 Task: Select traffic view around selected location Columbia, South Carolina, United States and identify the nearest hotel to the peak traffic point
Action: Mouse moved to (265, 28)
Screenshot: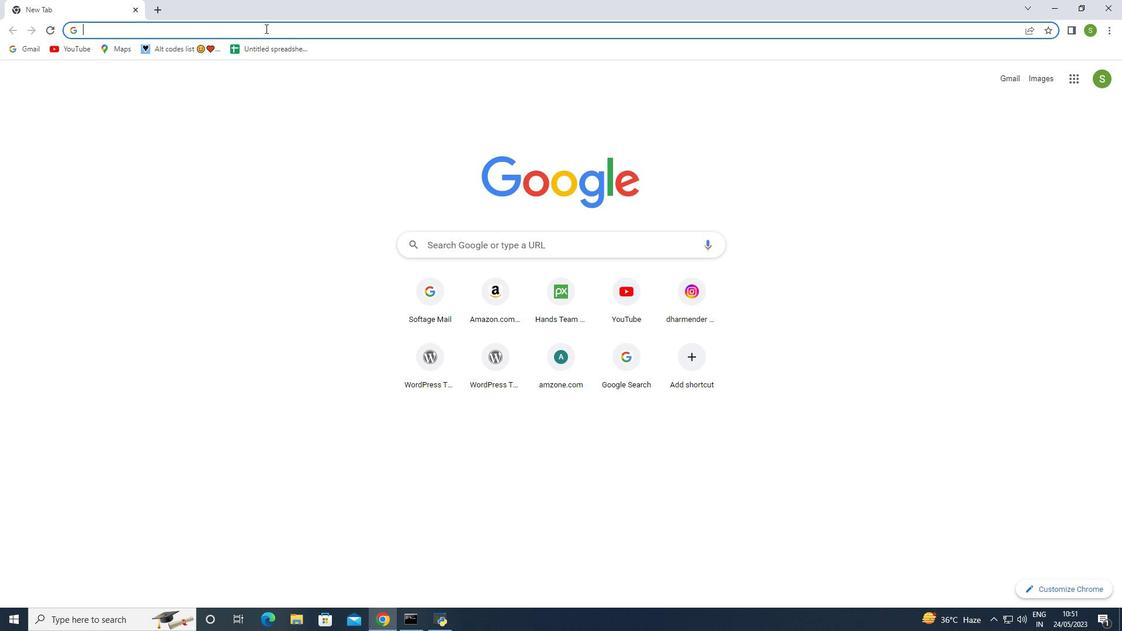 
Action: Mouse pressed left at (265, 28)
Screenshot: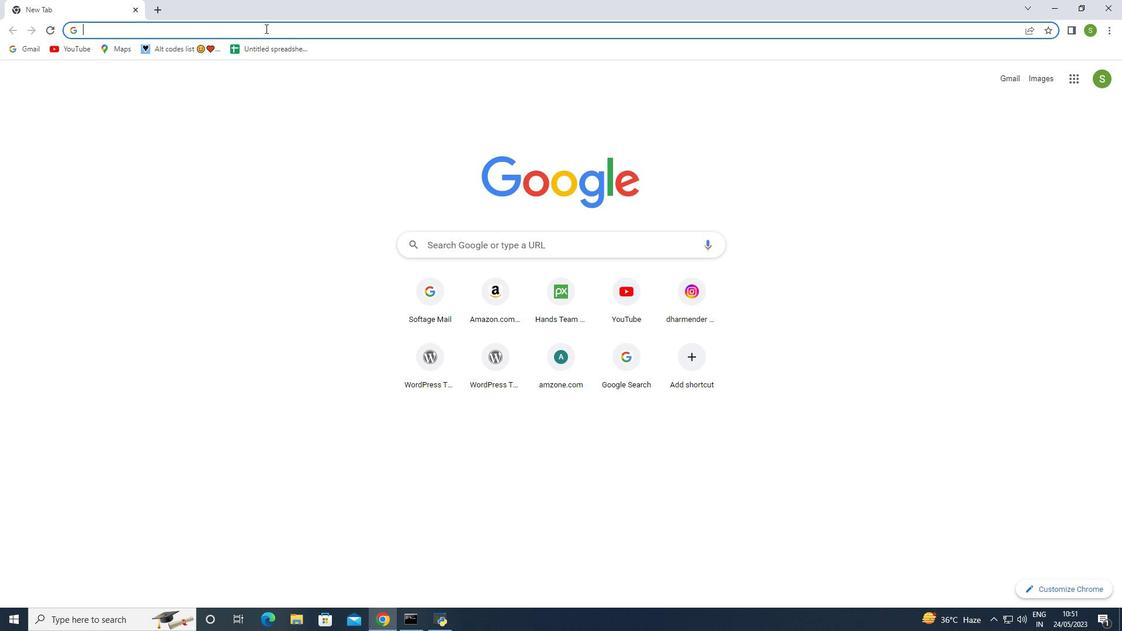 
Action: Mouse moved to (265, 28)
Screenshot: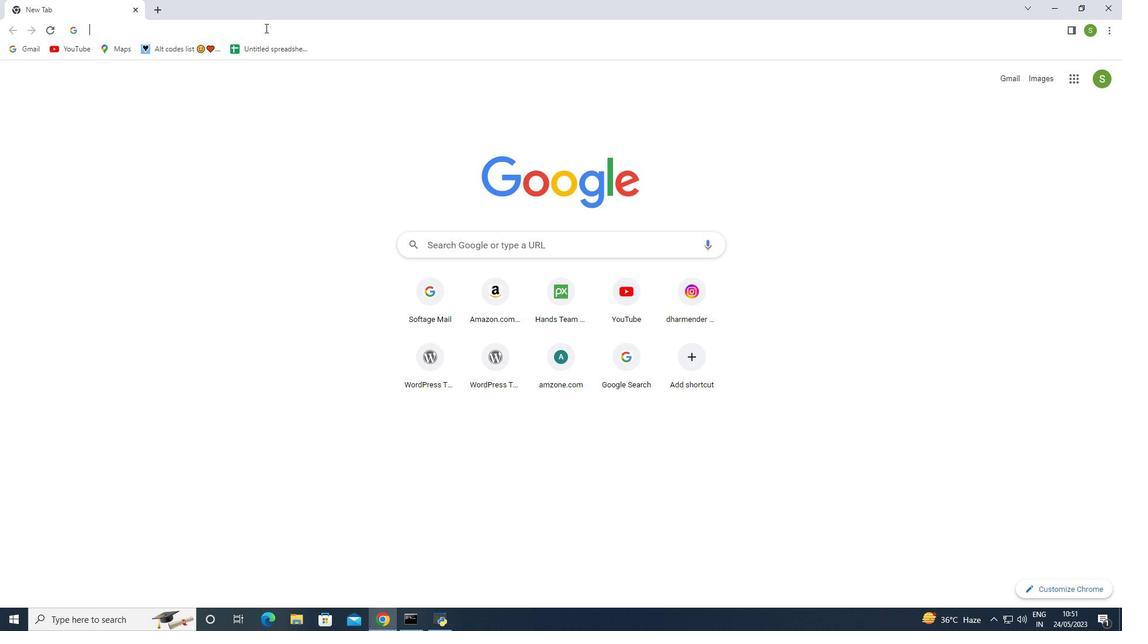 
Action: Key pressed google<Key.space>map
Screenshot: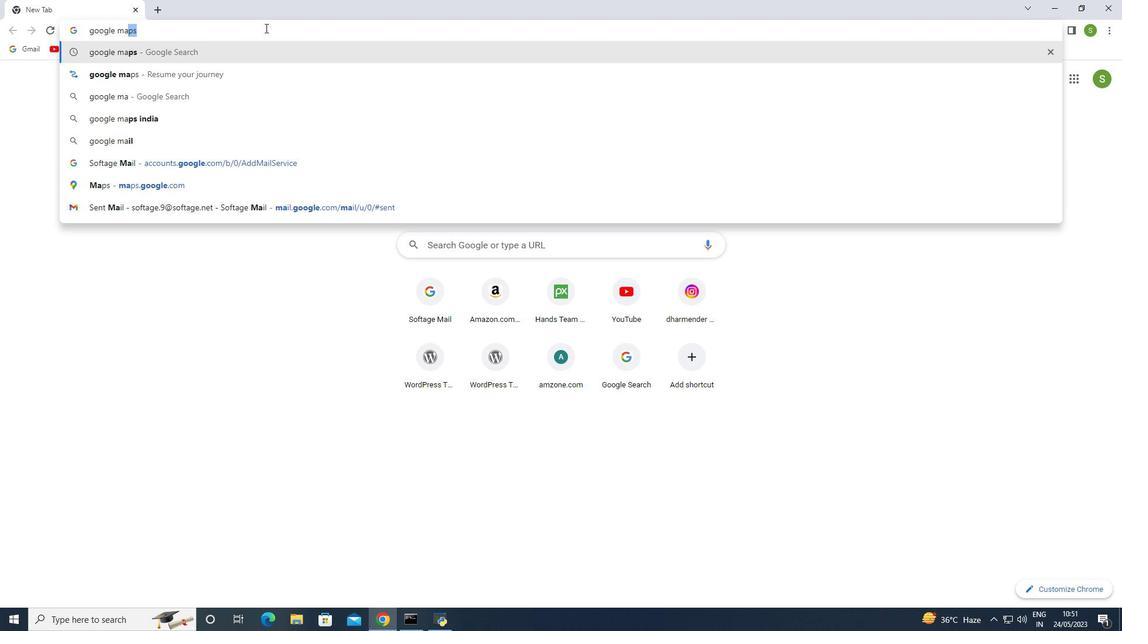 
Action: Mouse moved to (236, 41)
Screenshot: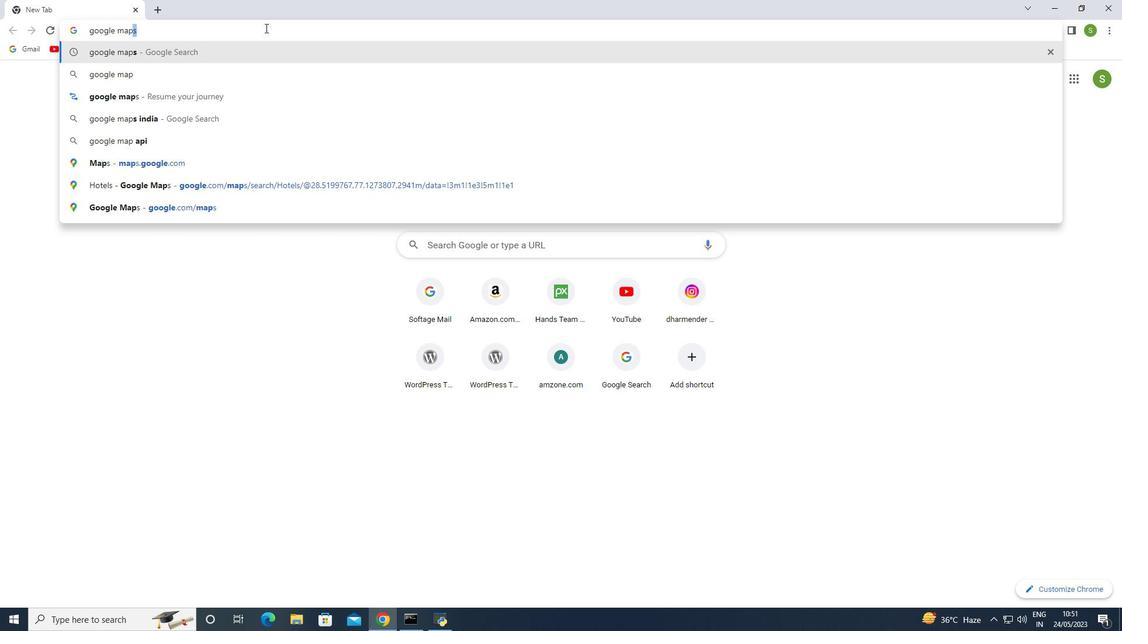 
Action: Key pressed <Key.enter>
Screenshot: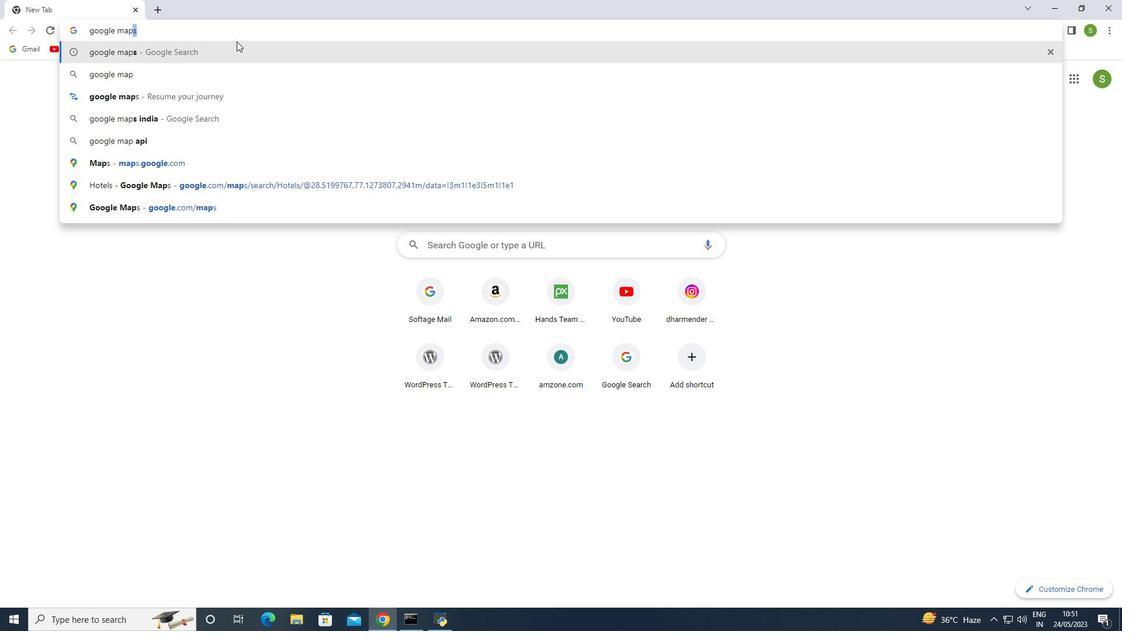
Action: Mouse moved to (169, 271)
Screenshot: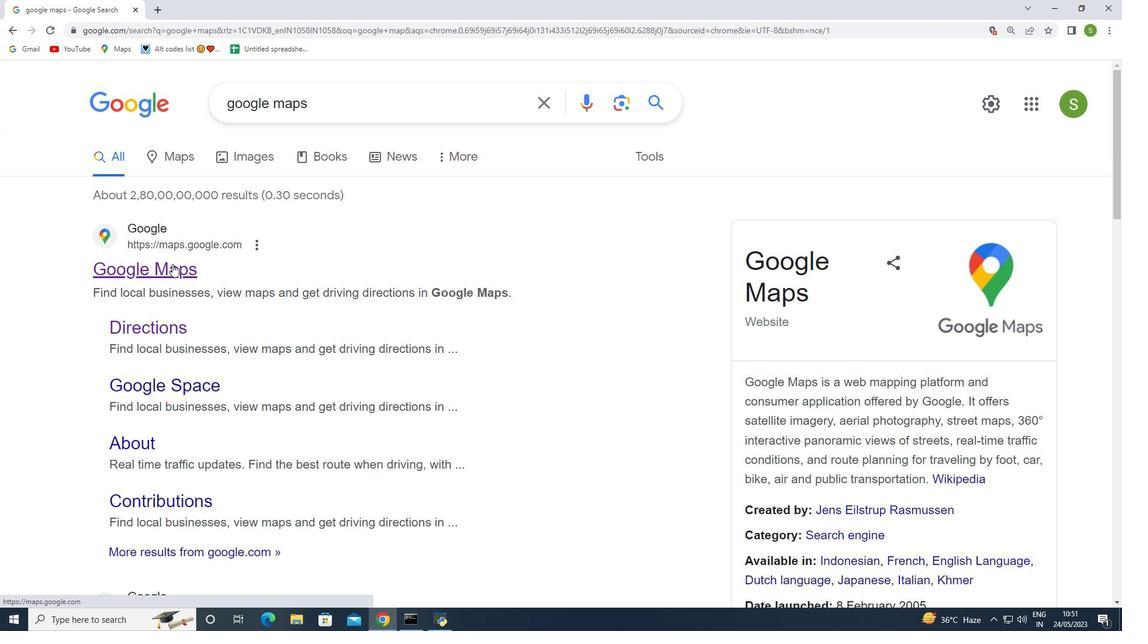 
Action: Mouse pressed left at (169, 271)
Screenshot: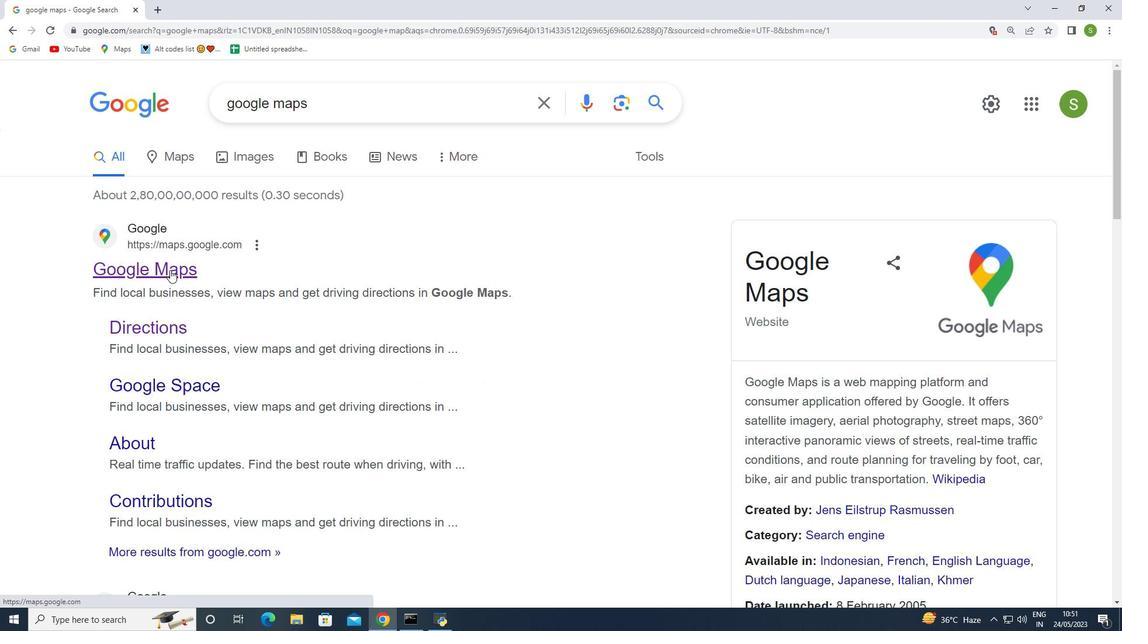 
Action: Mouse moved to (193, 92)
Screenshot: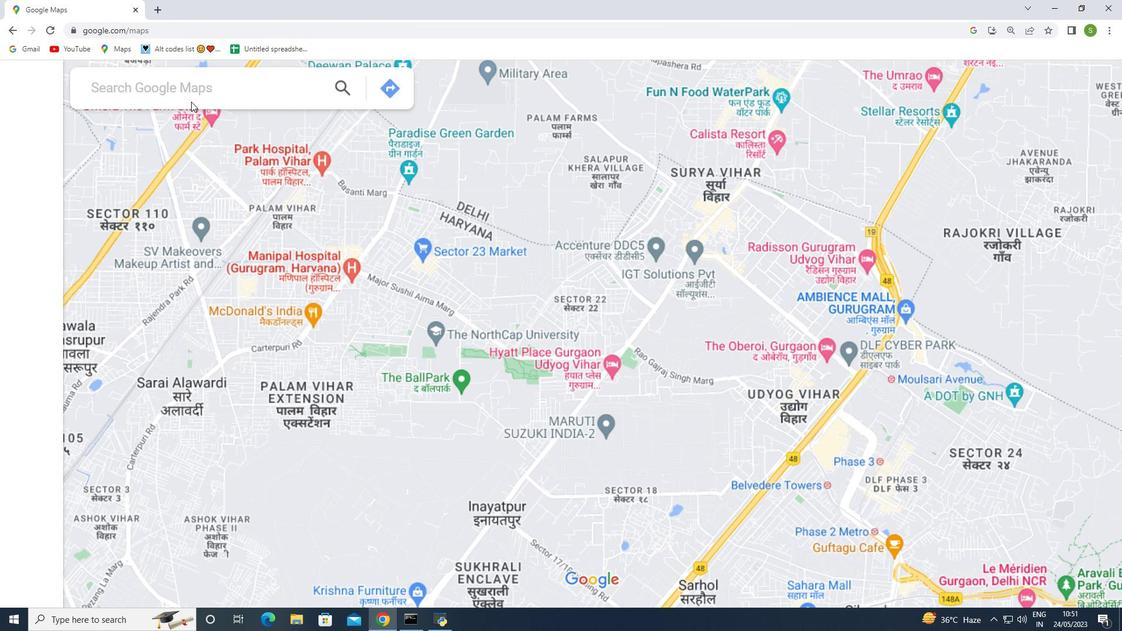 
Action: Mouse pressed left at (193, 92)
Screenshot: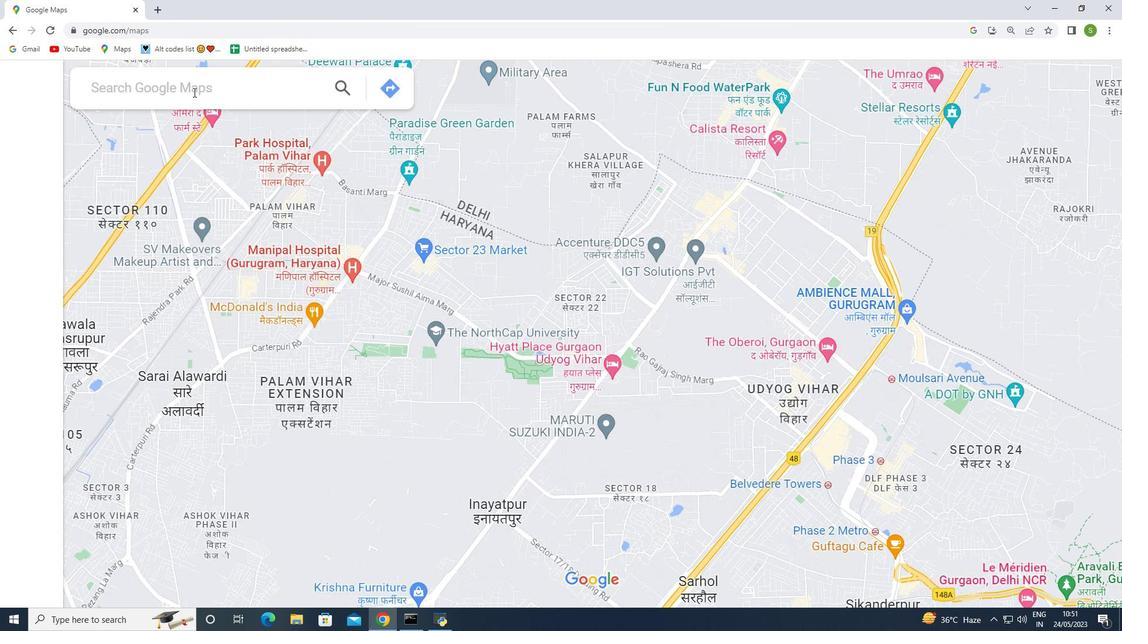 
Action: Key pressed columbia<Key.space>south<Key.space>carolina
Screenshot: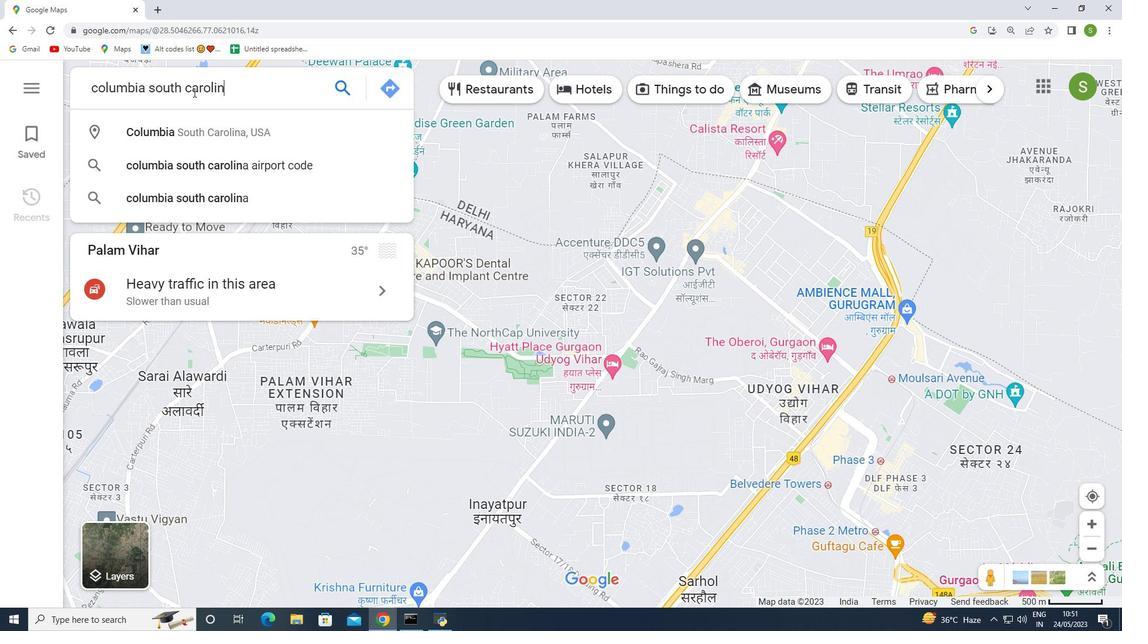 
Action: Mouse moved to (185, 92)
Screenshot: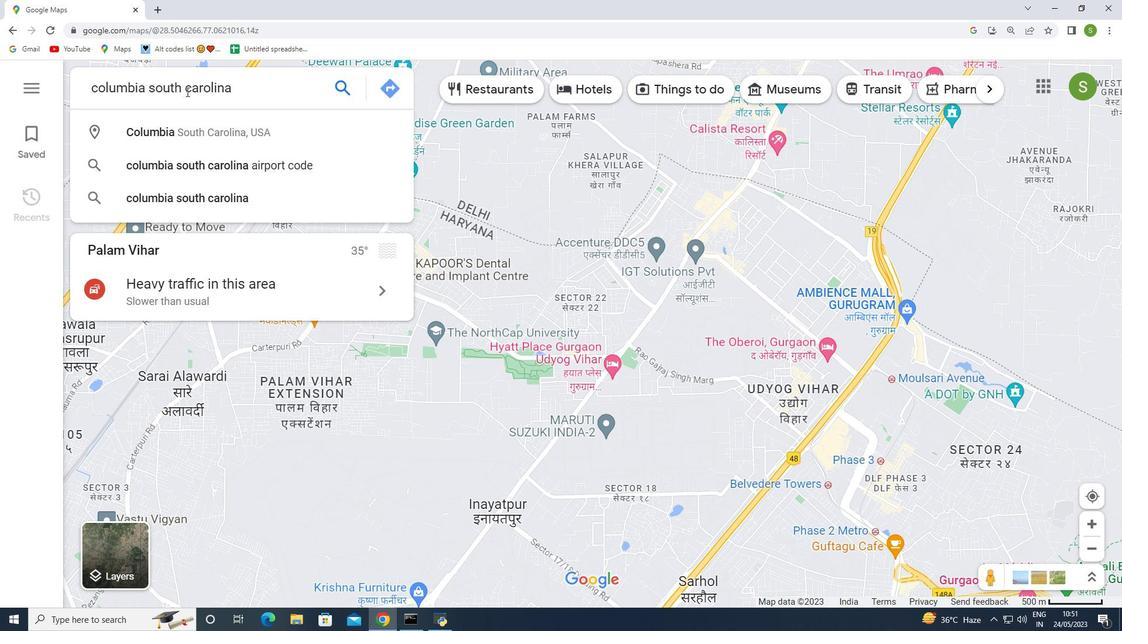 
Action: Key pressed <Key.space>united<Key.space>states
Screenshot: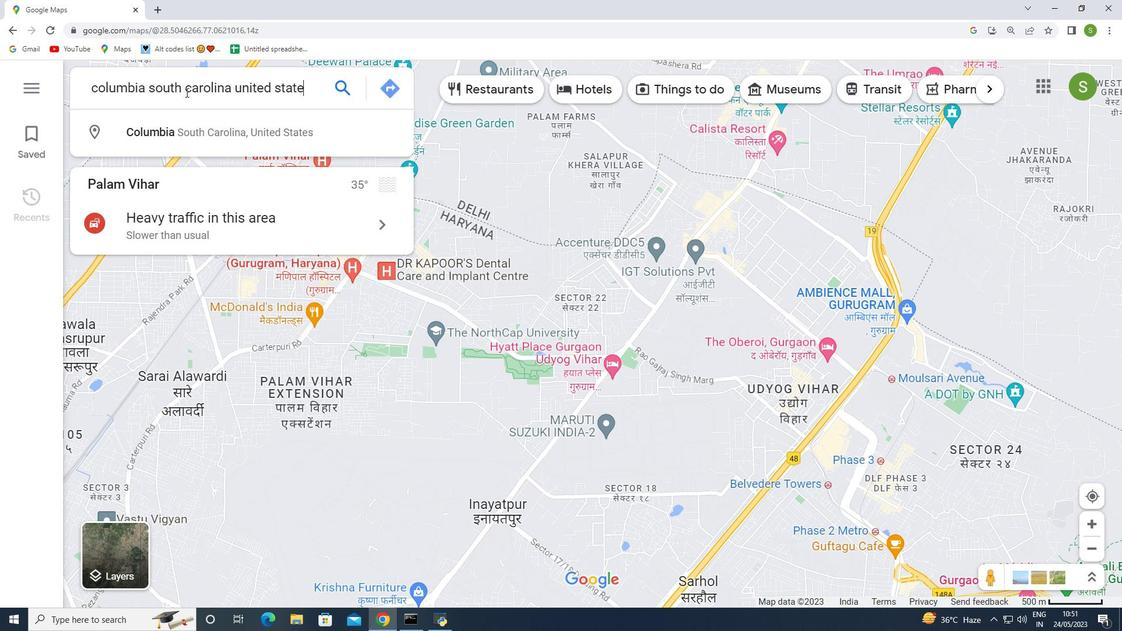 
Action: Mouse moved to (176, 132)
Screenshot: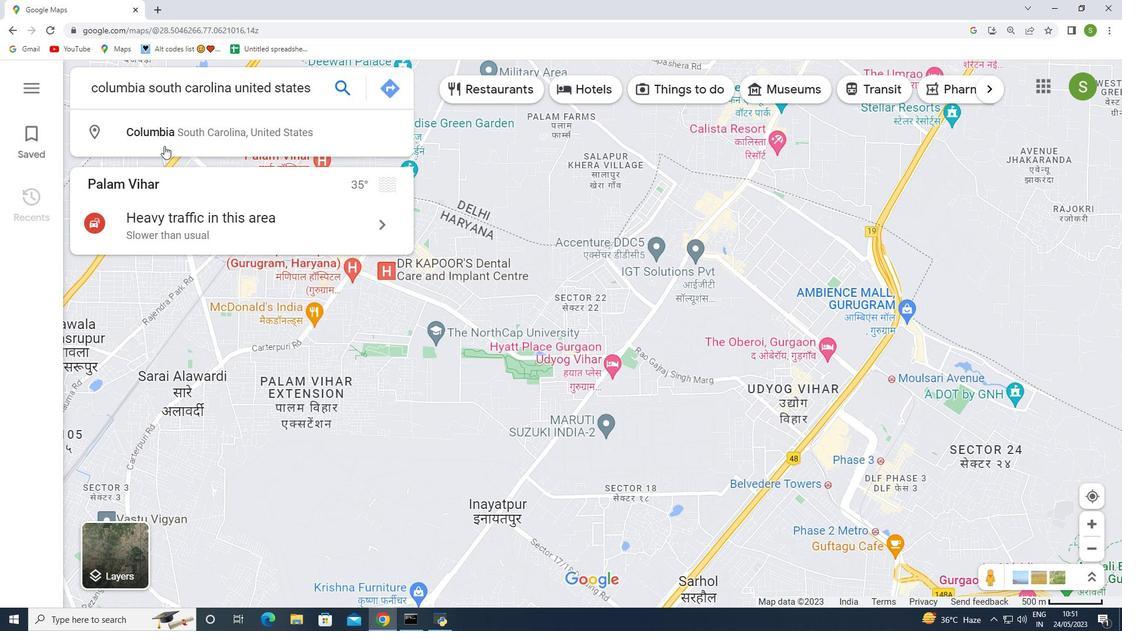 
Action: Mouse pressed left at (176, 132)
Screenshot: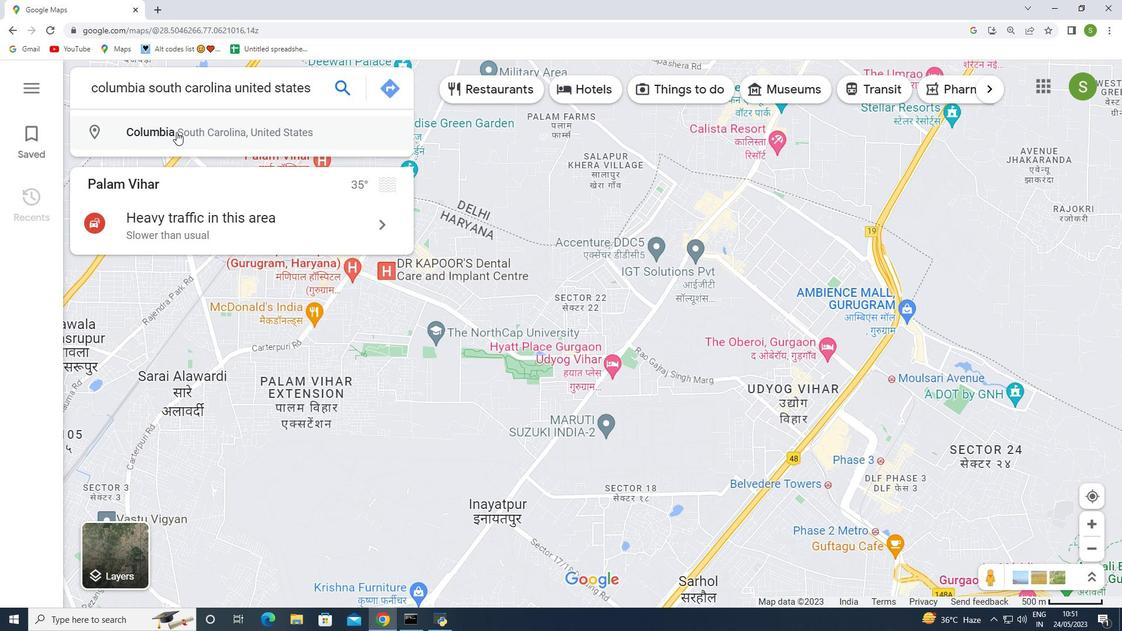 
Action: Mouse moved to (471, 546)
Screenshot: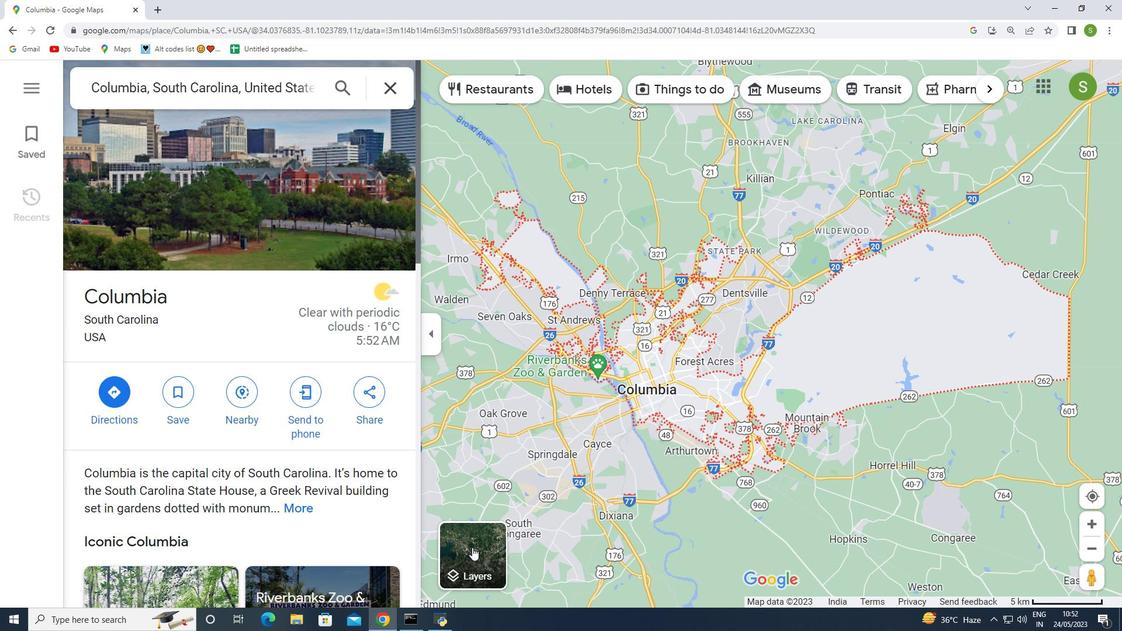 
Action: Mouse pressed left at (471, 546)
Screenshot: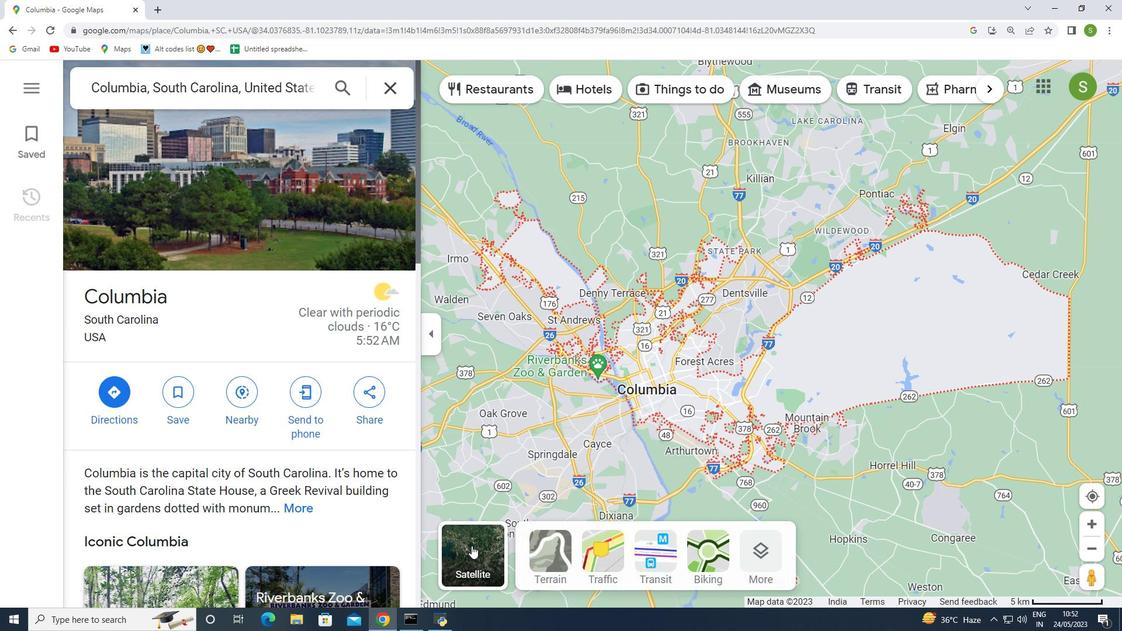 
Action: Mouse moved to (610, 562)
Screenshot: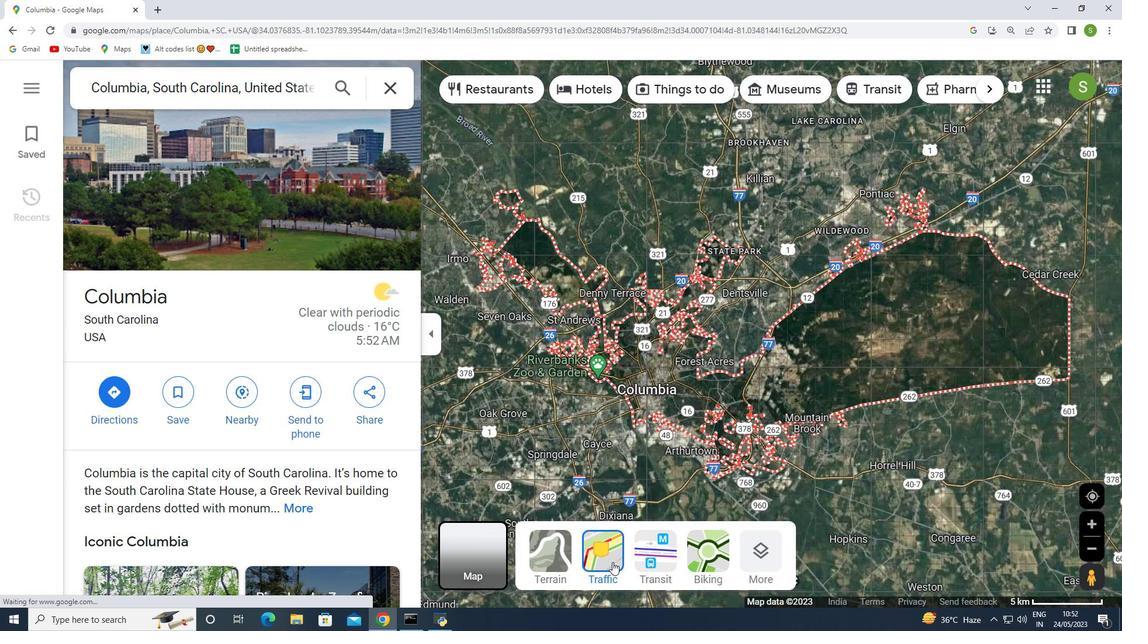 
Action: Mouse pressed left at (610, 562)
Screenshot: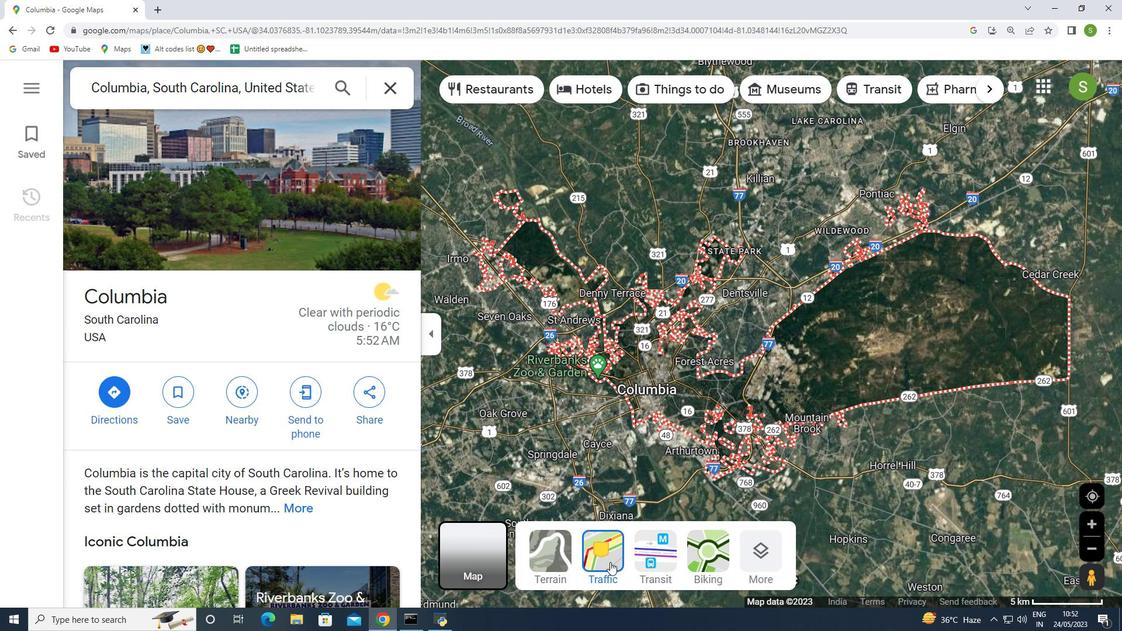 
Action: Mouse moved to (594, 81)
Screenshot: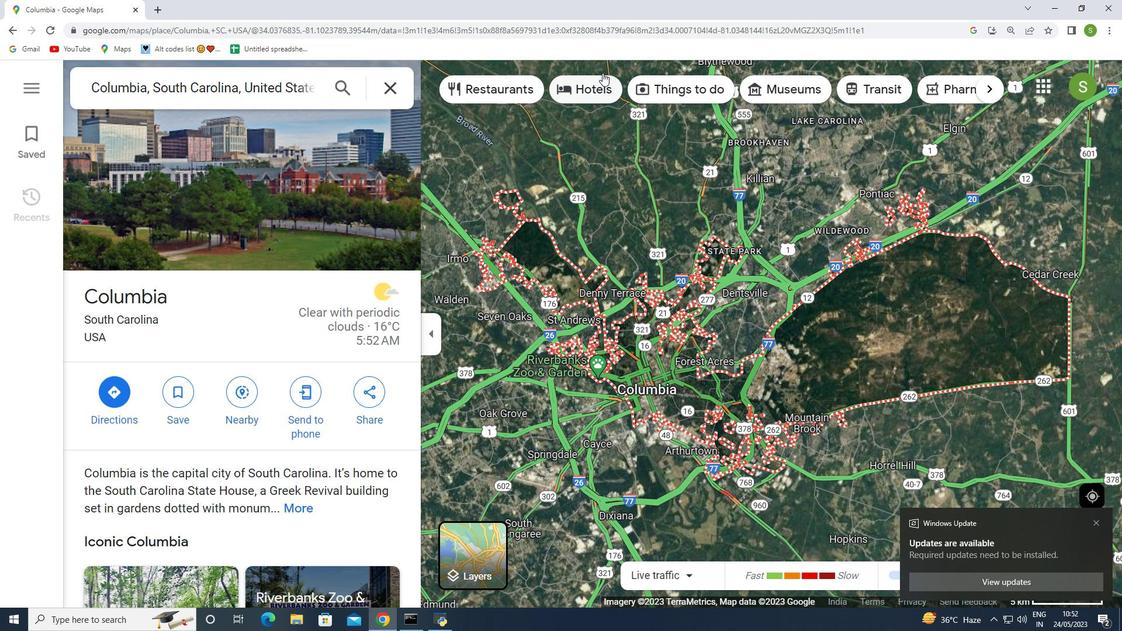 
Action: Mouse pressed left at (594, 81)
Screenshot: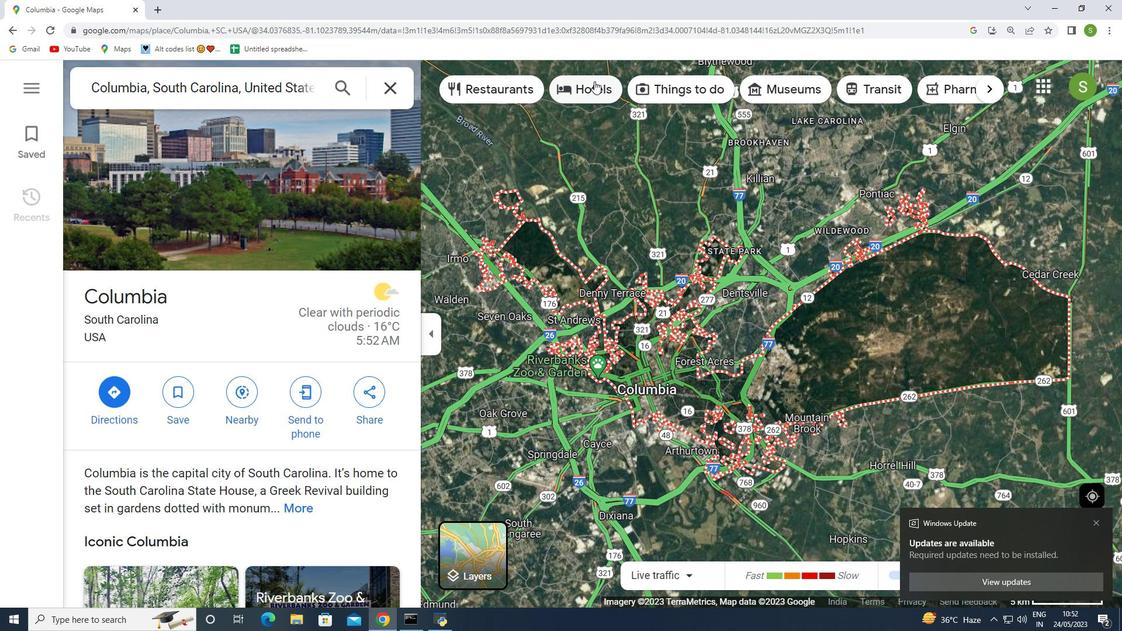 
Action: Mouse moved to (611, 372)
Screenshot: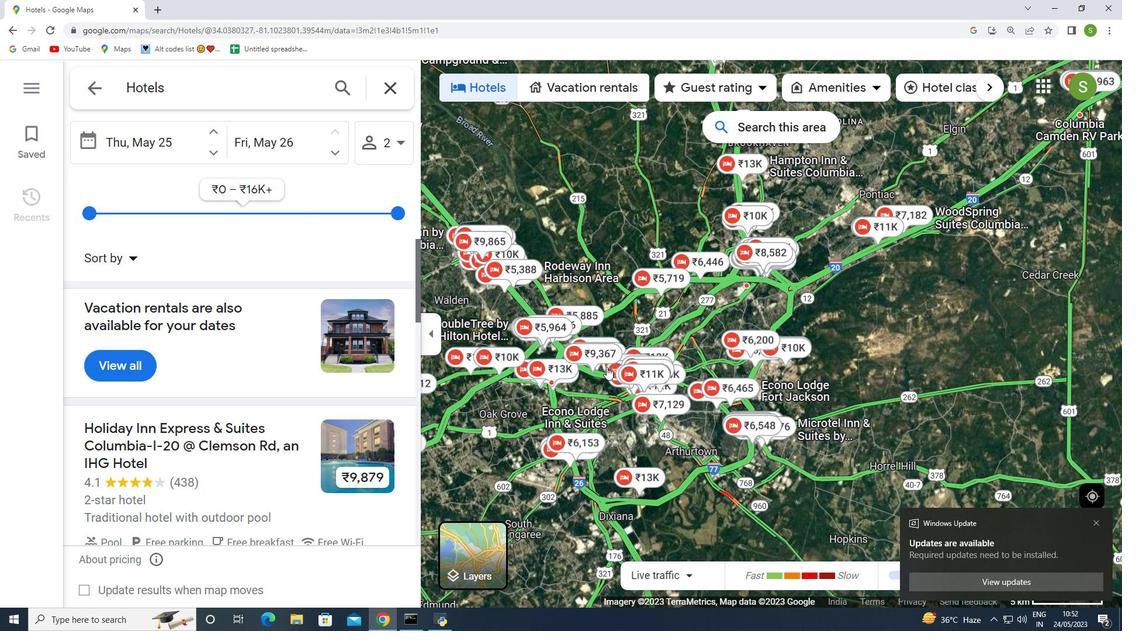 
Action: Mouse scrolled (611, 373) with delta (0, 0)
Screenshot: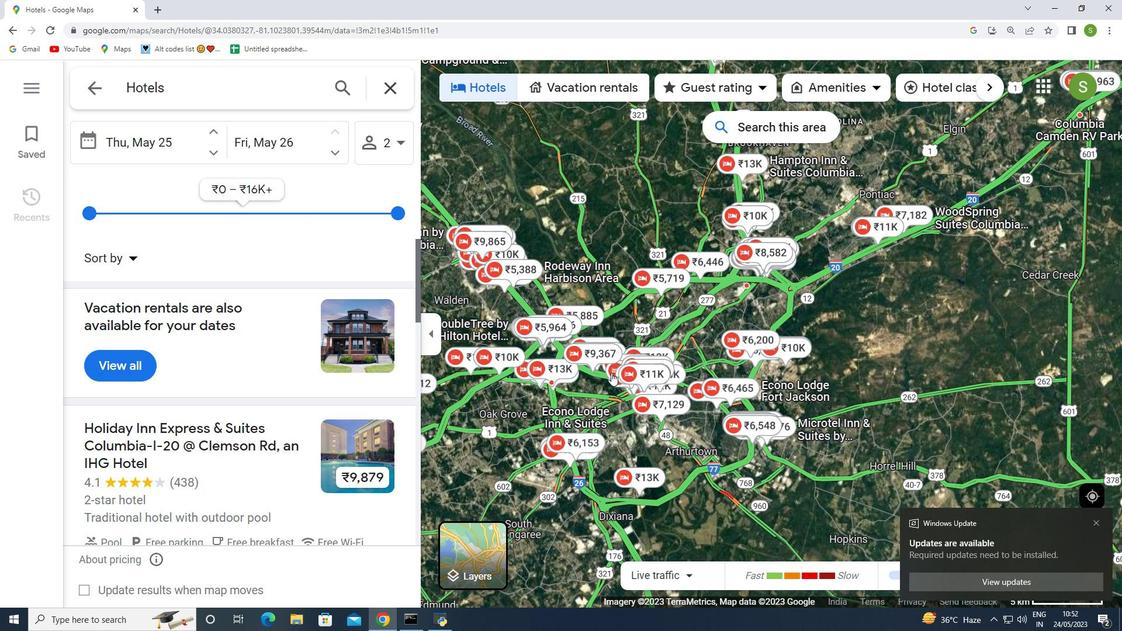 
Action: Mouse scrolled (611, 373) with delta (0, 0)
Screenshot: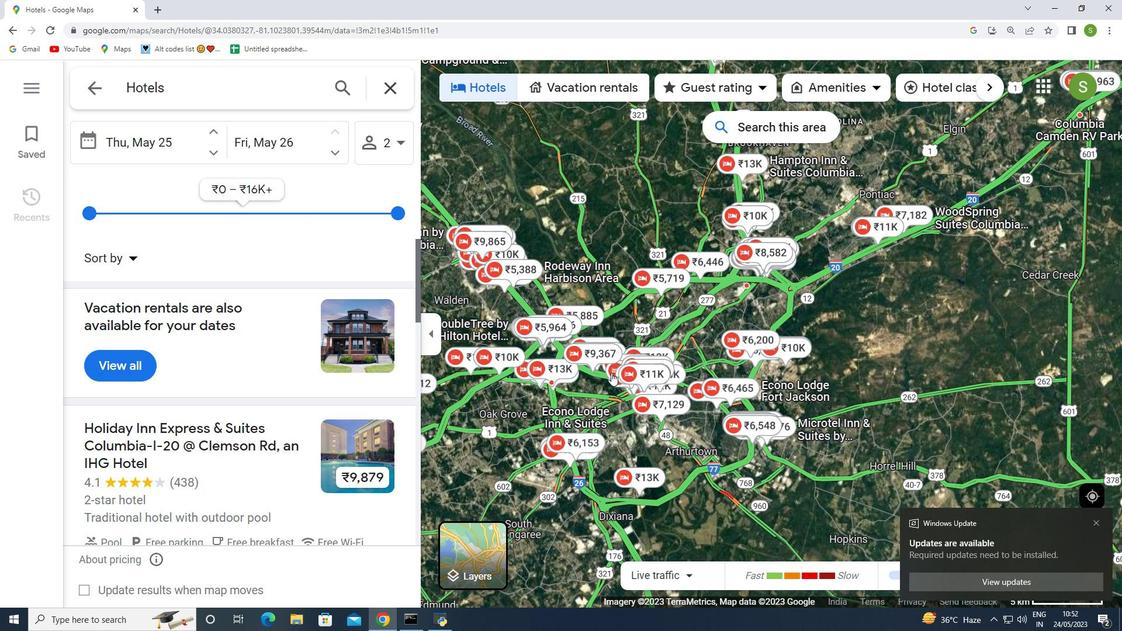 
Action: Mouse scrolled (611, 373) with delta (0, 0)
Screenshot: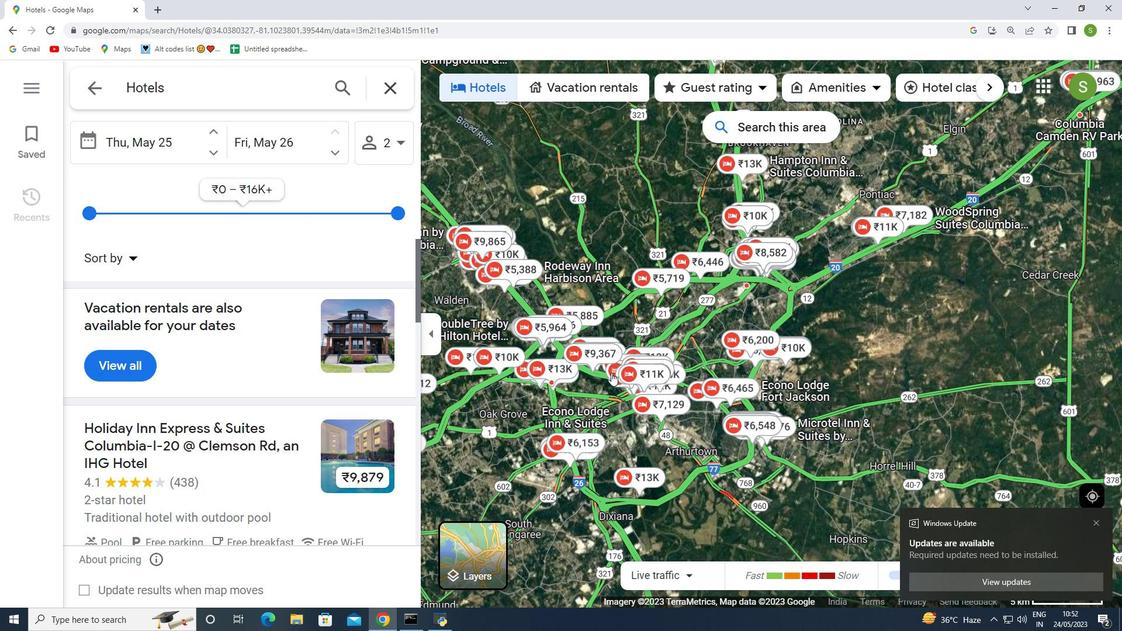 
Action: Mouse moved to (602, 358)
Screenshot: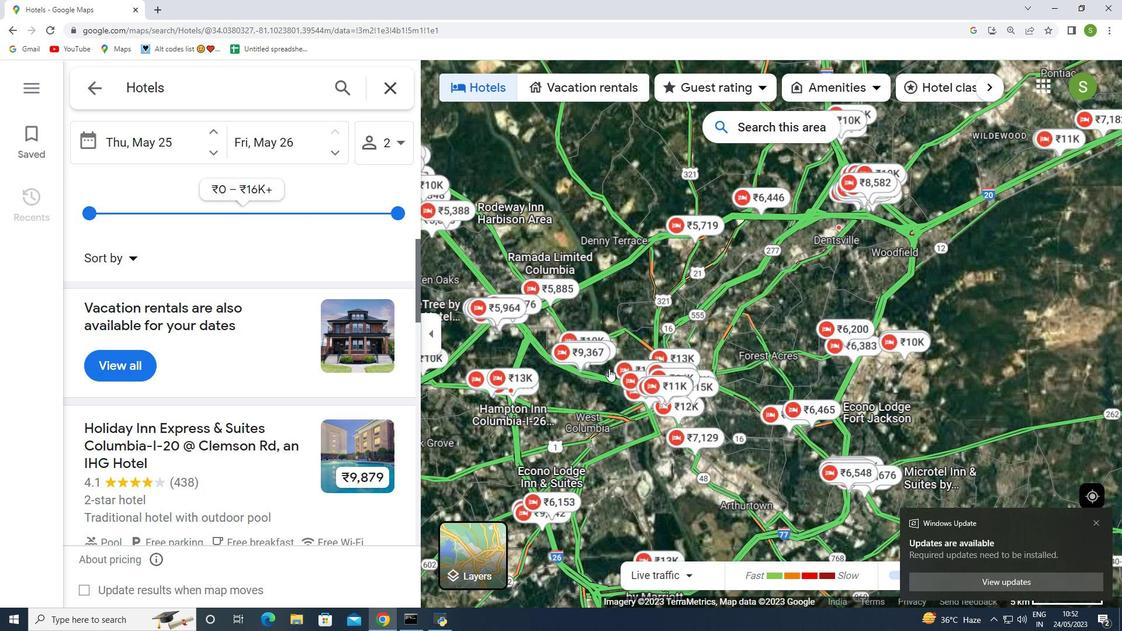 
Action: Mouse scrolled (602, 358) with delta (0, 0)
Screenshot: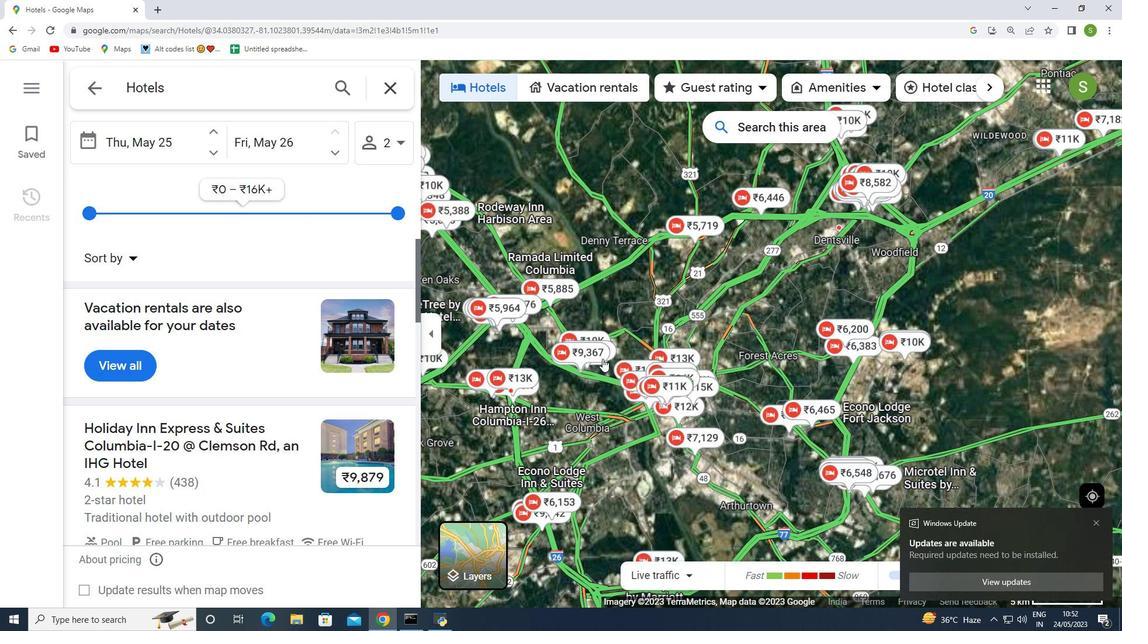 
Action: Mouse moved to (602, 361)
Screenshot: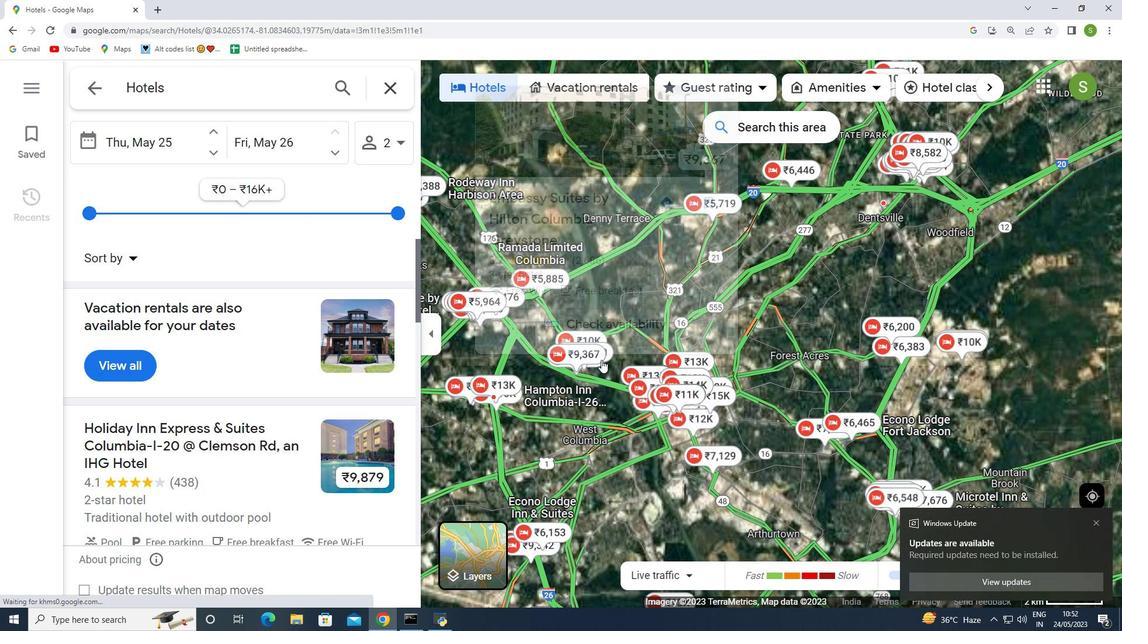 
Action: Mouse scrolled (602, 361) with delta (0, 0)
Screenshot: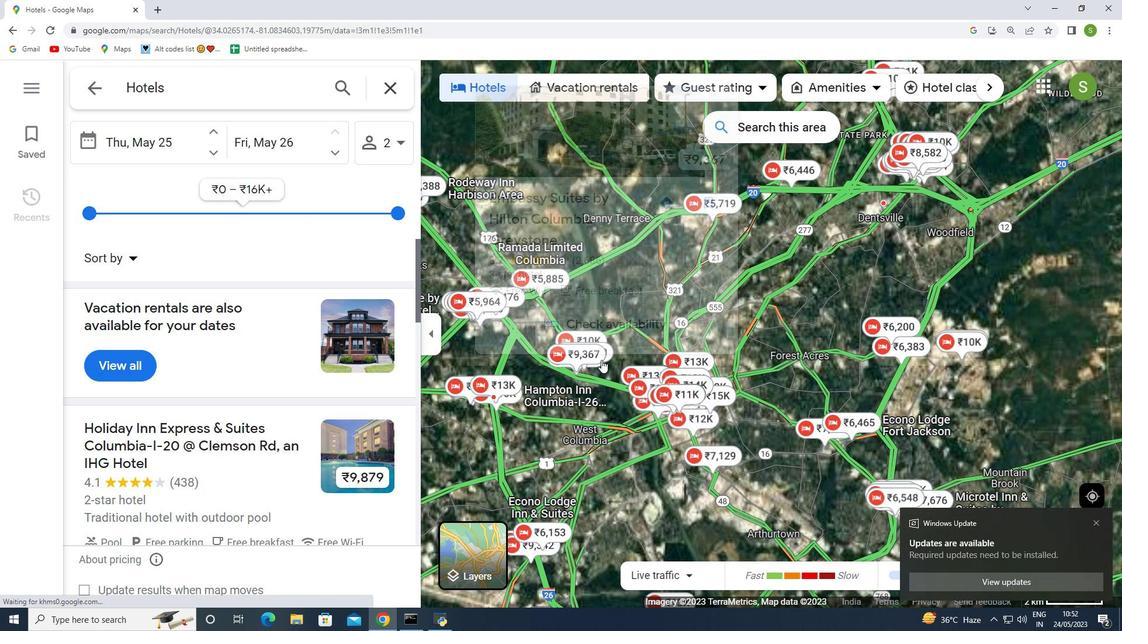 
Action: Mouse scrolled (602, 361) with delta (0, 0)
Screenshot: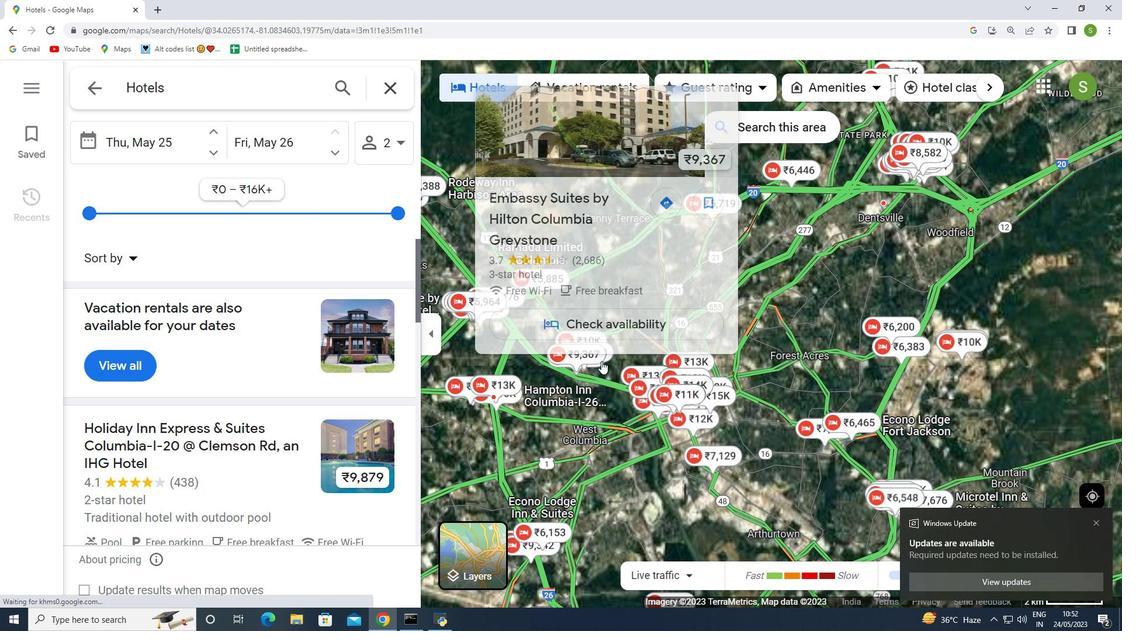 
Action: Mouse scrolled (602, 361) with delta (0, 0)
Screenshot: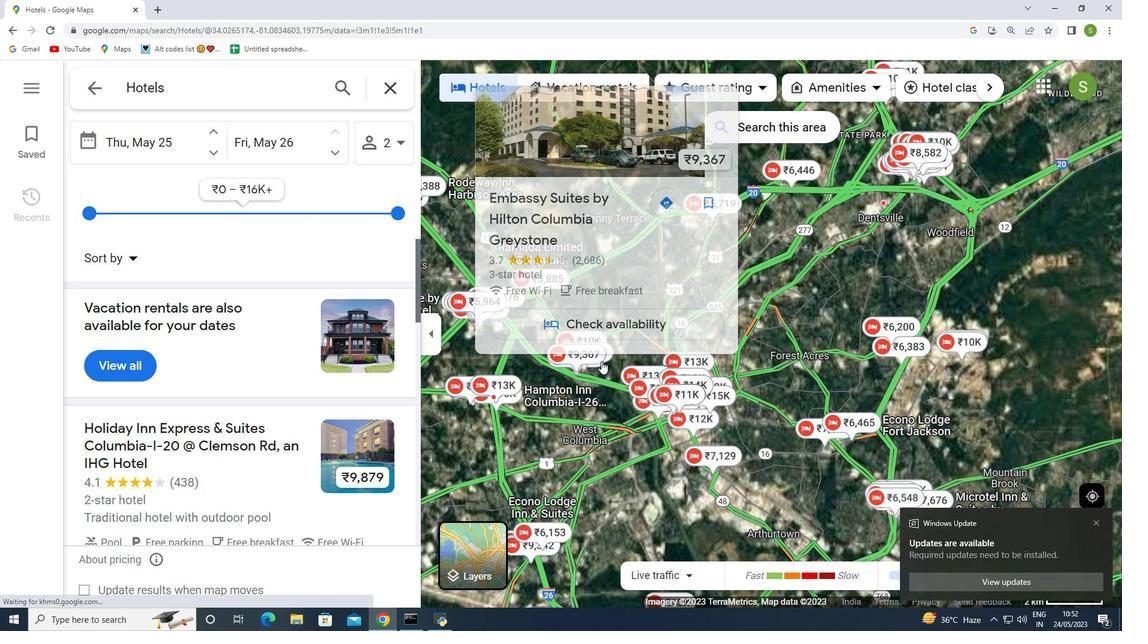 
Action: Mouse scrolled (602, 361) with delta (0, 0)
Screenshot: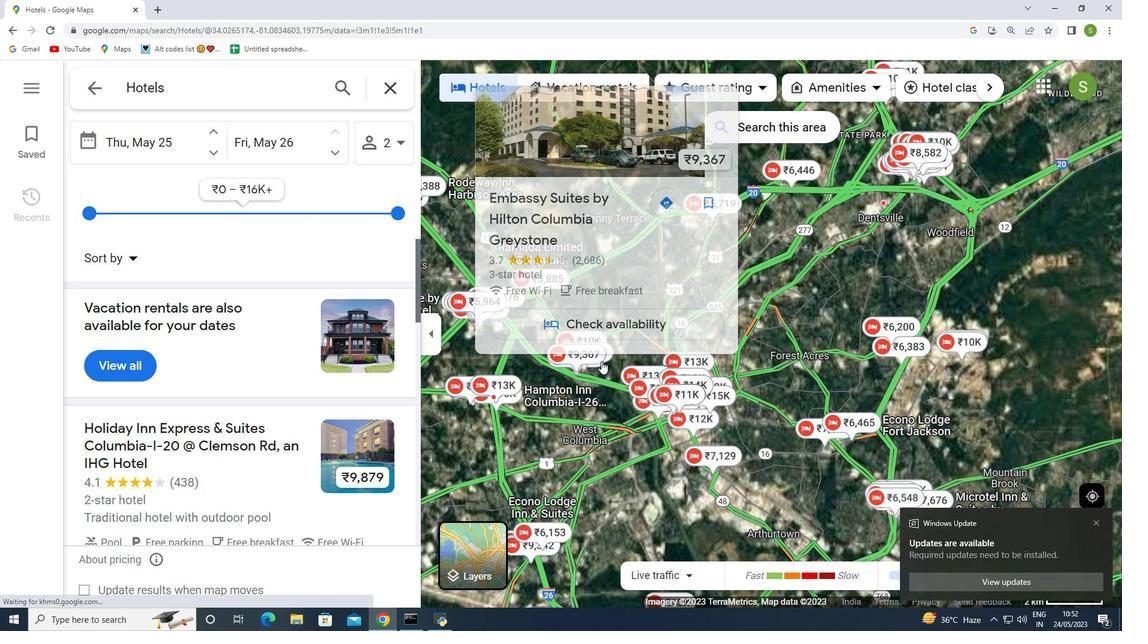 
Action: Mouse moved to (539, 388)
Screenshot: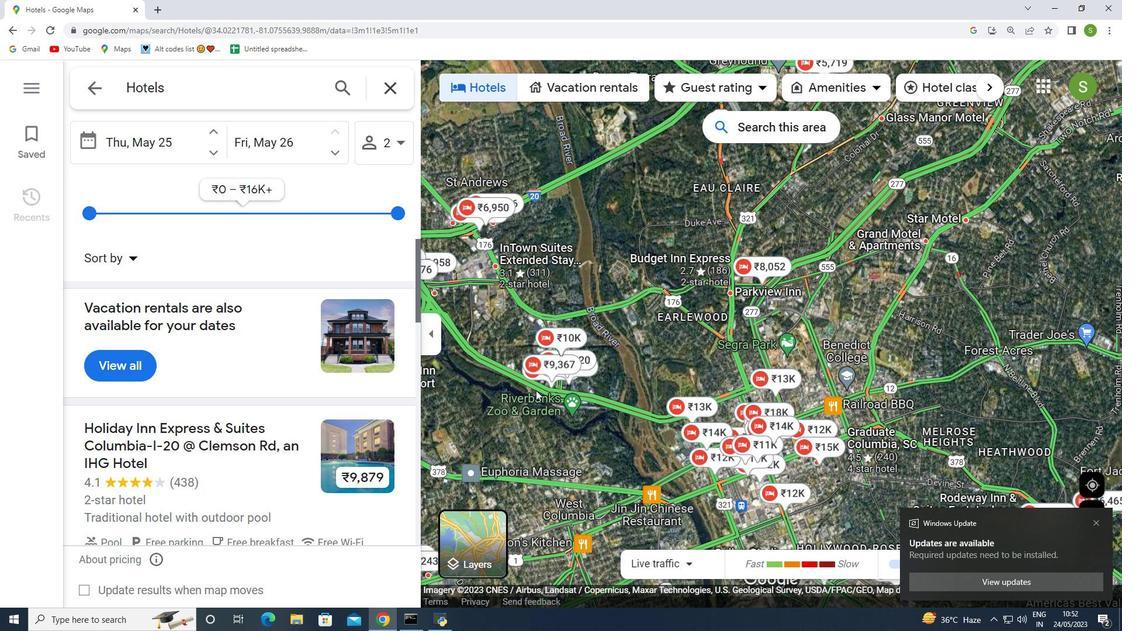 
Action: Mouse scrolled (539, 389) with delta (0, 0)
Screenshot: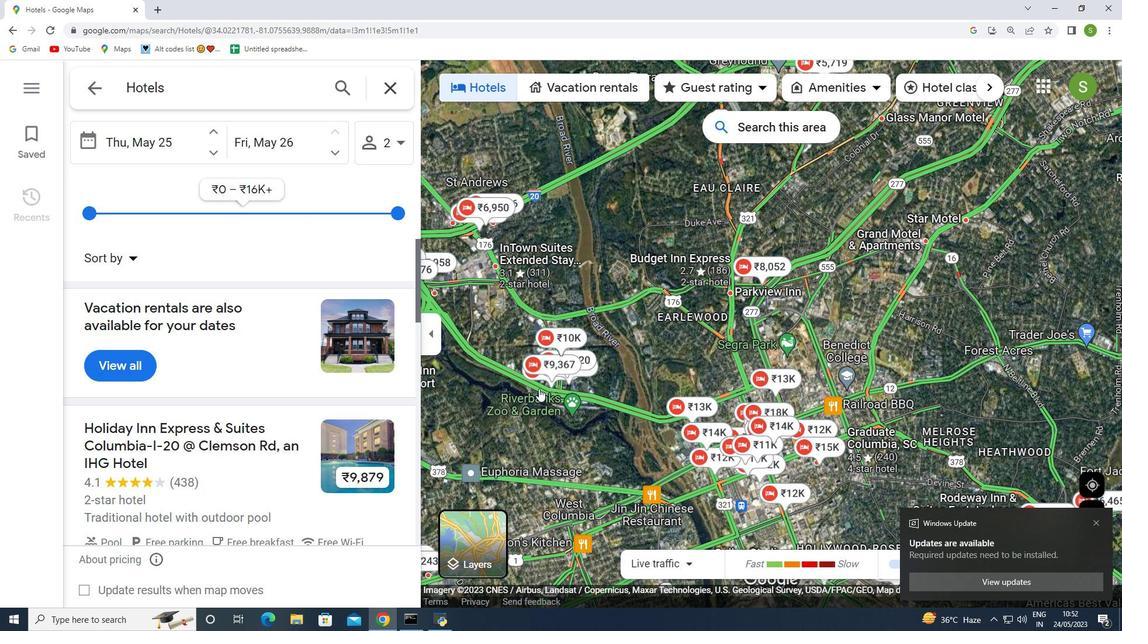 
Action: Mouse scrolled (539, 389) with delta (0, 0)
Screenshot: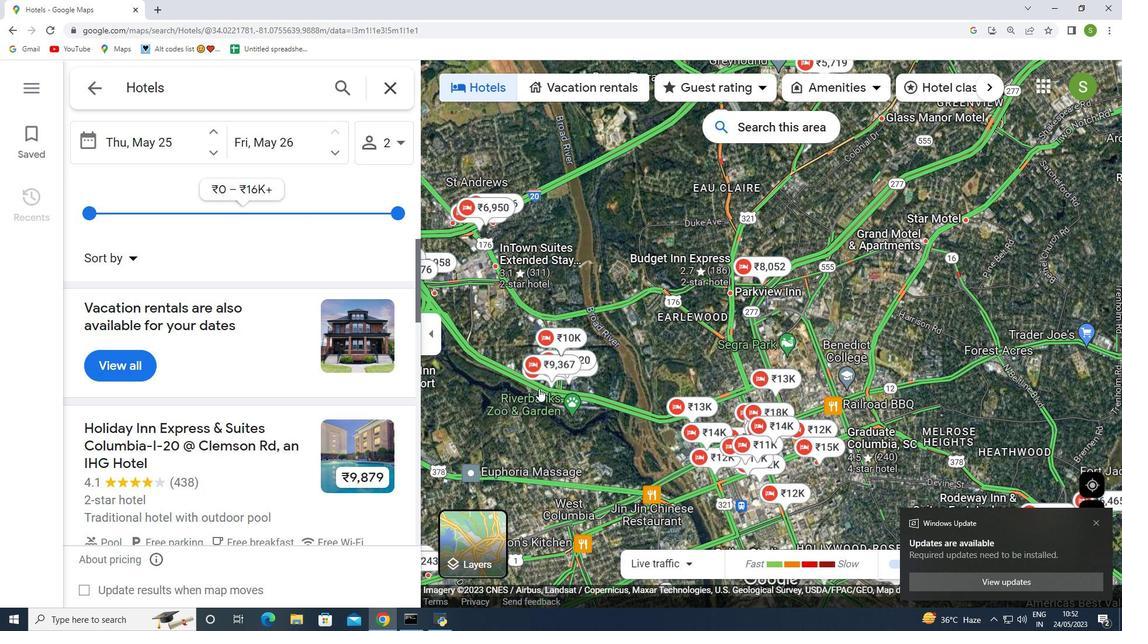 
Action: Mouse moved to (557, 401)
Screenshot: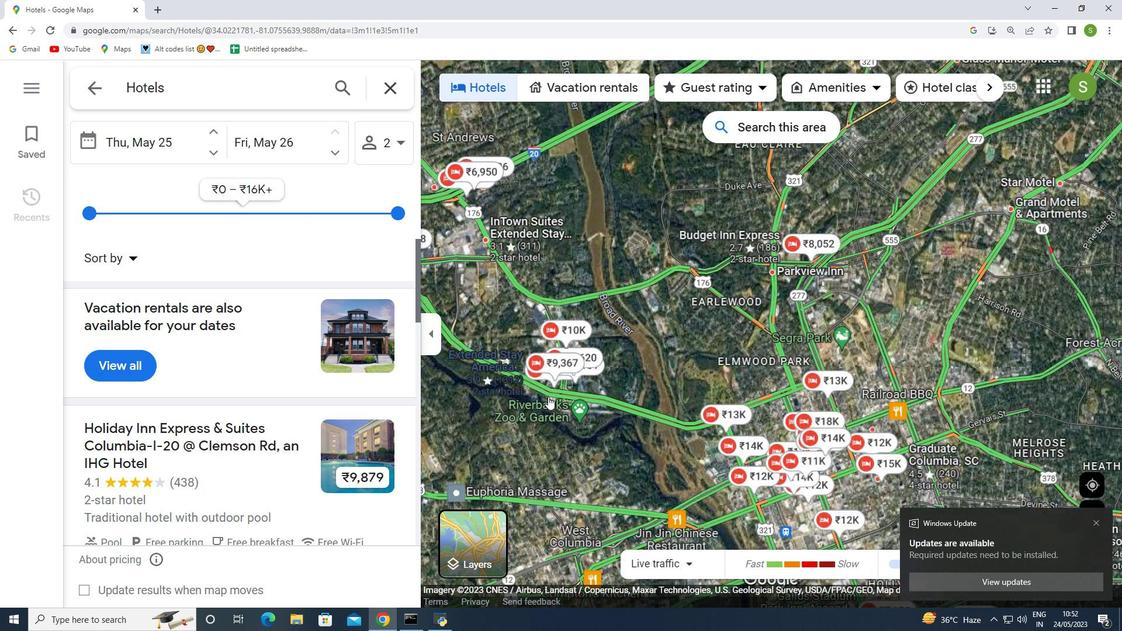 
Action: Mouse scrolled (557, 402) with delta (0, 0)
Screenshot: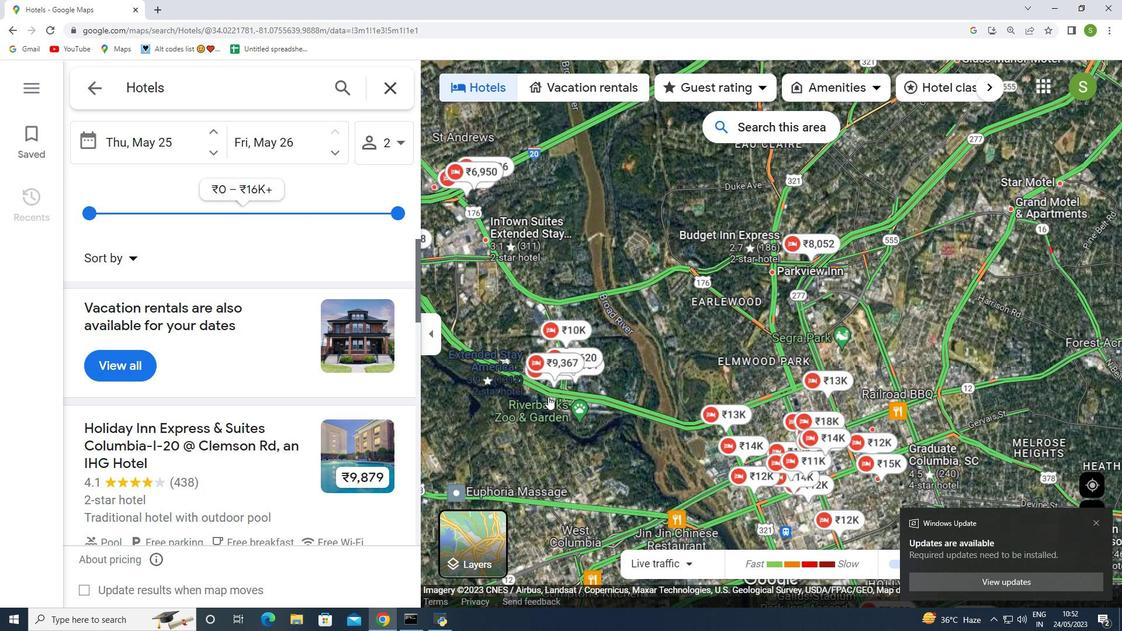 
Action: Mouse moved to (557, 399)
Screenshot: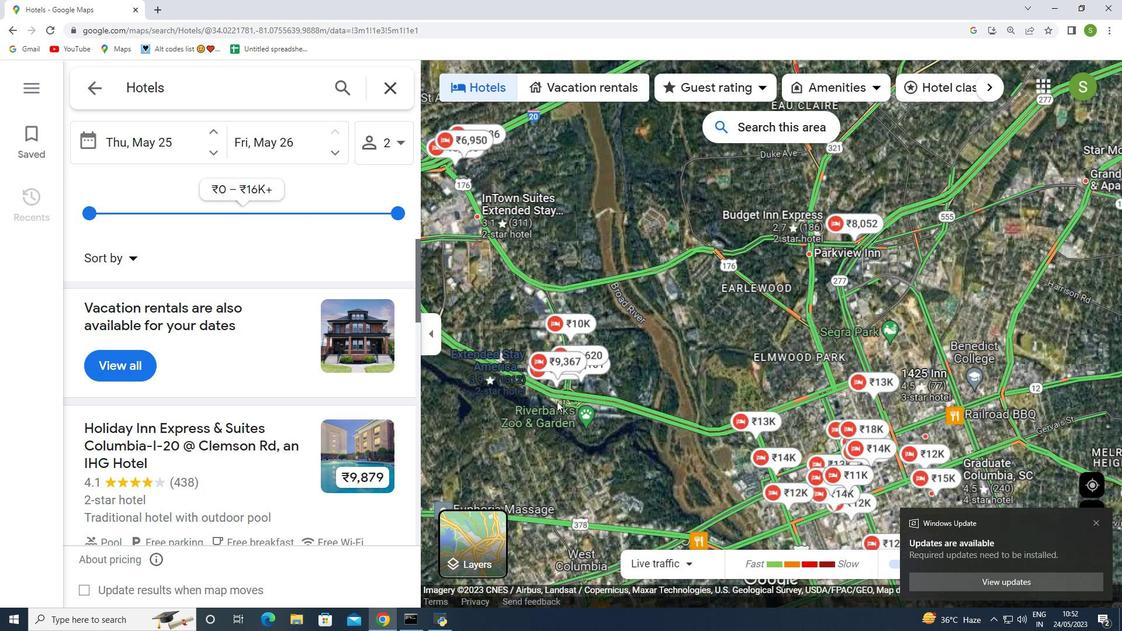 
Action: Mouse scrolled (557, 400) with delta (0, 0)
Screenshot: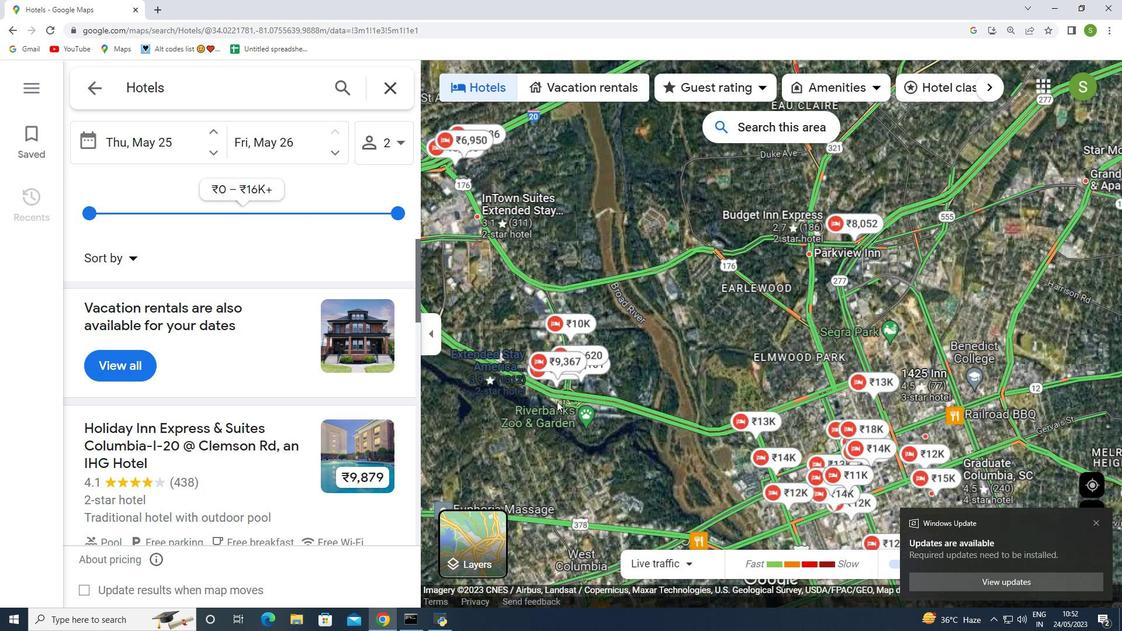
Action: Mouse moved to (557, 399)
Screenshot: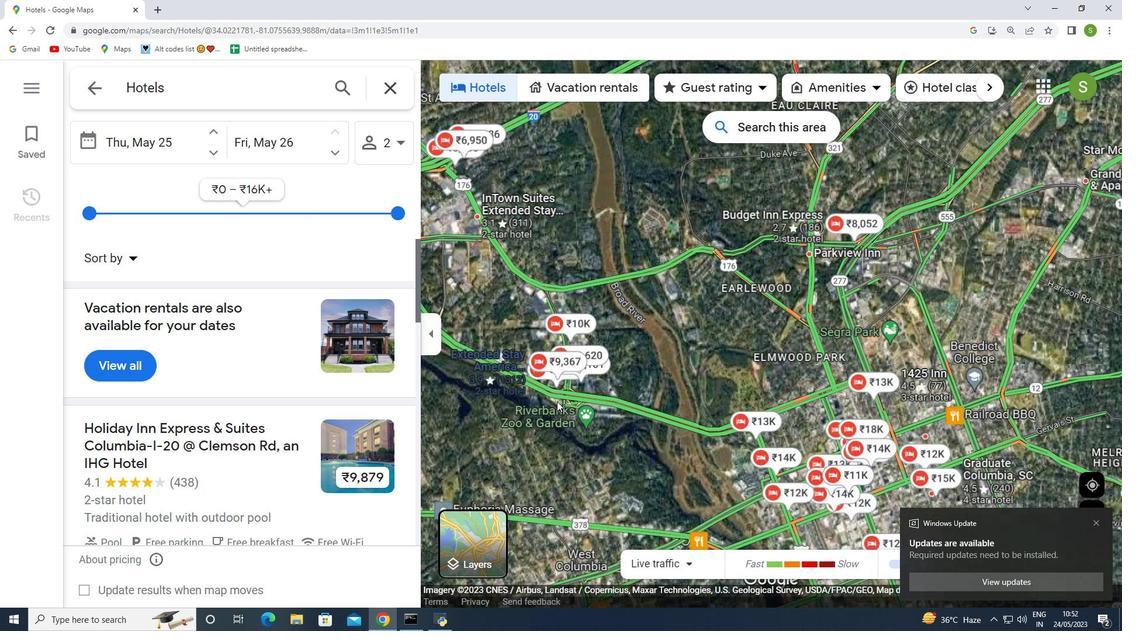 
Action: Mouse scrolled (557, 399) with delta (0, 0)
Screenshot: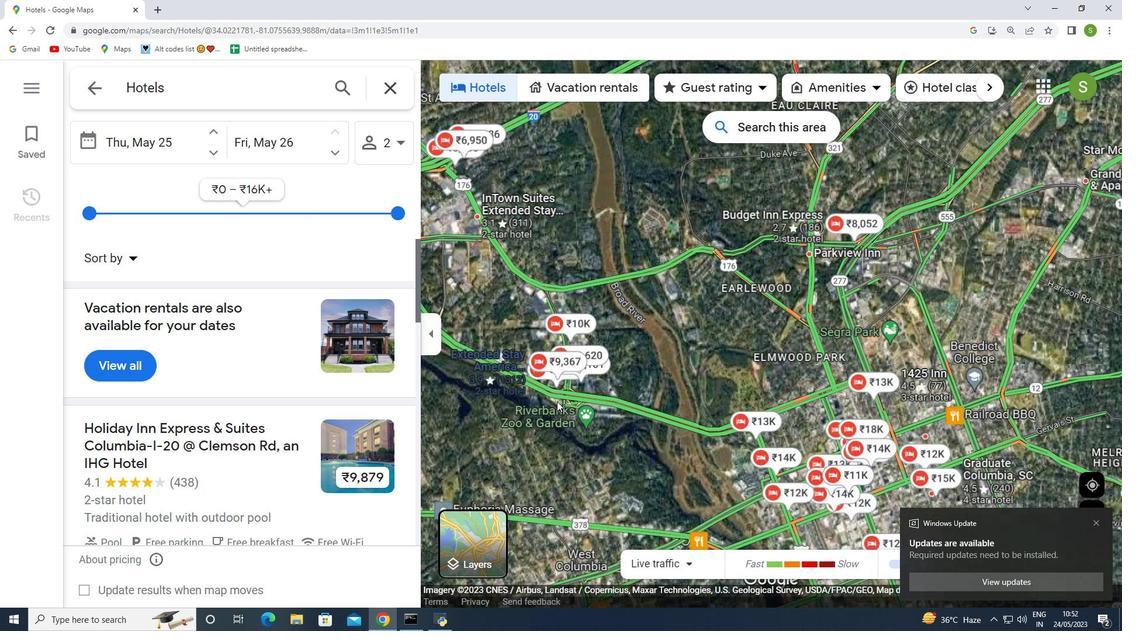 
Action: Mouse moved to (557, 397)
Screenshot: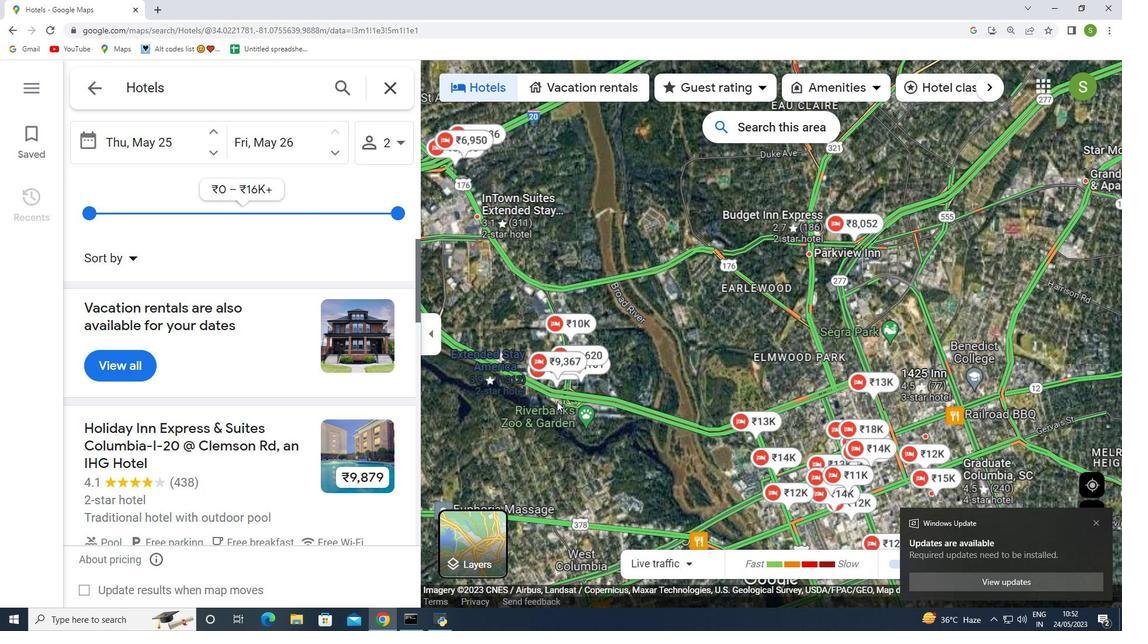 
Action: Mouse scrolled (557, 398) with delta (0, 0)
Screenshot: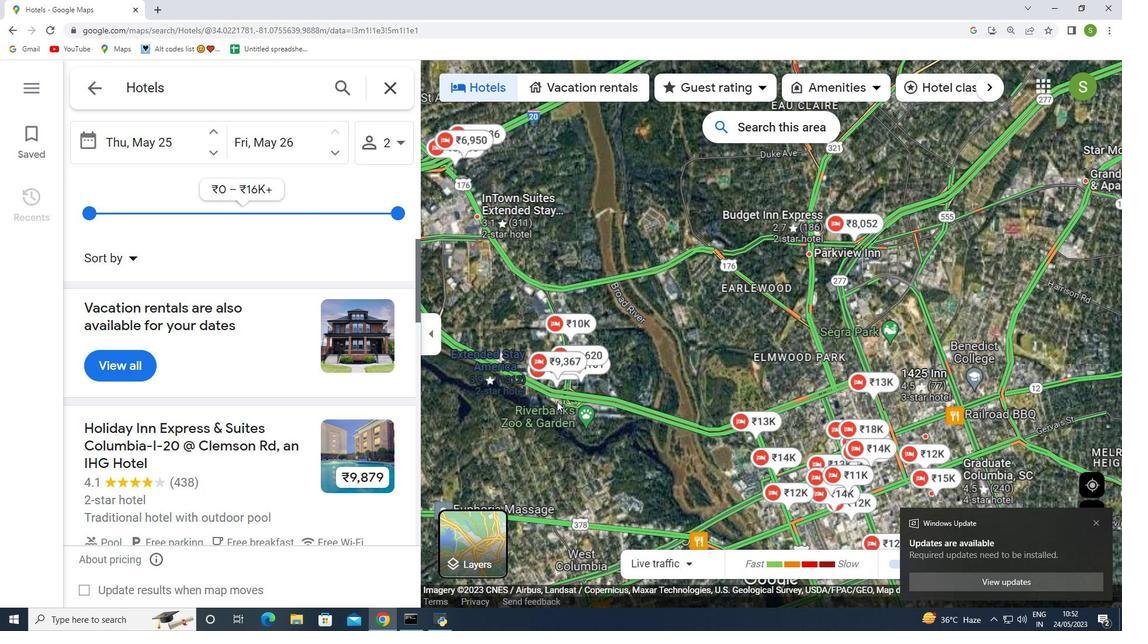 
Action: Mouse moved to (557, 397)
Screenshot: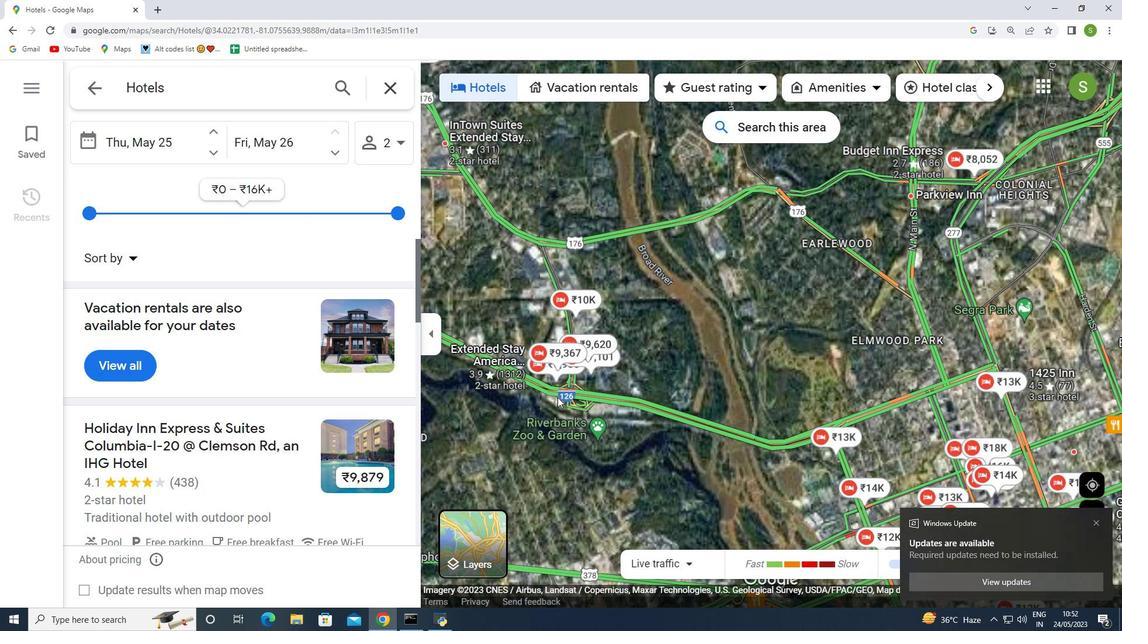 
Action: Mouse scrolled (557, 398) with delta (0, 0)
Screenshot: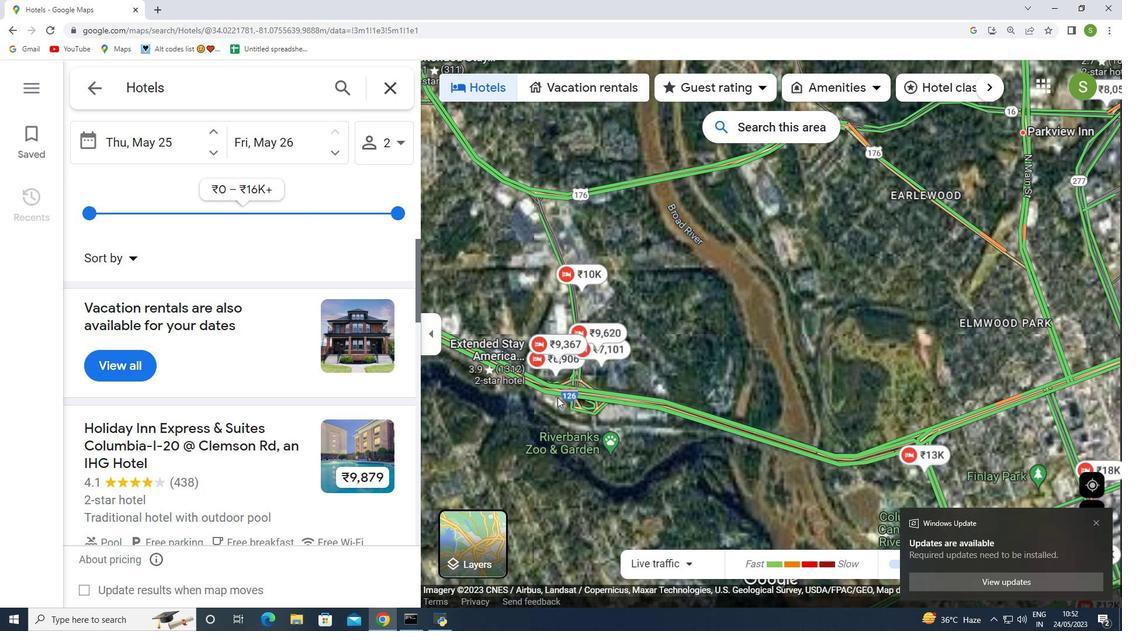 
Action: Mouse moved to (557, 396)
Screenshot: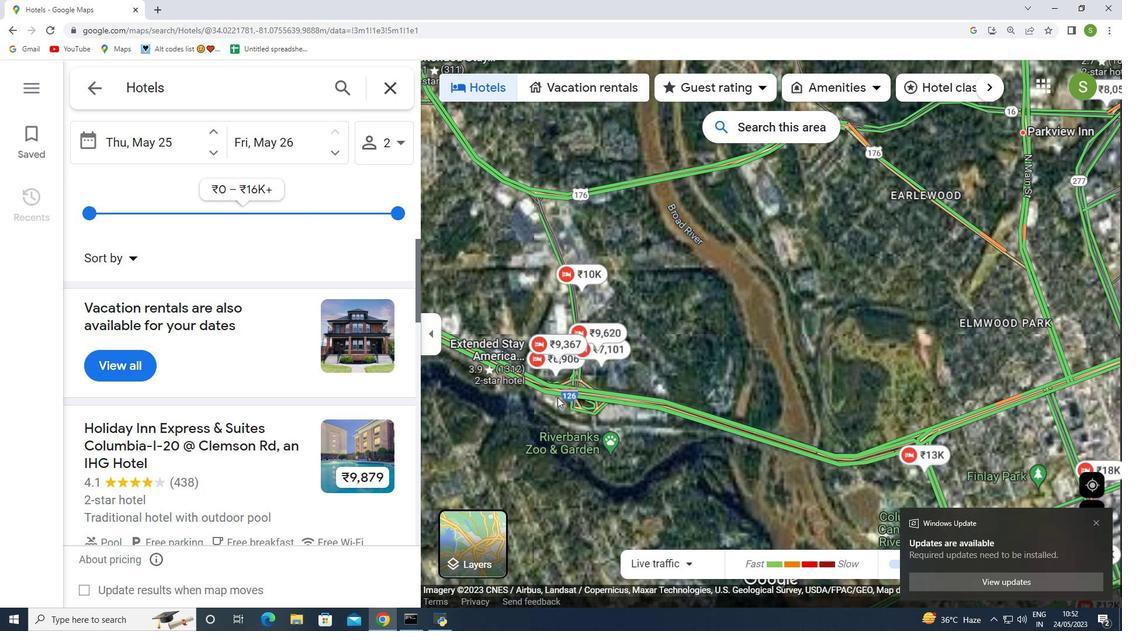 
Action: Mouse scrolled (557, 397) with delta (0, 0)
Screenshot: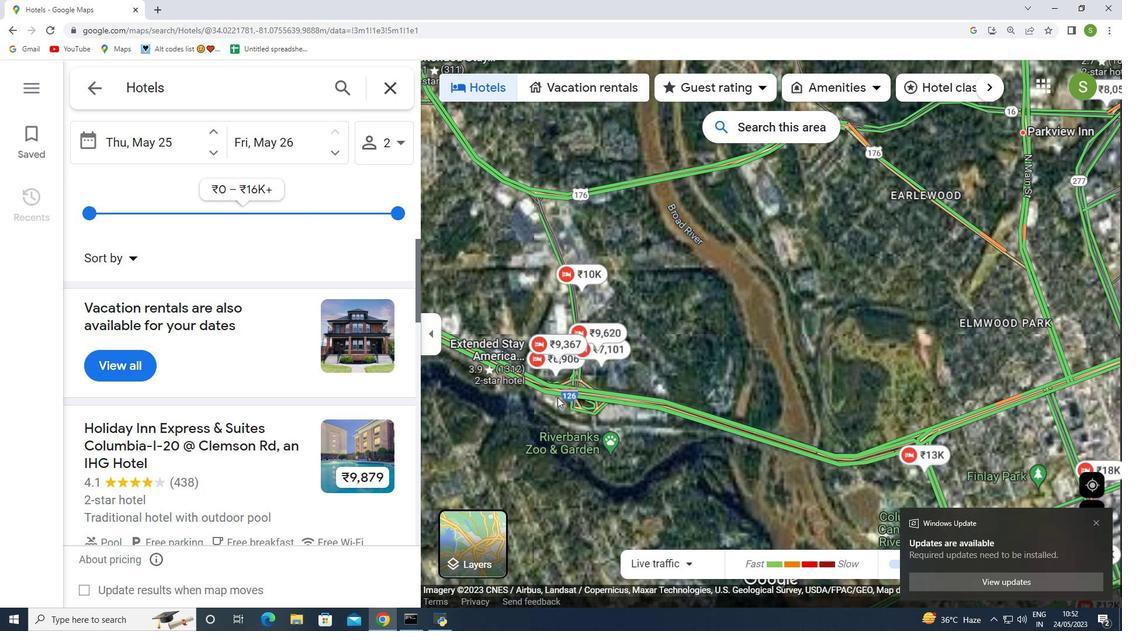 
Action: Mouse scrolled (557, 397) with delta (0, 0)
Screenshot: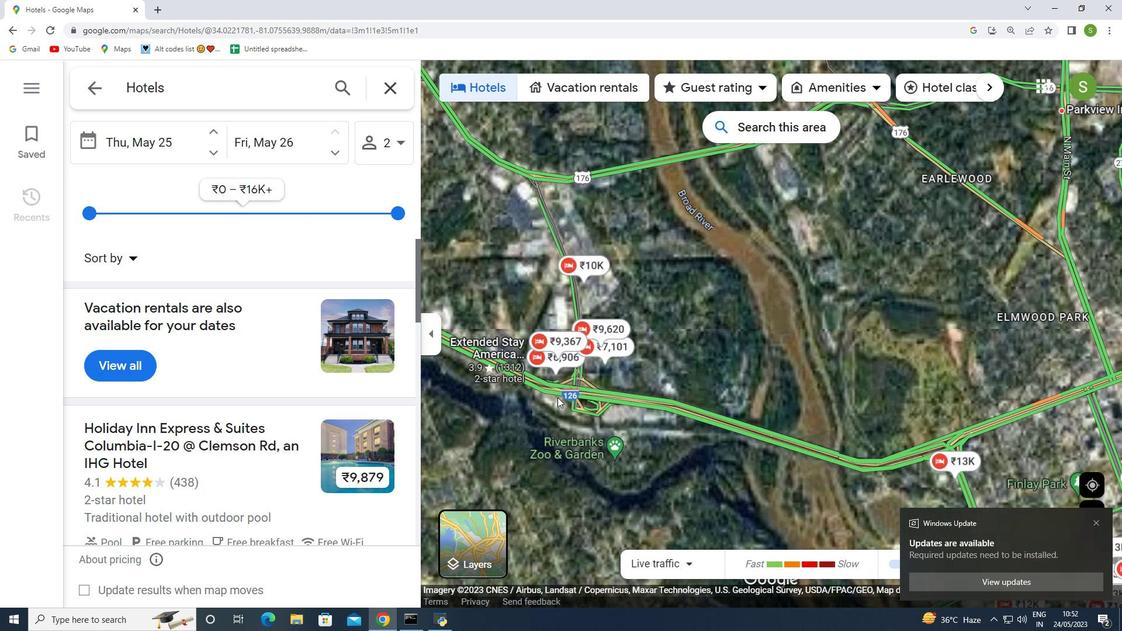 
Action: Mouse moved to (575, 367)
Screenshot: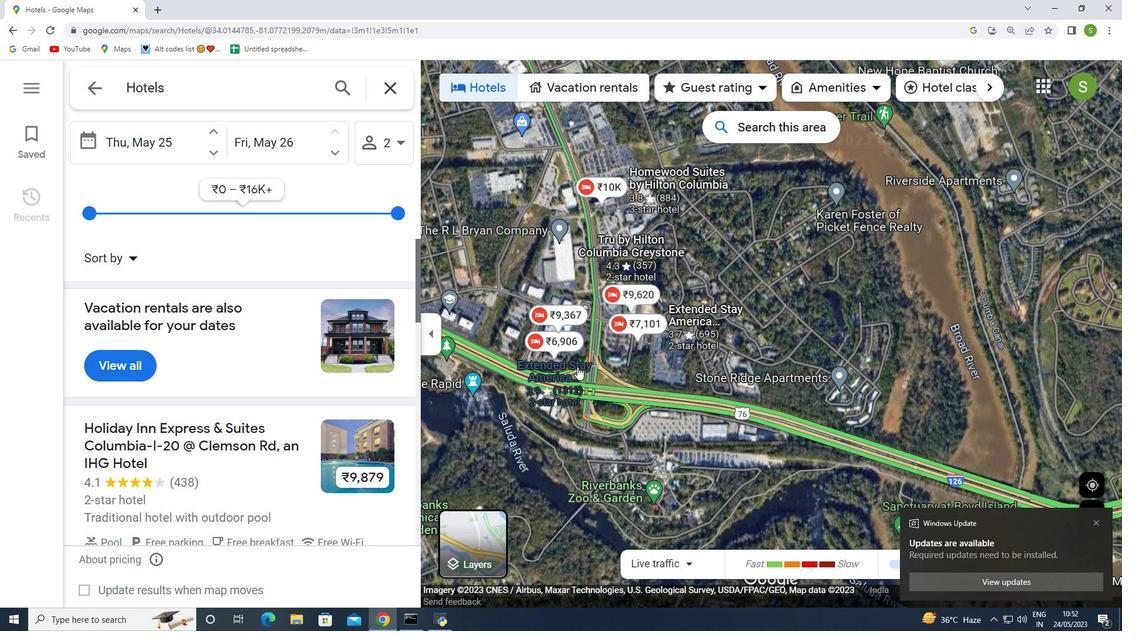 
Action: Mouse scrolled (575, 367) with delta (0, 0)
Screenshot: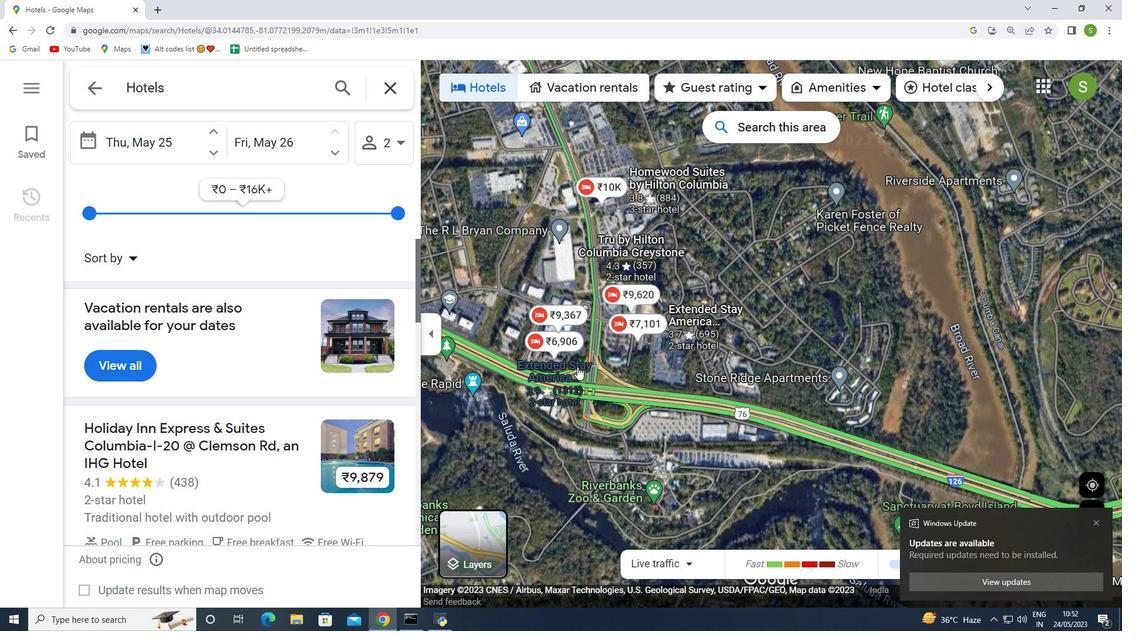 
Action: Mouse moved to (572, 366)
Screenshot: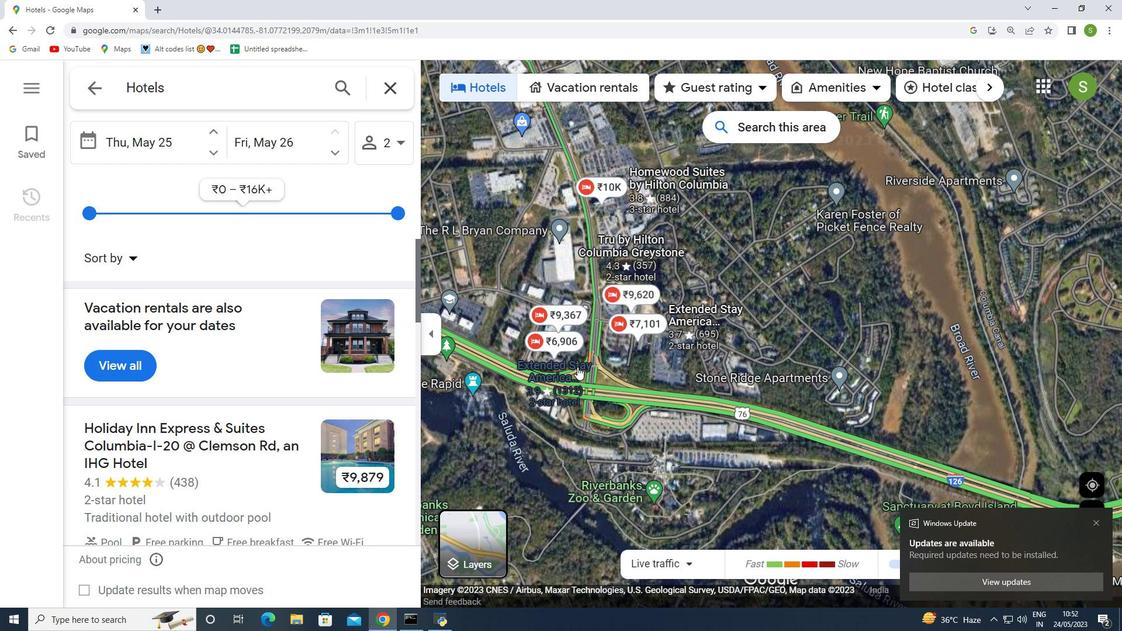 
Action: Mouse scrolled (572, 367) with delta (0, 0)
Screenshot: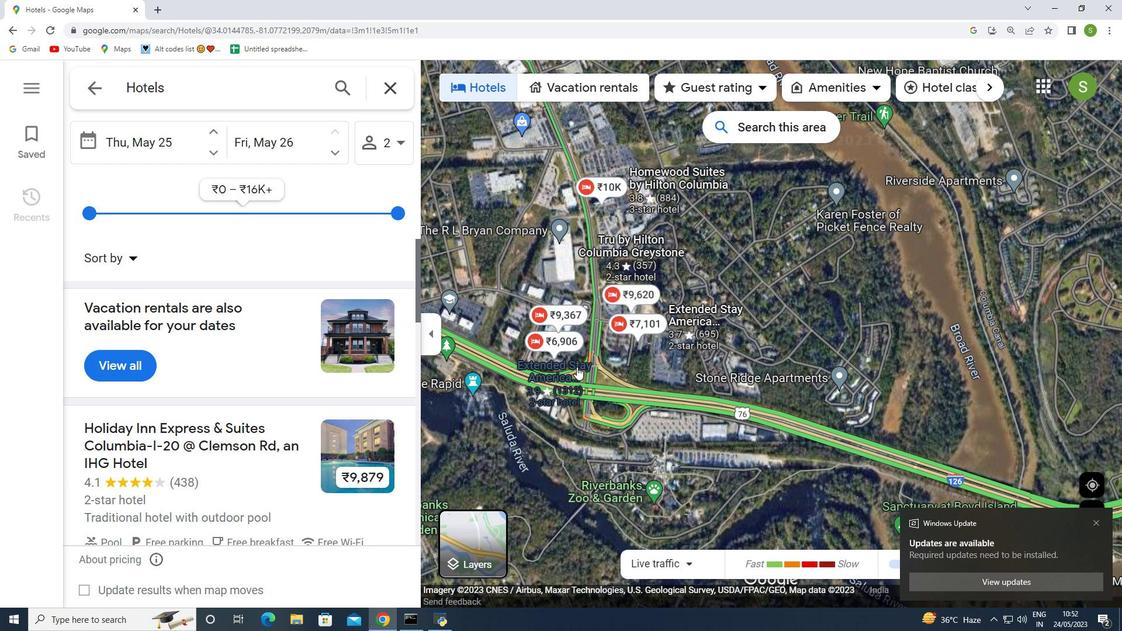 
Action: Mouse moved to (571, 366)
Screenshot: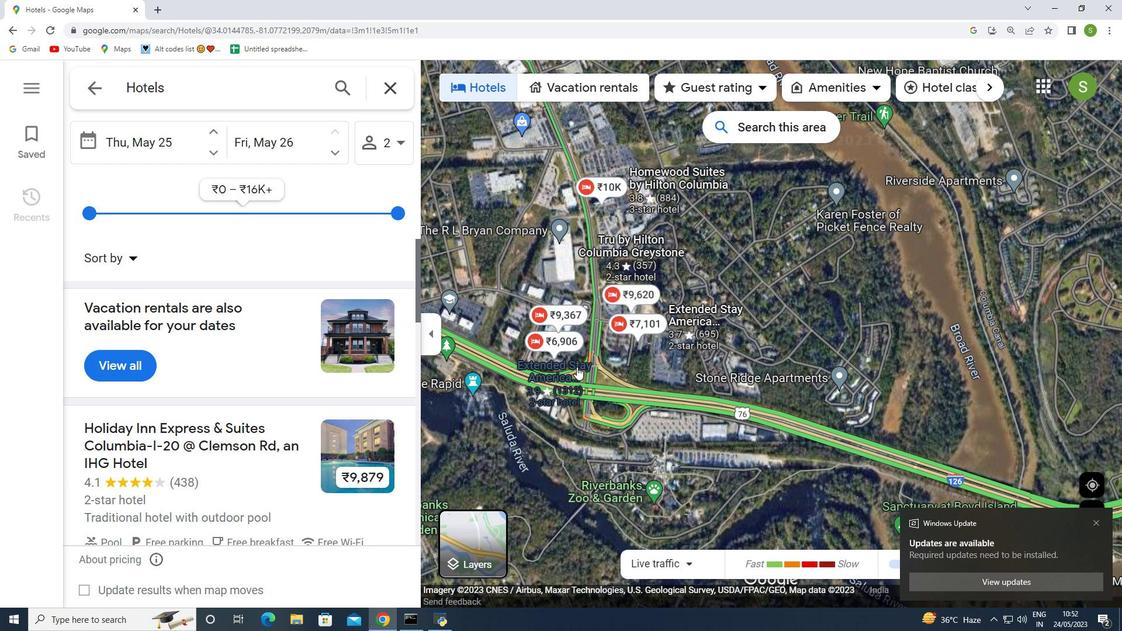 
Action: Mouse scrolled (571, 367) with delta (0, 0)
Screenshot: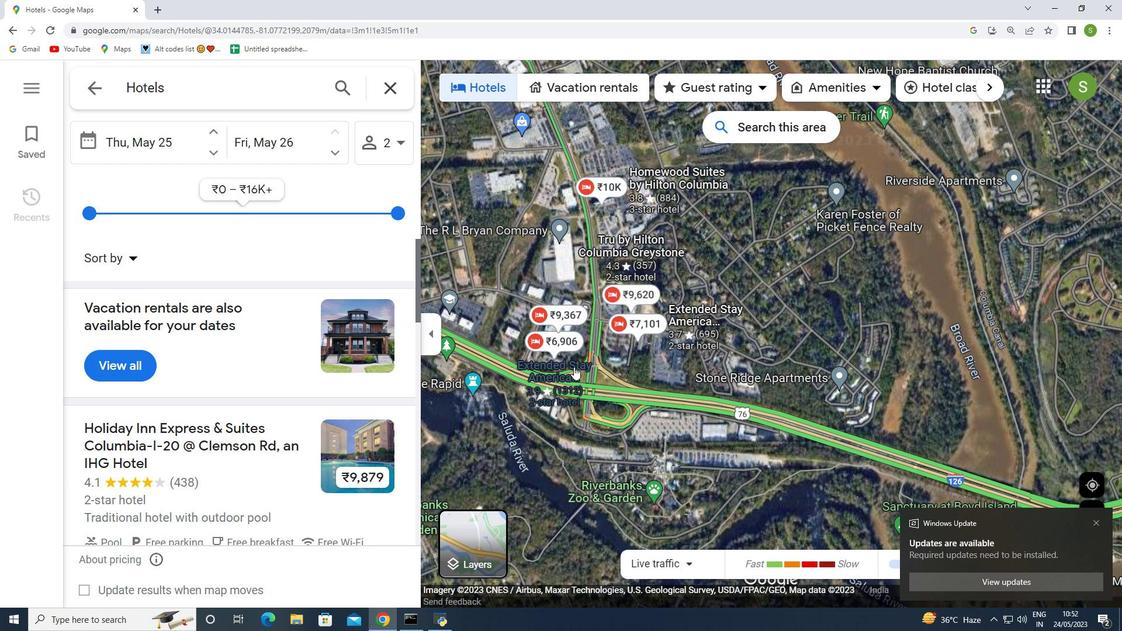 
Action: Mouse moved to (557, 367)
Screenshot: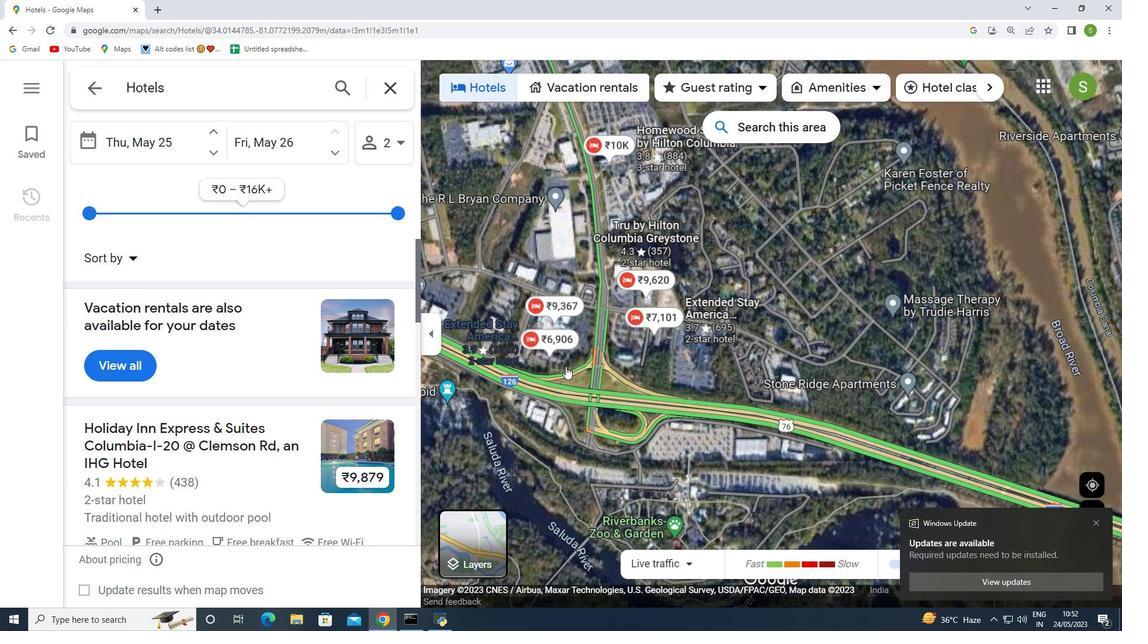 
Action: Mouse scrolled (557, 368) with delta (0, 0)
Screenshot: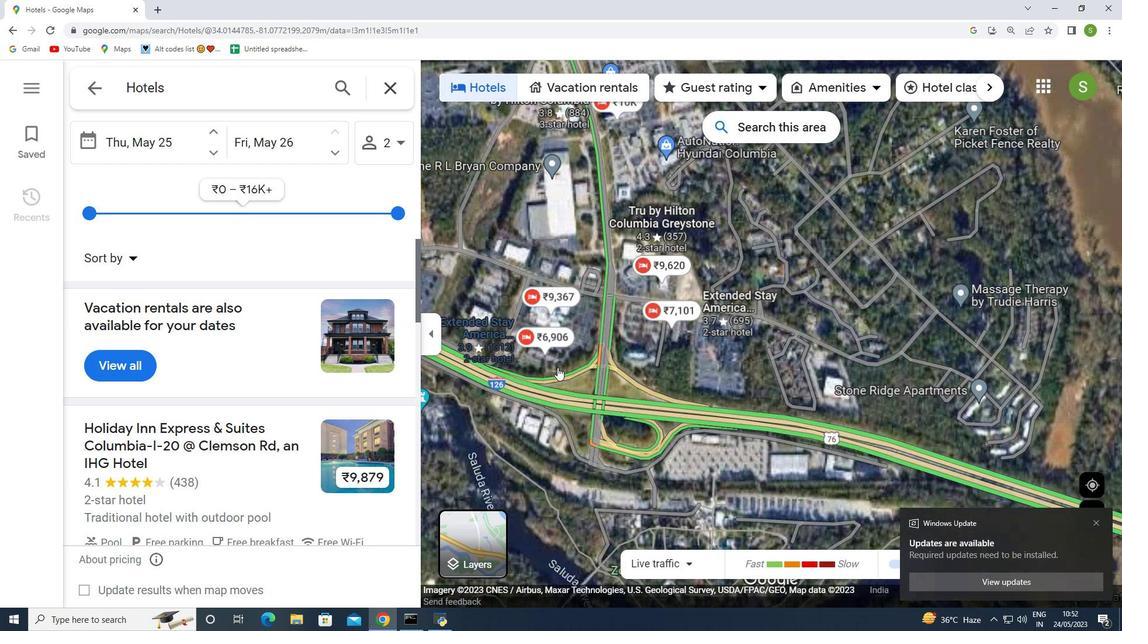 
Action: Mouse scrolled (557, 368) with delta (0, 0)
Screenshot: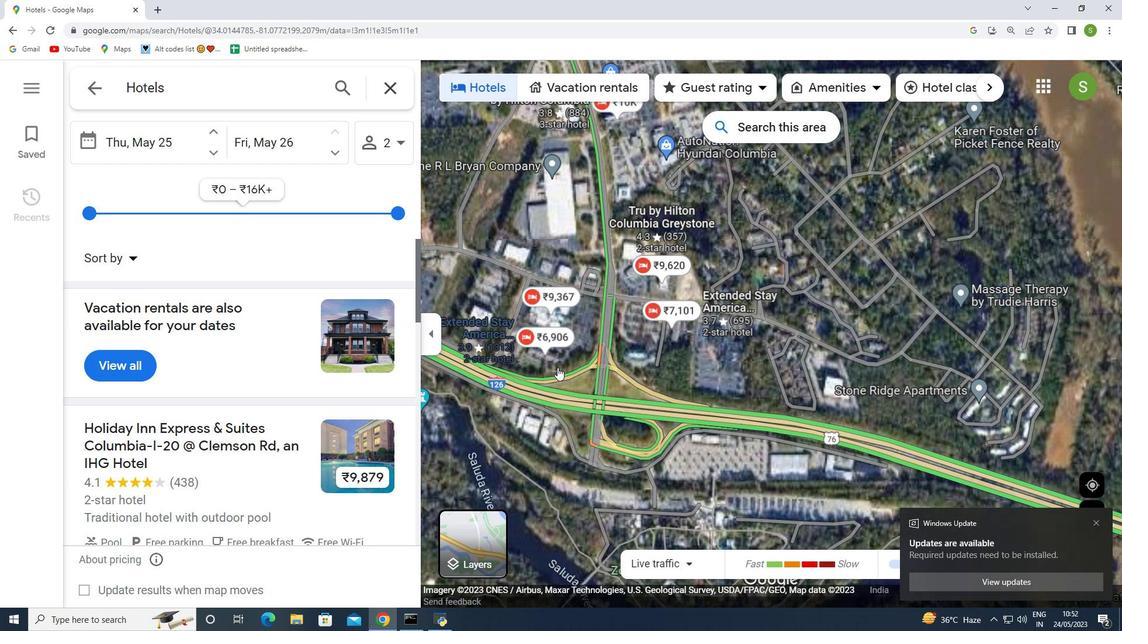 
Action: Mouse scrolled (557, 368) with delta (0, 0)
Screenshot: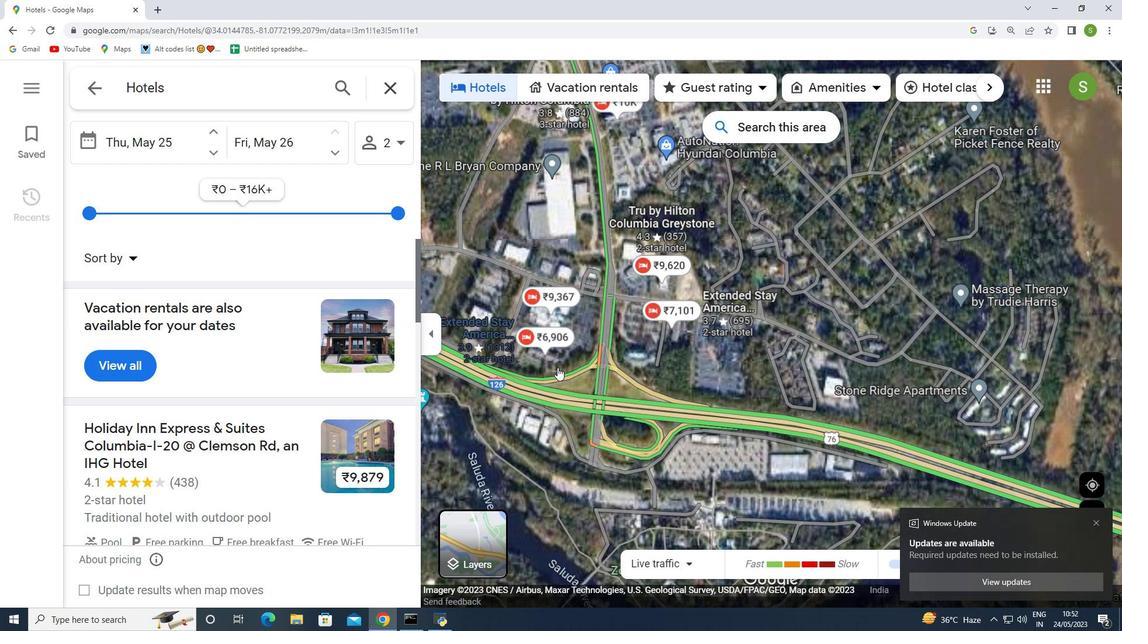 
Action: Mouse moved to (526, 387)
Screenshot: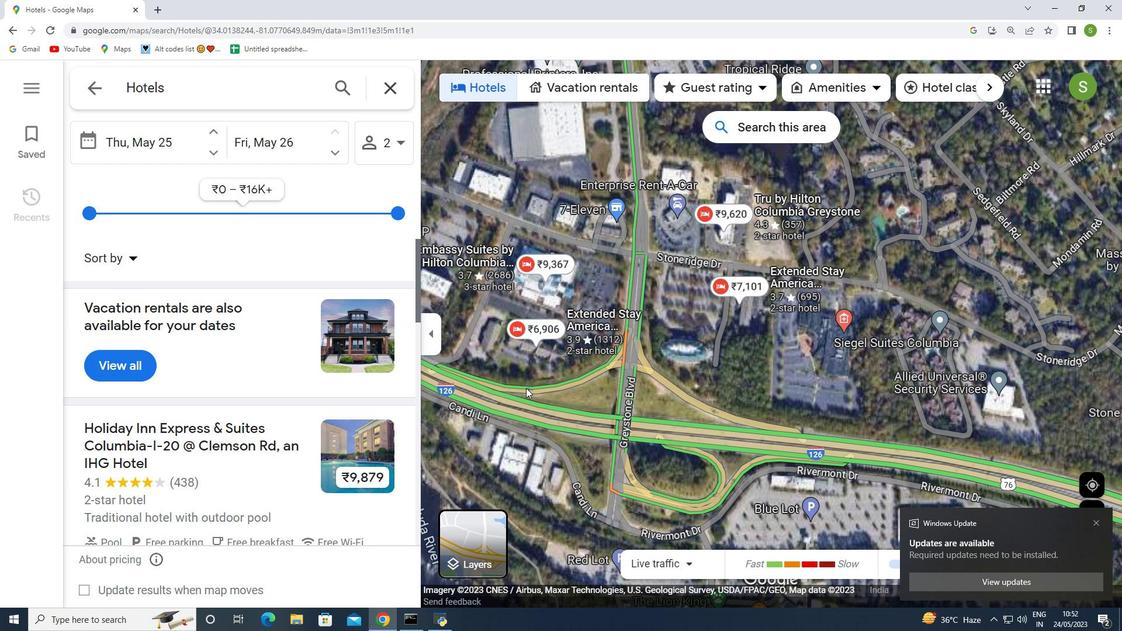 
Action: Mouse pressed left at (526, 387)
Screenshot: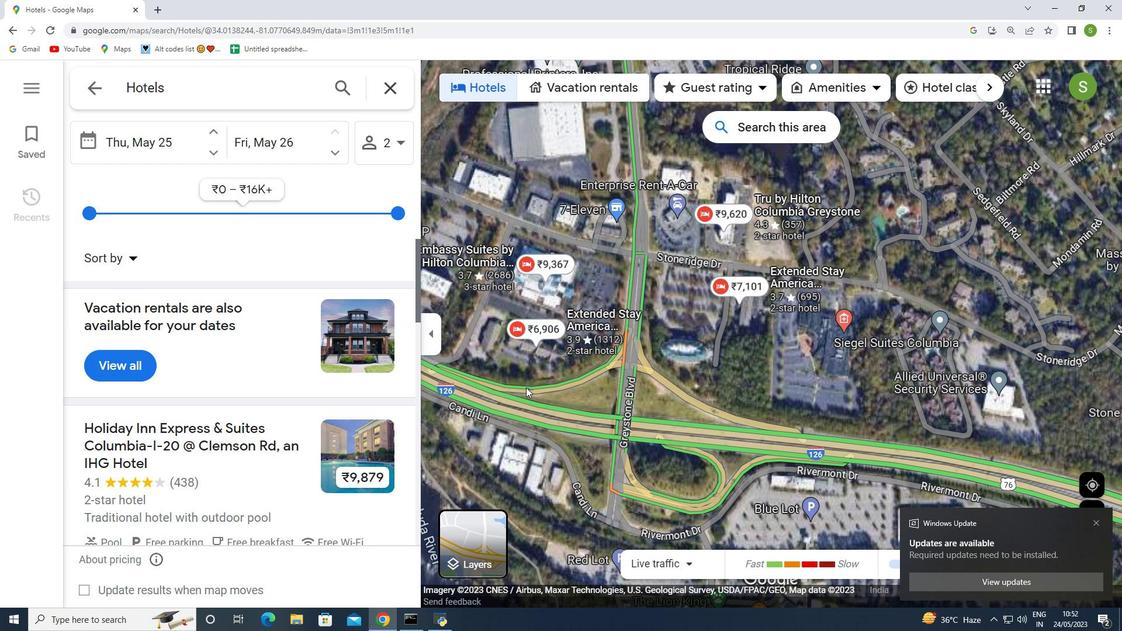 
Action: Mouse moved to (537, 333)
Screenshot: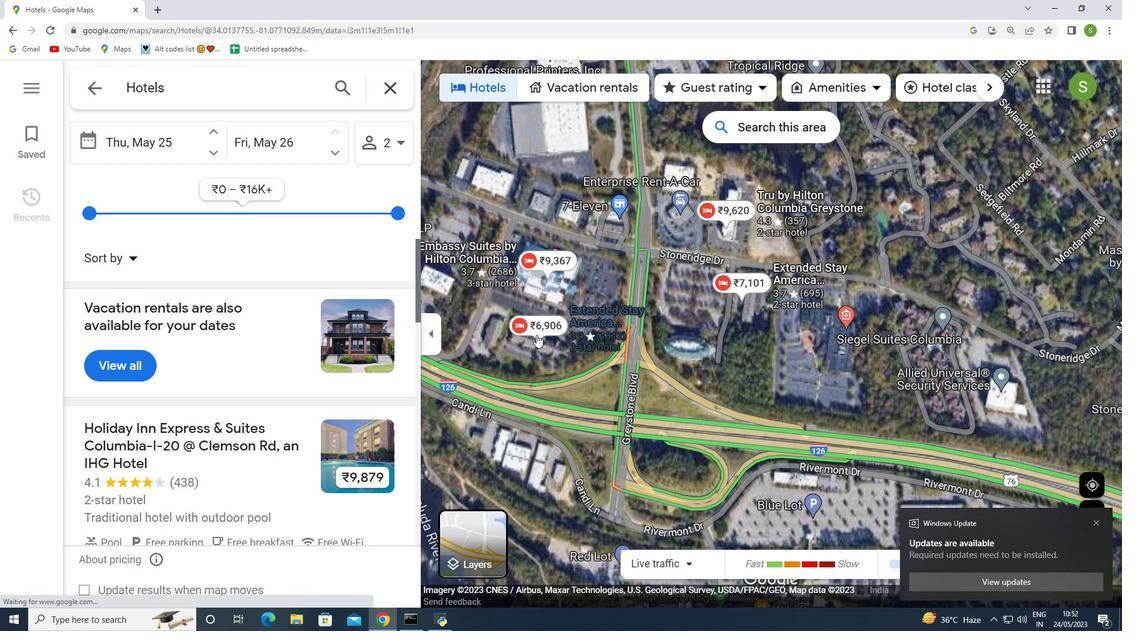 
Action: Mouse pressed left at (537, 333)
Screenshot: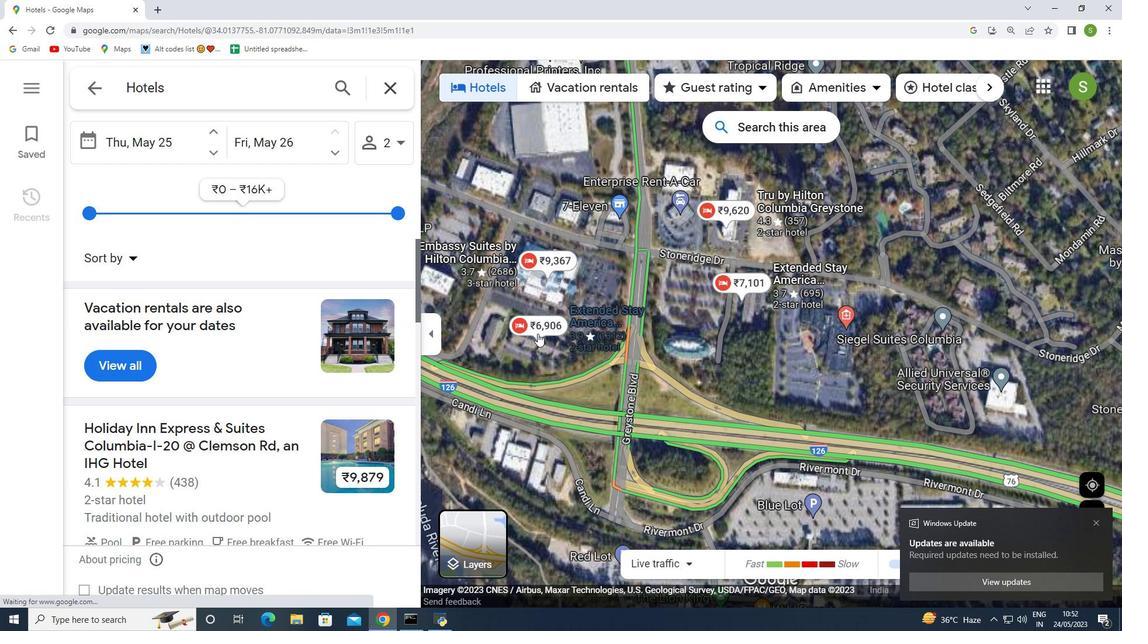 
Action: Mouse moved to (623, 519)
Screenshot: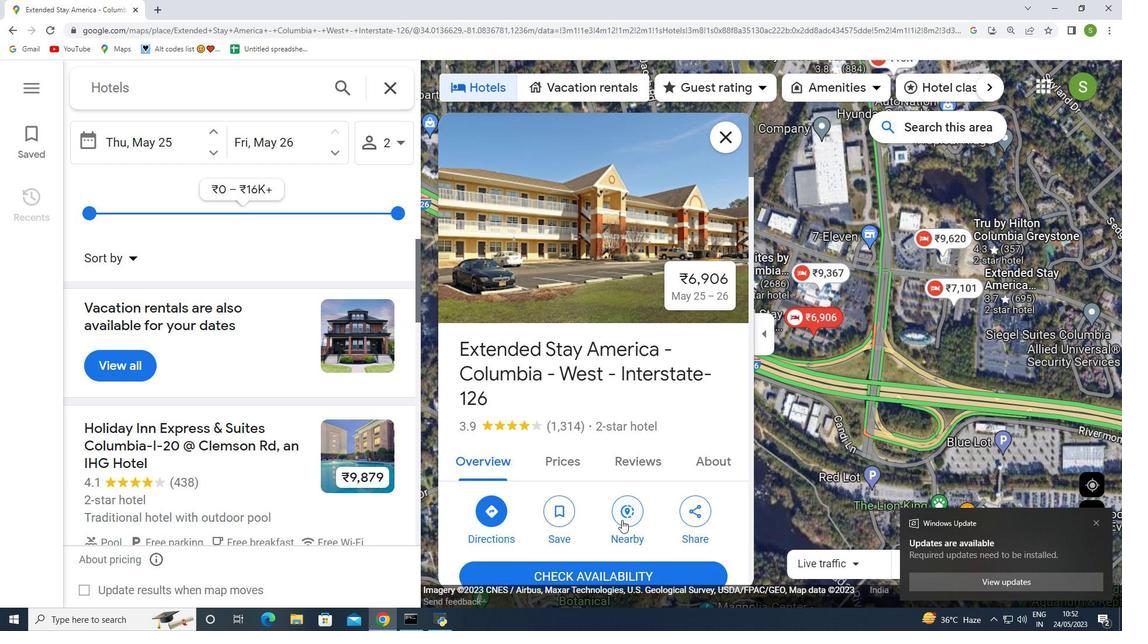 
Action: Mouse pressed left at (623, 519)
Screenshot: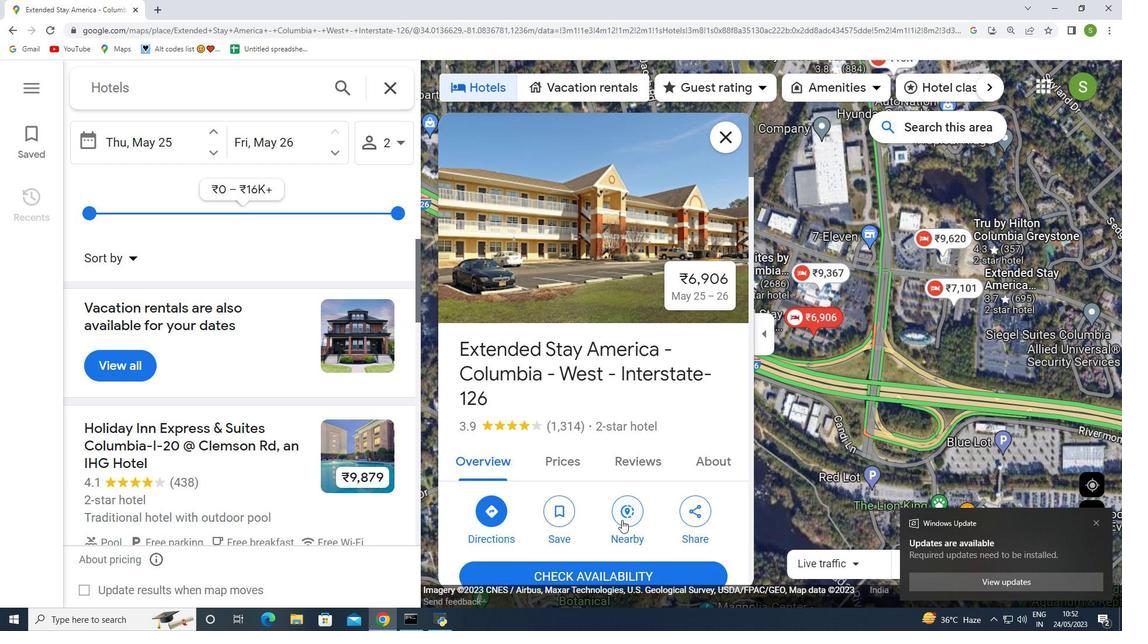 
Action: Mouse moved to (626, 516)
Screenshot: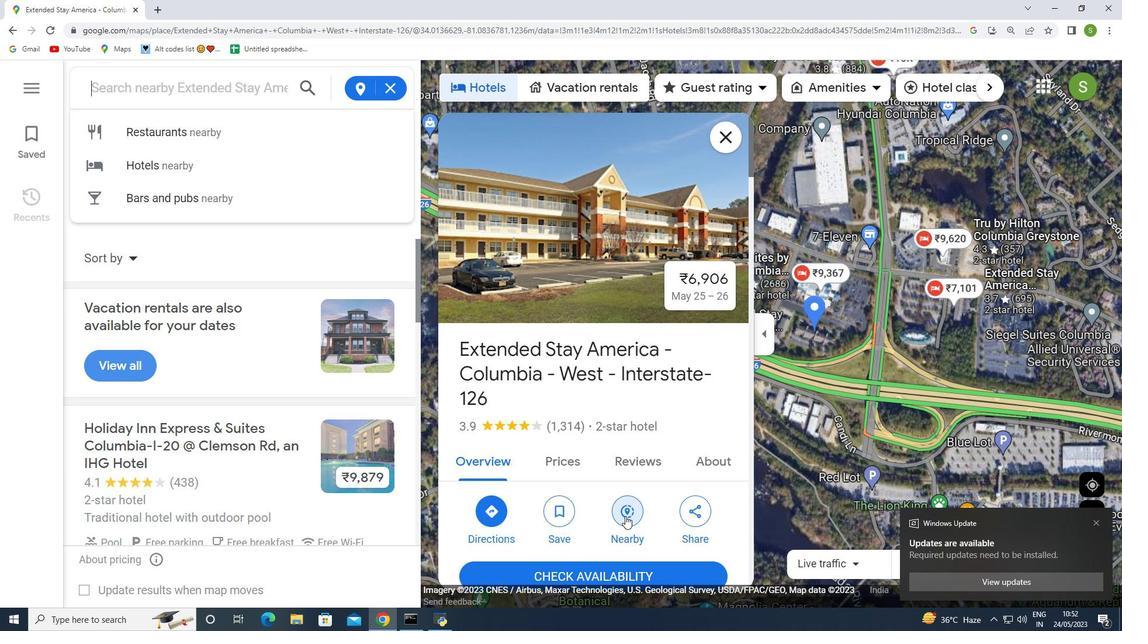 
Action: Mouse pressed left at (626, 516)
Screenshot: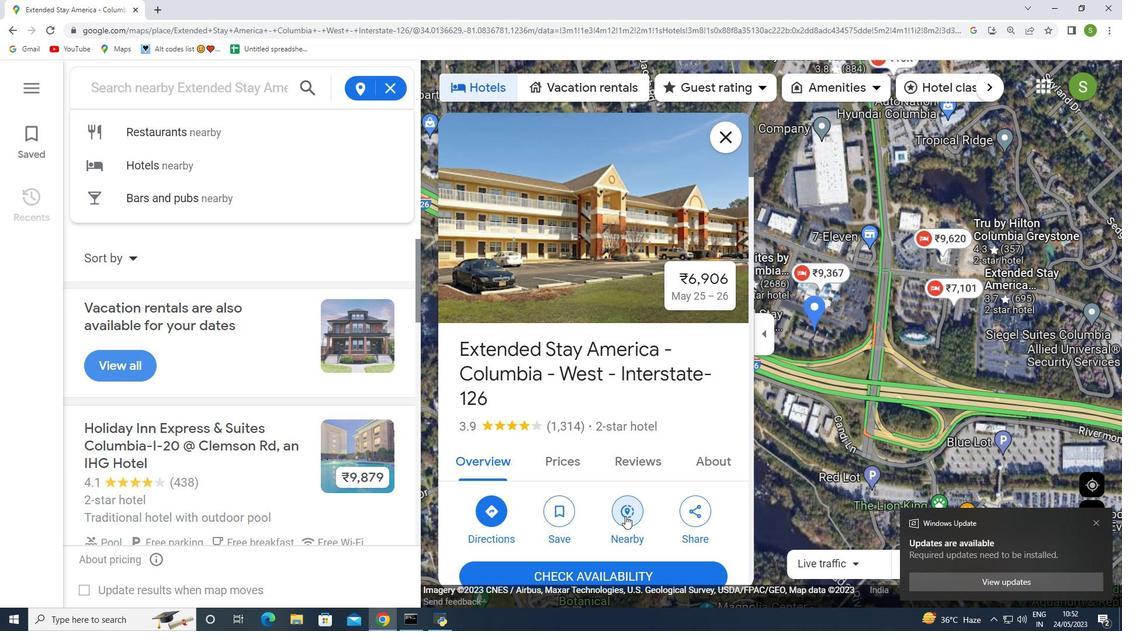 
Action: Mouse moved to (1100, 521)
Screenshot: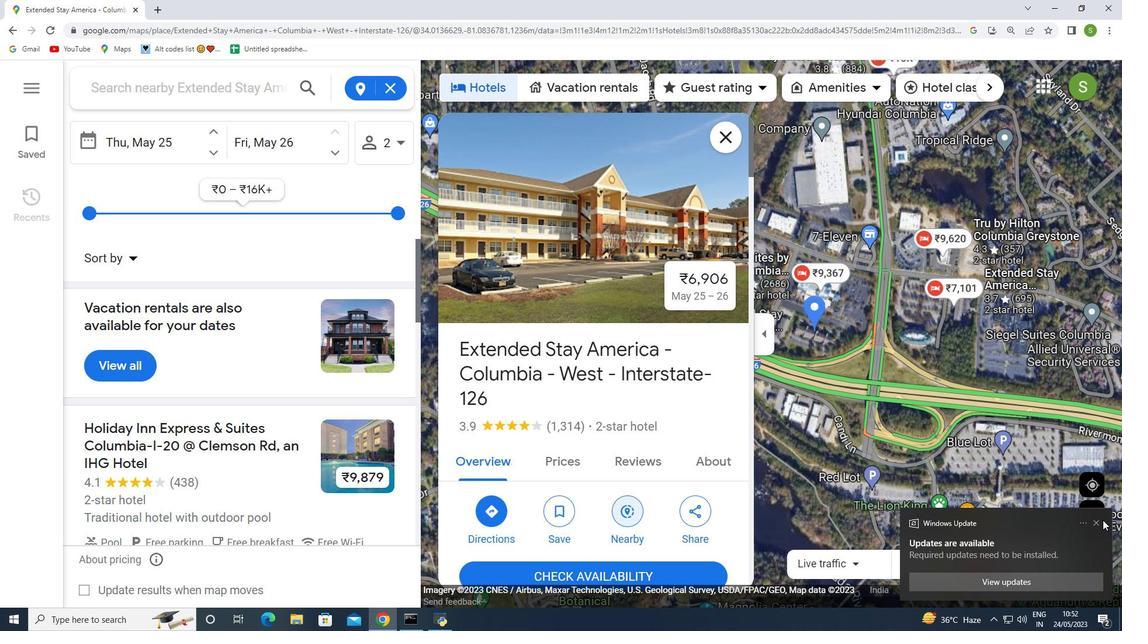 
Action: Mouse pressed left at (1100, 521)
Screenshot: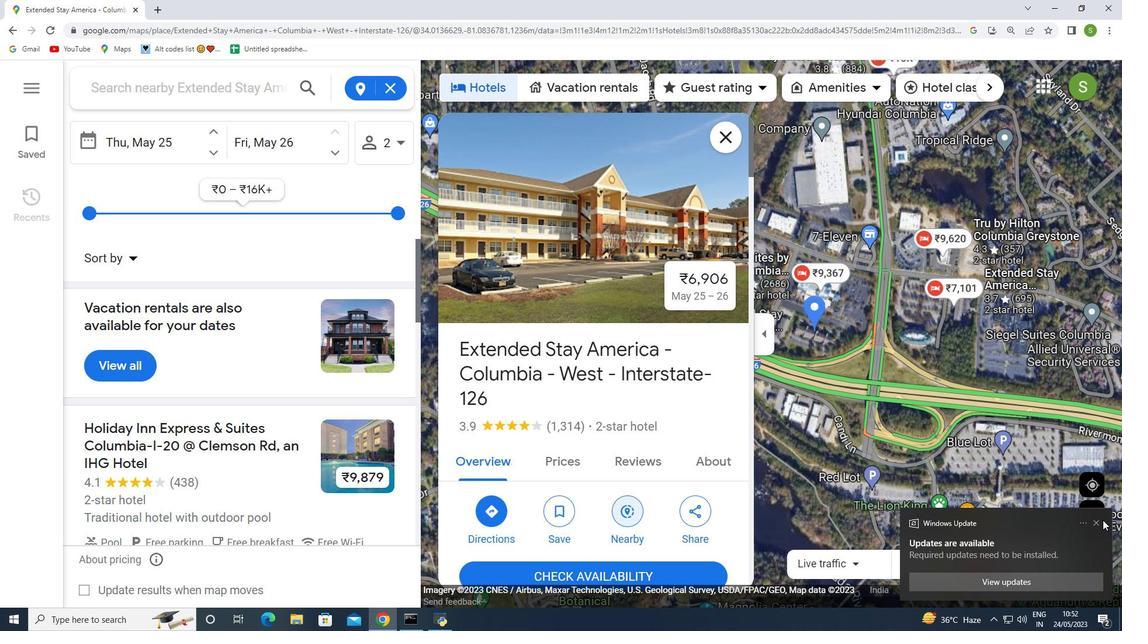 
Action: Mouse moved to (631, 509)
Screenshot: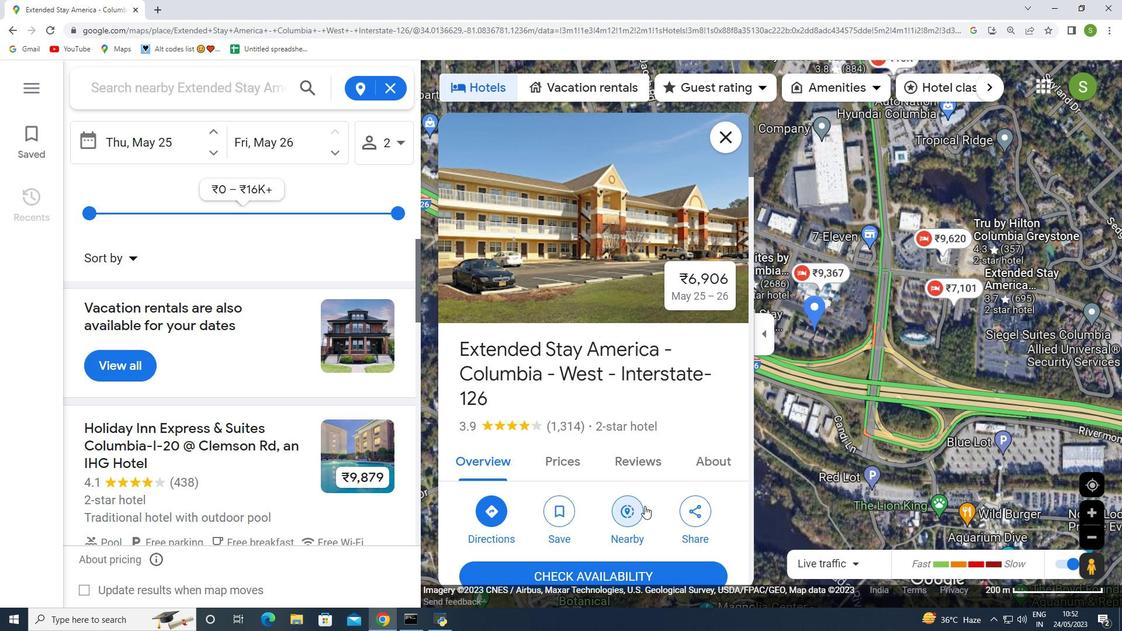 
Action: Mouse pressed left at (631, 509)
Screenshot: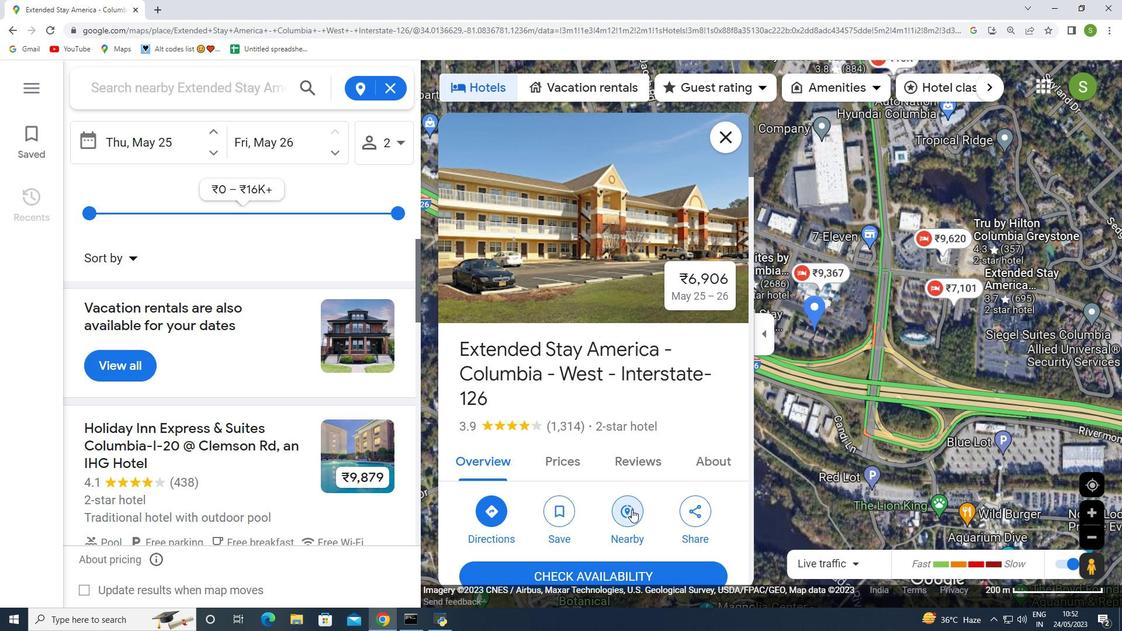 
Action: Mouse moved to (803, 441)
Screenshot: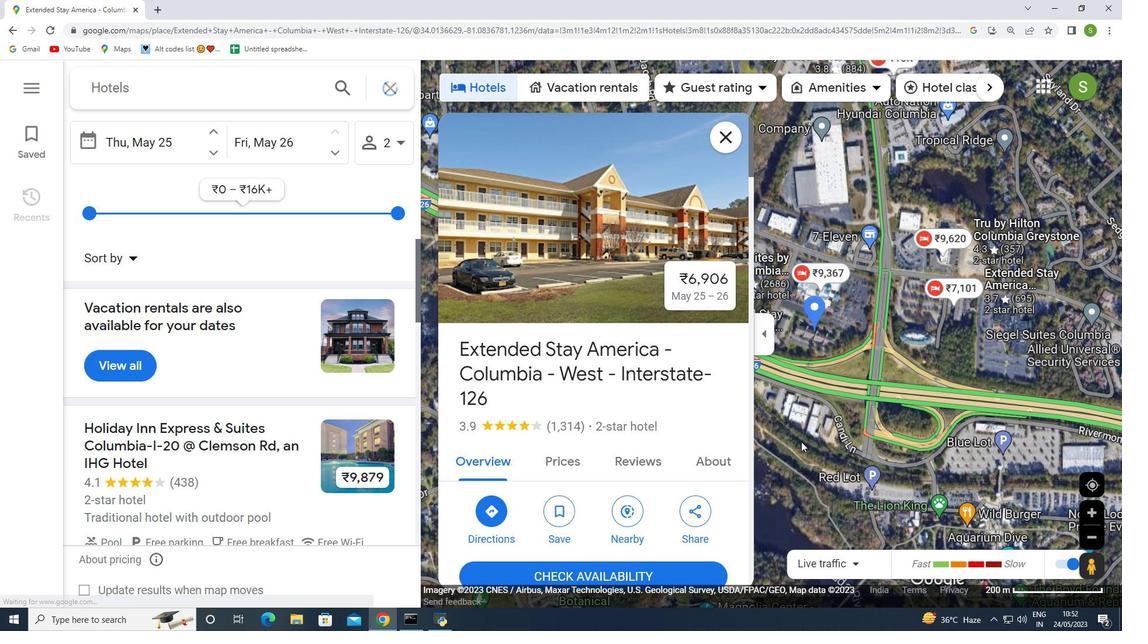 
Action: Mouse scrolled (803, 441) with delta (0, 0)
Screenshot: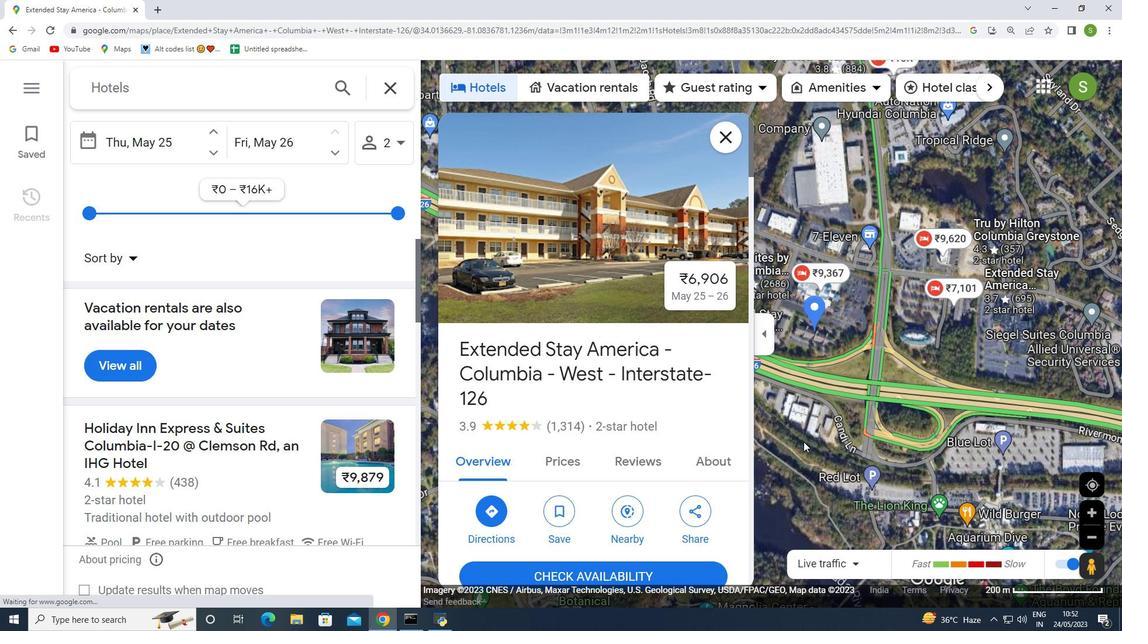 
Action: Mouse moved to (804, 444)
Screenshot: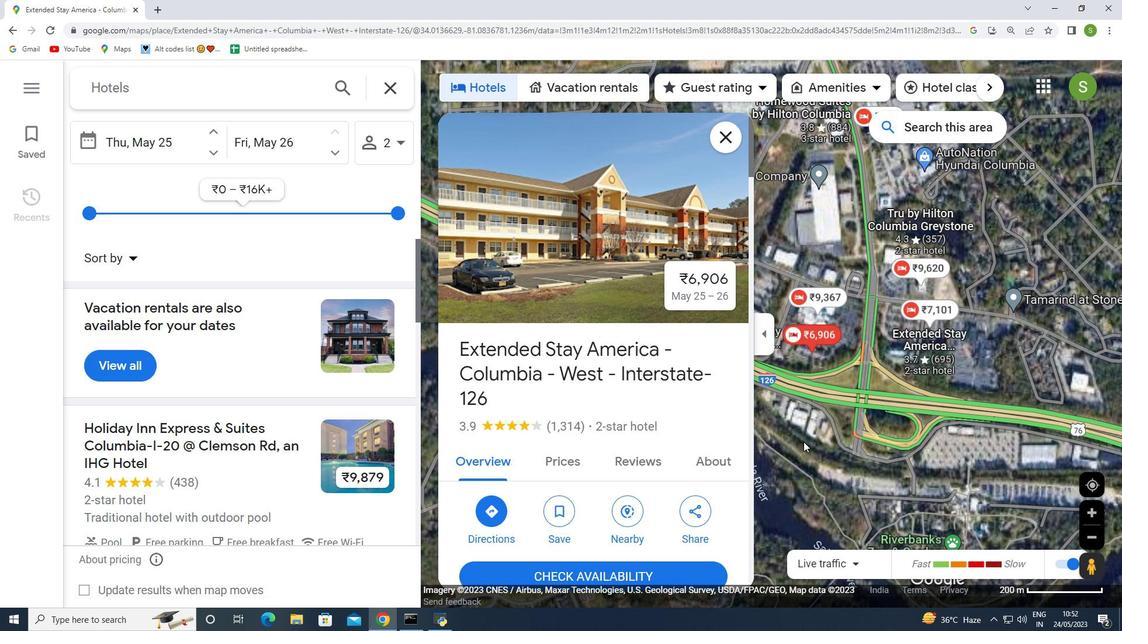 
Action: Mouse scrolled (804, 443) with delta (0, 0)
Screenshot: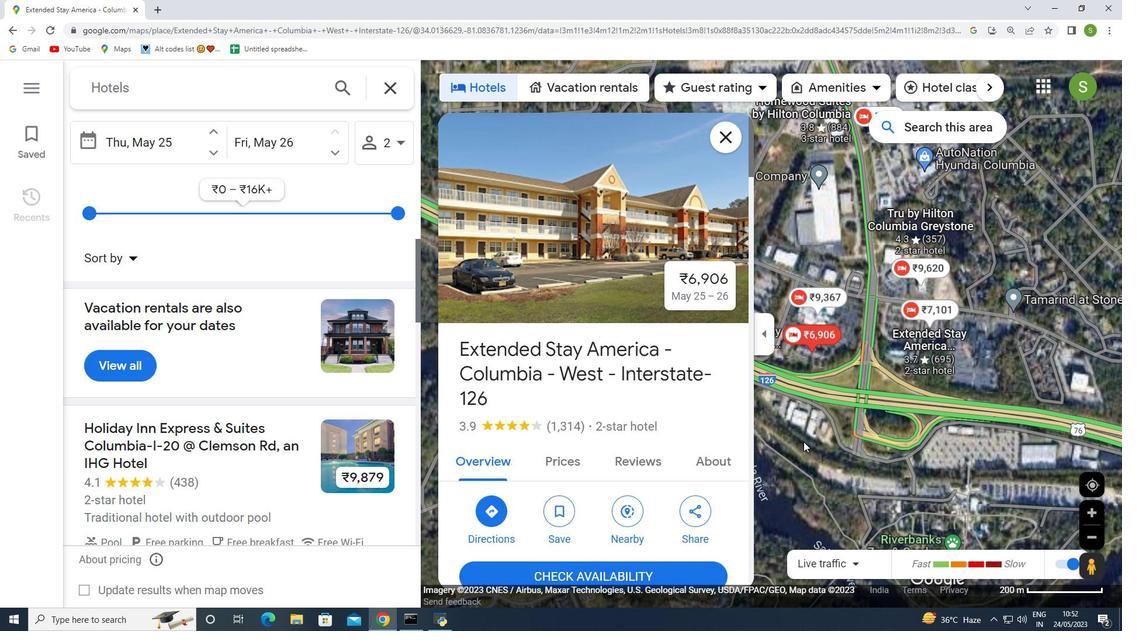 
Action: Mouse scrolled (804, 443) with delta (0, 0)
Screenshot: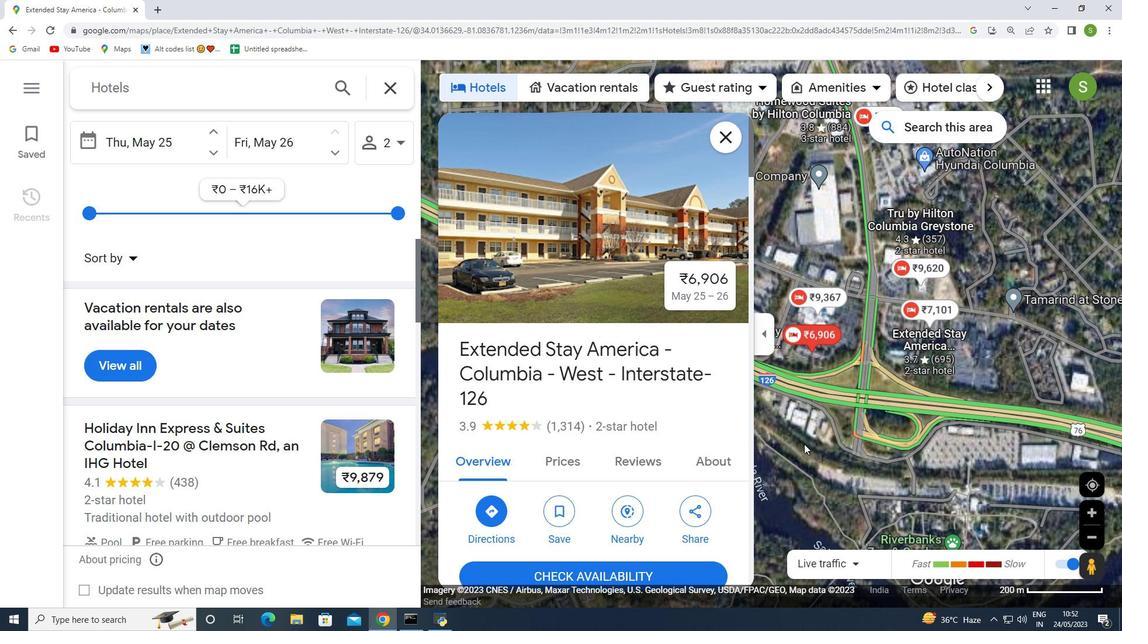 
Action: Mouse moved to (811, 384)
Screenshot: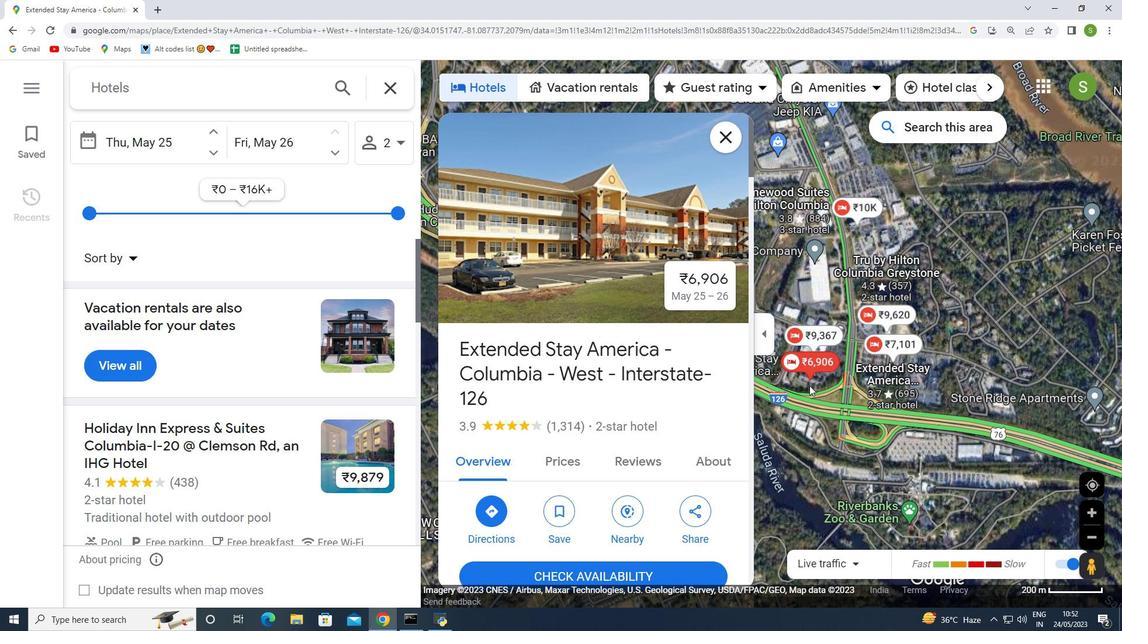 
Action: Mouse scrolled (810, 385) with delta (0, 0)
Screenshot: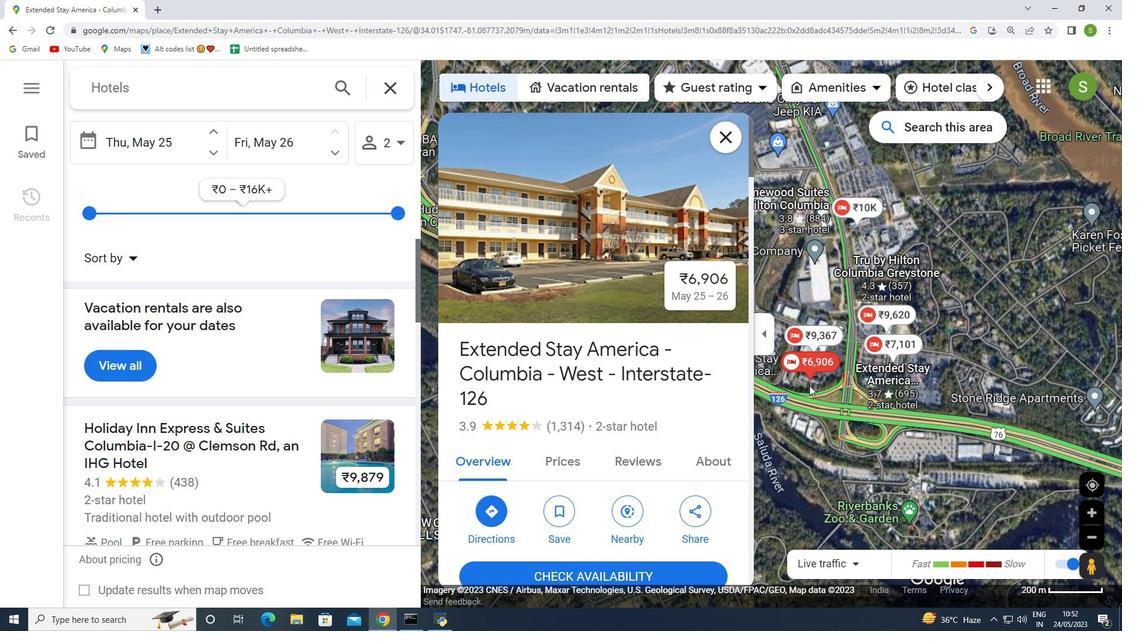
Action: Mouse moved to (812, 384)
Screenshot: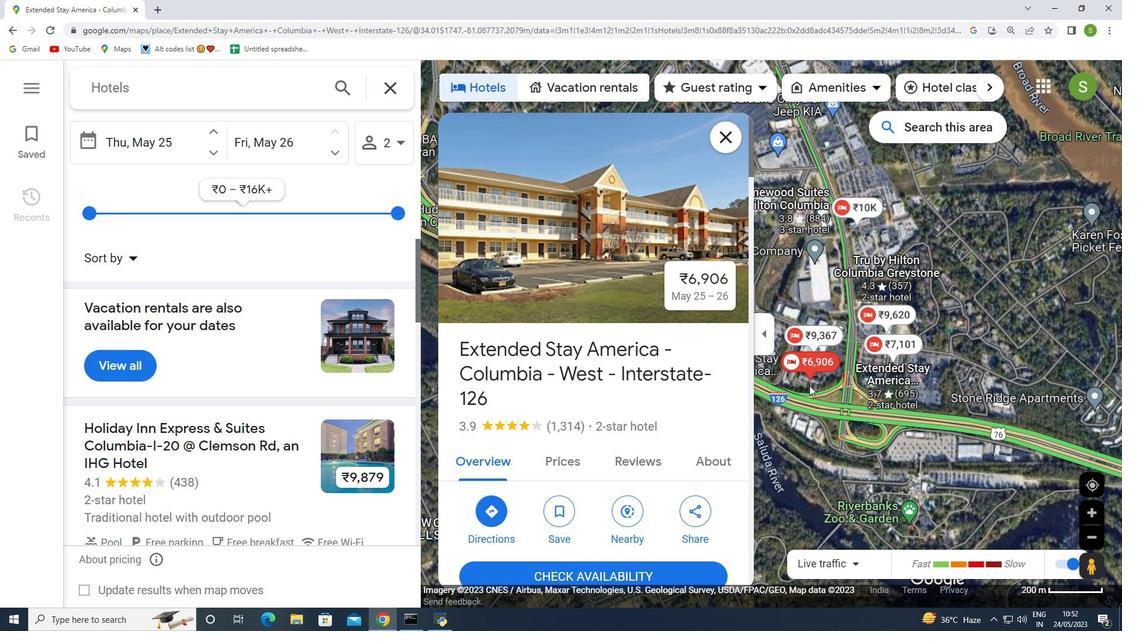 
Action: Mouse scrolled (812, 385) with delta (0, 0)
Screenshot: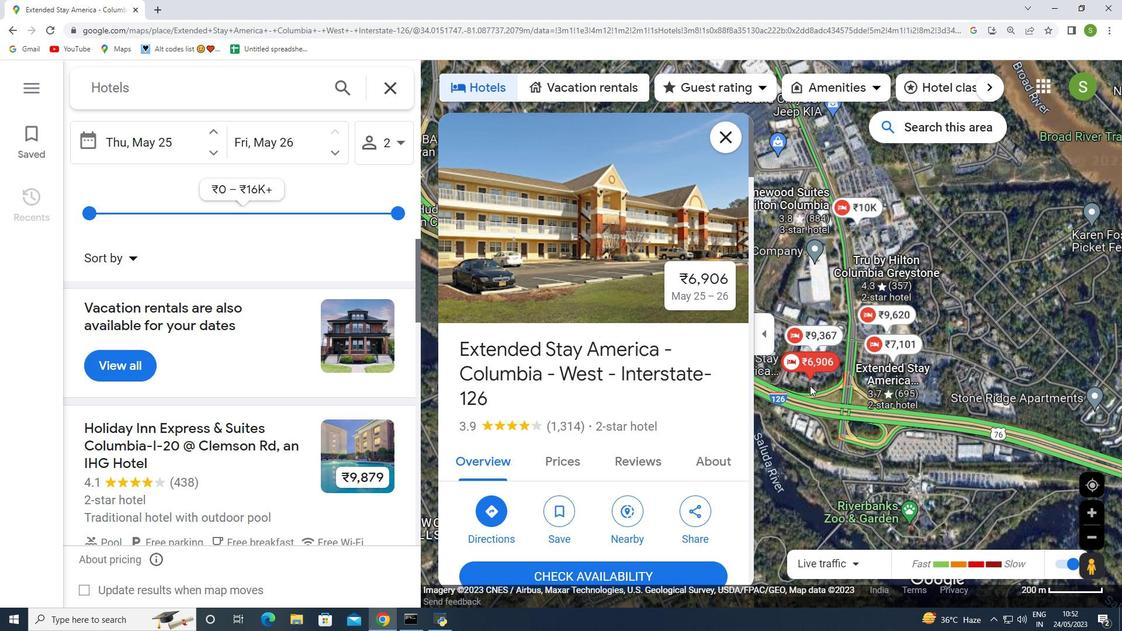 
Action: Mouse moved to (812, 384)
Screenshot: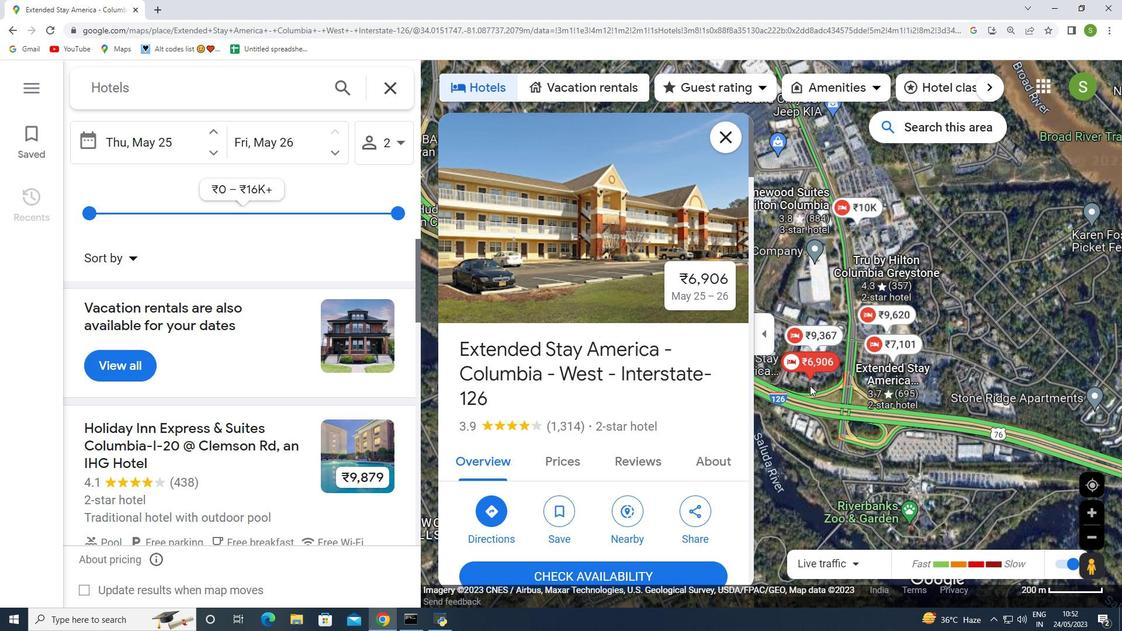 
Action: Mouse scrolled (812, 385) with delta (0, 0)
Screenshot: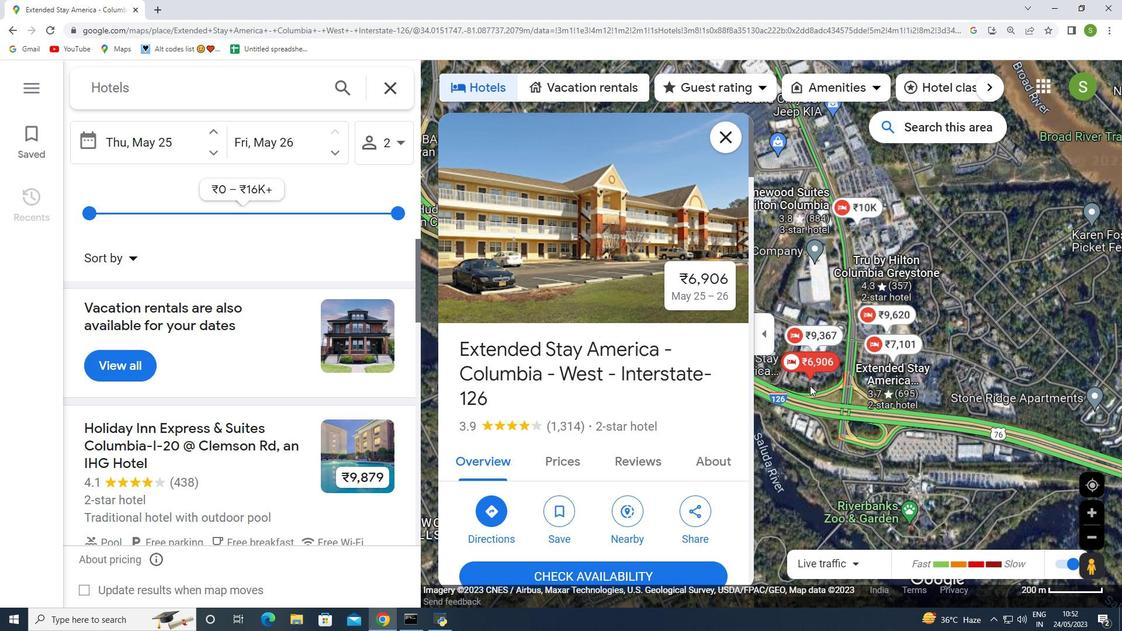 
Action: Mouse moved to (813, 388)
Screenshot: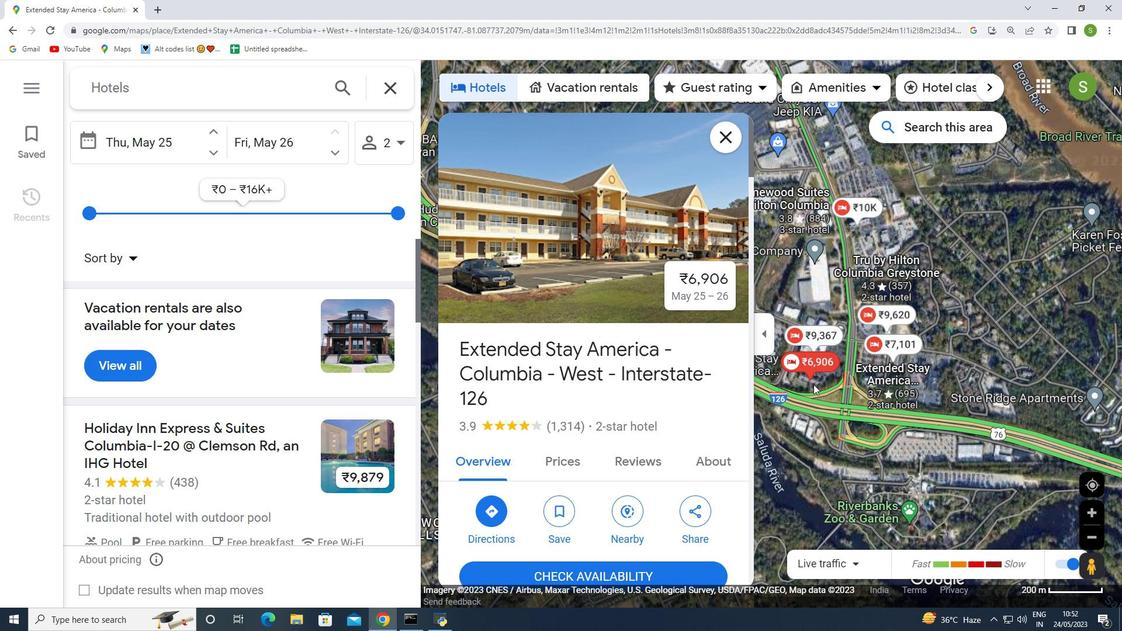 
Action: Mouse scrolled (813, 389) with delta (0, 0)
Screenshot: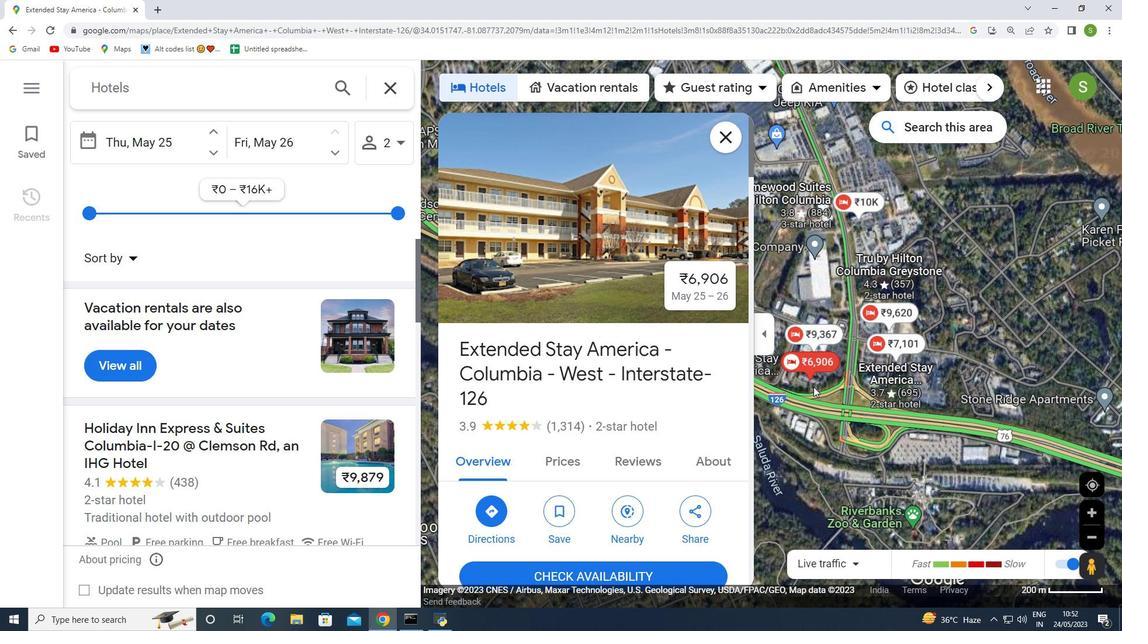 
Action: Mouse scrolled (813, 389) with delta (0, 0)
Screenshot: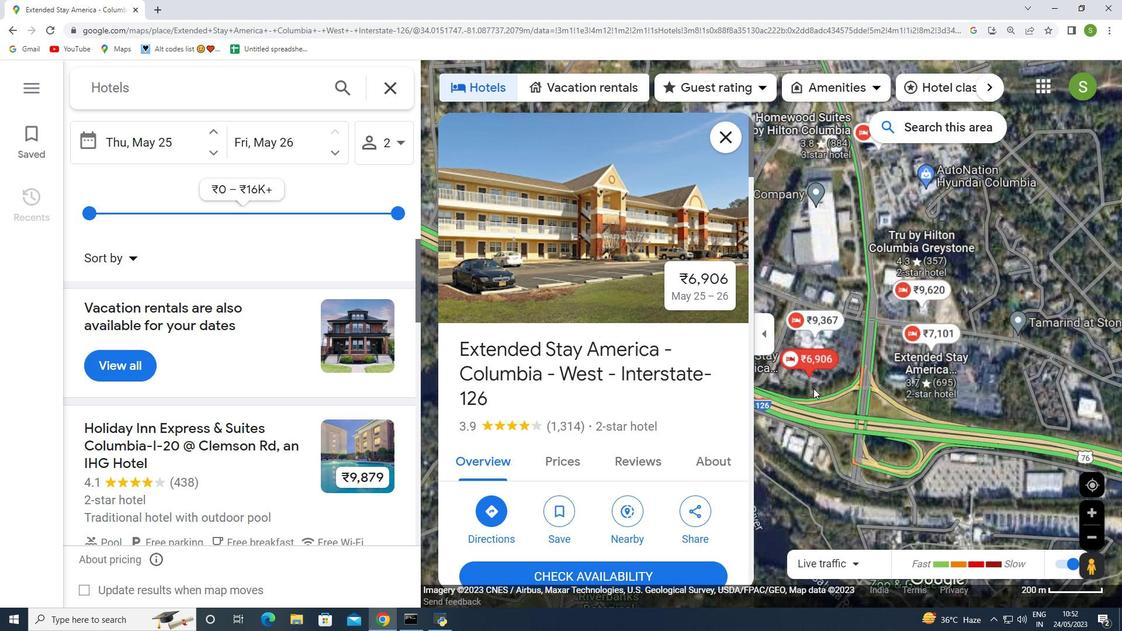 
Action: Mouse moved to (799, 384)
Screenshot: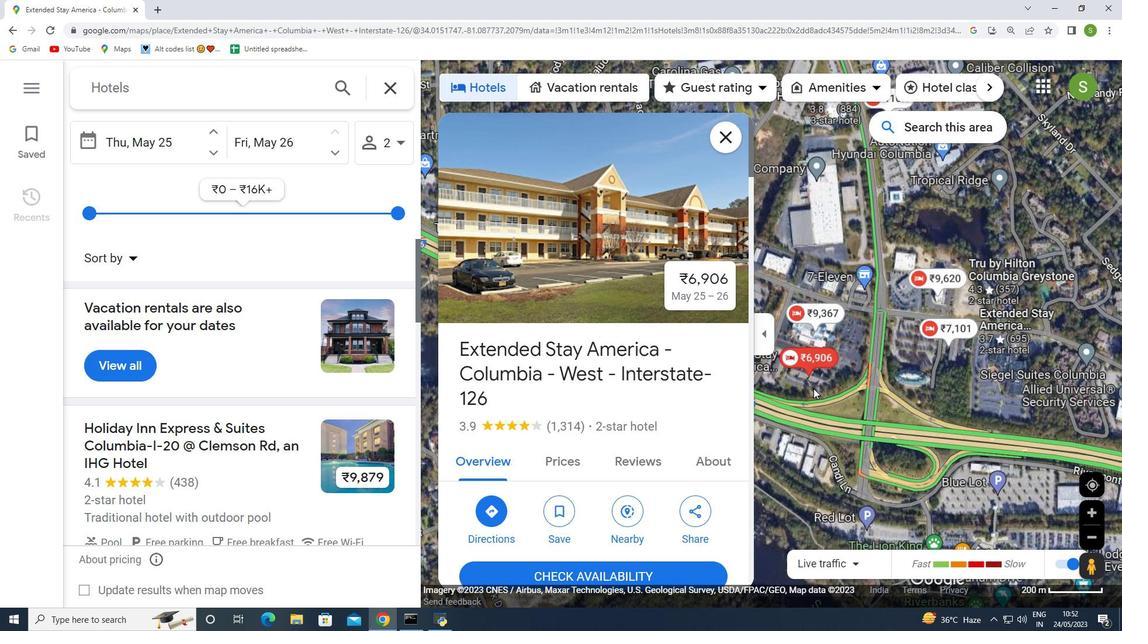 
Action: Mouse scrolled (799, 385) with delta (0, 0)
Screenshot: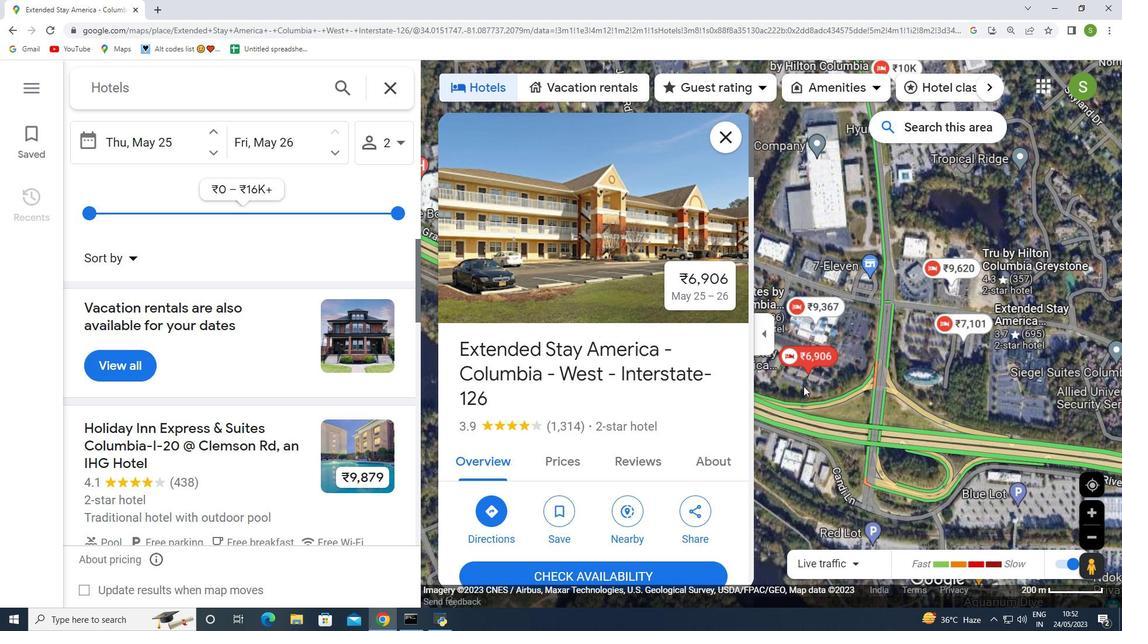
Action: Mouse scrolled (799, 385) with delta (0, 0)
Screenshot: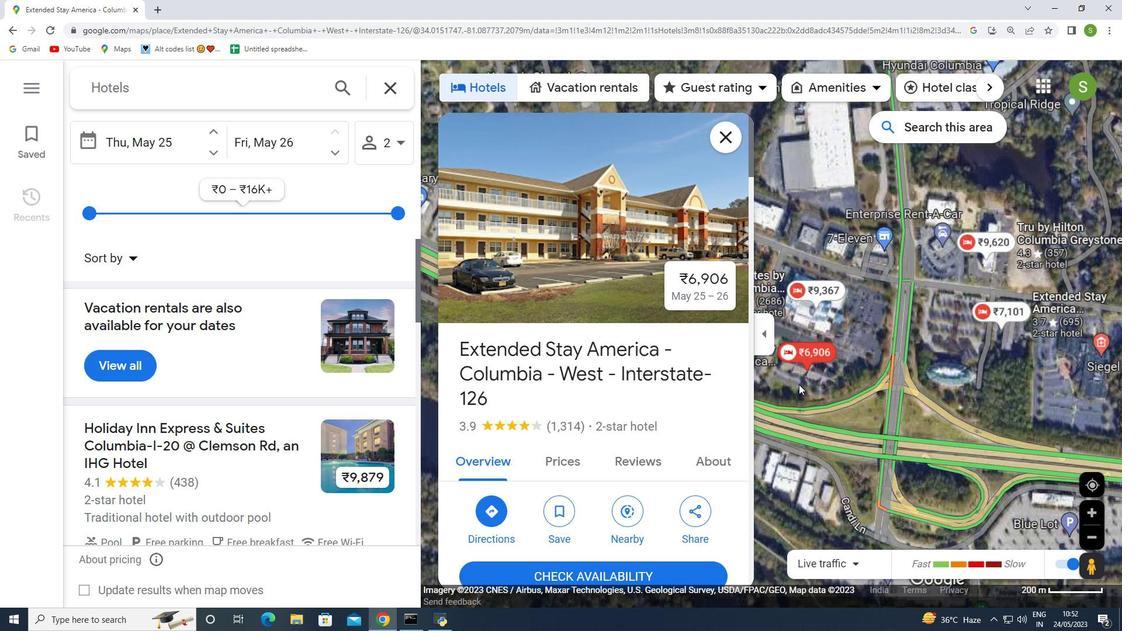 
Action: Mouse scrolled (799, 385) with delta (0, 0)
Screenshot: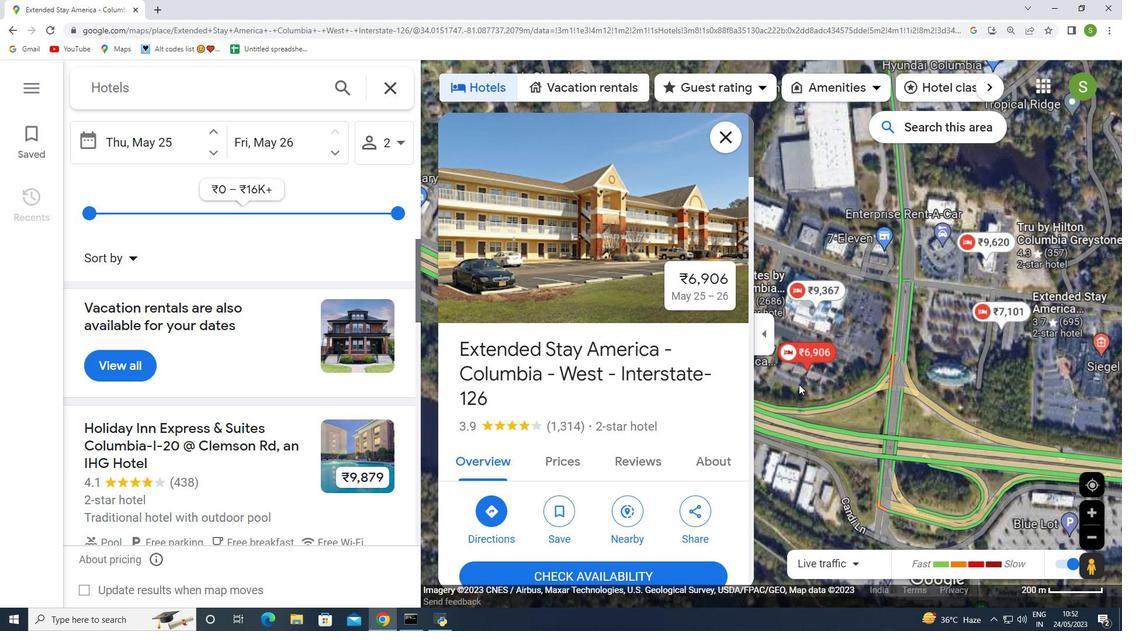 
Action: Mouse moved to (807, 378)
Screenshot: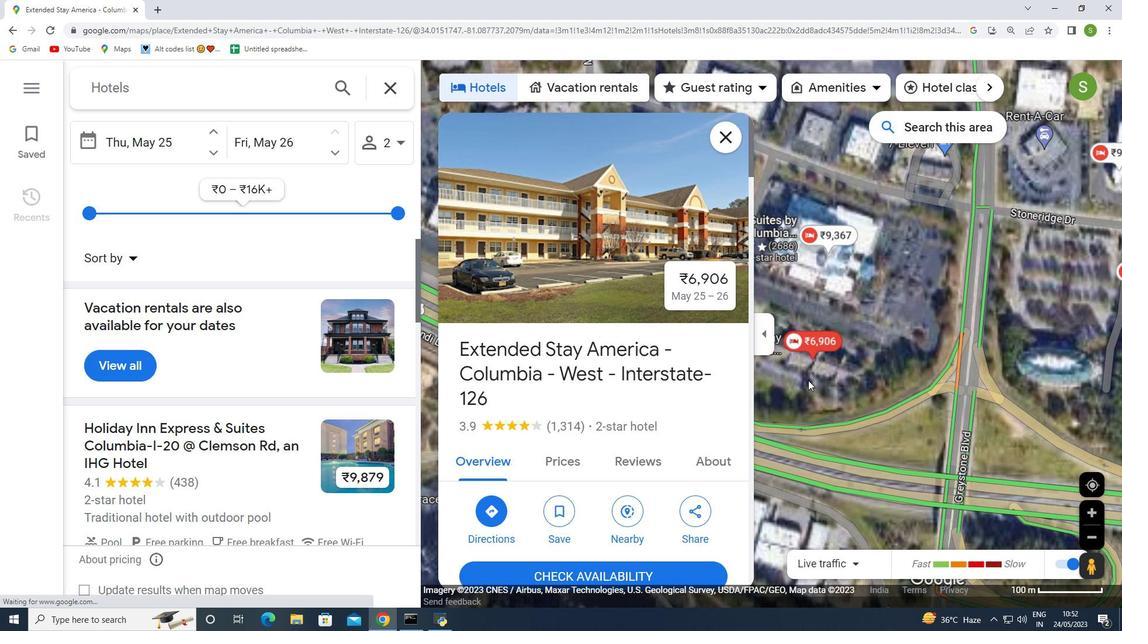 
Action: Mouse scrolled (807, 378) with delta (0, 0)
Screenshot: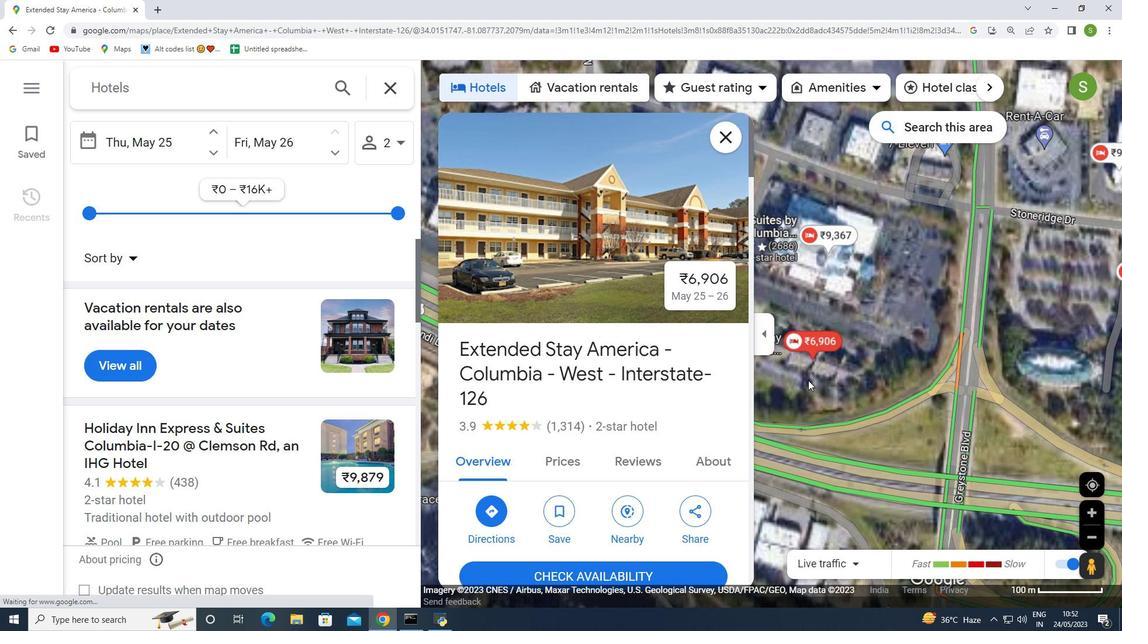 
Action: Mouse scrolled (807, 378) with delta (0, 0)
Screenshot: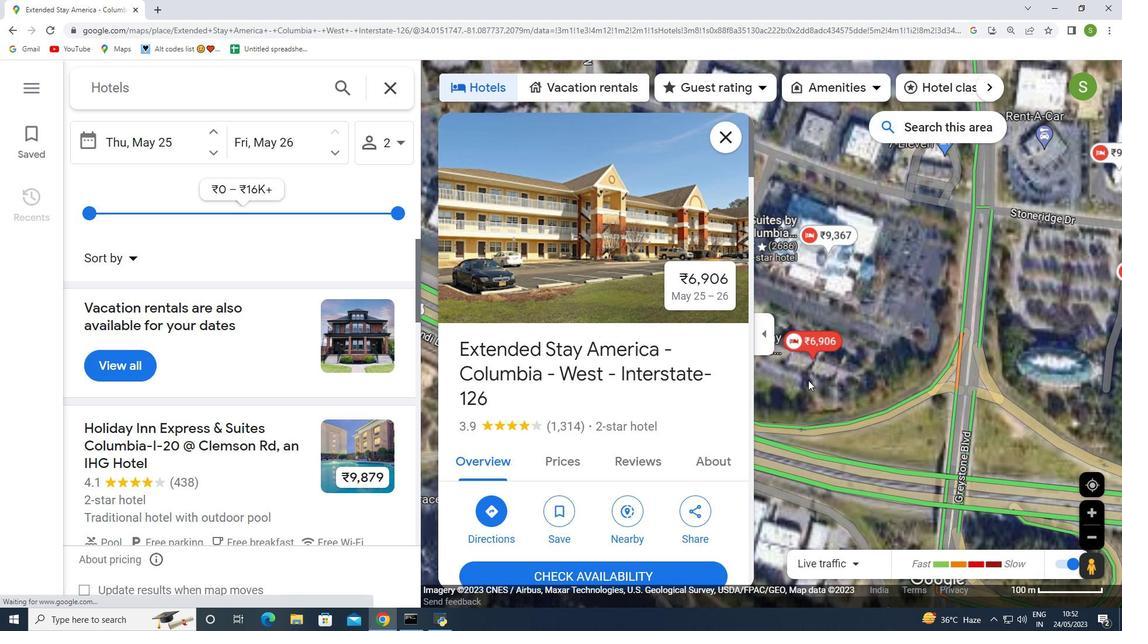 
Action: Mouse moved to (807, 378)
Screenshot: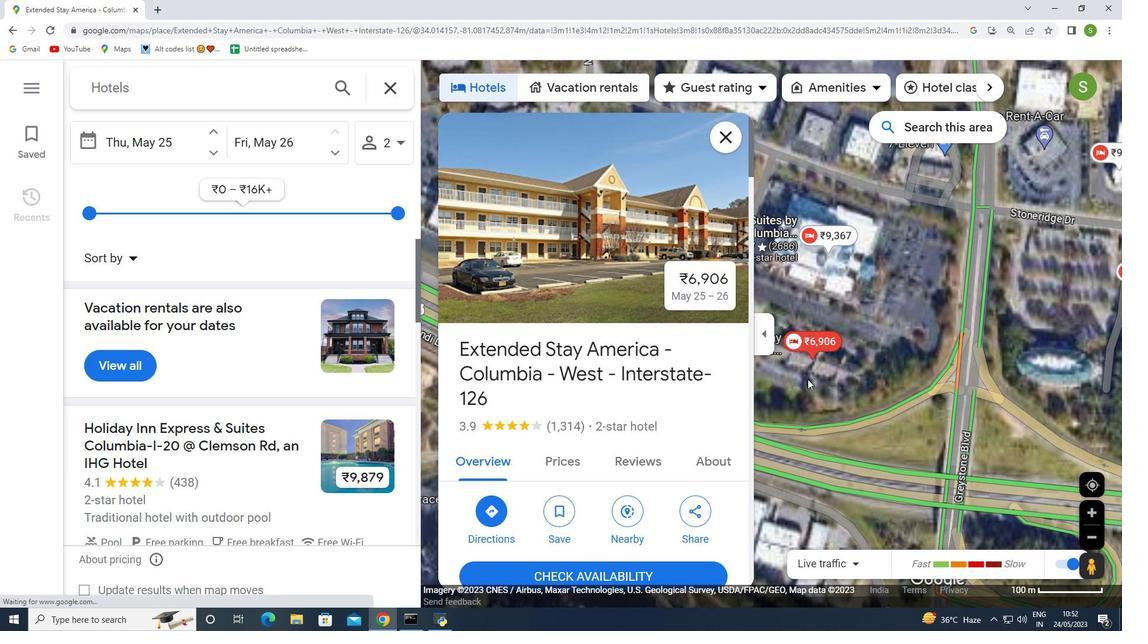 
Action: Mouse scrolled (807, 378) with delta (0, 0)
Screenshot: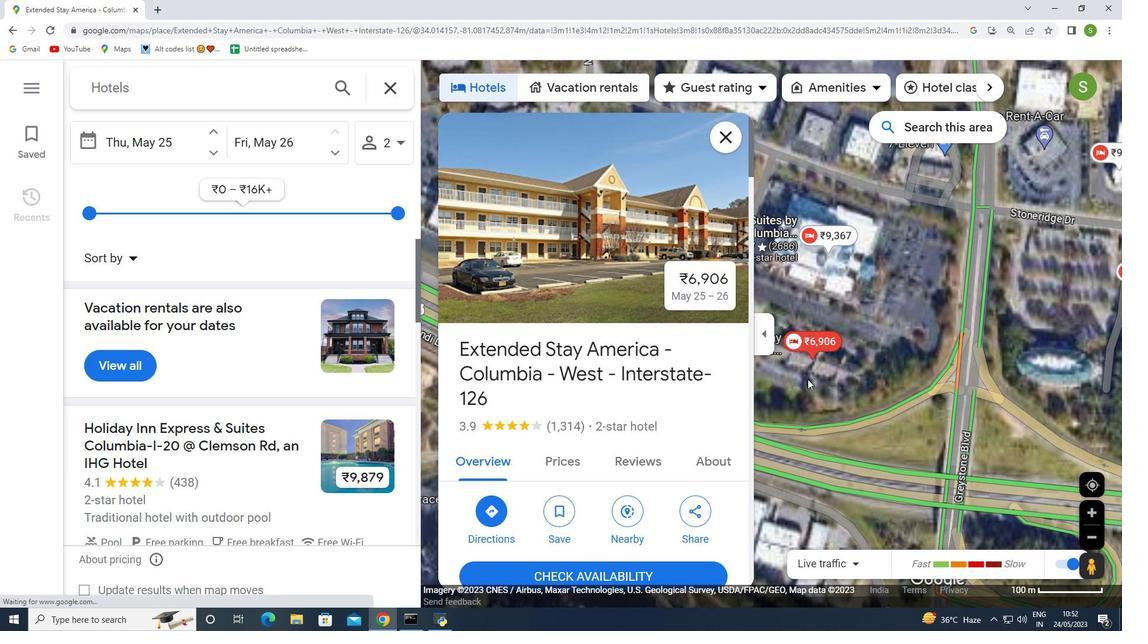 
Action: Mouse moved to (814, 350)
Screenshot: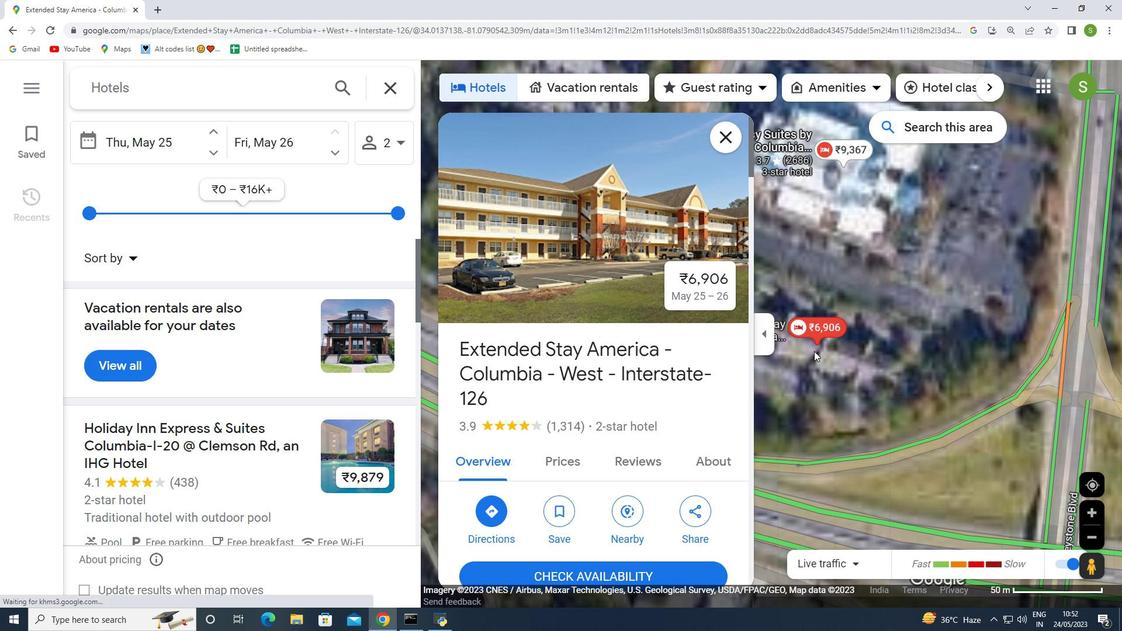 
Action: Mouse pressed left at (814, 350)
Screenshot: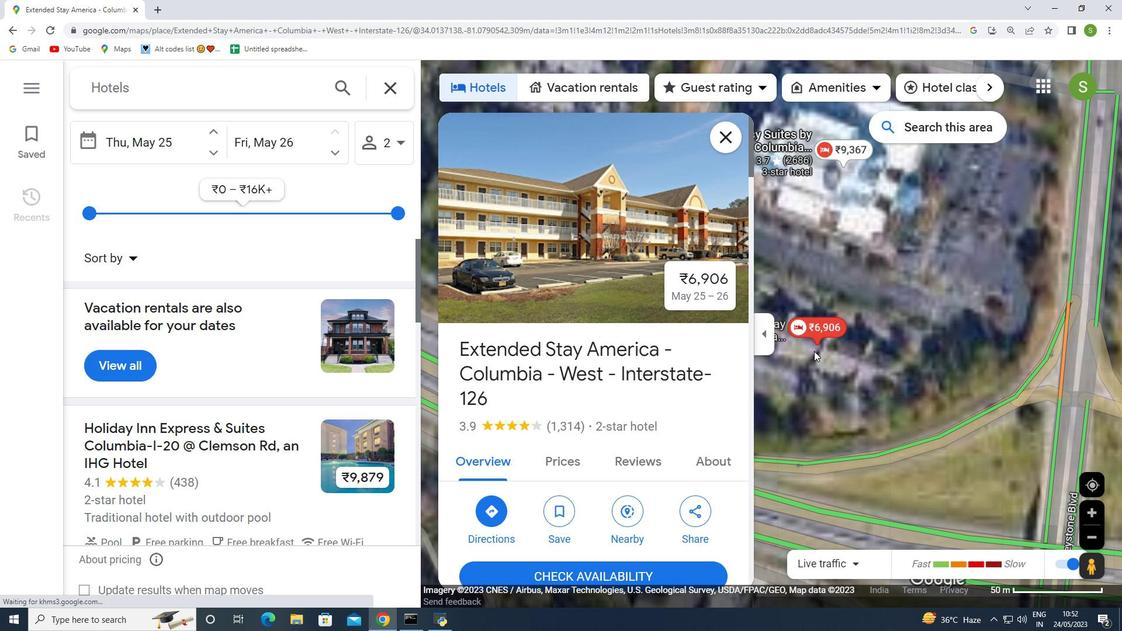 
Action: Mouse moved to (805, 344)
Screenshot: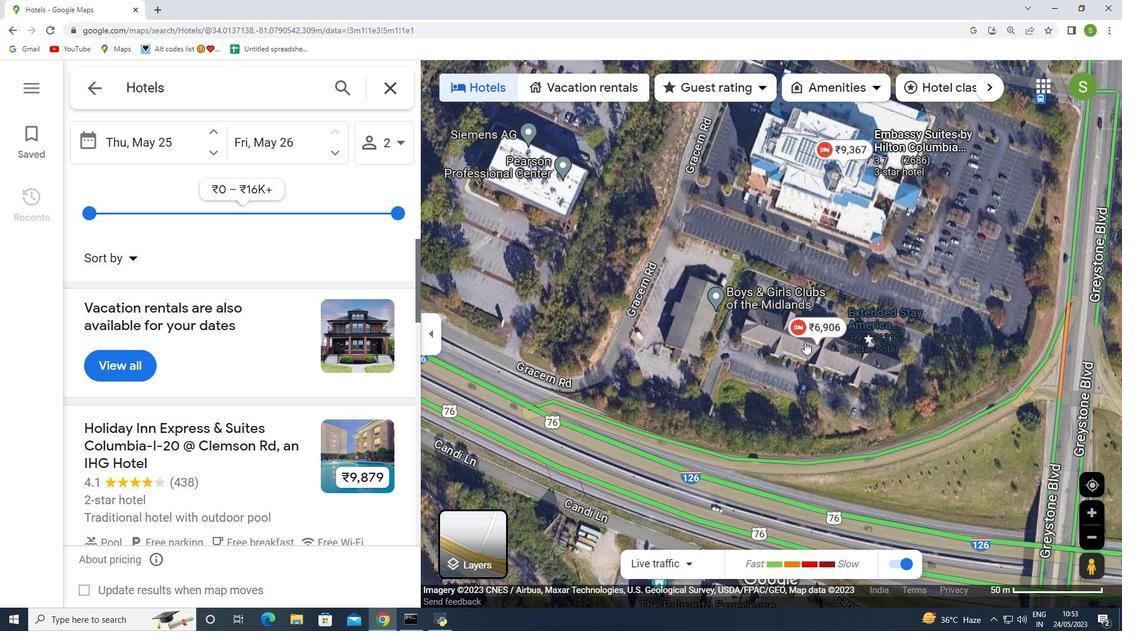 
Action: Mouse scrolled (805, 343) with delta (0, 0)
Screenshot: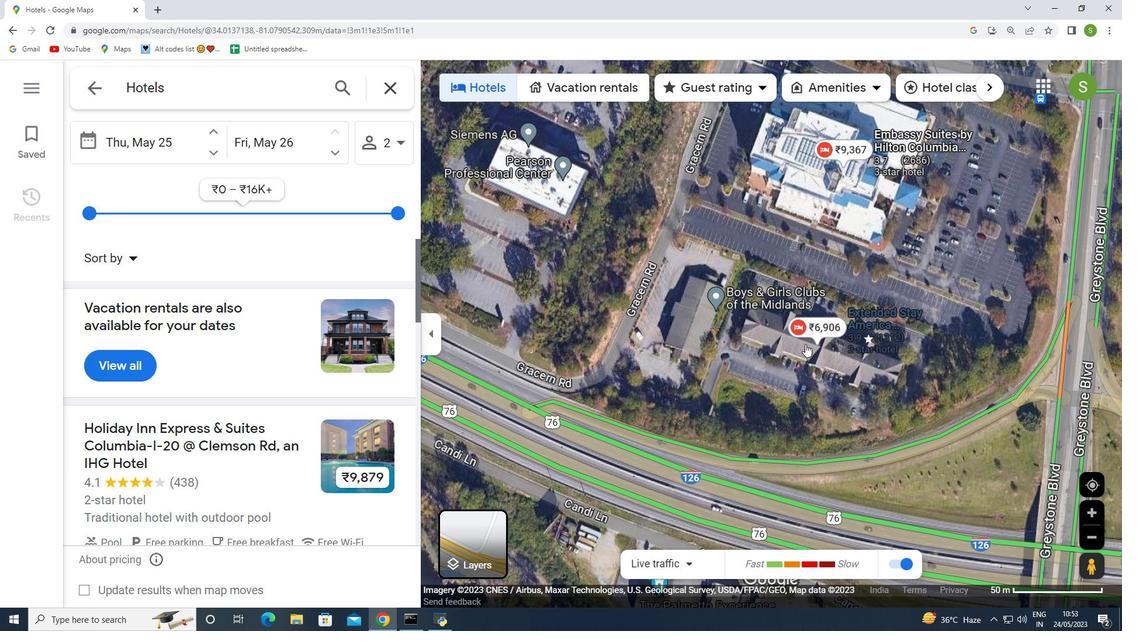 
Action: Mouse scrolled (805, 343) with delta (0, 0)
Screenshot: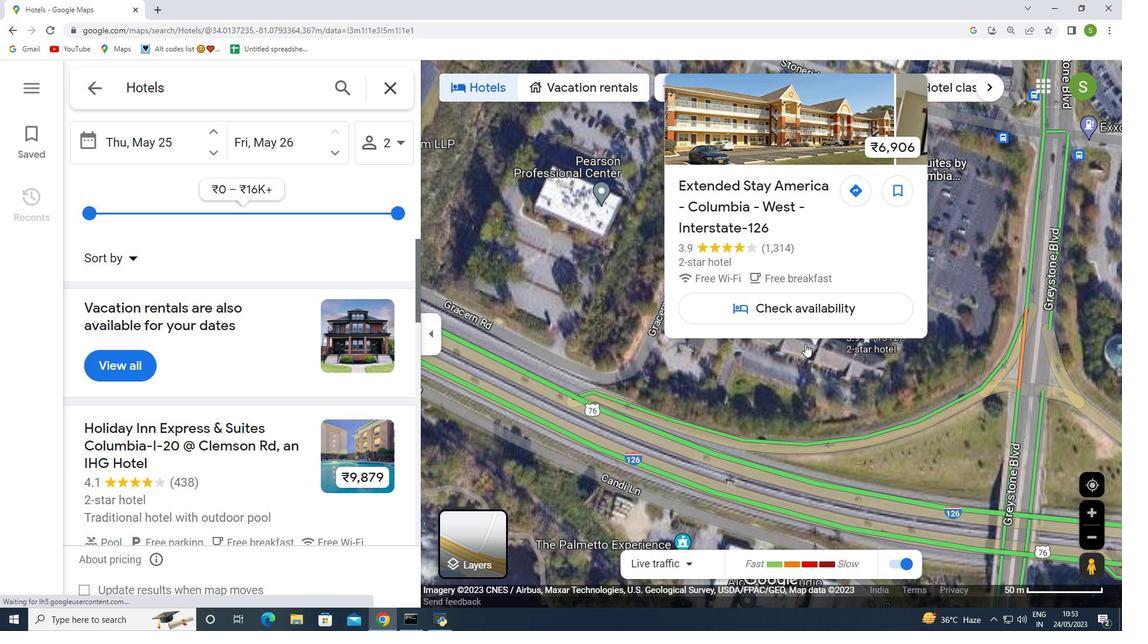 
Action: Mouse scrolled (805, 343) with delta (0, 0)
Screenshot: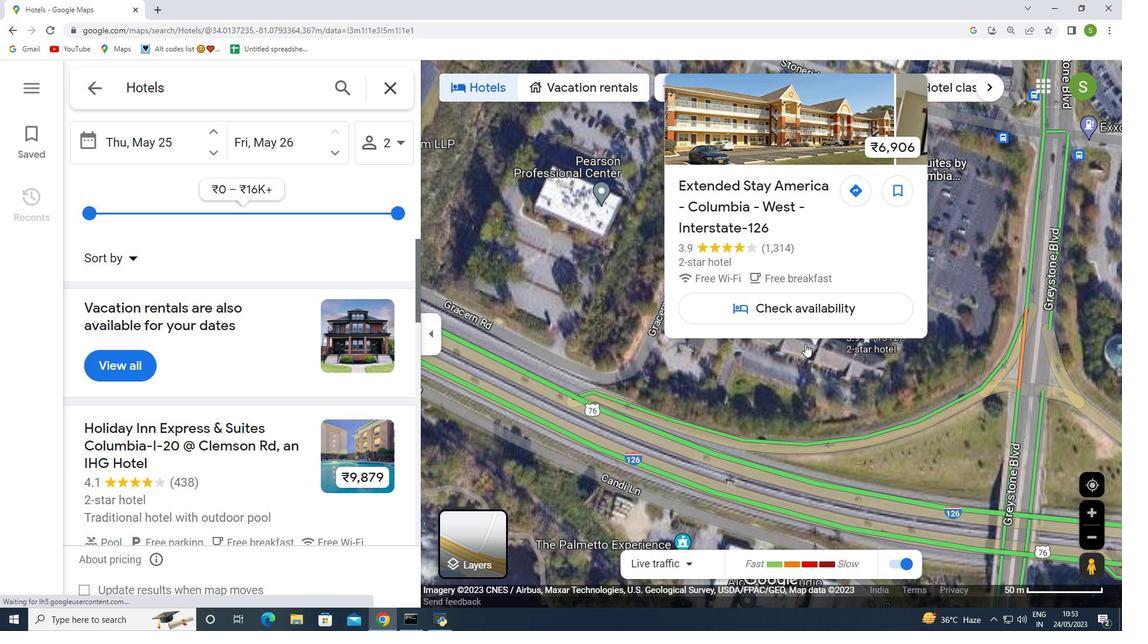 
Action: Mouse moved to (802, 349)
Screenshot: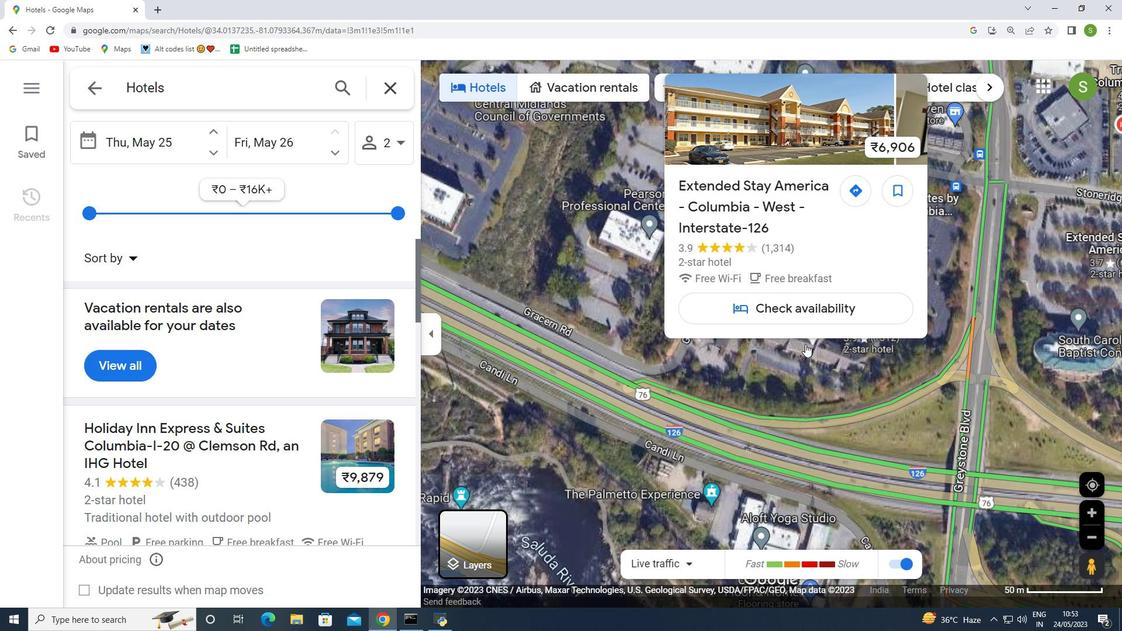 
Action: Mouse scrolled (804, 345) with delta (0, 0)
Screenshot: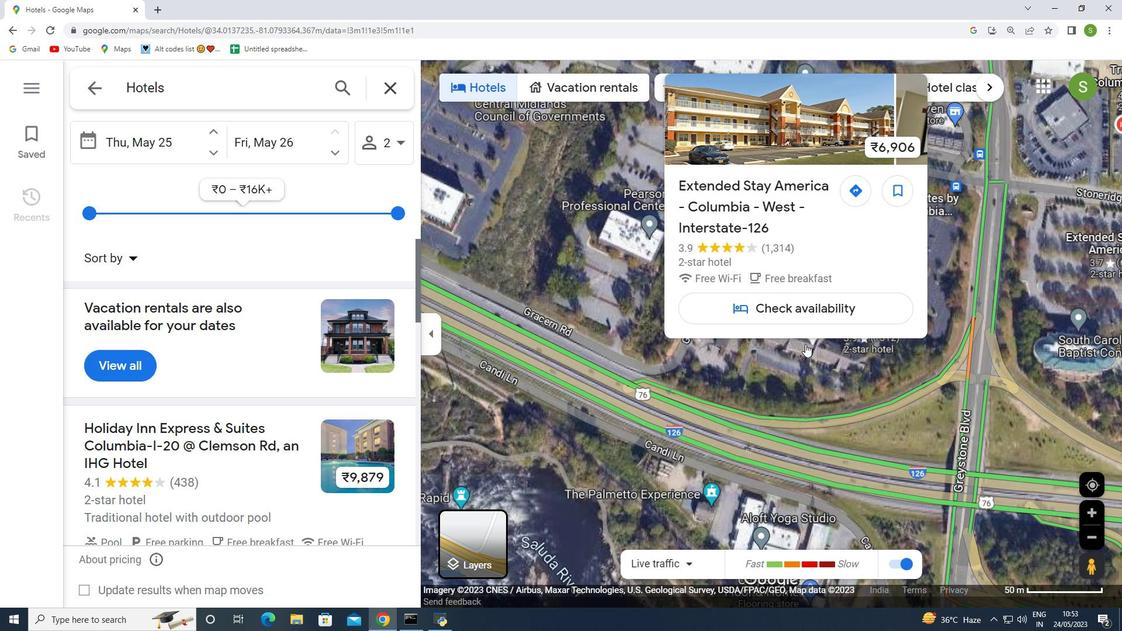 
Action: Mouse moved to (802, 349)
Screenshot: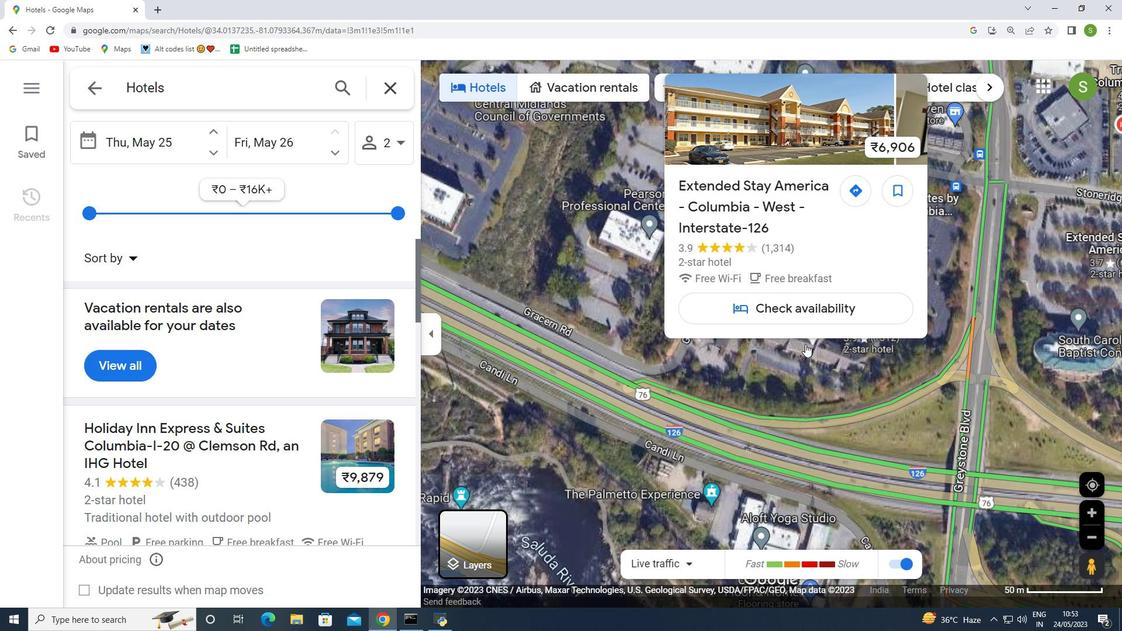 
Action: Mouse scrolled (802, 349) with delta (0, 0)
Screenshot: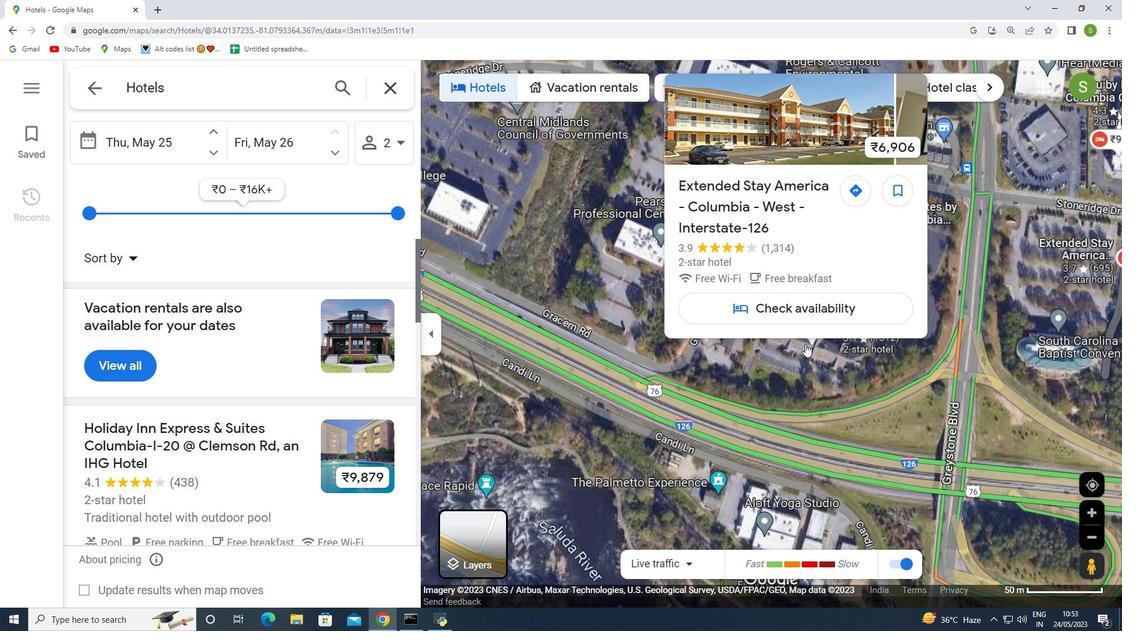 
Action: Mouse moved to (800, 351)
Screenshot: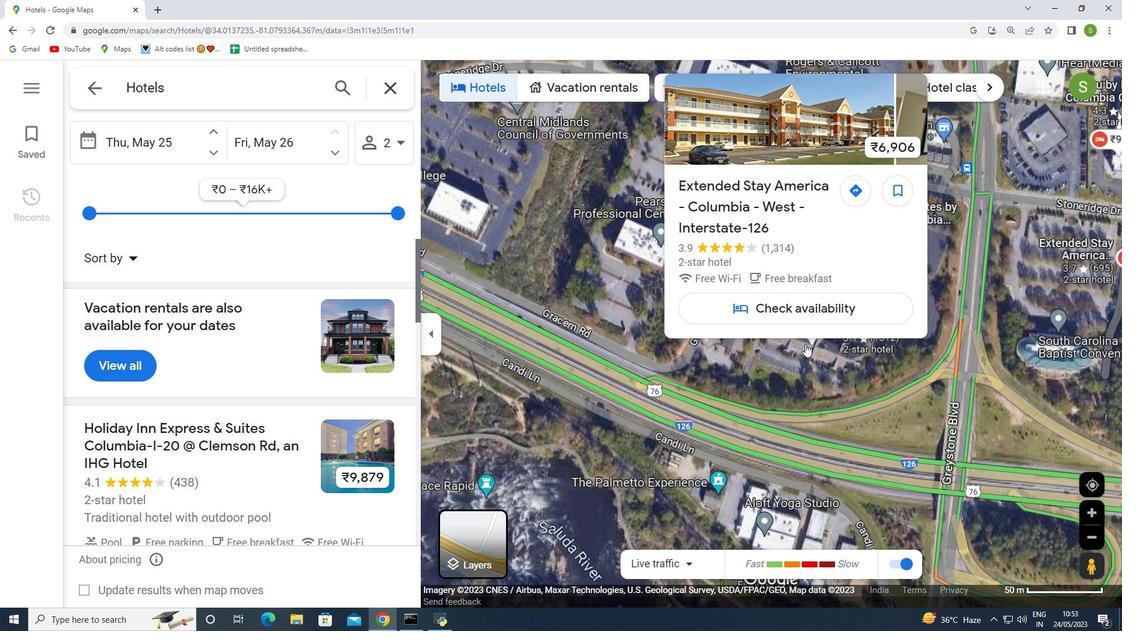 
Action: Mouse scrolled (800, 351) with delta (0, 0)
Screenshot: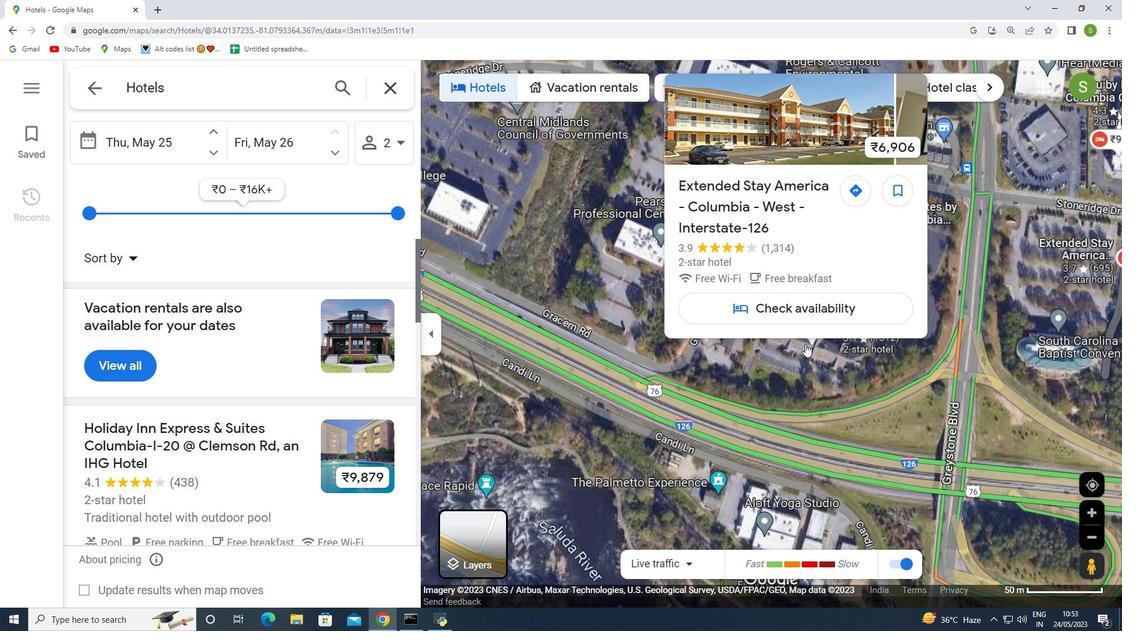 
Action: Mouse moved to (800, 353)
Screenshot: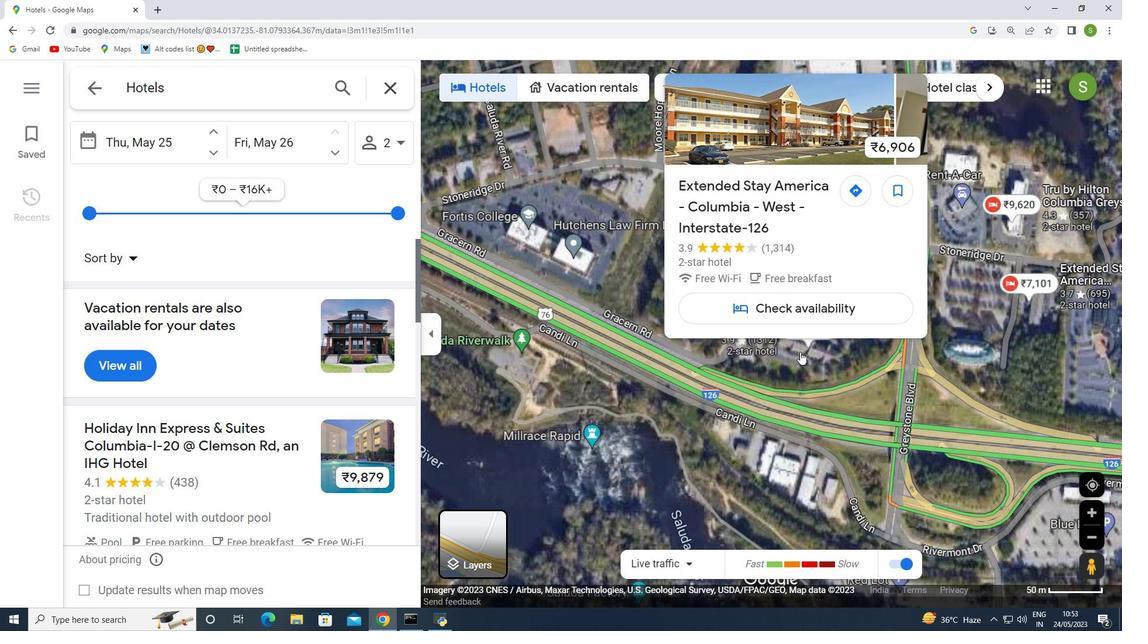 
Action: Mouse scrolled (800, 352) with delta (0, 0)
Screenshot: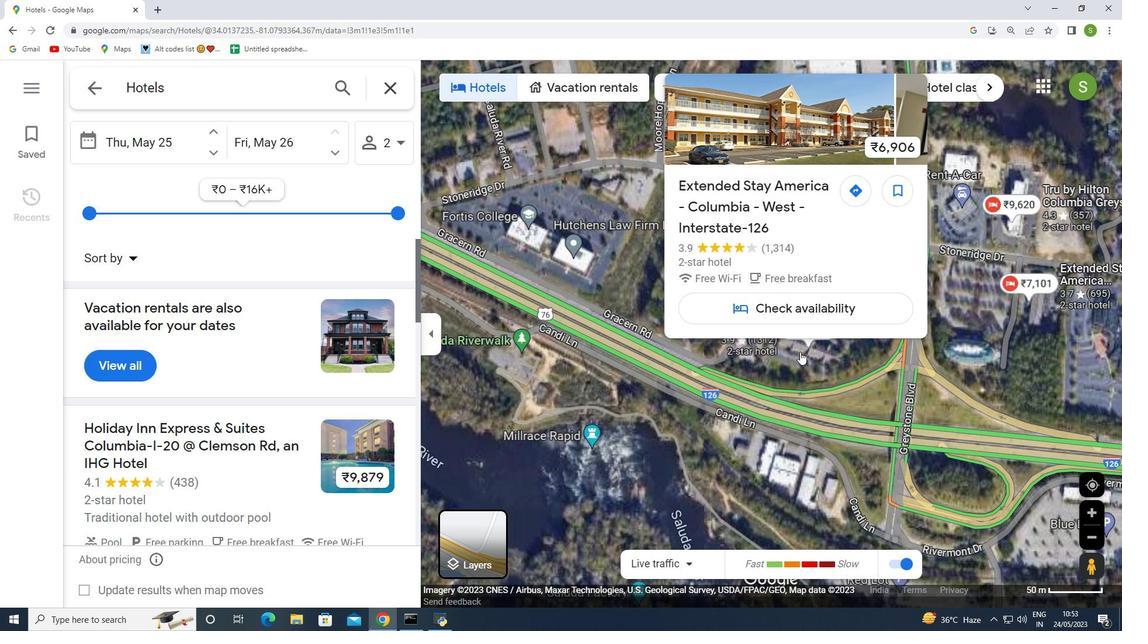
Action: Mouse moved to (800, 356)
Screenshot: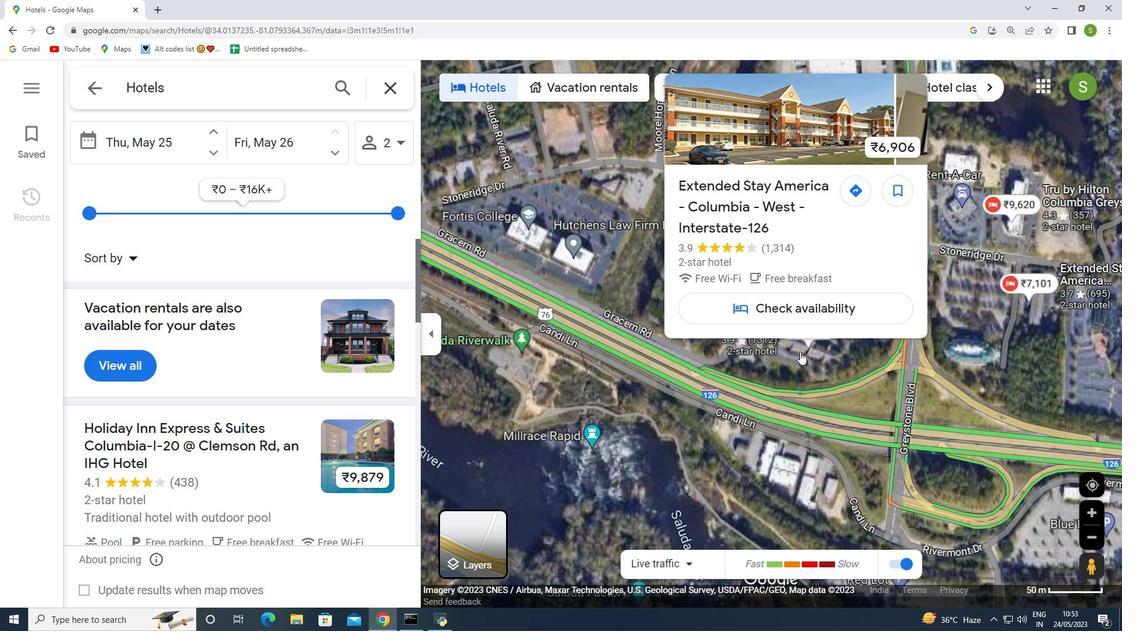 
Action: Mouse scrolled (800, 354) with delta (0, 0)
Screenshot: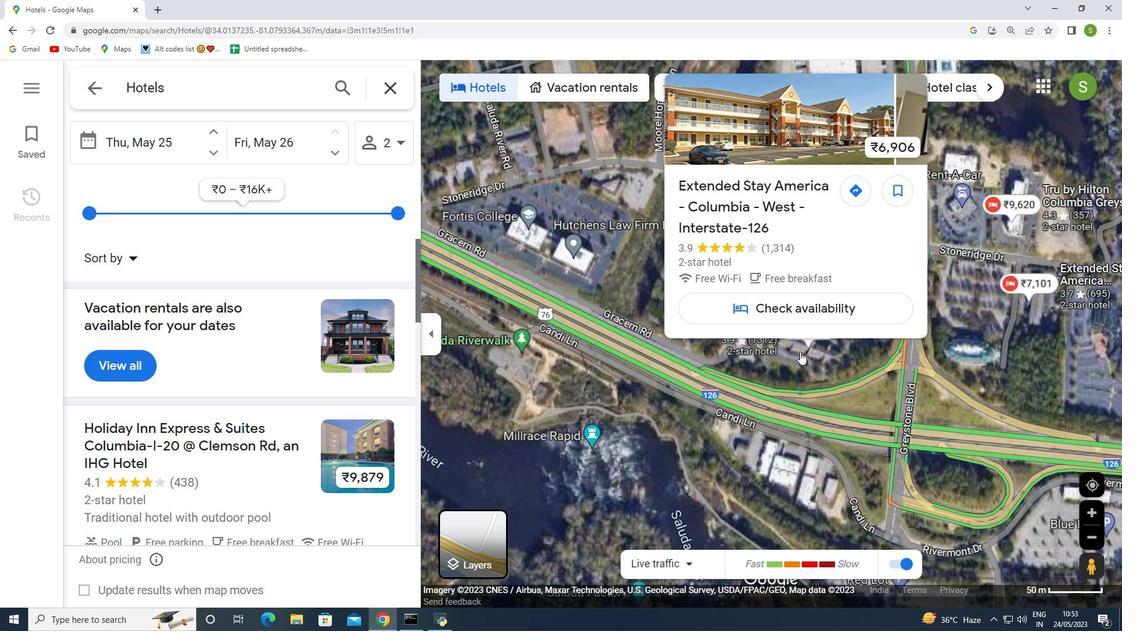 
Action: Mouse moved to (800, 357)
Screenshot: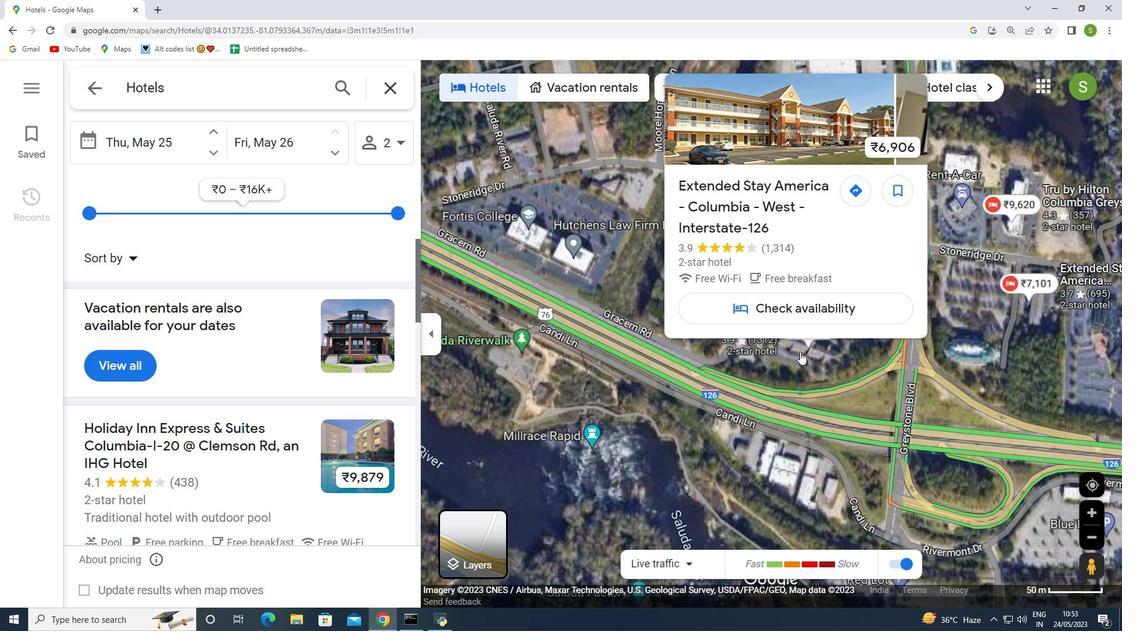 
Action: Mouse scrolled (800, 356) with delta (0, 0)
Screenshot: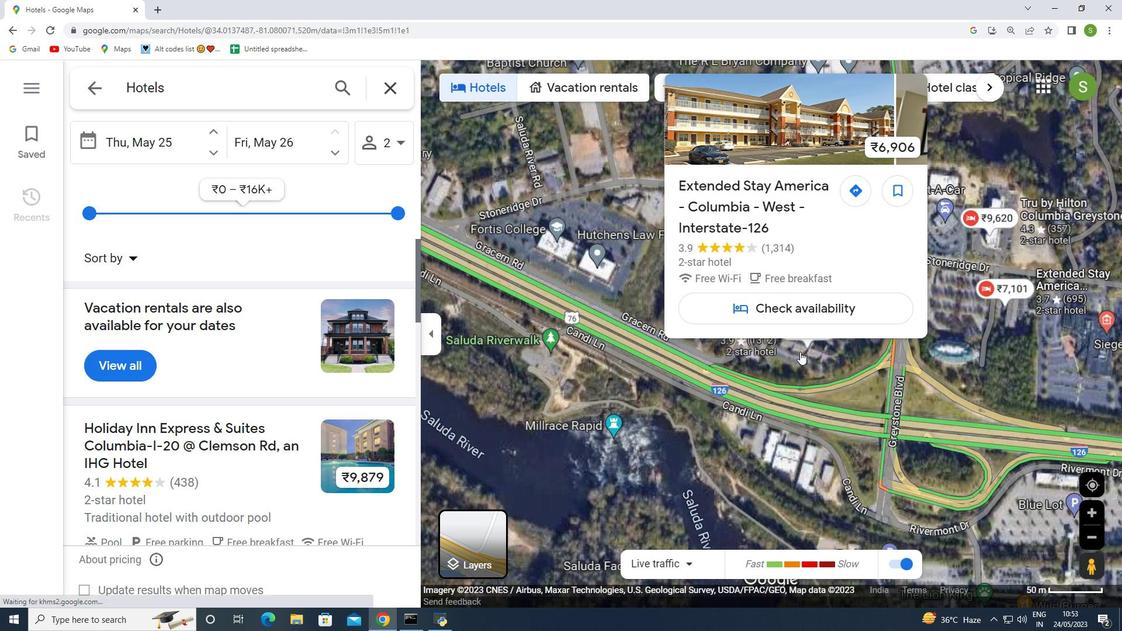 
Action: Mouse moved to (958, 244)
Screenshot: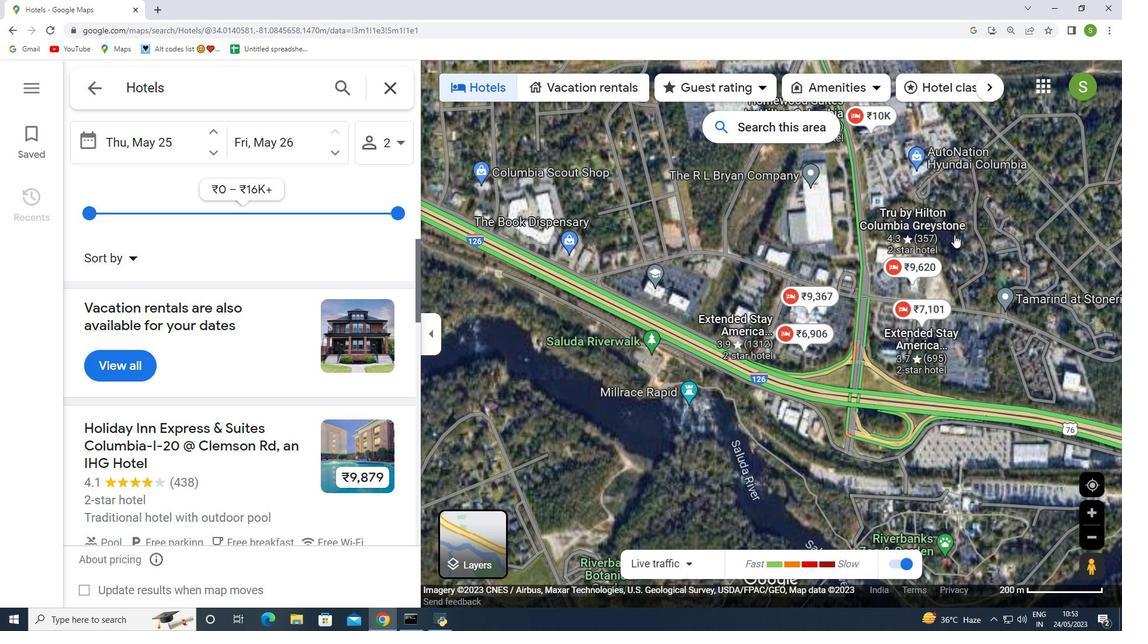 
Action: Mouse scrolled (958, 244) with delta (0, 0)
Screenshot: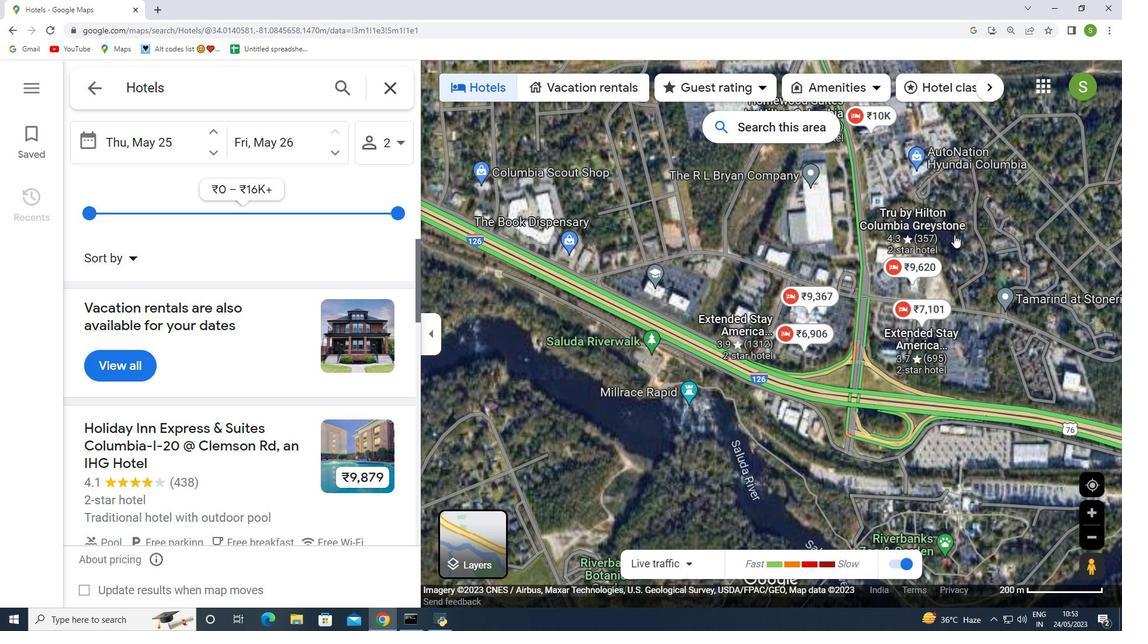 
Action: Mouse moved to (956, 252)
Screenshot: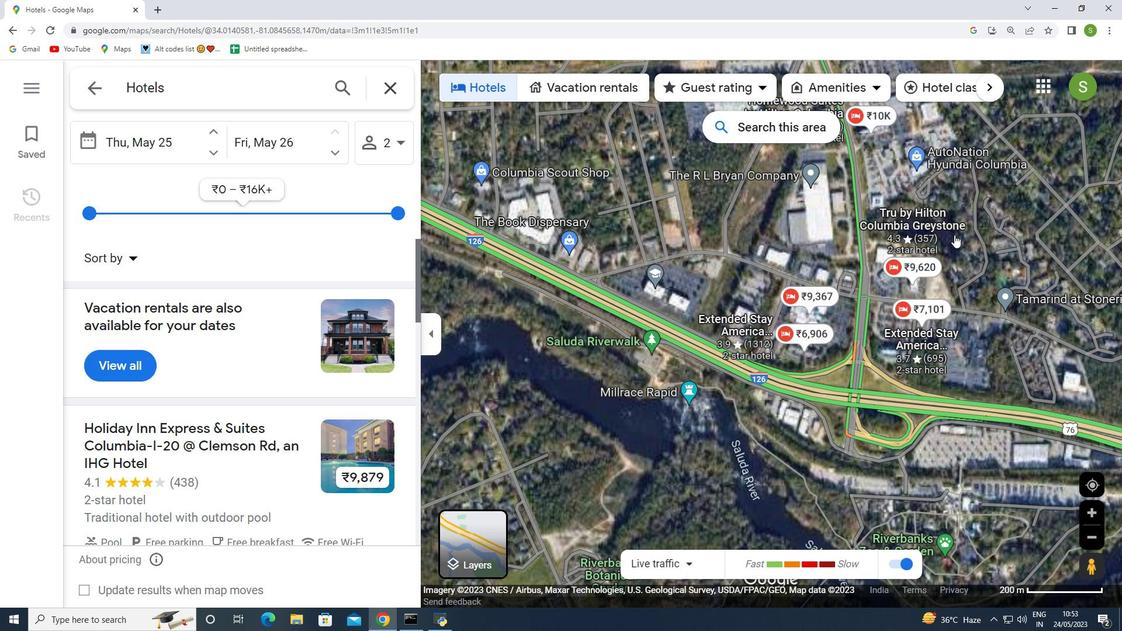
Action: Mouse scrolled (956, 251) with delta (0, 0)
Screenshot: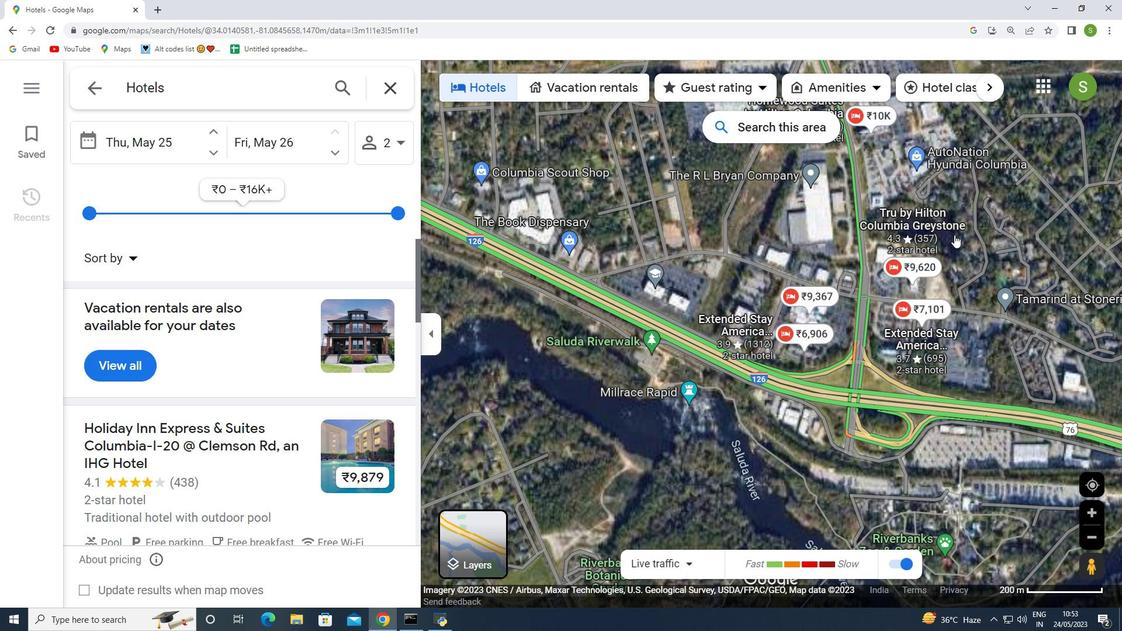 
Action: Mouse moved to (955, 253)
Screenshot: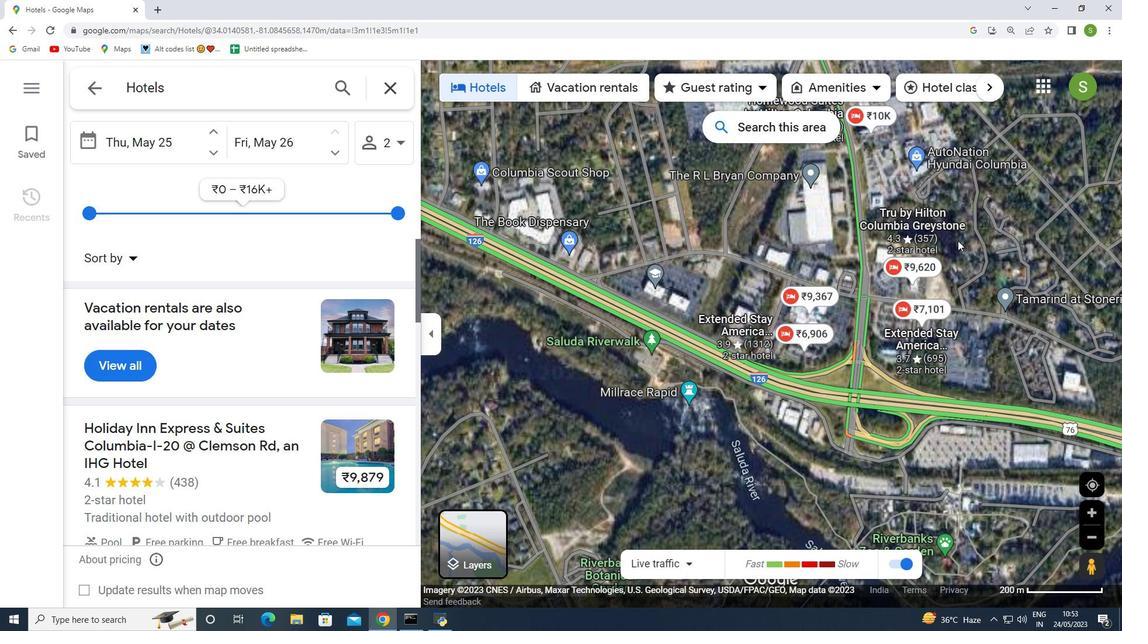 
Action: Mouse scrolled (955, 253) with delta (0, 0)
Screenshot: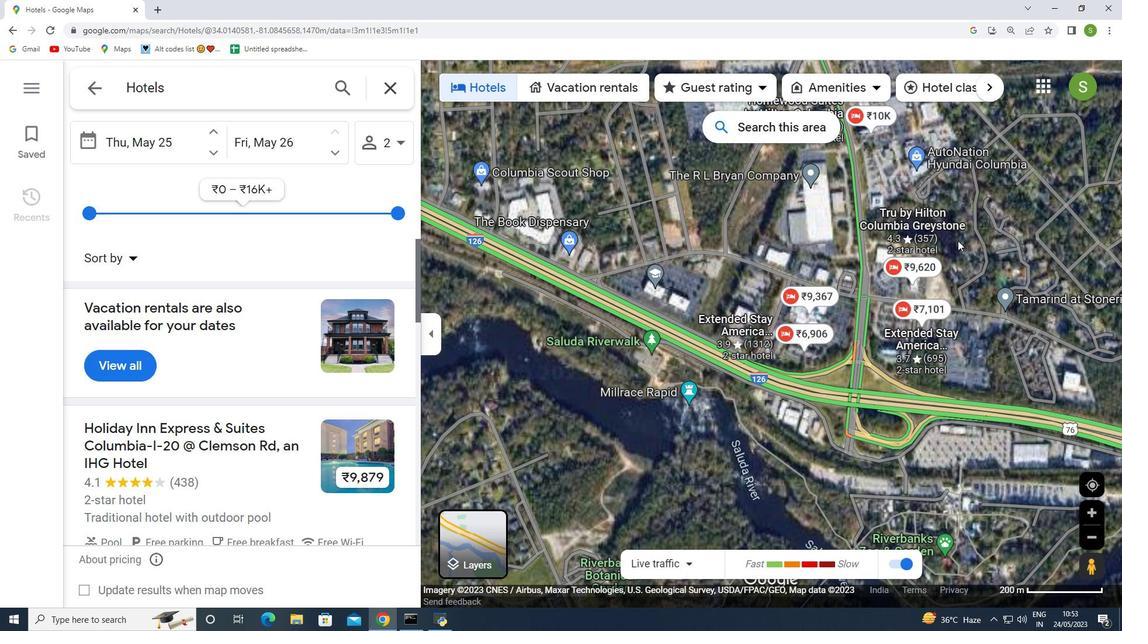 
Action: Mouse moved to (954, 254)
Screenshot: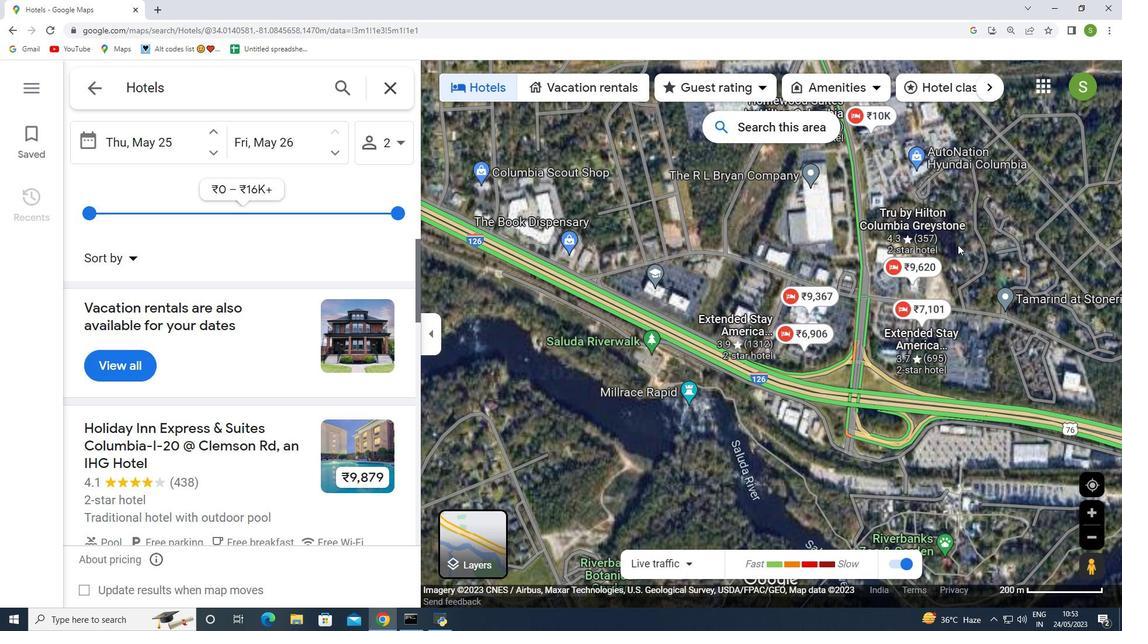 
Action: Mouse scrolled (954, 254) with delta (0, 0)
Screenshot: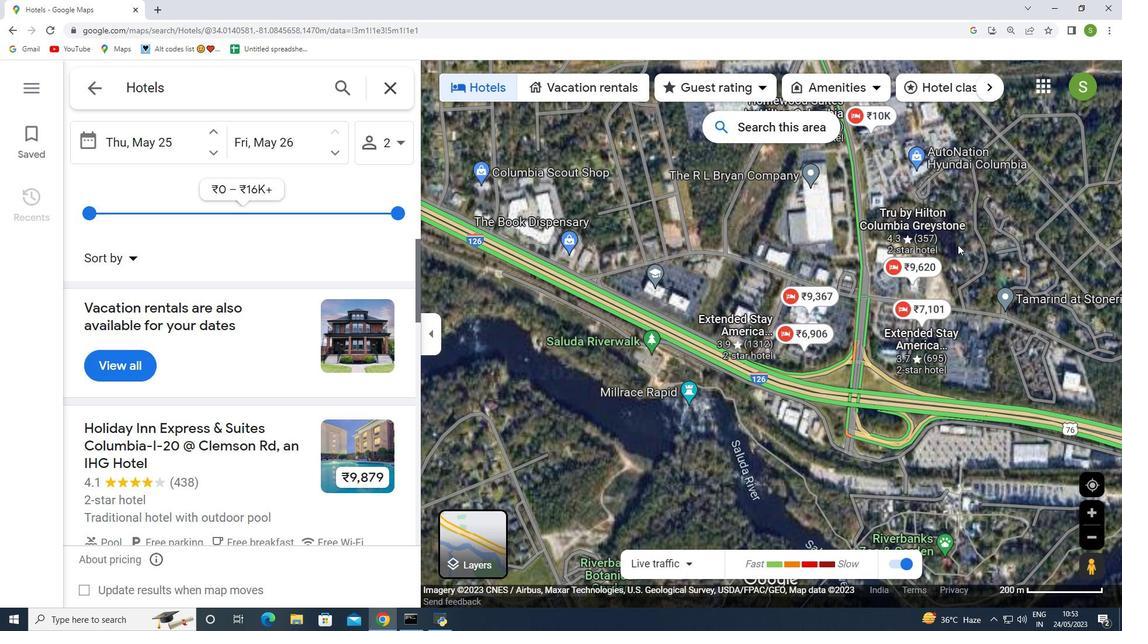 
Action: Mouse moved to (906, 343)
Screenshot: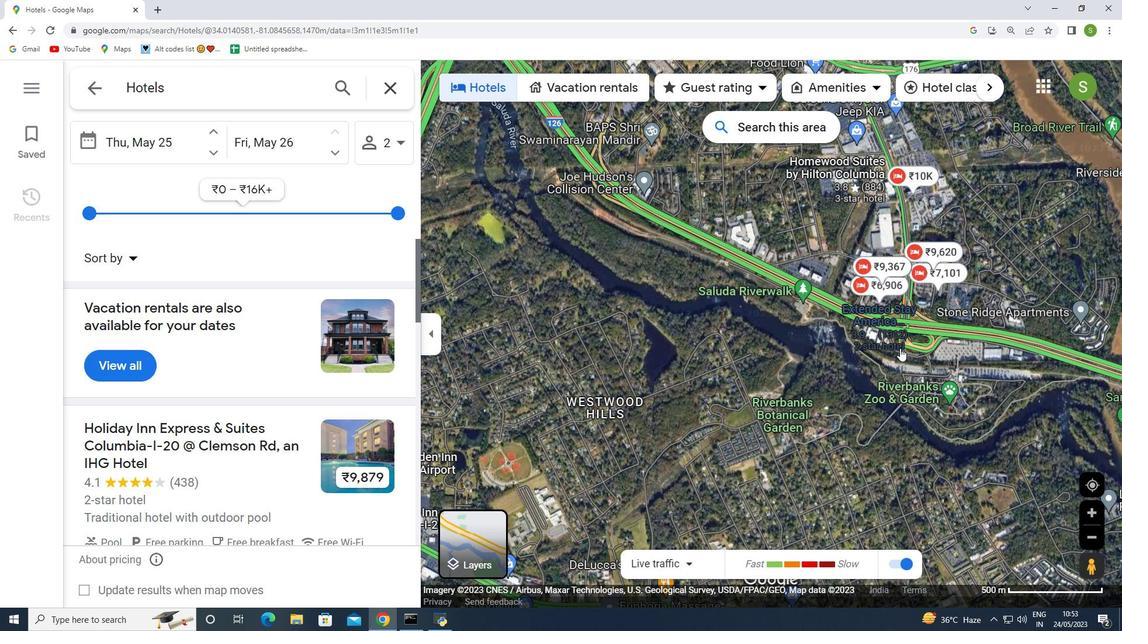
Action: Mouse scrolled (906, 343) with delta (0, 0)
Screenshot: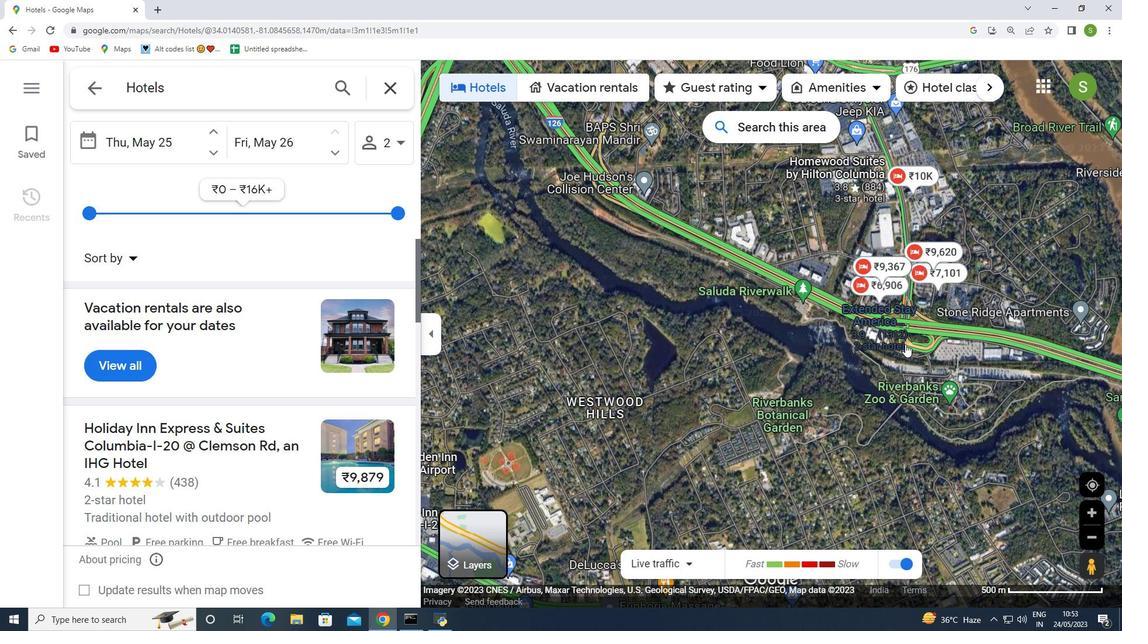 
Action: Mouse scrolled (906, 343) with delta (0, 0)
Screenshot: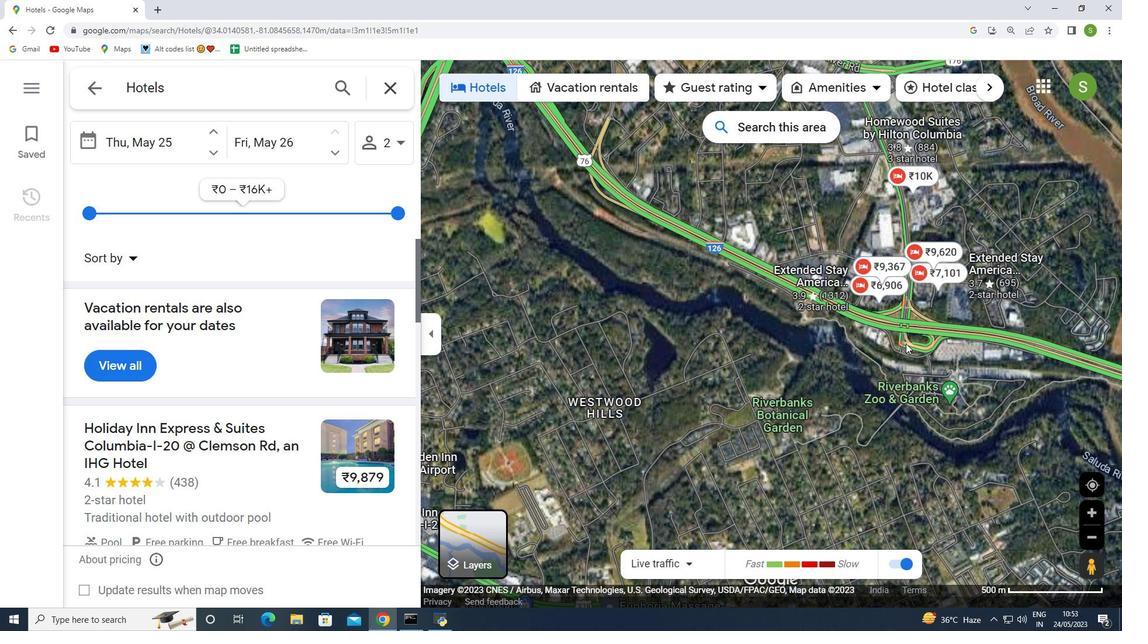 
Action: Mouse scrolled (906, 343) with delta (0, 0)
Screenshot: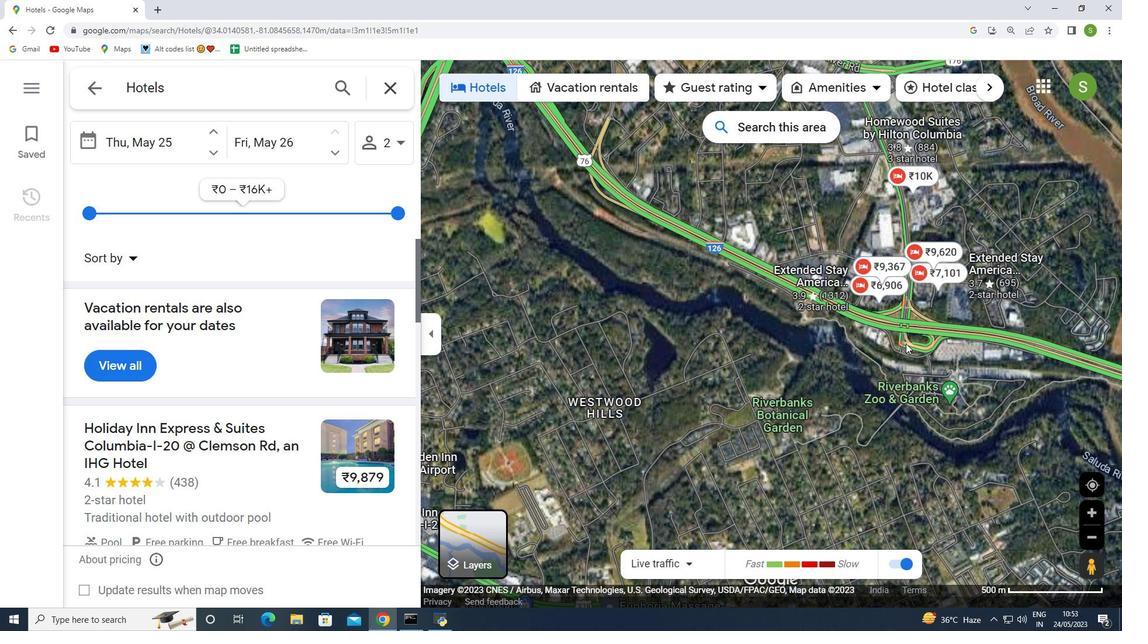 
Action: Mouse moved to (913, 339)
Screenshot: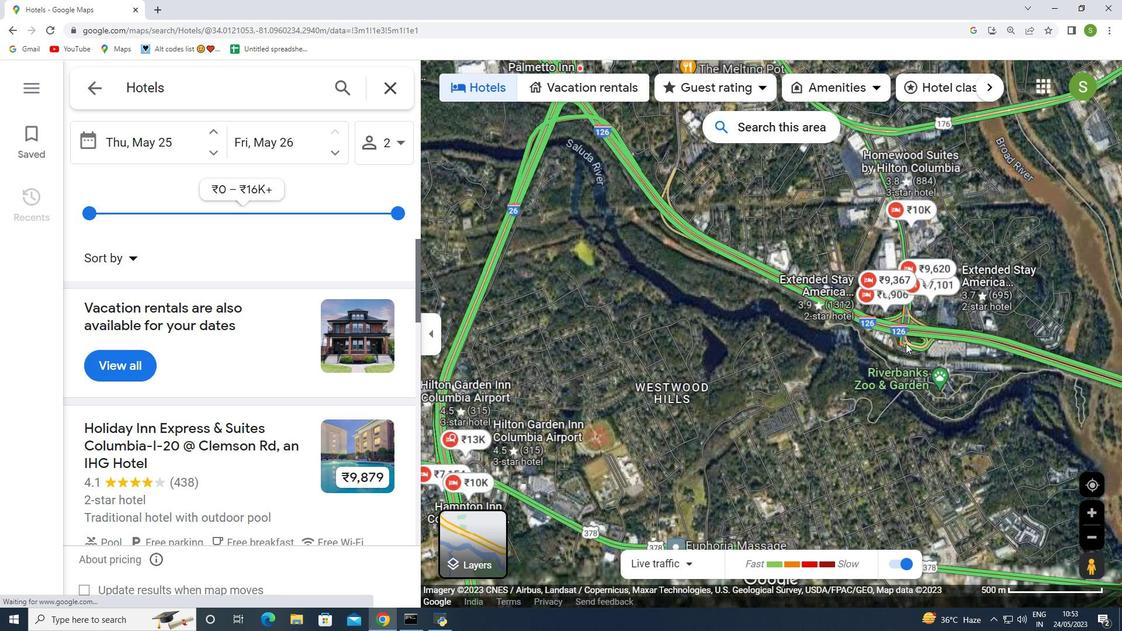 
Action: Mouse scrolled (913, 338) with delta (0, 0)
Screenshot: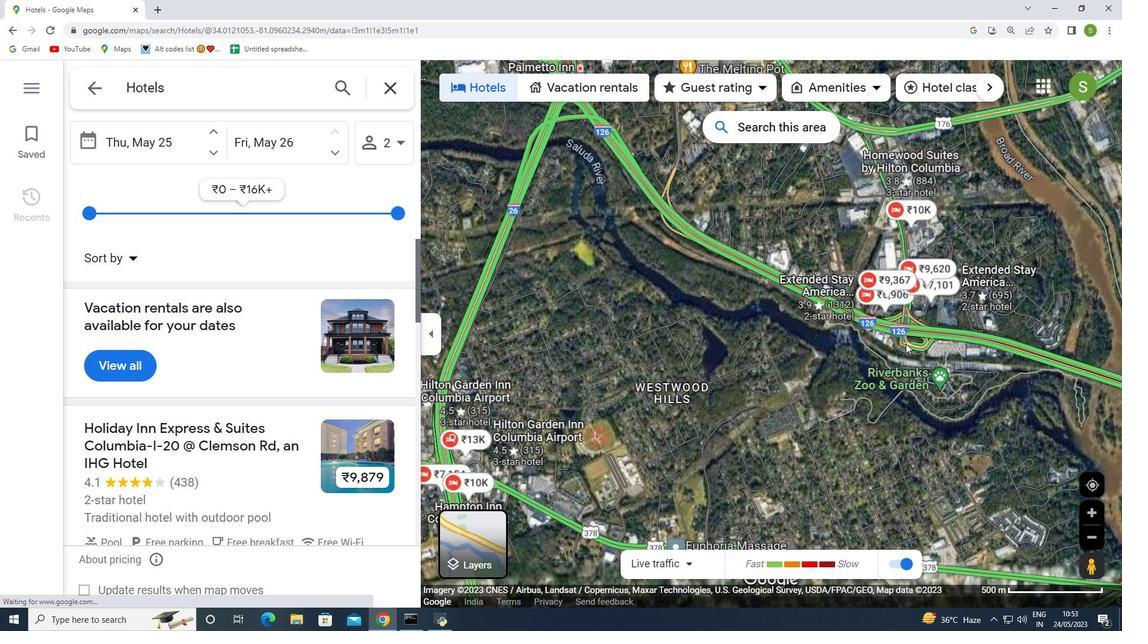 
Action: Mouse moved to (914, 339)
Screenshot: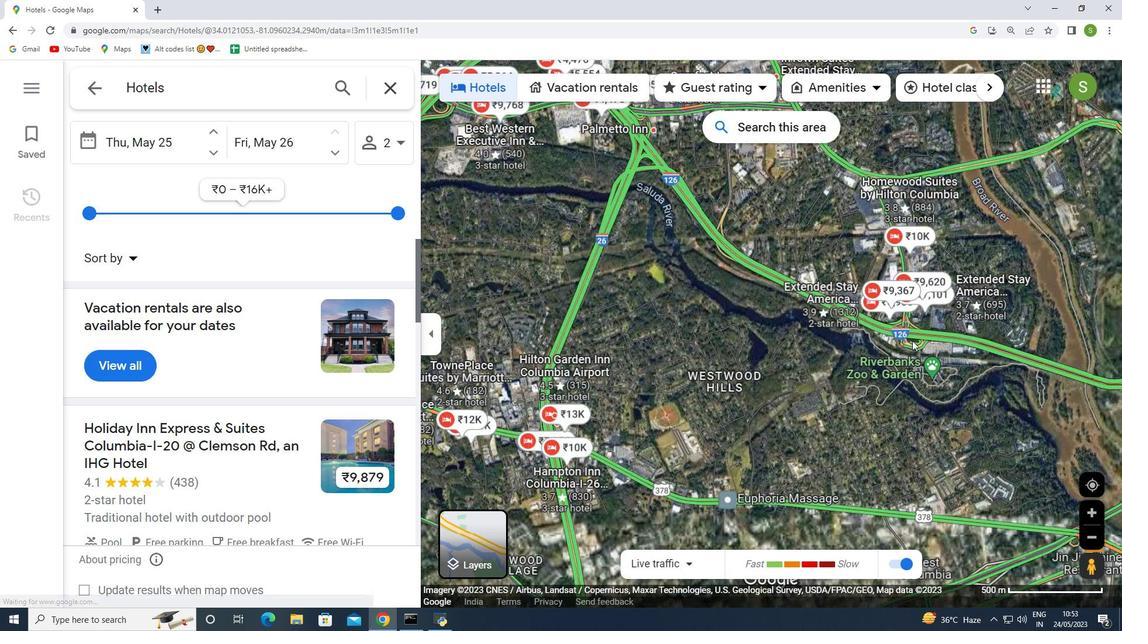 
Action: Mouse scrolled (914, 338) with delta (0, 0)
Screenshot: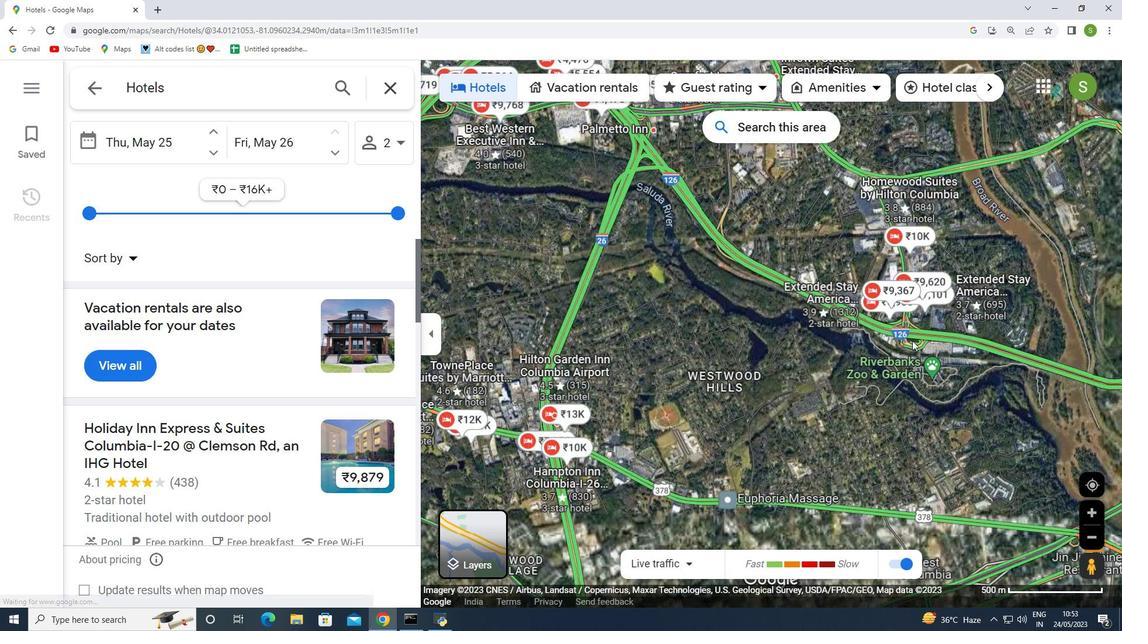 
Action: Mouse moved to (914, 339)
Screenshot: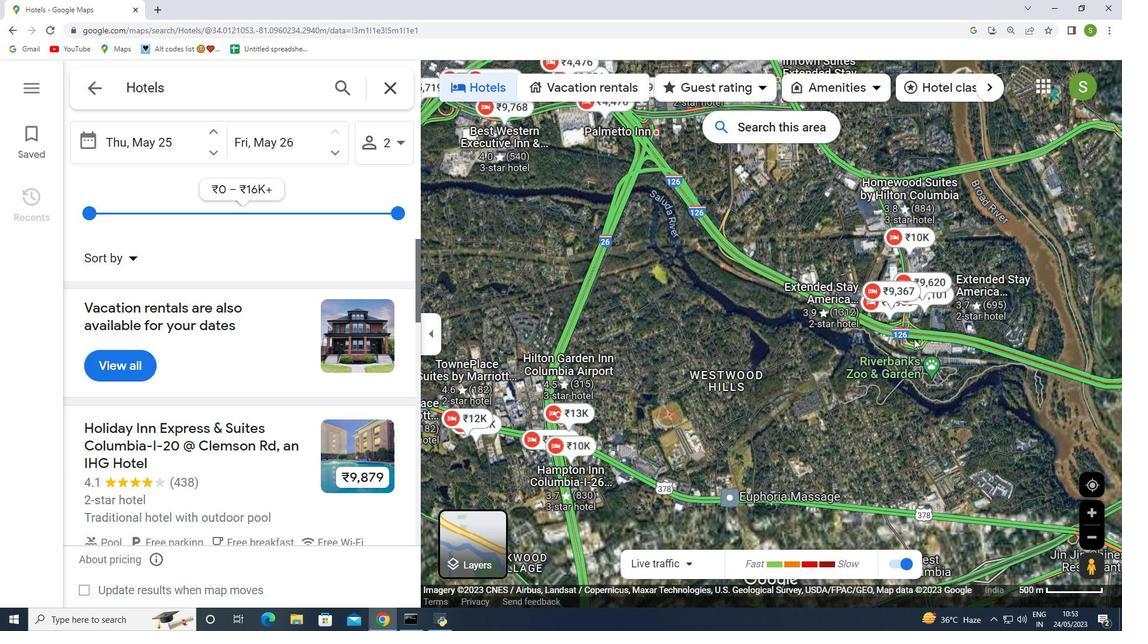 
Action: Mouse scrolled (914, 338) with delta (0, 0)
Screenshot: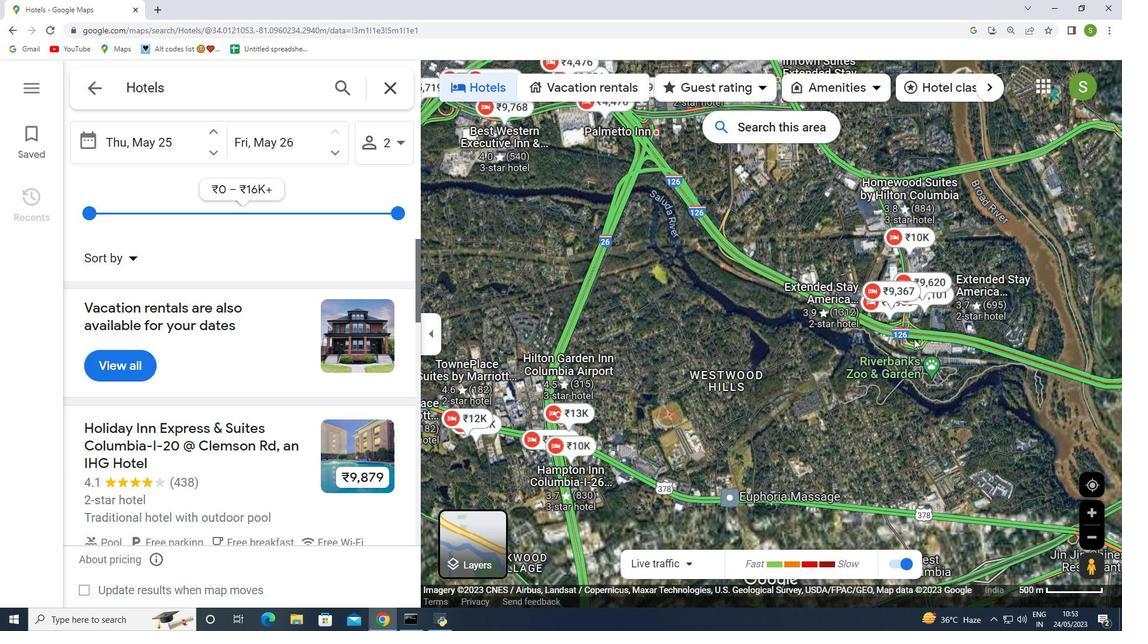 
Action: Mouse moved to (914, 344)
Screenshot: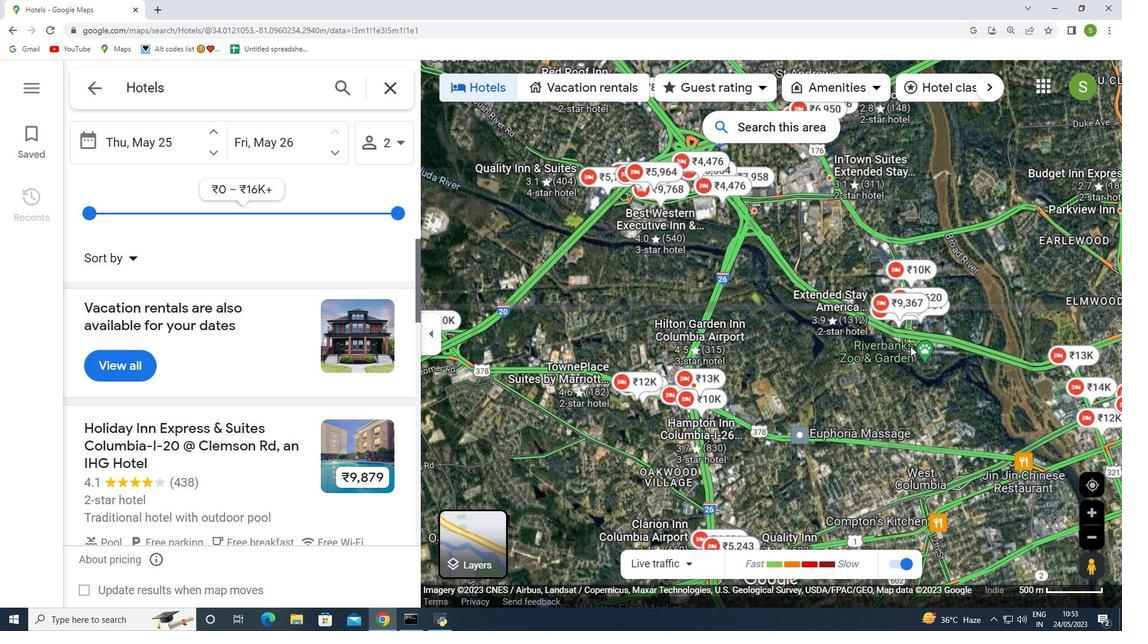 
Action: Mouse scrolled (914, 343) with delta (0, 0)
Screenshot: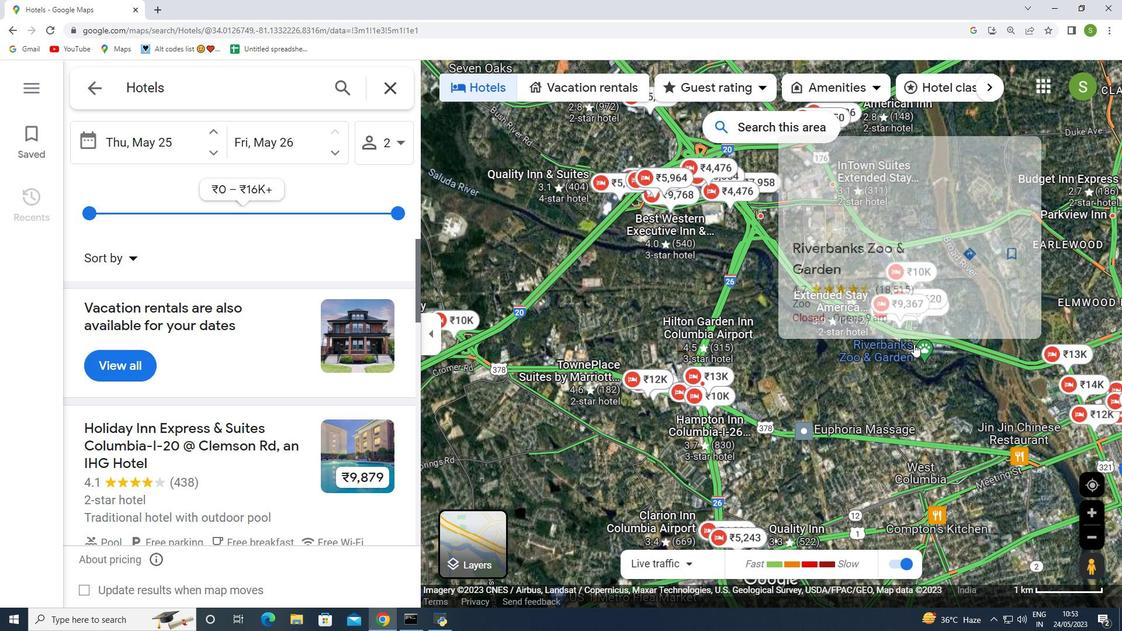 
Action: Mouse scrolled (914, 343) with delta (0, 0)
Screenshot: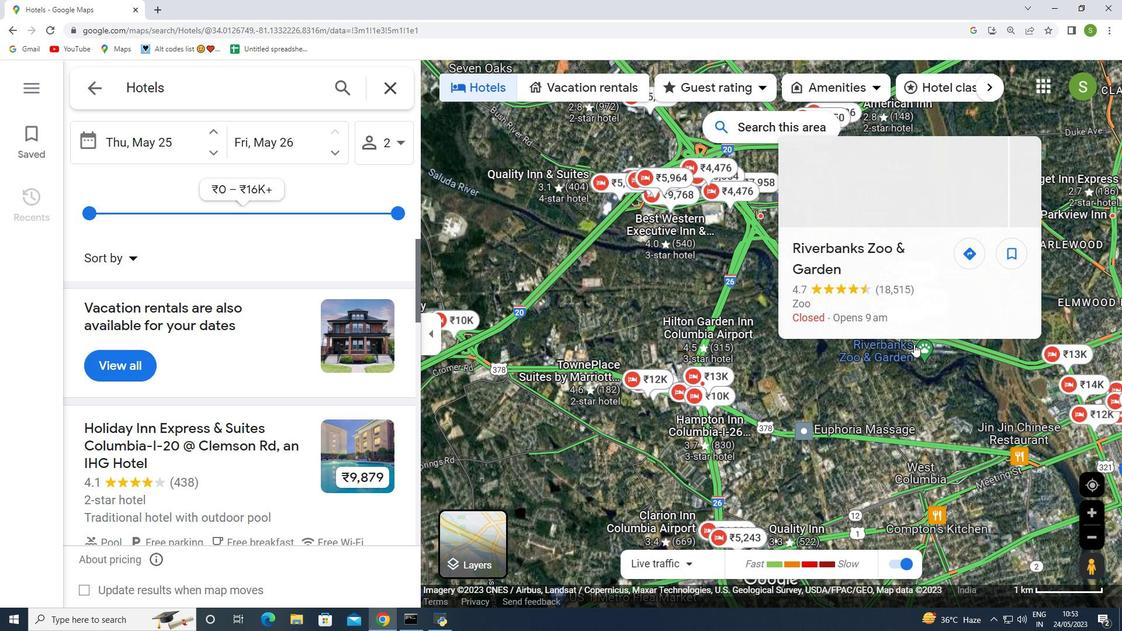 
Action: Mouse moved to (785, 366)
Screenshot: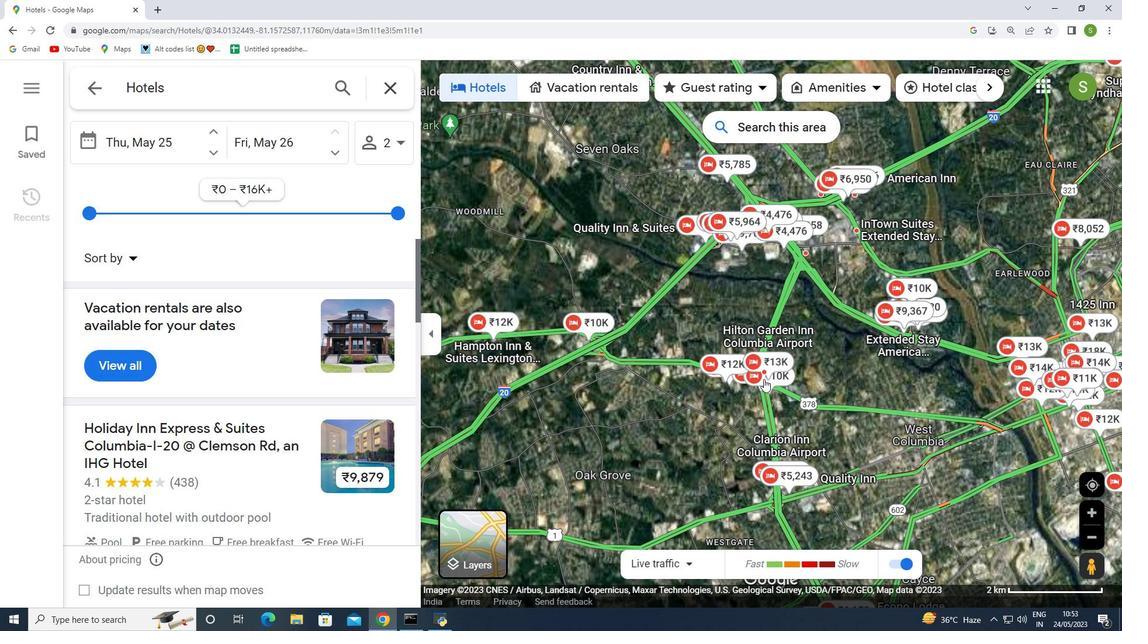 
Action: Mouse scrolled (785, 365) with delta (0, 0)
Screenshot: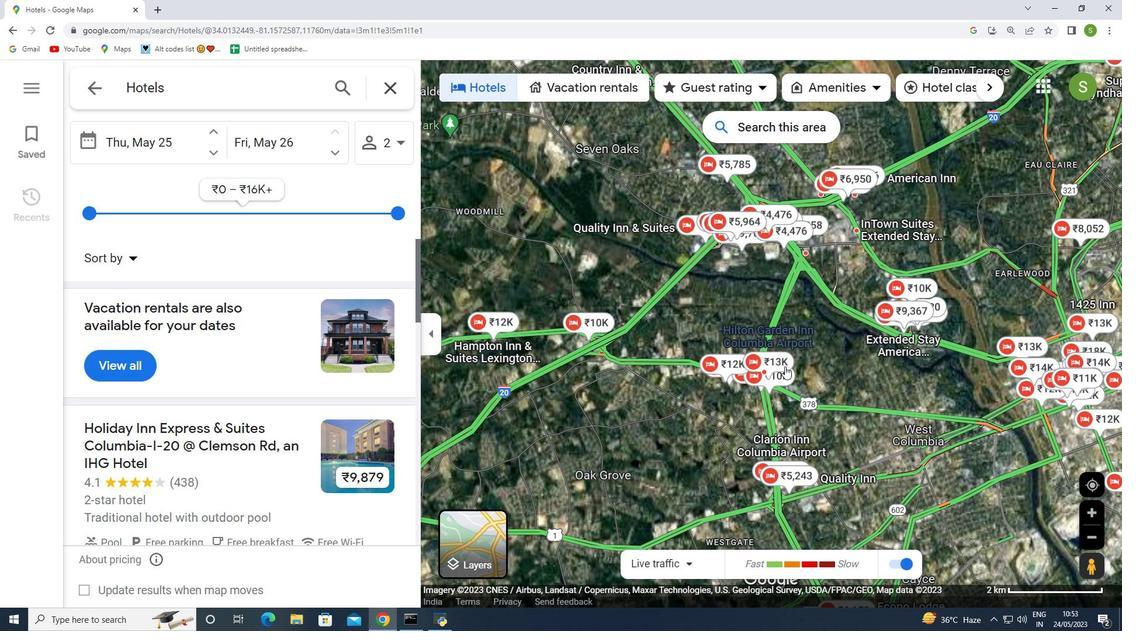 
Action: Mouse scrolled (785, 365) with delta (0, 0)
Screenshot: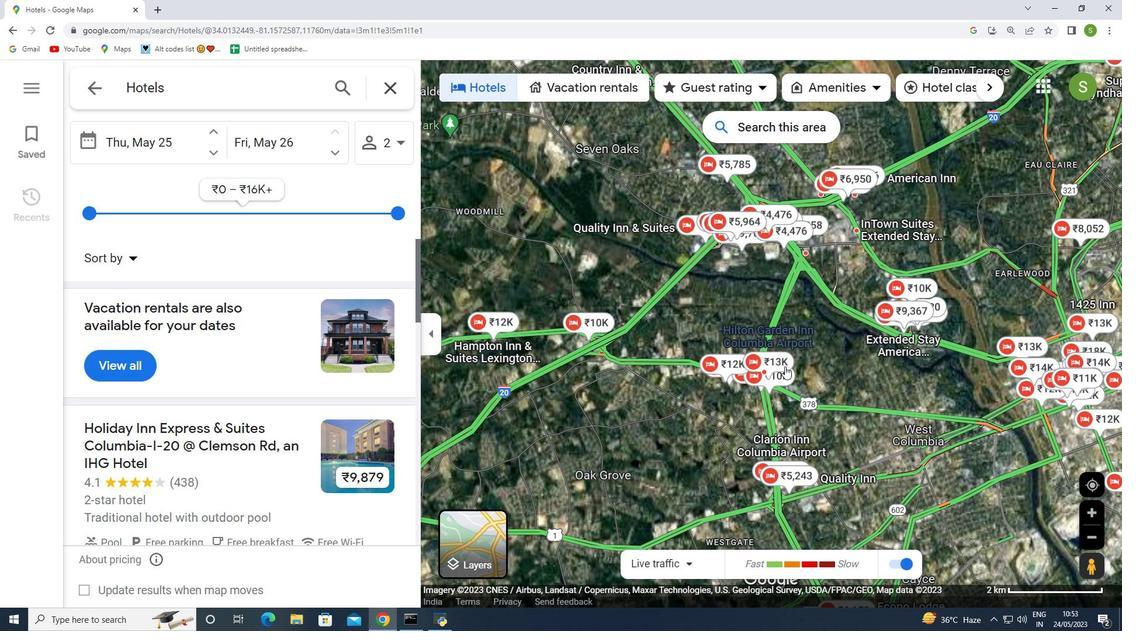 
Action: Mouse scrolled (785, 365) with delta (0, 0)
Screenshot: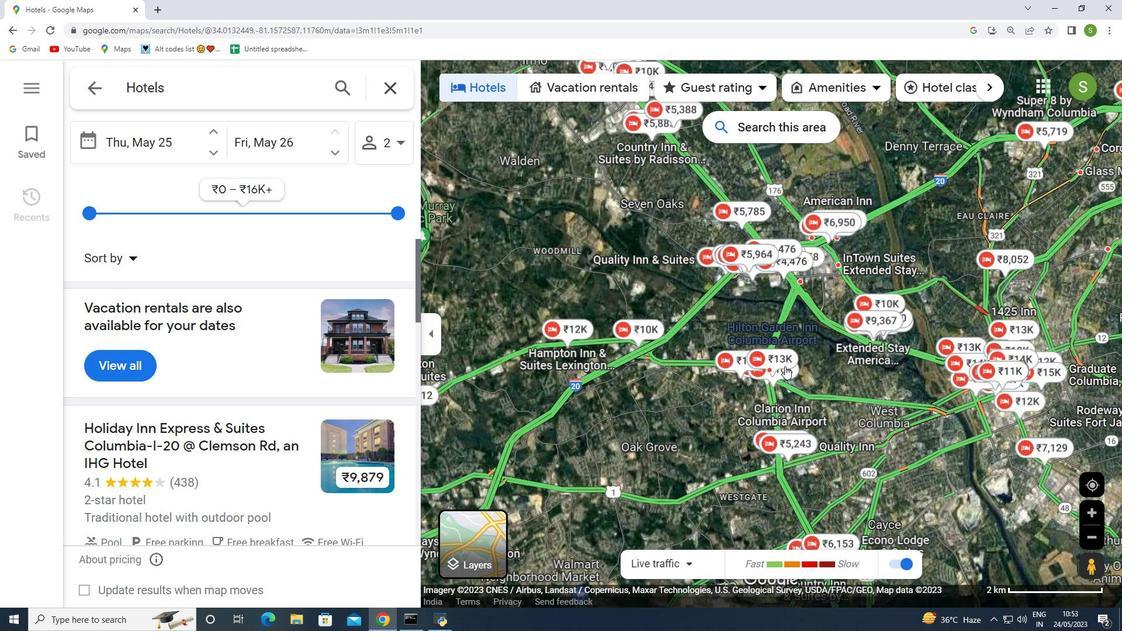
Action: Mouse scrolled (785, 365) with delta (0, 0)
Screenshot: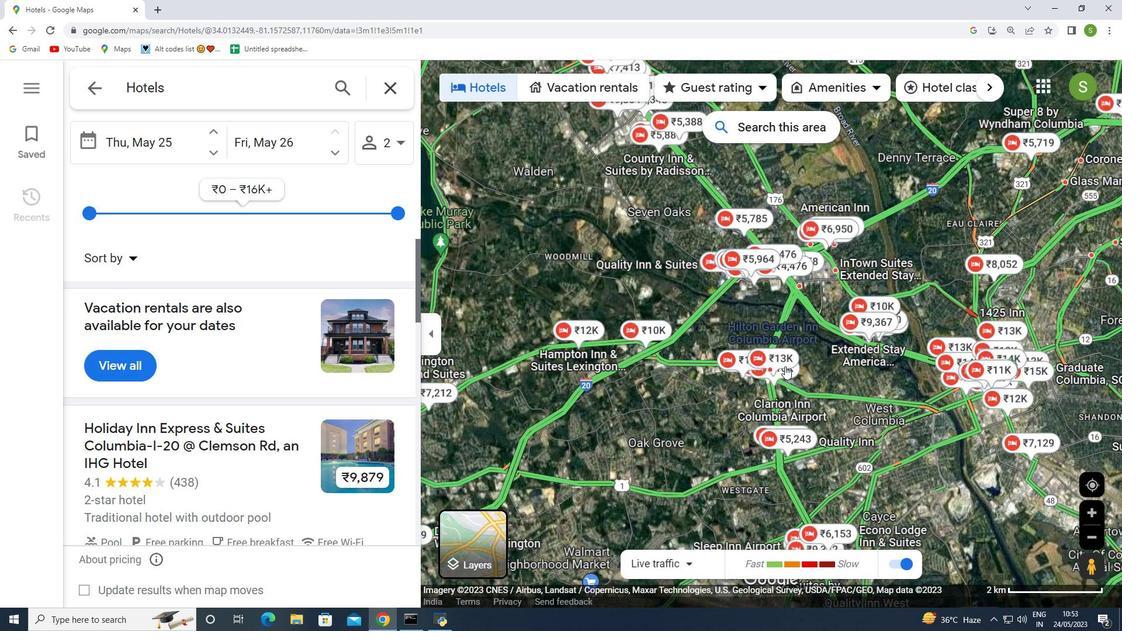 
Action: Mouse scrolled (785, 365) with delta (0, 0)
Screenshot: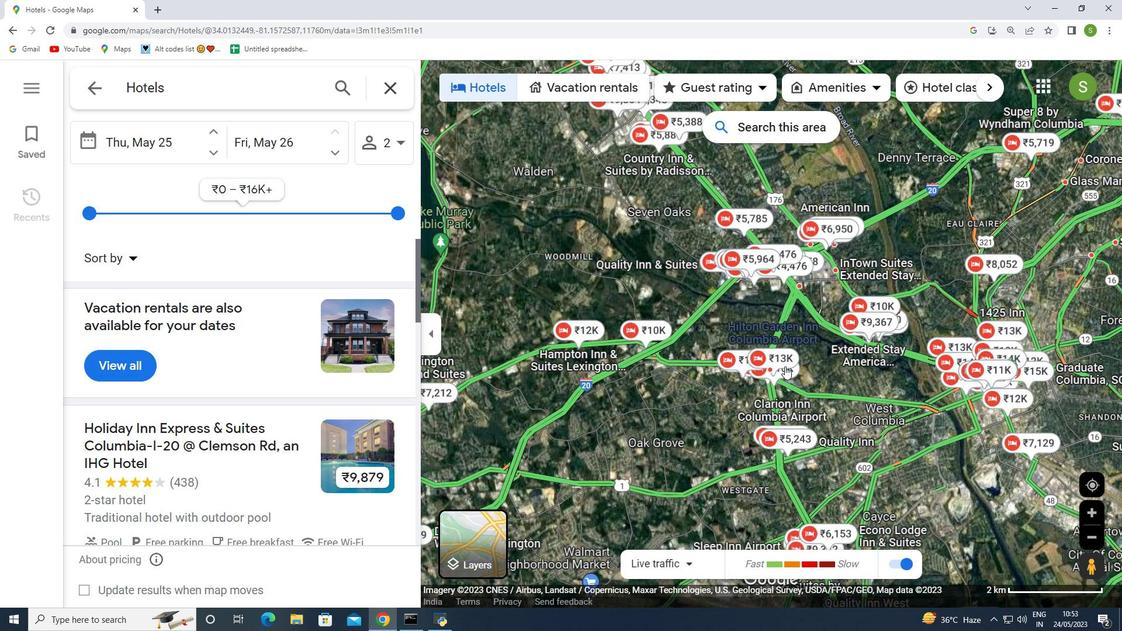 
Action: Mouse scrolled (785, 365) with delta (0, 0)
Screenshot: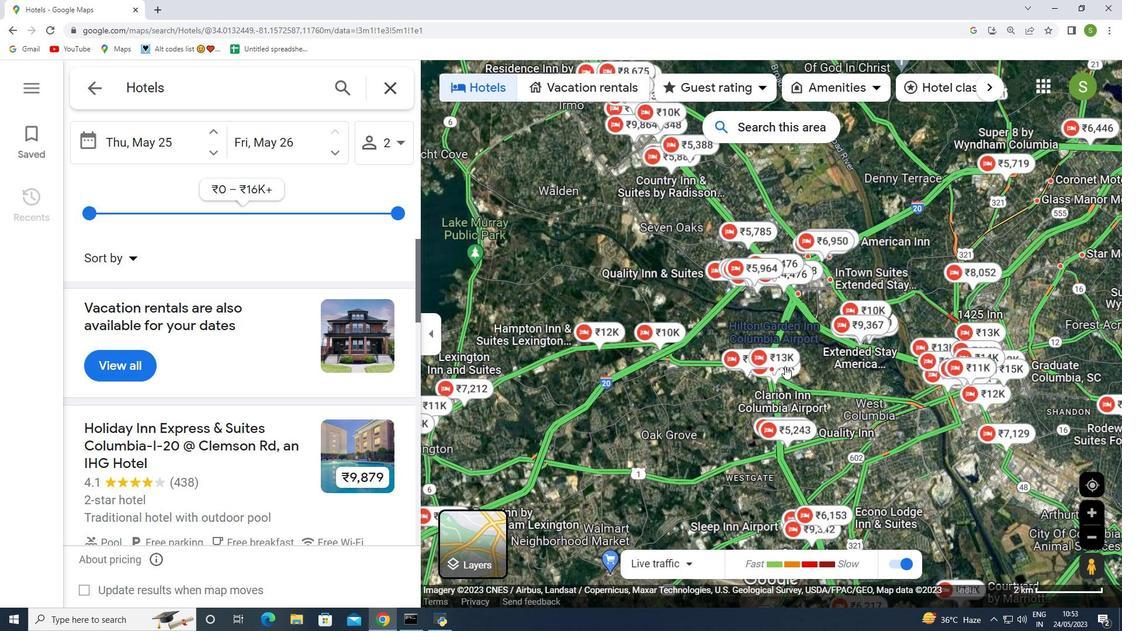 
Action: Mouse moved to (897, 391)
Screenshot: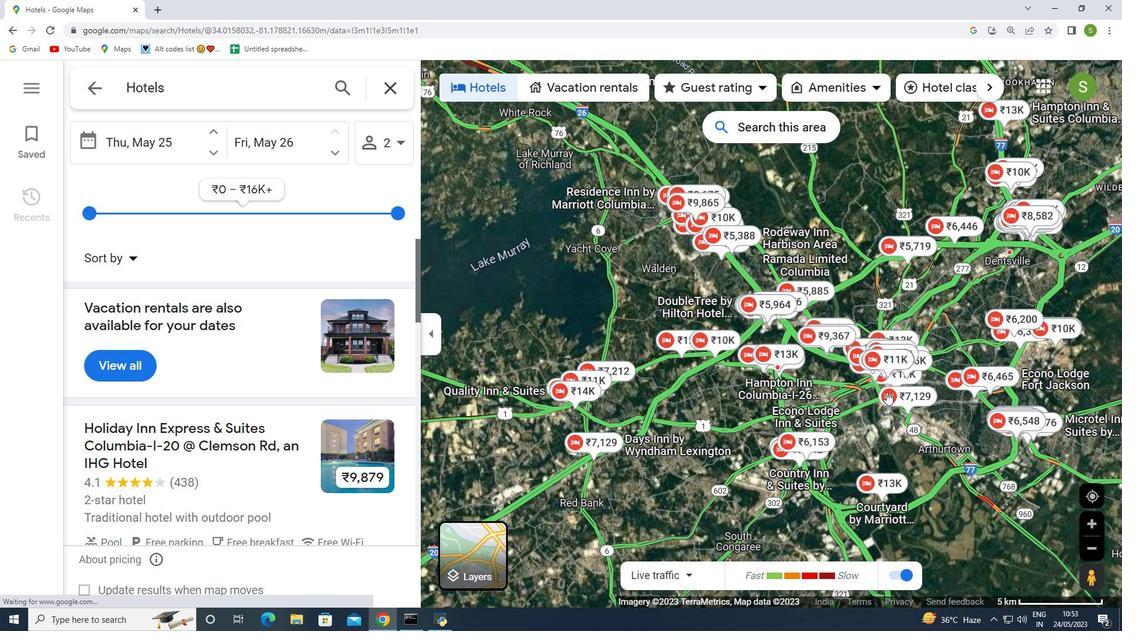 
Action: Mouse scrolled (897, 390) with delta (0, 0)
Screenshot: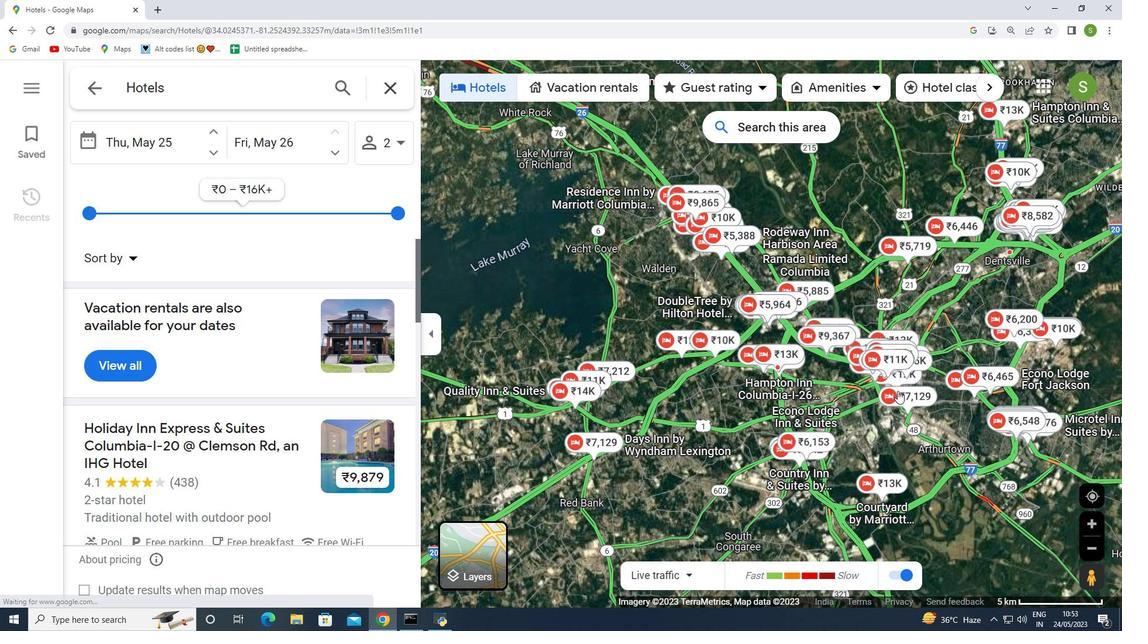 
Action: Mouse scrolled (897, 390) with delta (0, 0)
Screenshot: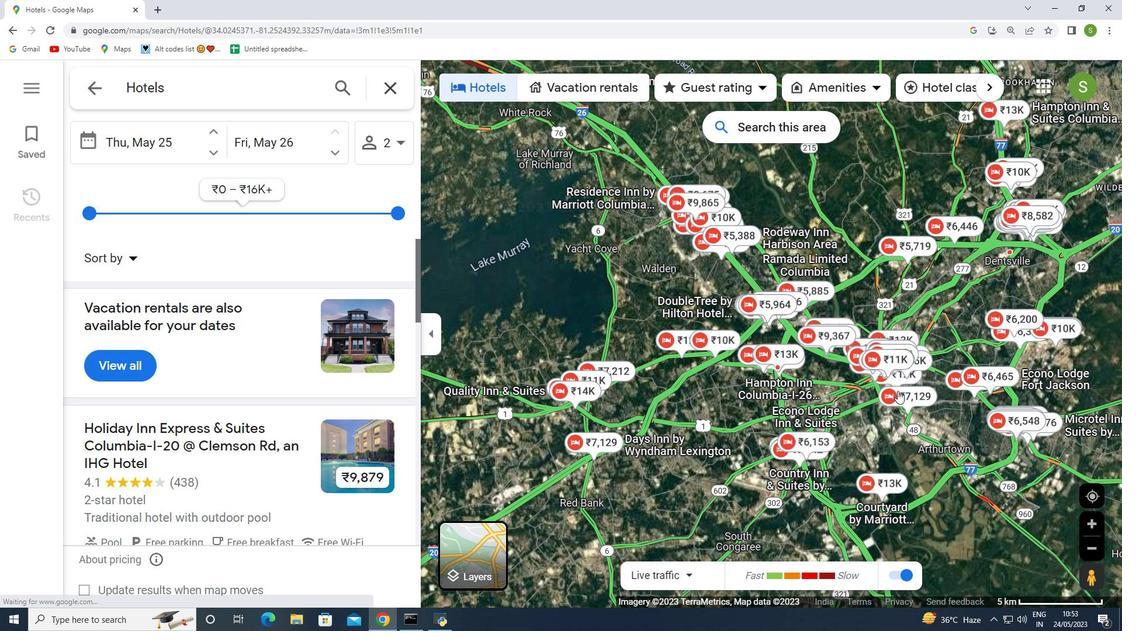 
Action: Mouse moved to (897, 391)
Screenshot: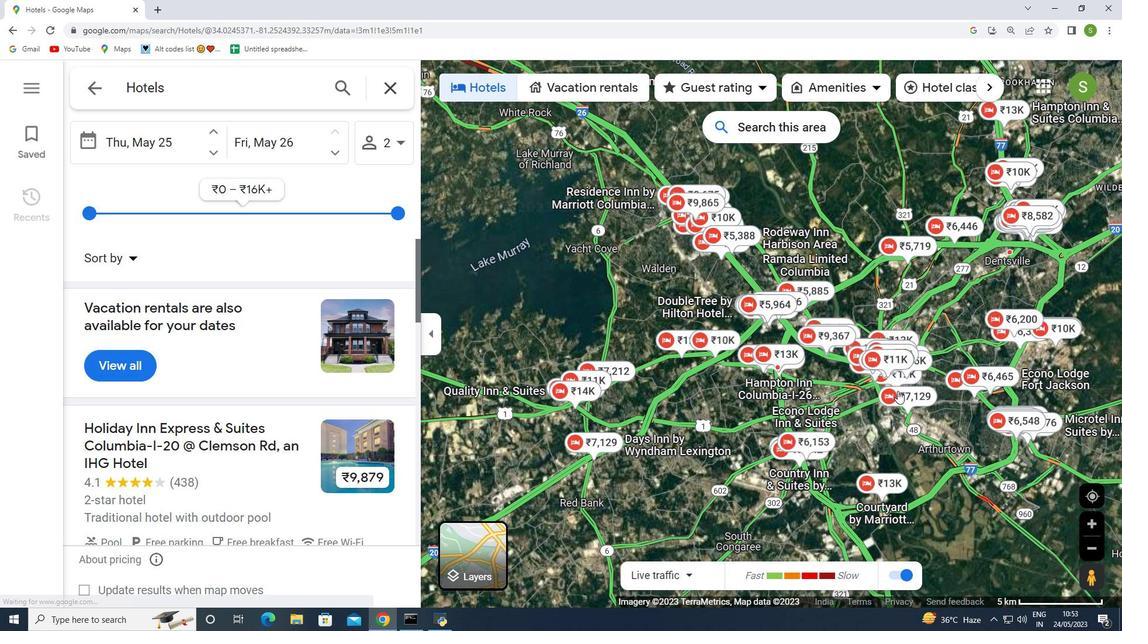 
Action: Mouse scrolled (897, 390) with delta (0, 0)
Screenshot: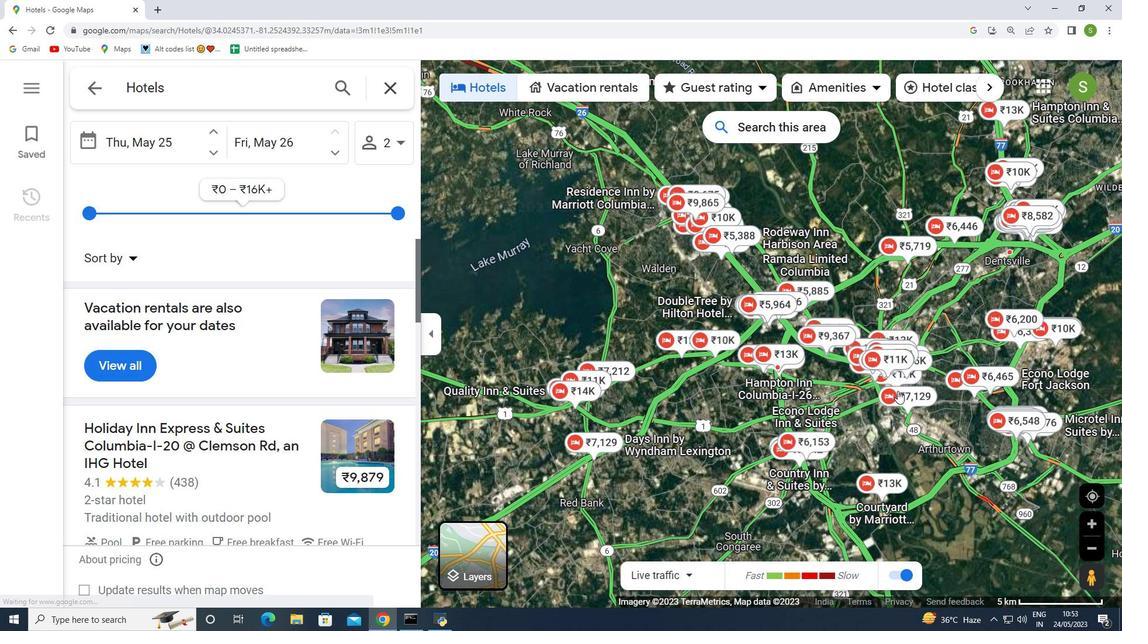 
Action: Mouse moved to (896, 392)
Screenshot: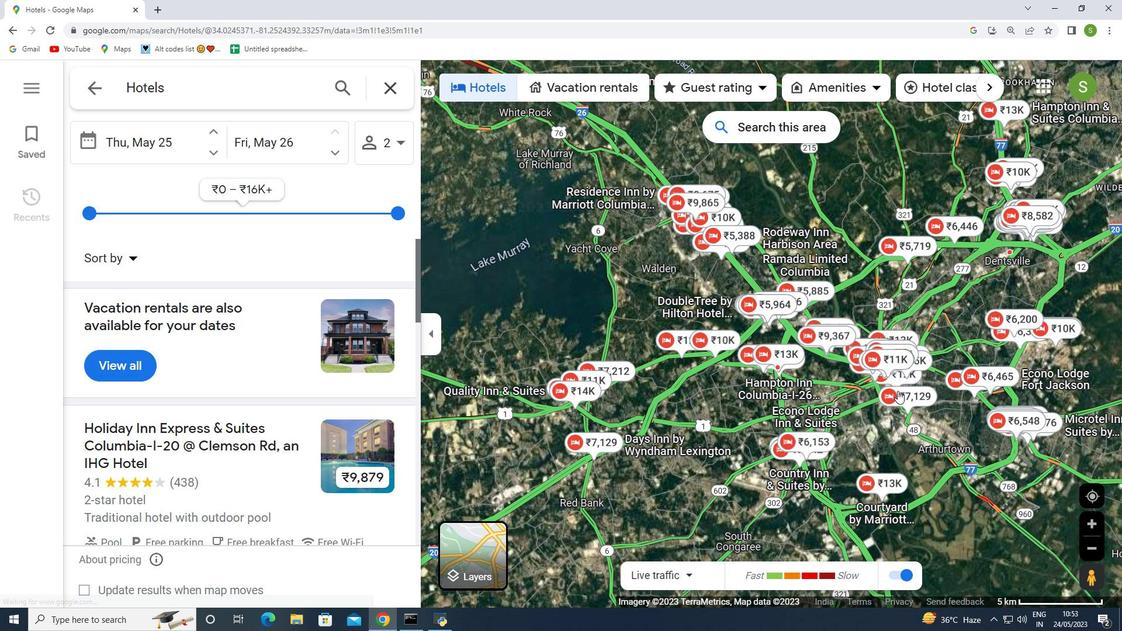 
Action: Mouse scrolled (896, 391) with delta (0, 0)
Screenshot: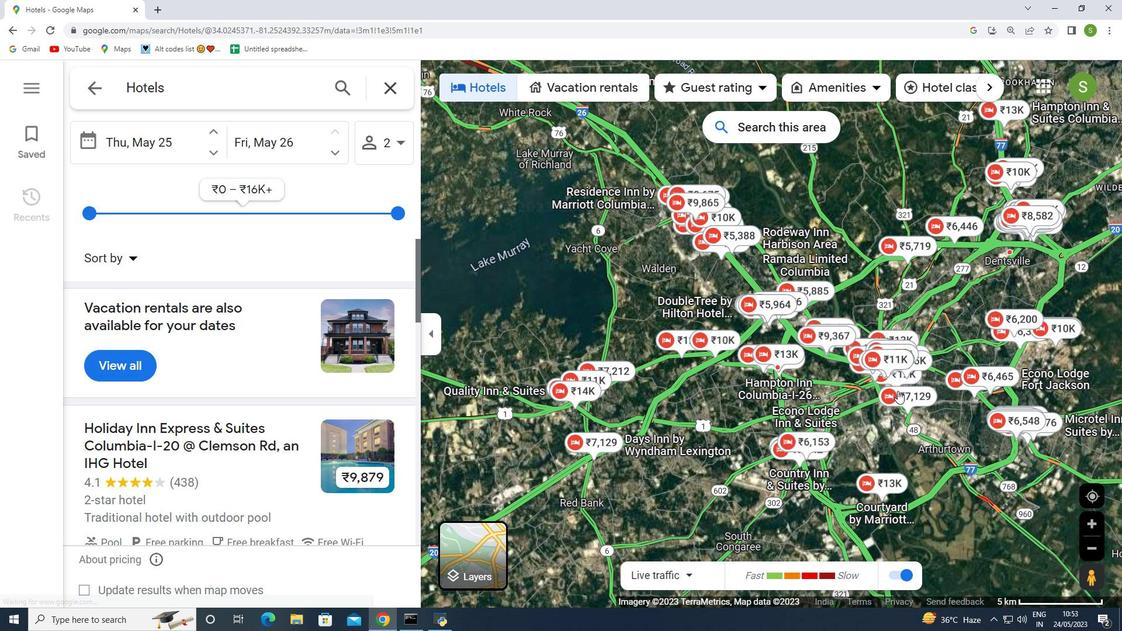 
Action: Mouse moved to (886, 403)
Screenshot: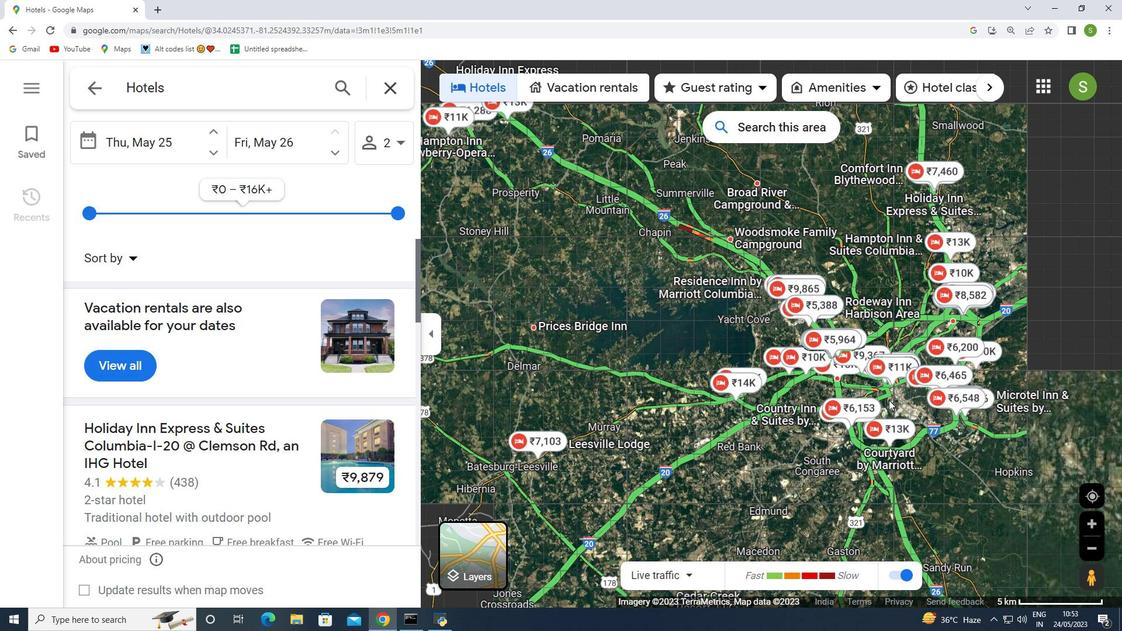 
Action: Mouse scrolled (886, 402) with delta (0, 0)
Screenshot: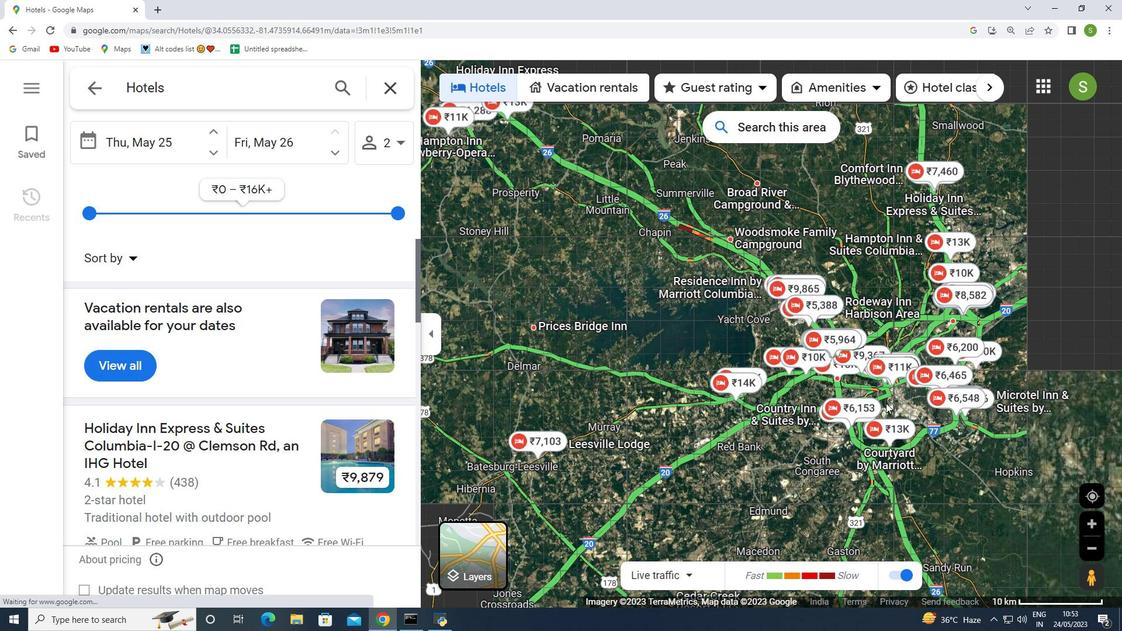 
Action: Mouse scrolled (886, 402) with delta (0, 0)
Screenshot: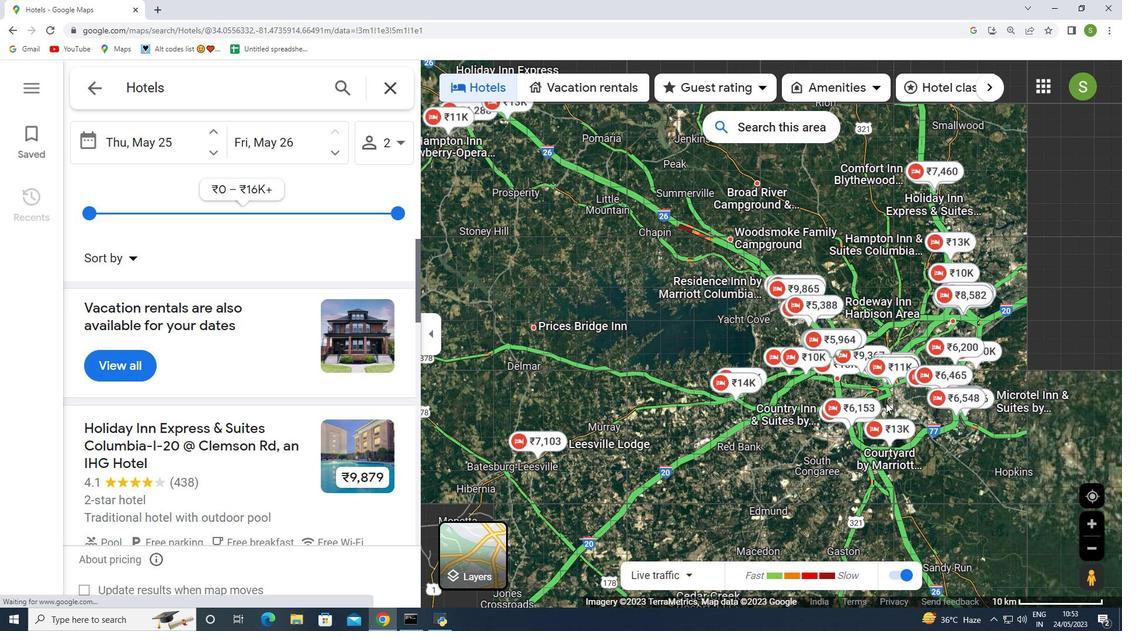 
Action: Mouse scrolled (886, 402) with delta (0, 0)
Screenshot: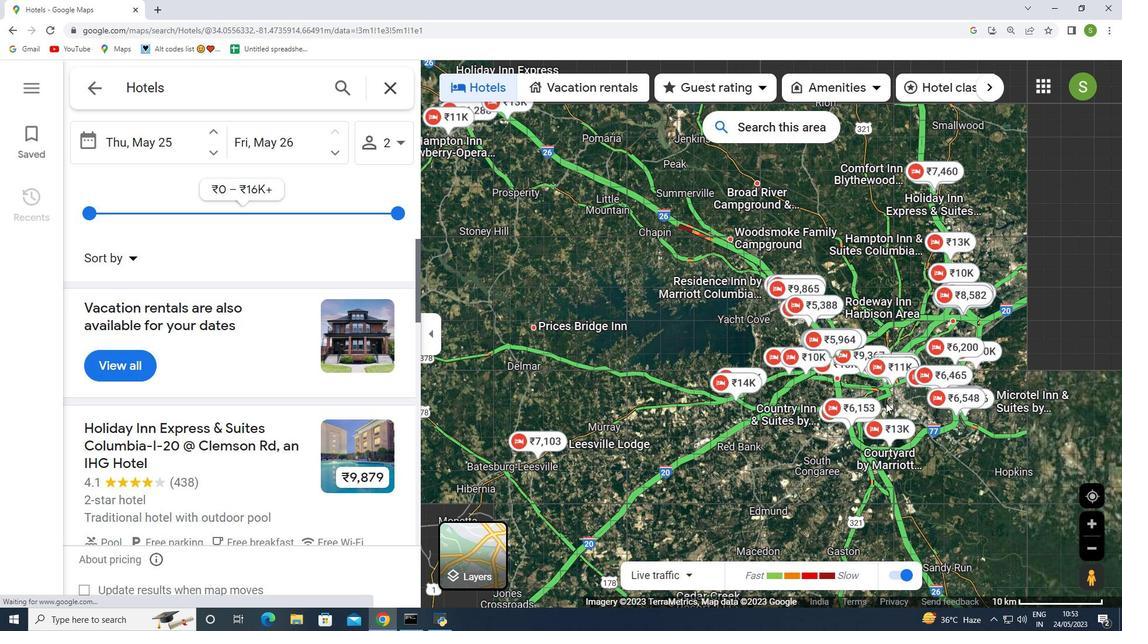 
Action: Mouse moved to (872, 384)
Screenshot: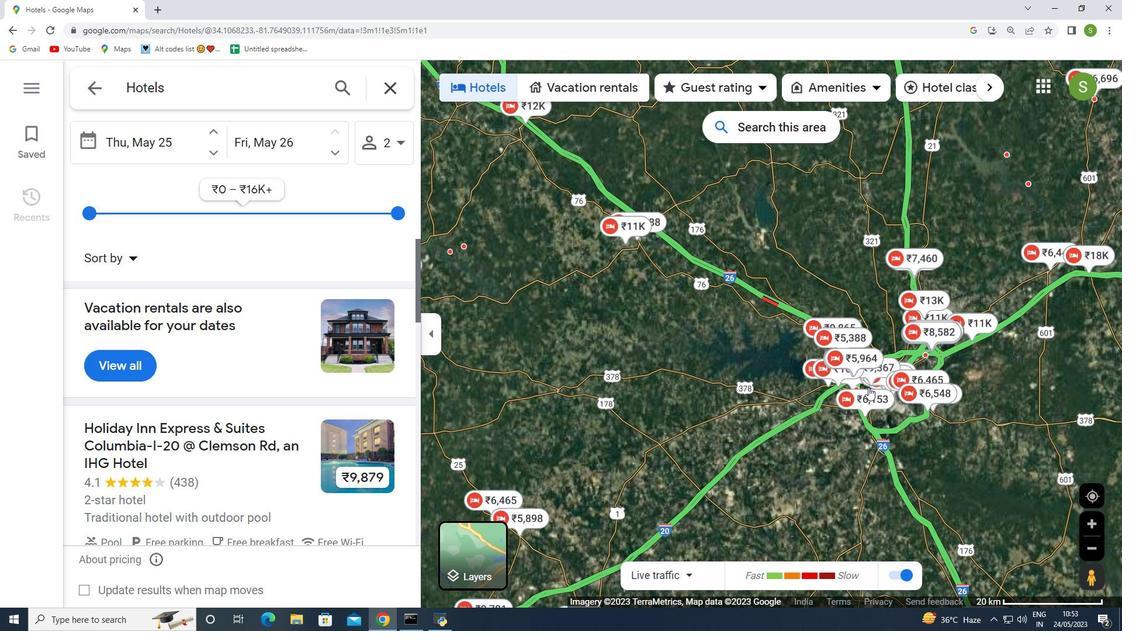 
Action: Mouse scrolled (872, 384) with delta (0, 0)
Screenshot: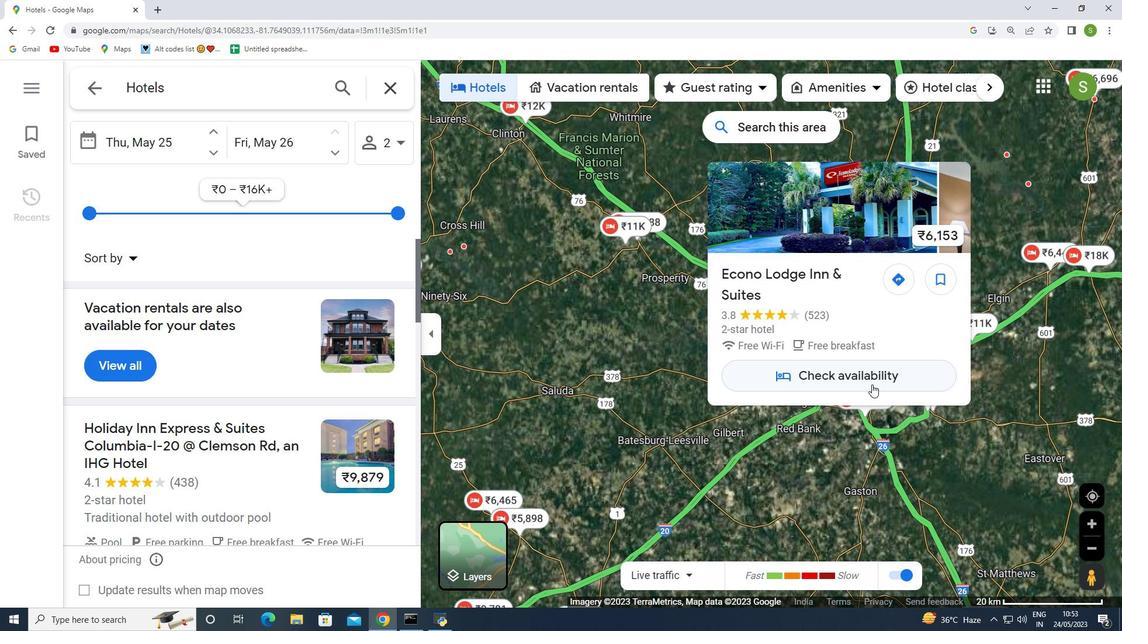 
Action: Mouse scrolled (872, 384) with delta (0, 0)
Screenshot: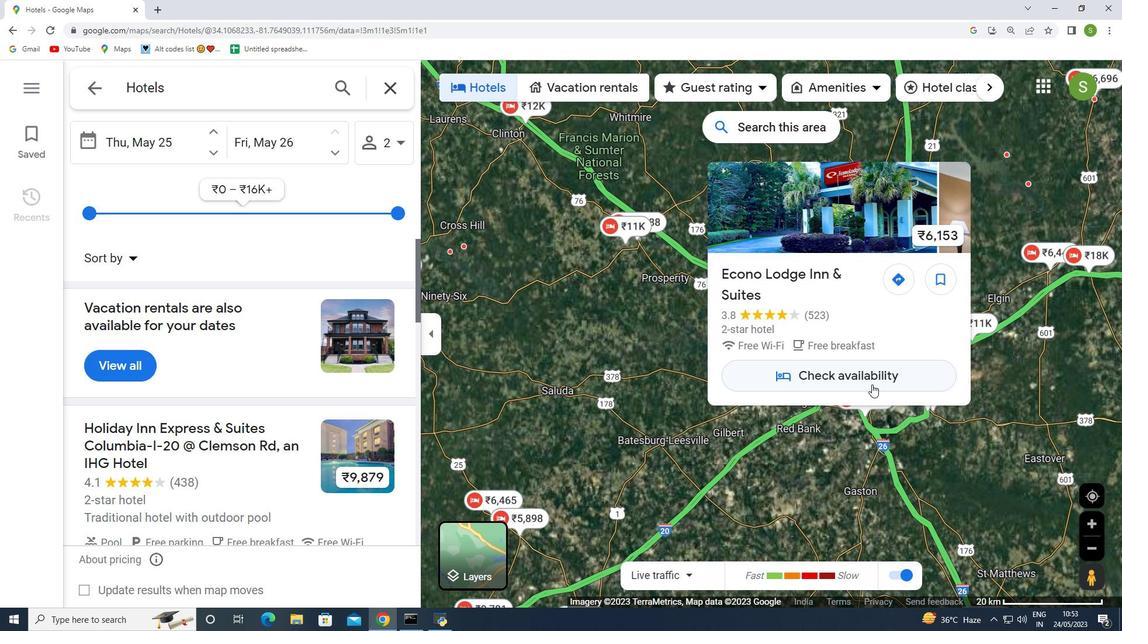 
Action: Mouse moved to (872, 385)
Screenshot: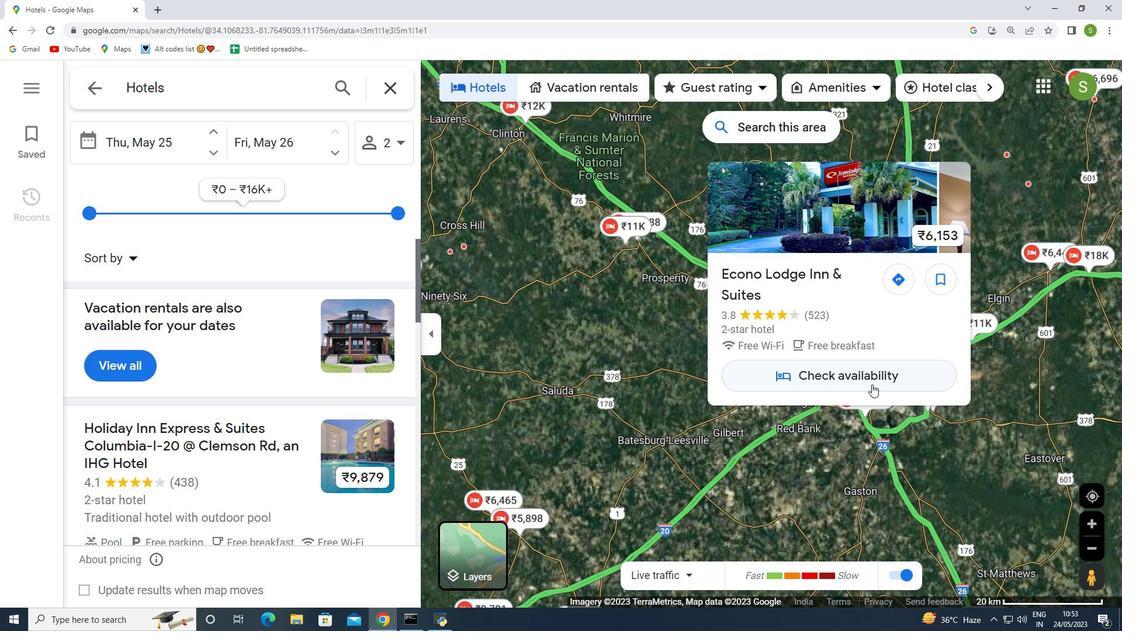 
Action: Mouse scrolled (872, 384) with delta (0, 0)
Screenshot: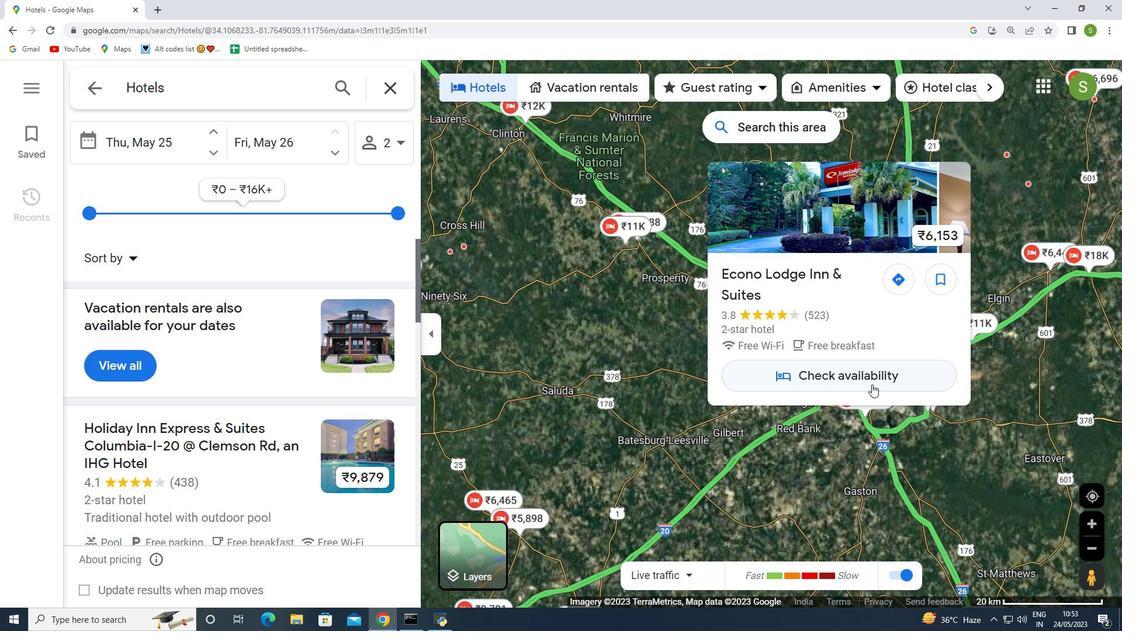 
Action: Mouse moved to (870, 390)
Screenshot: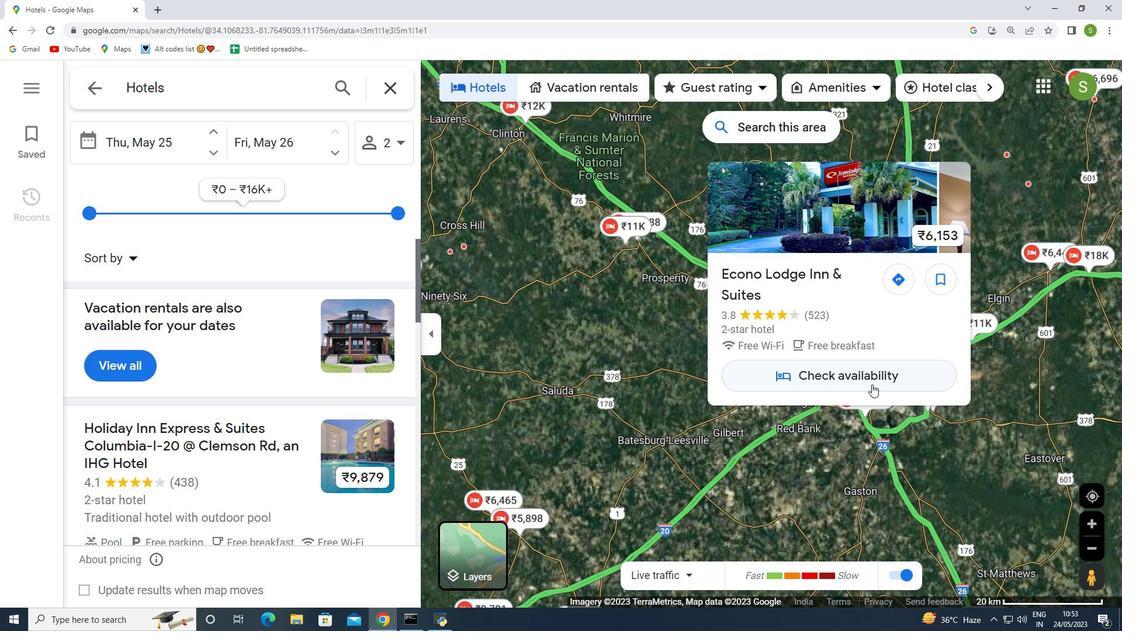 
Action: Mouse scrolled (870, 389) with delta (0, 0)
Screenshot: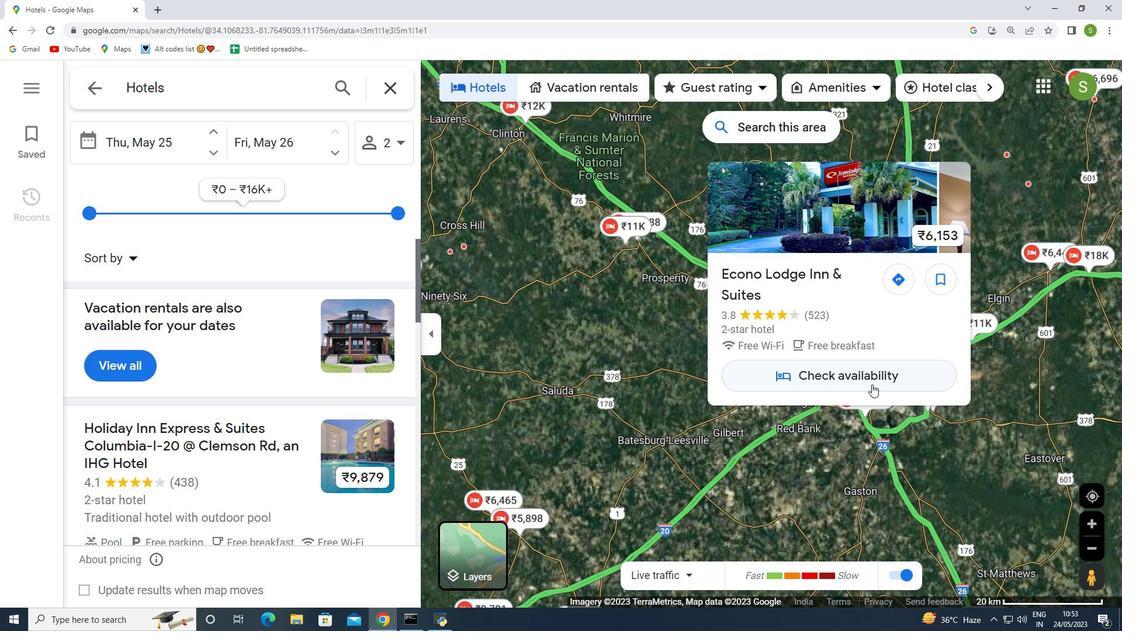 
Action: Mouse moved to (871, 367)
Screenshot: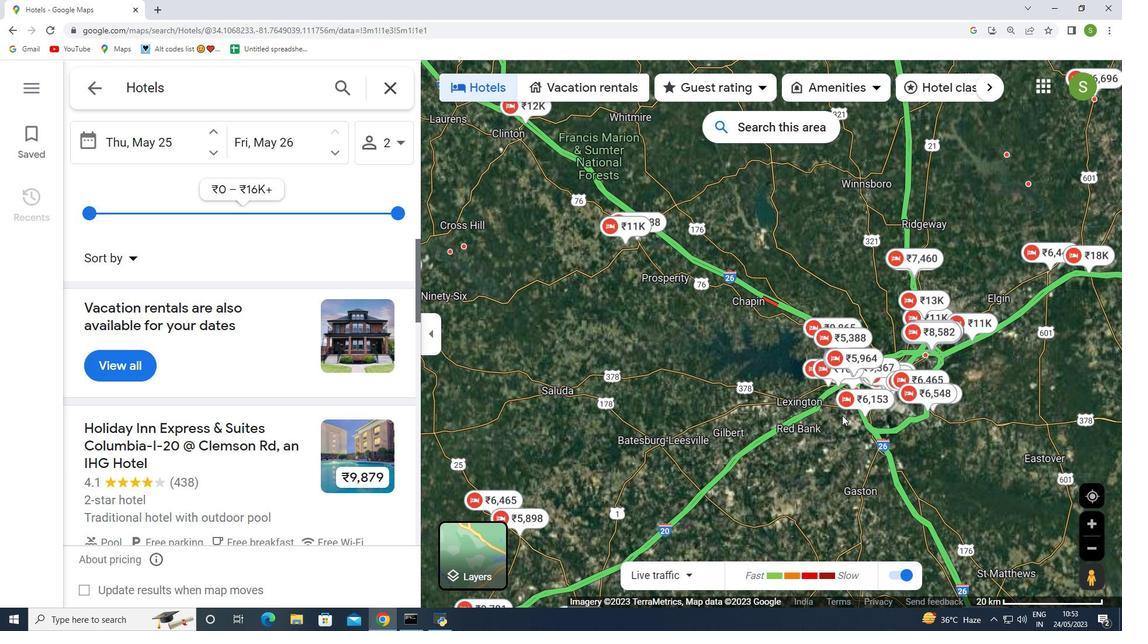 
Action: Mouse scrolled (871, 367) with delta (0, 0)
Screenshot: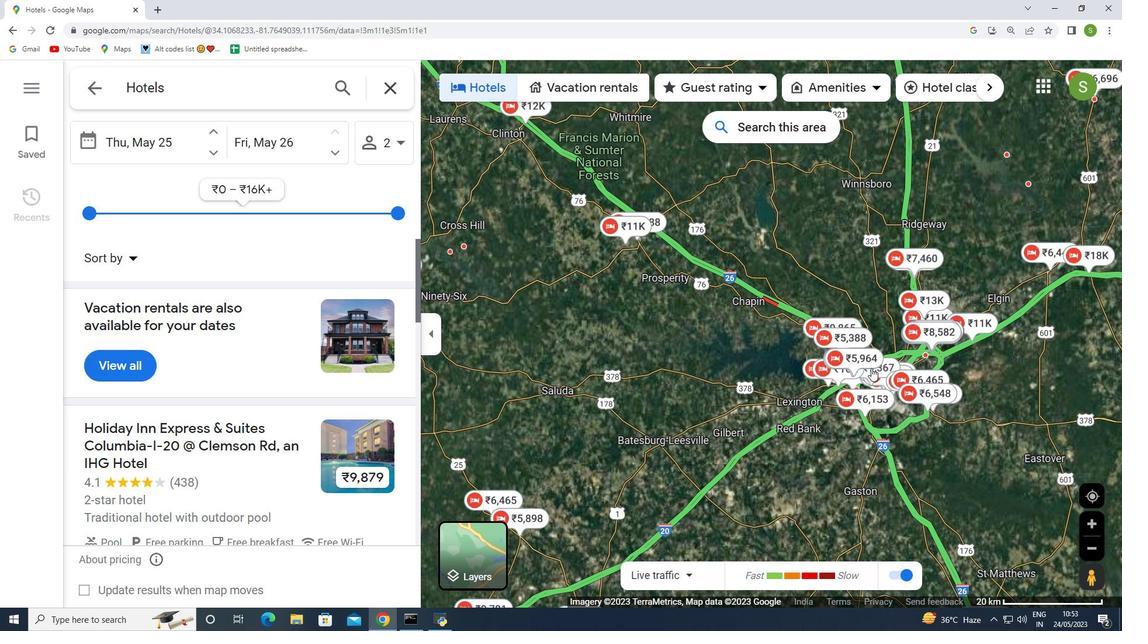 
Action: Mouse scrolled (871, 367) with delta (0, 0)
Screenshot: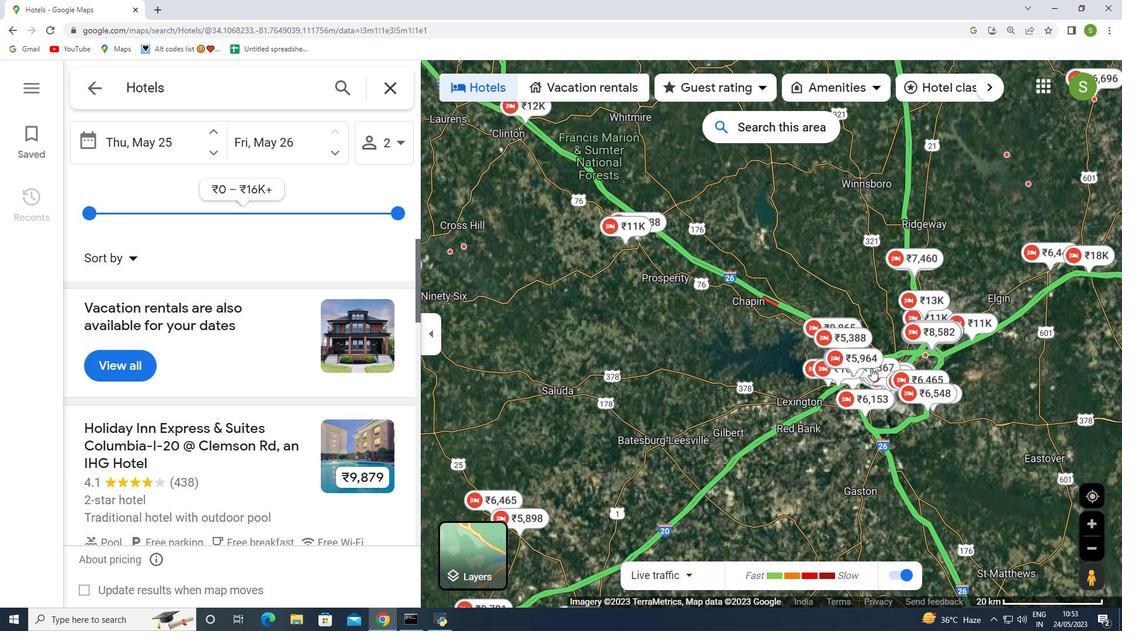 
Action: Mouse scrolled (871, 367) with delta (0, 0)
Screenshot: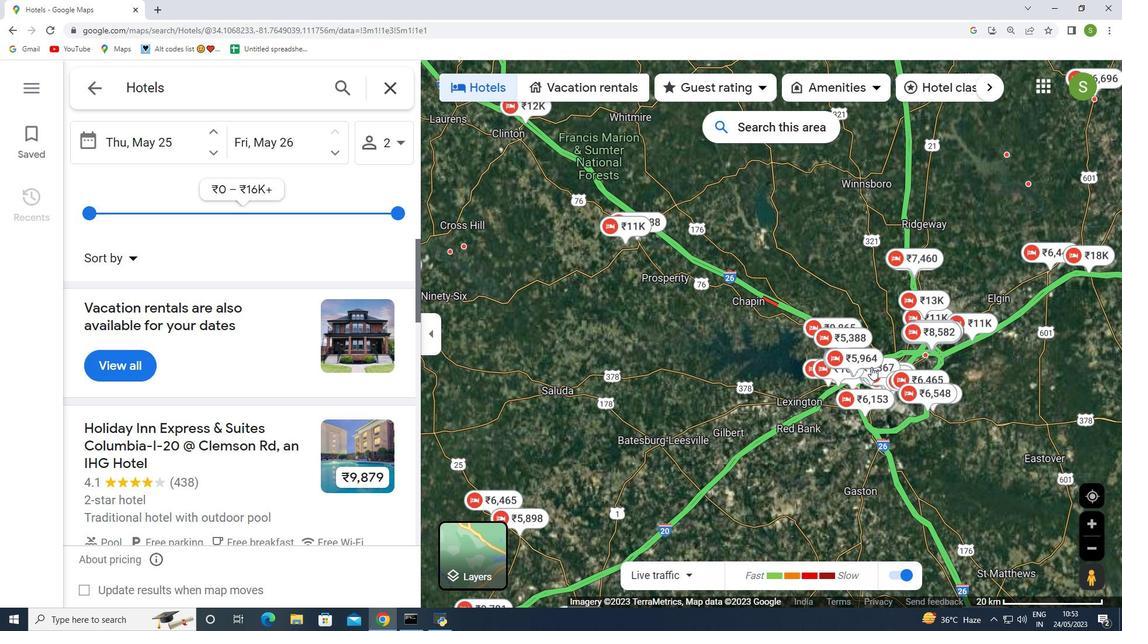 
Action: Mouse moved to (875, 388)
Screenshot: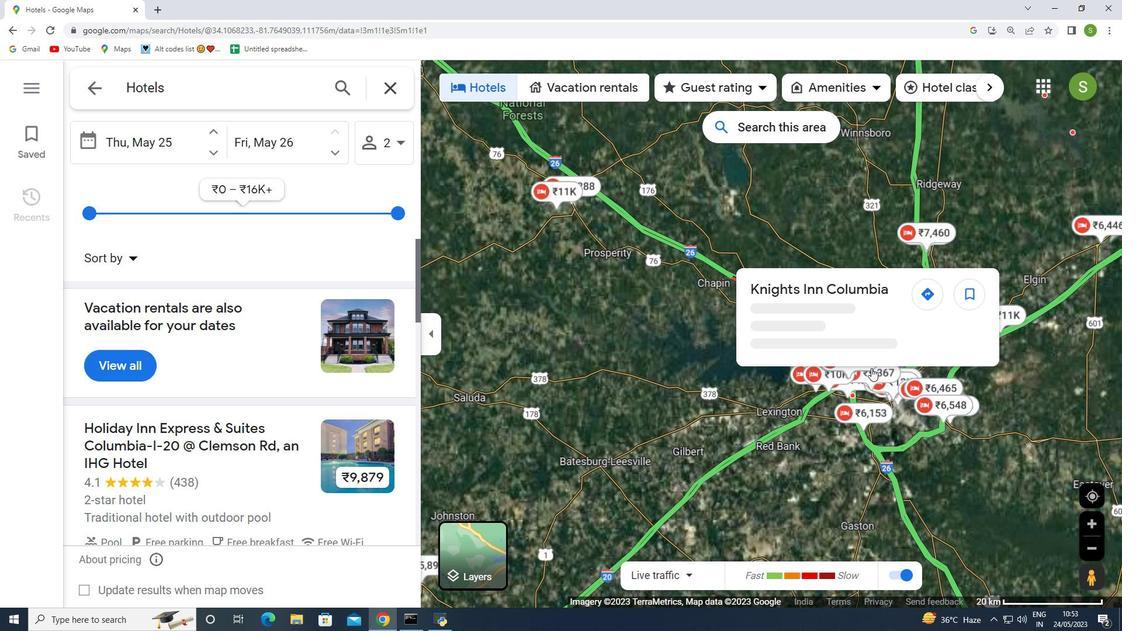 
Action: Mouse scrolled (875, 389) with delta (0, 0)
Screenshot: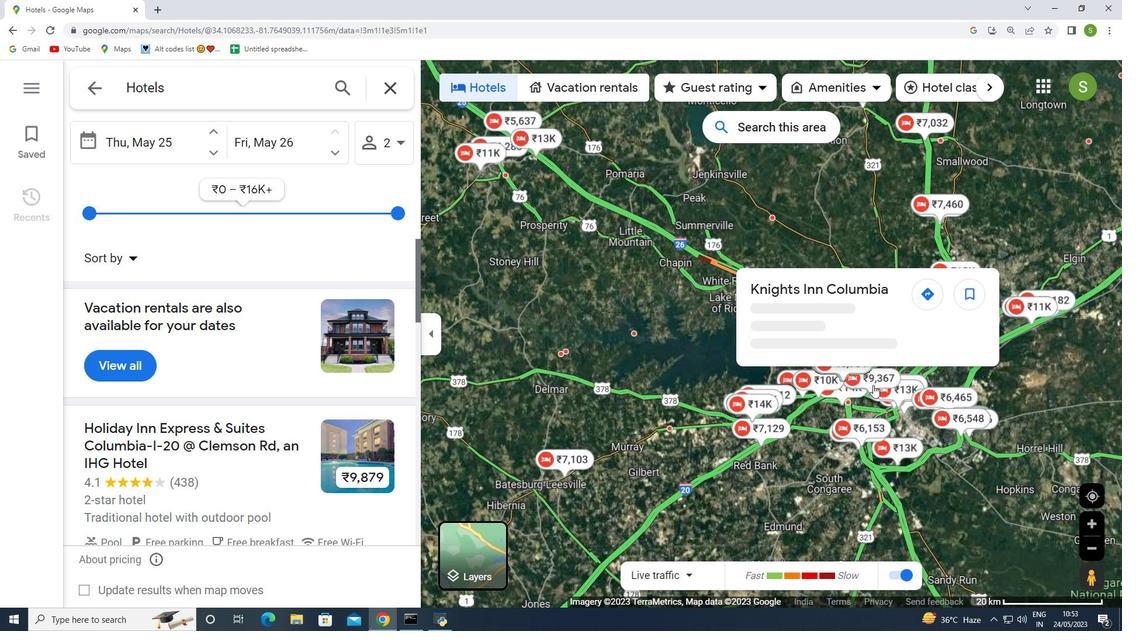 
Action: Mouse scrolled (875, 389) with delta (0, 0)
Screenshot: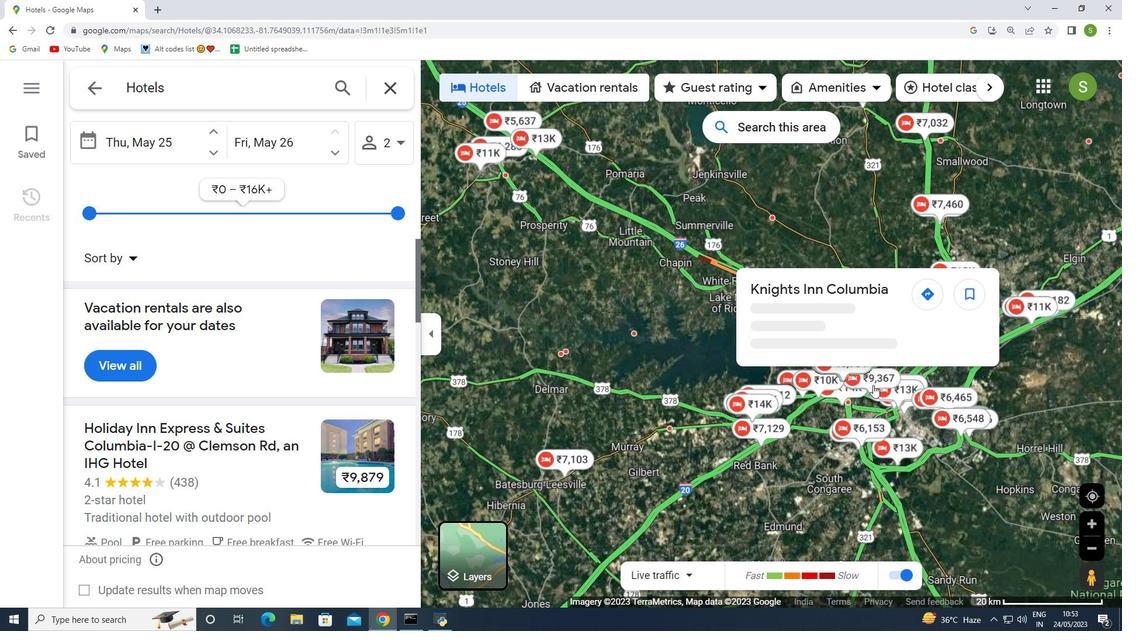 
Action: Mouse scrolled (875, 389) with delta (0, 0)
Screenshot: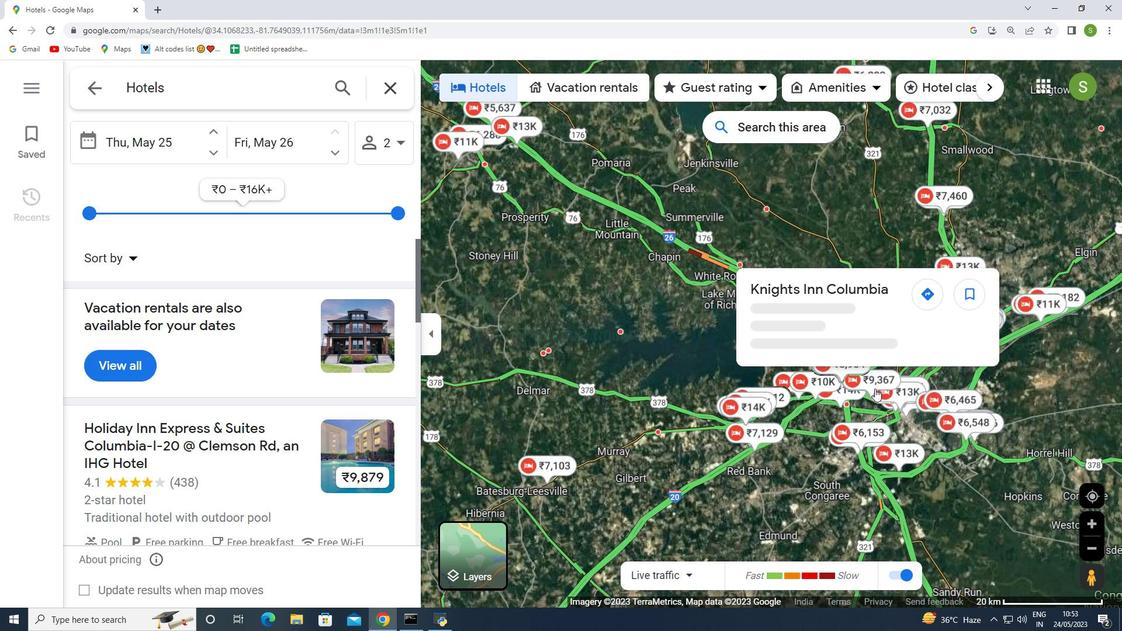 
Action: Mouse scrolled (875, 389) with delta (0, 0)
Screenshot: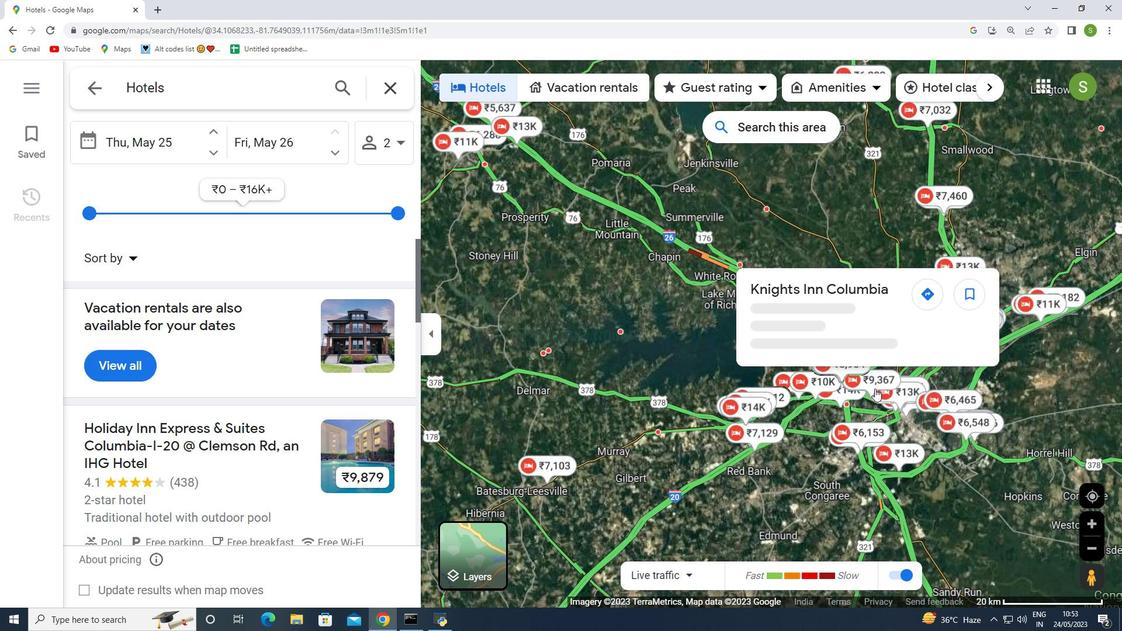 
Action: Mouse scrolled (875, 389) with delta (0, 0)
Screenshot: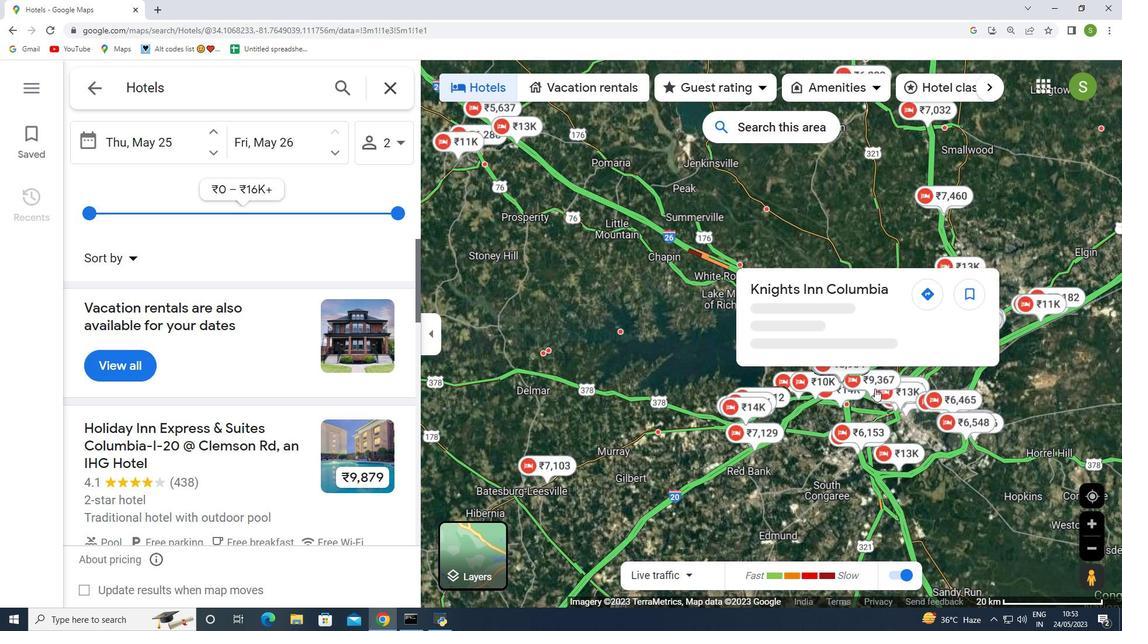 
Action: Mouse scrolled (875, 389) with delta (0, 0)
Screenshot: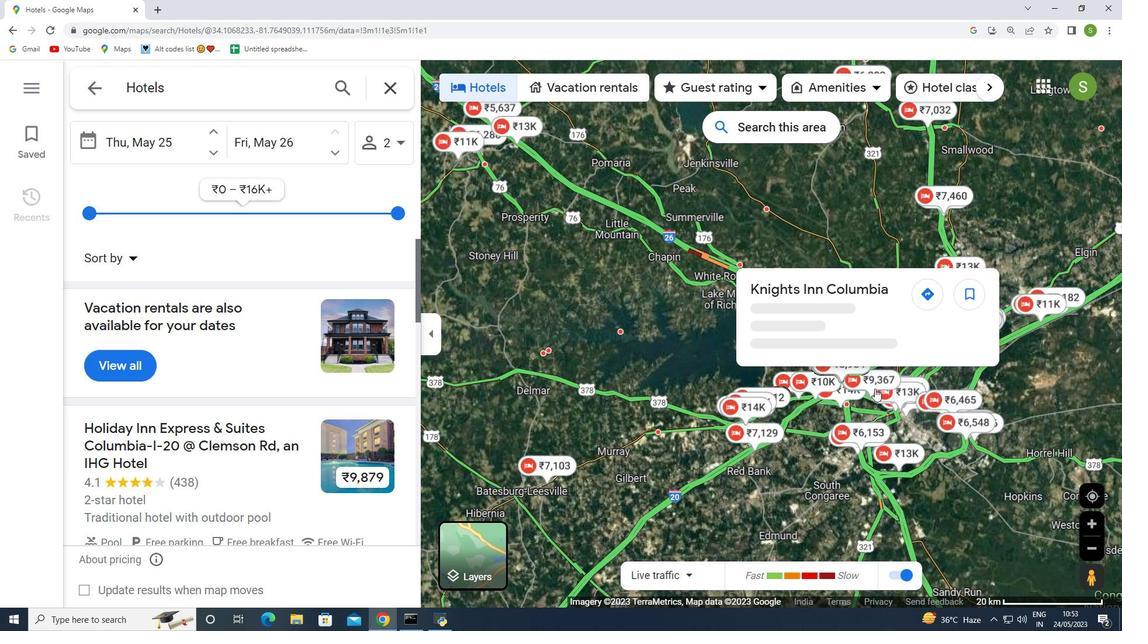 
Action: Mouse moved to (891, 427)
Screenshot: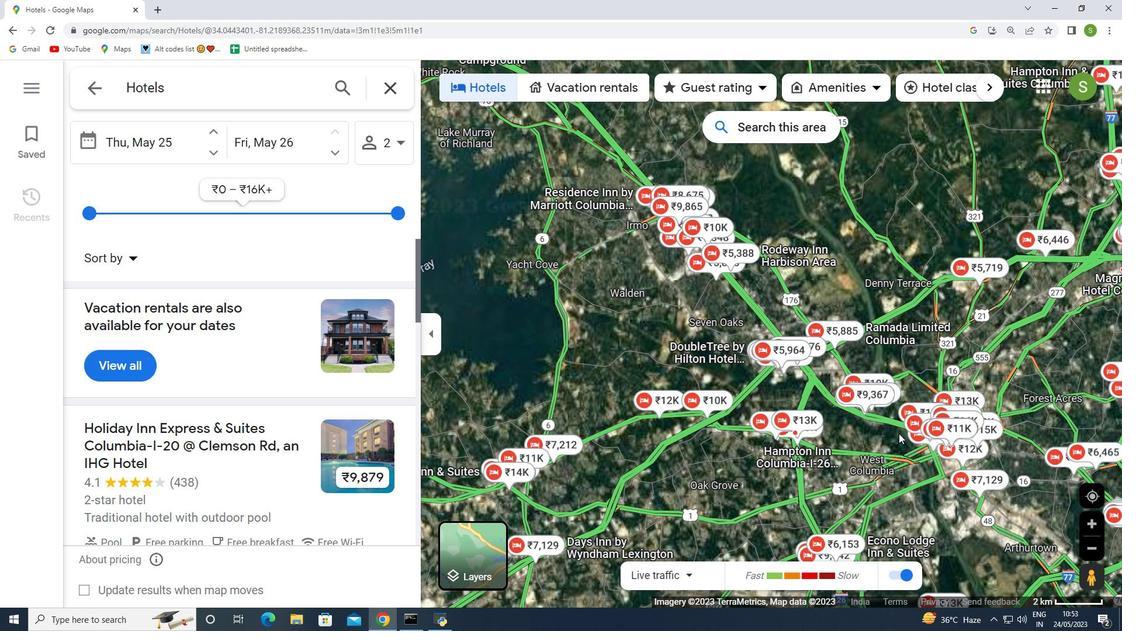 
Action: Mouse scrolled (891, 428) with delta (0, 0)
Screenshot: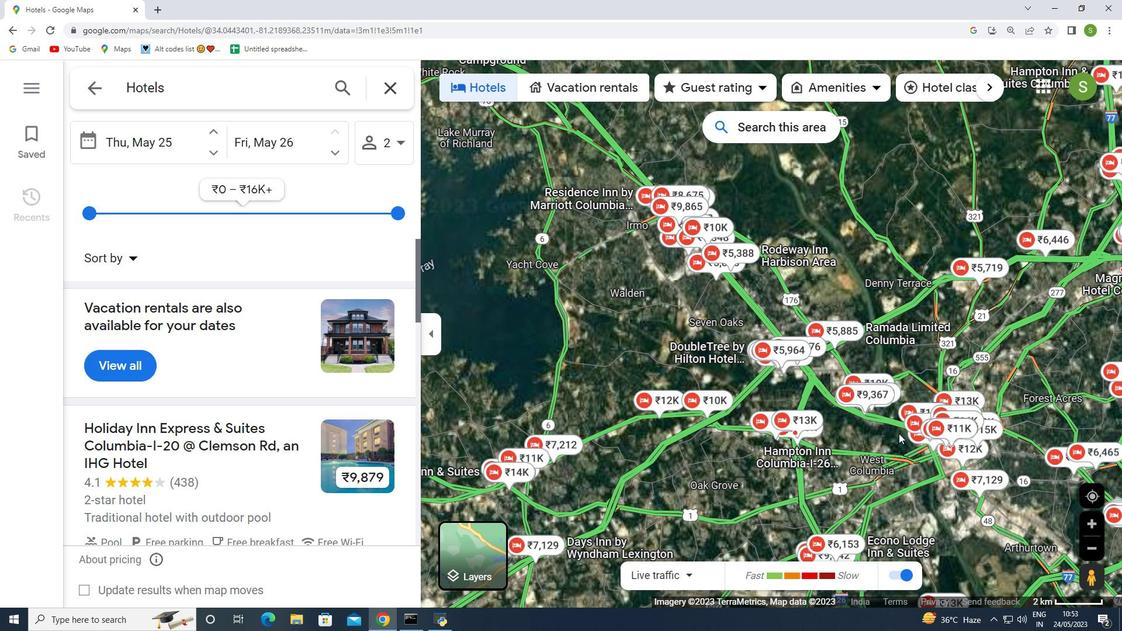 
Action: Mouse moved to (891, 427)
Screenshot: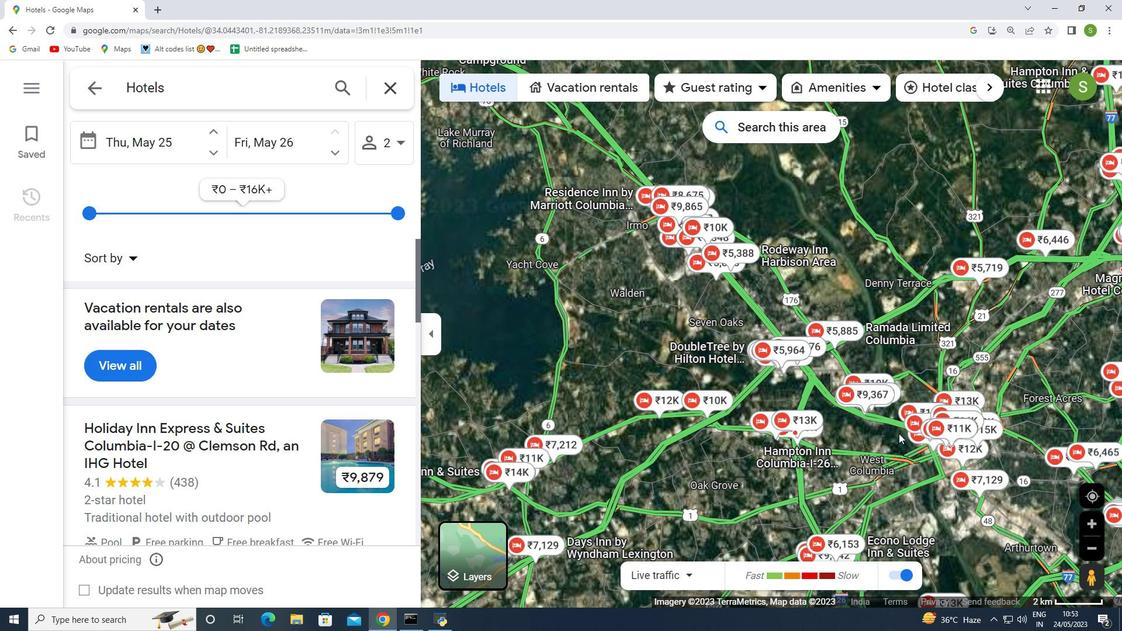 
Action: Mouse scrolled (891, 427) with delta (0, 0)
Screenshot: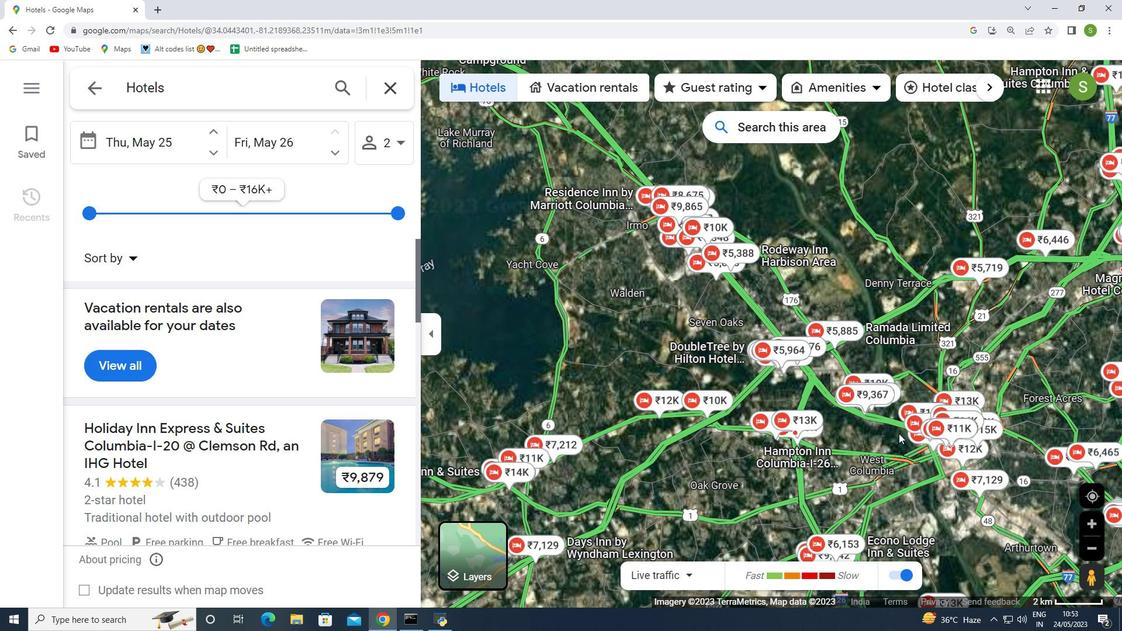 
Action: Mouse scrolled (891, 427) with delta (0, 0)
Screenshot: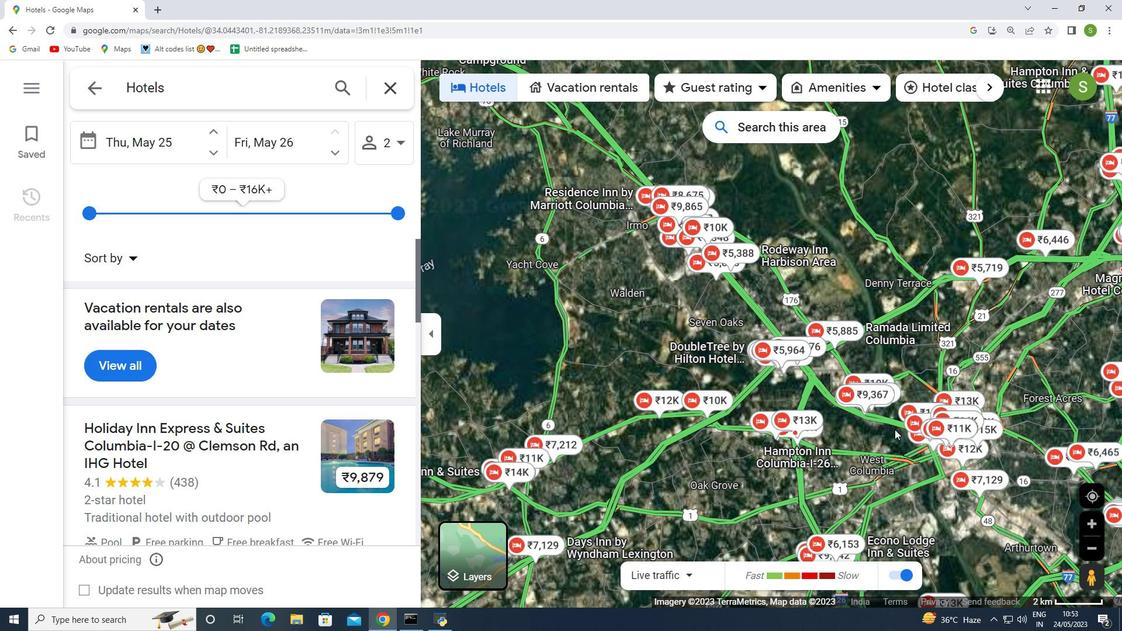 
Action: Mouse moved to (851, 413)
Screenshot: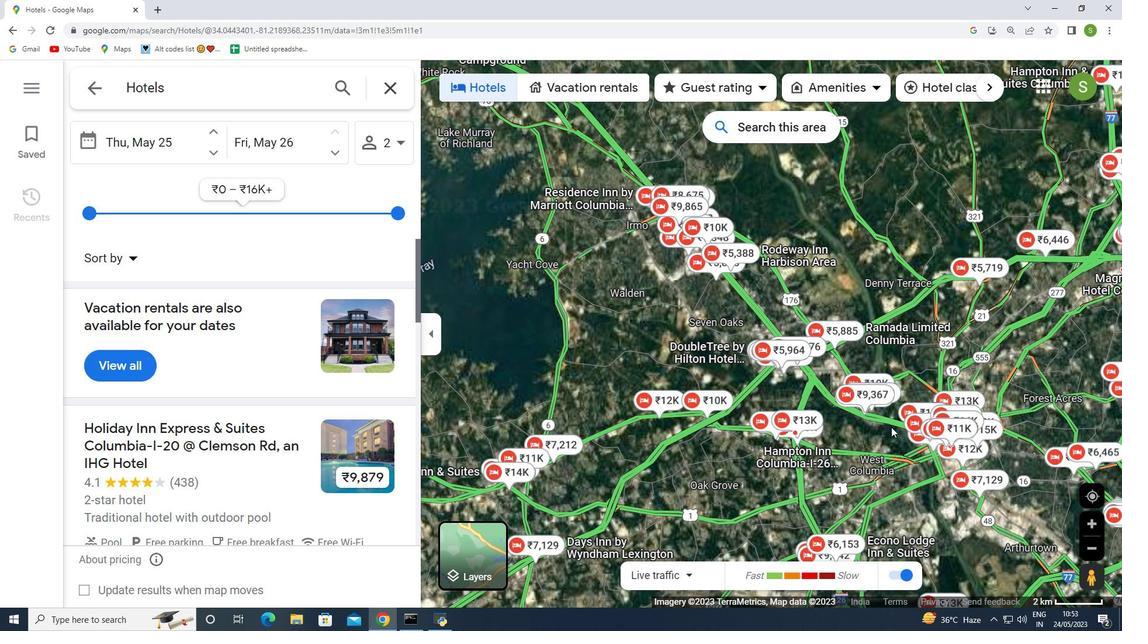 
Action: Mouse scrolled (889, 425) with delta (0, 0)
Screenshot: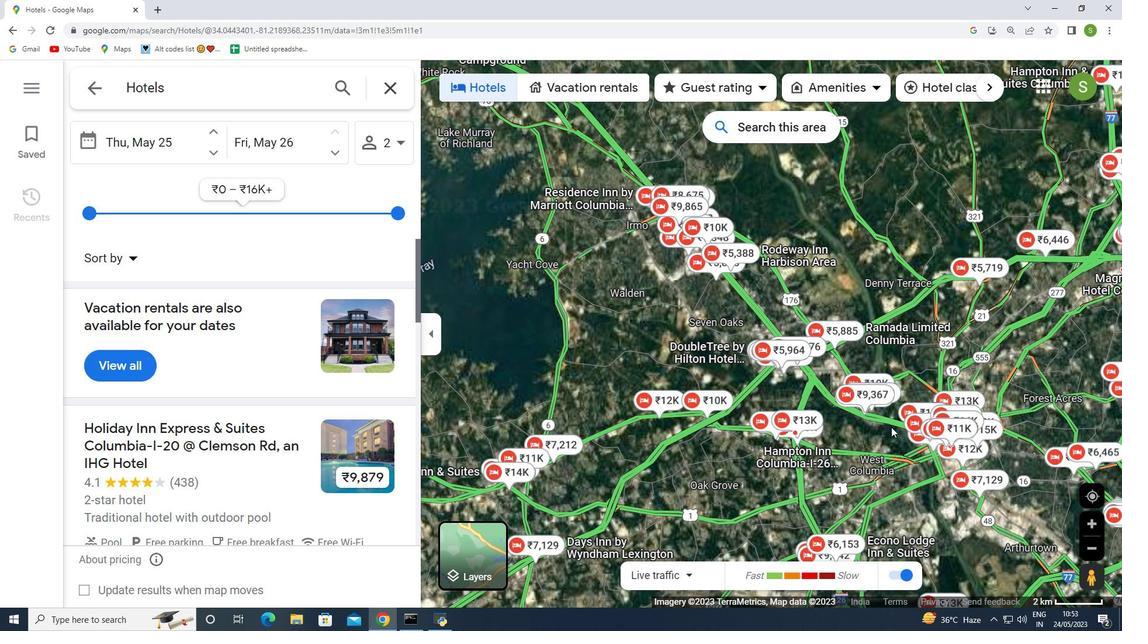 
Action: Mouse moved to (824, 408)
Screenshot: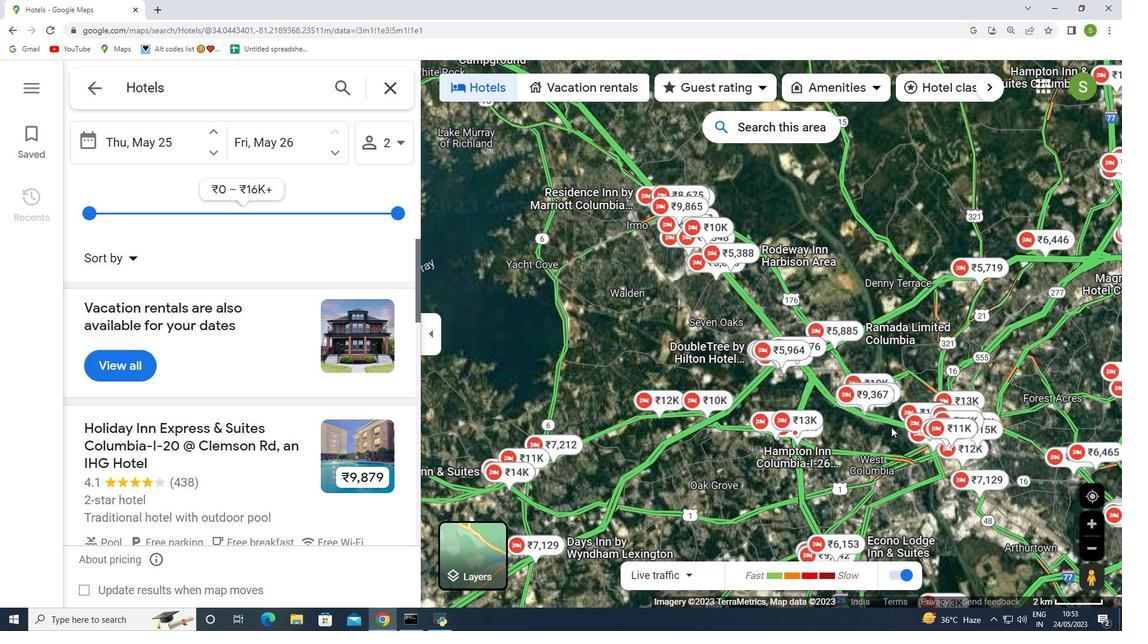 
Action: Mouse scrolled (824, 409) with delta (0, 0)
Screenshot: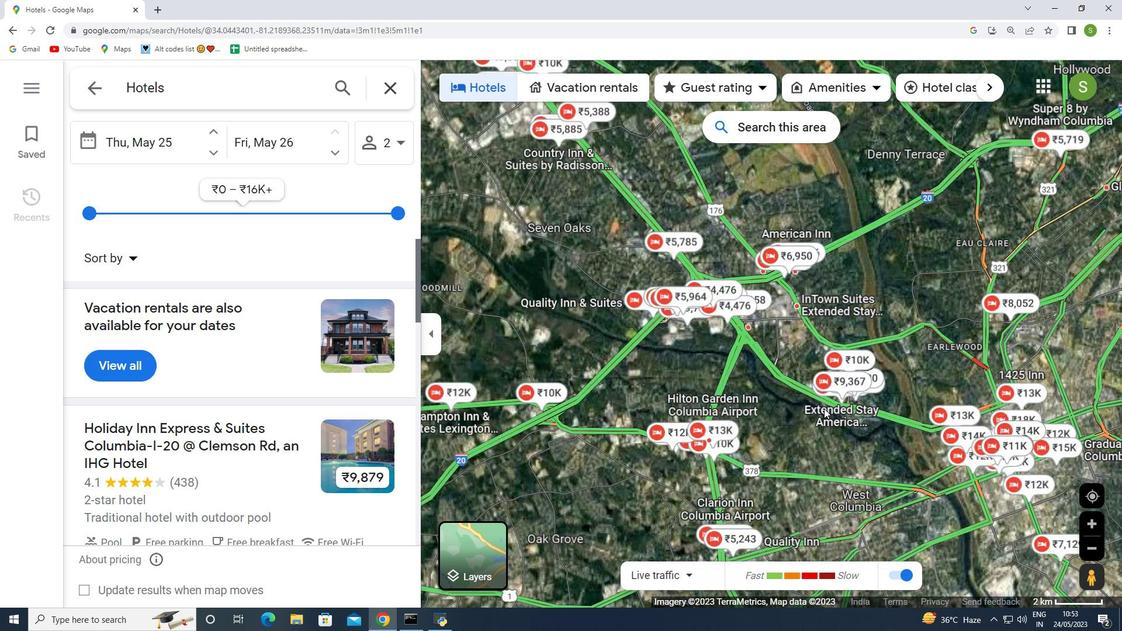 
Action: Mouse scrolled (824, 409) with delta (0, 0)
Screenshot: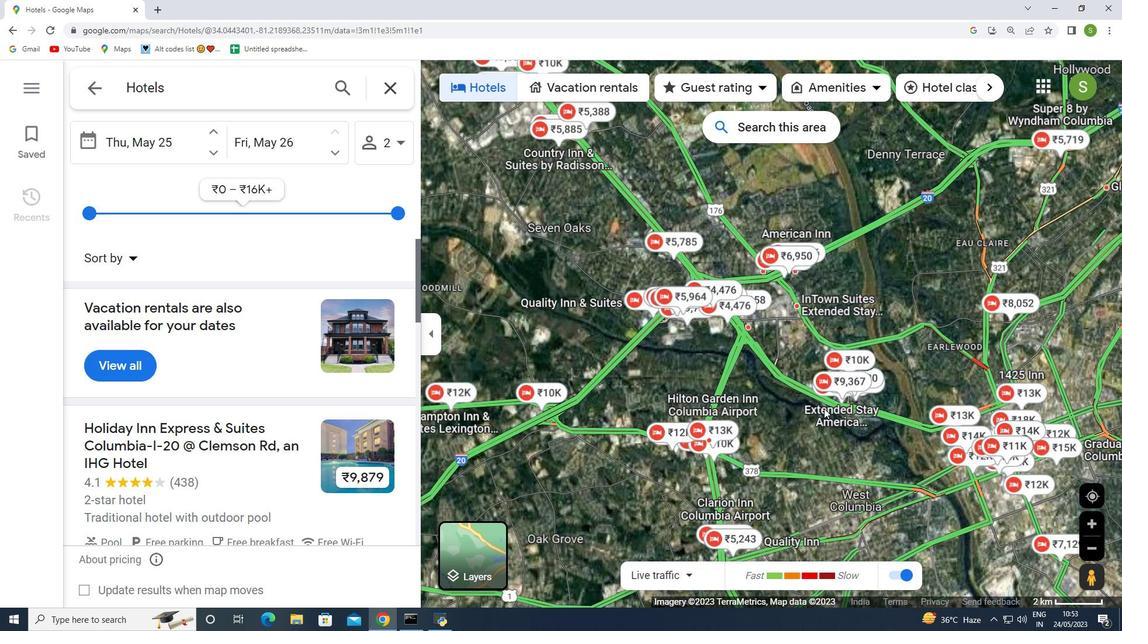 
Action: Mouse scrolled (824, 409) with delta (0, 0)
Screenshot: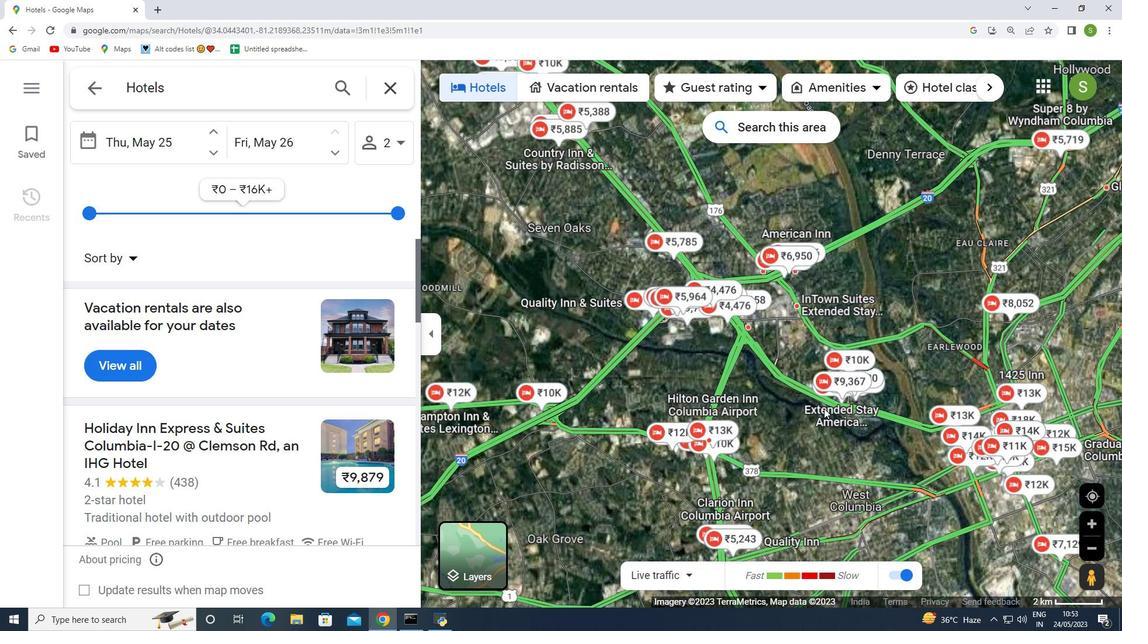 
Action: Mouse moved to (842, 392)
Screenshot: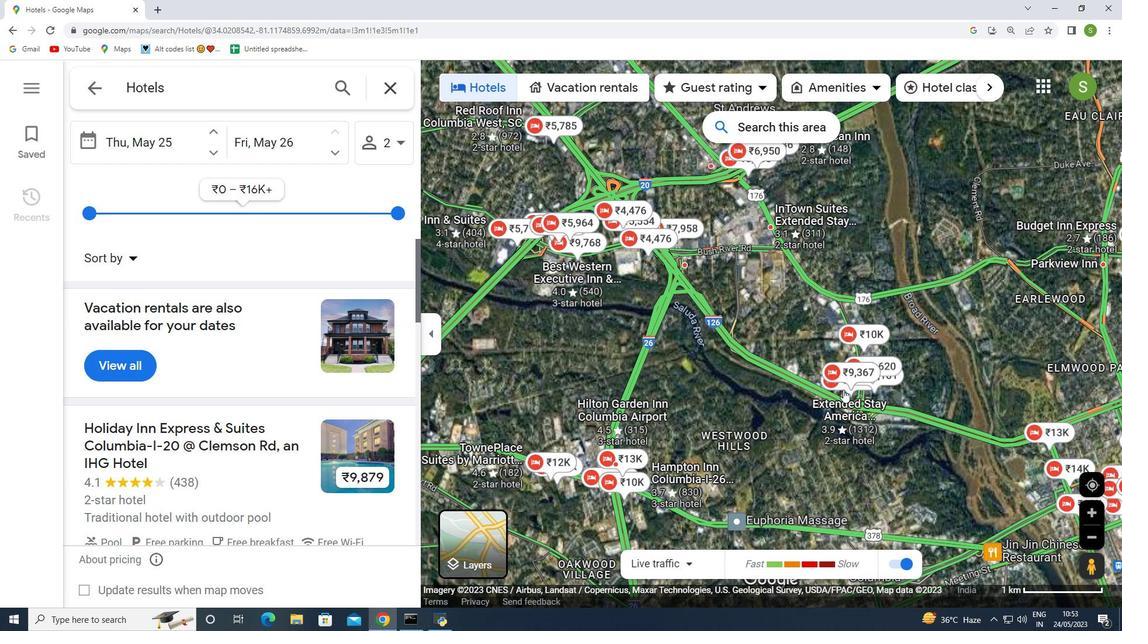 
Action: Mouse scrolled (842, 393) with delta (0, 0)
Screenshot: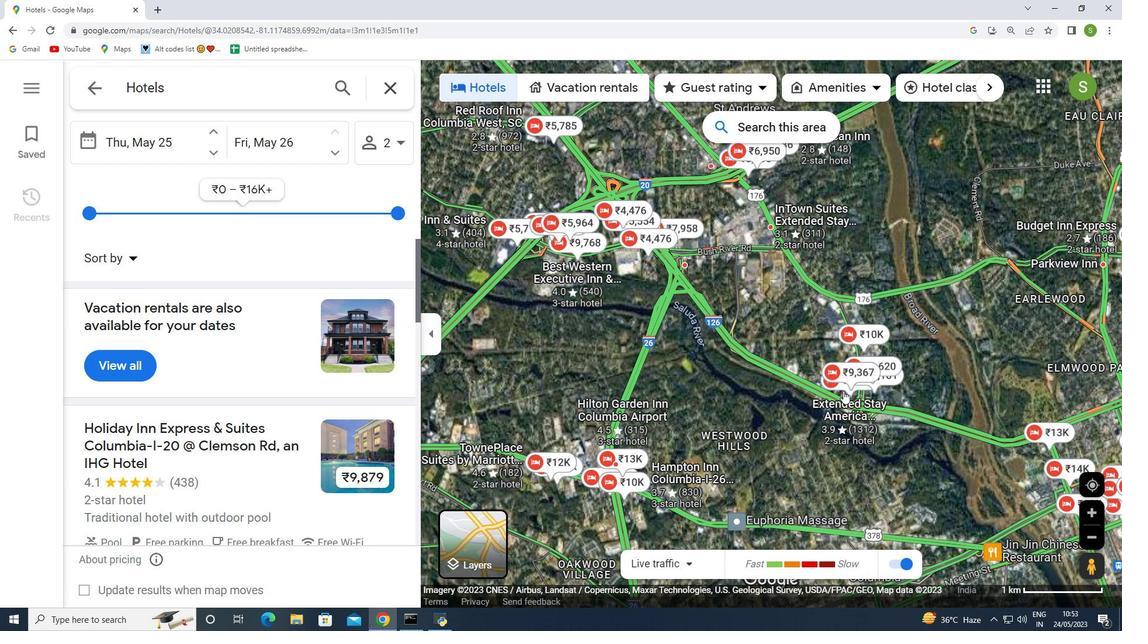 
Action: Mouse scrolled (842, 393) with delta (0, 0)
Screenshot: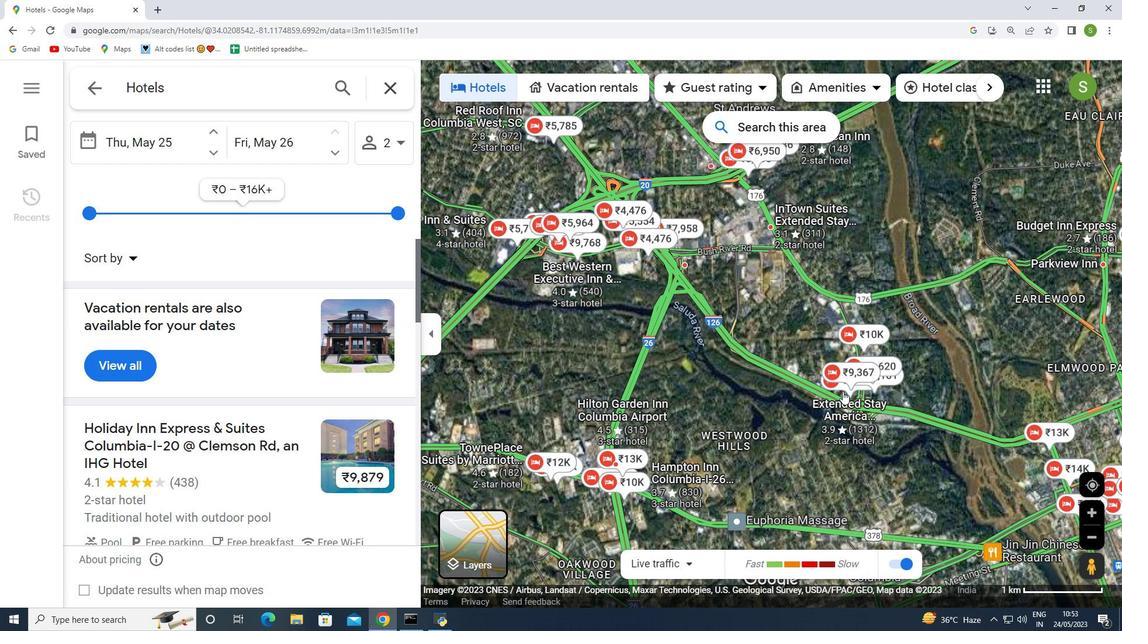 
Action: Mouse scrolled (842, 393) with delta (0, 0)
Screenshot: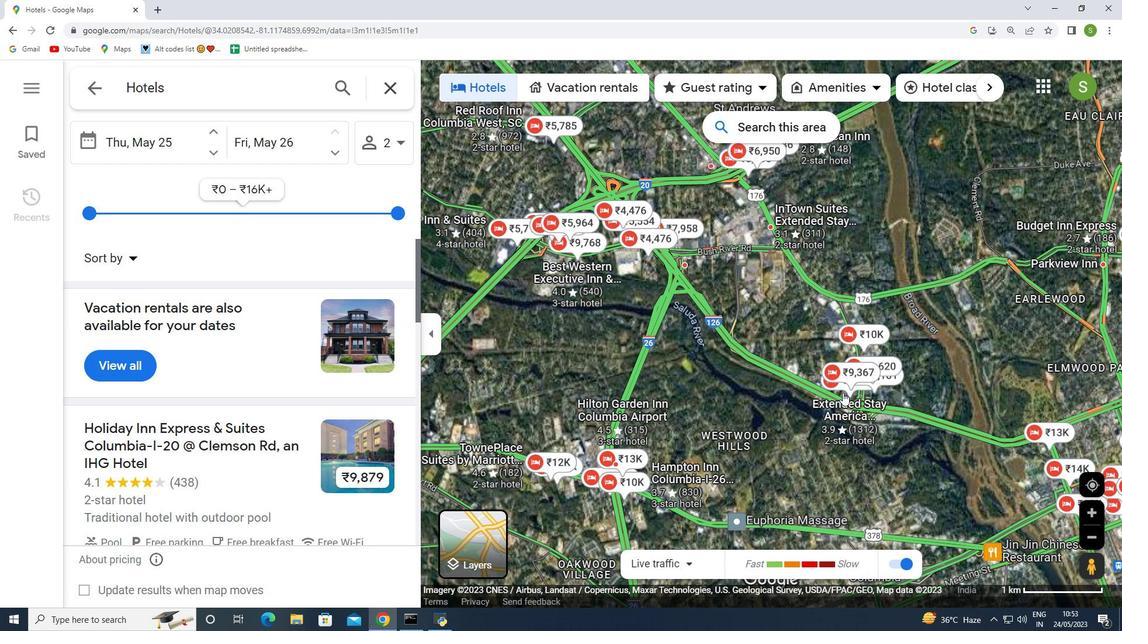 
Action: Mouse scrolled (842, 393) with delta (0, 0)
Screenshot: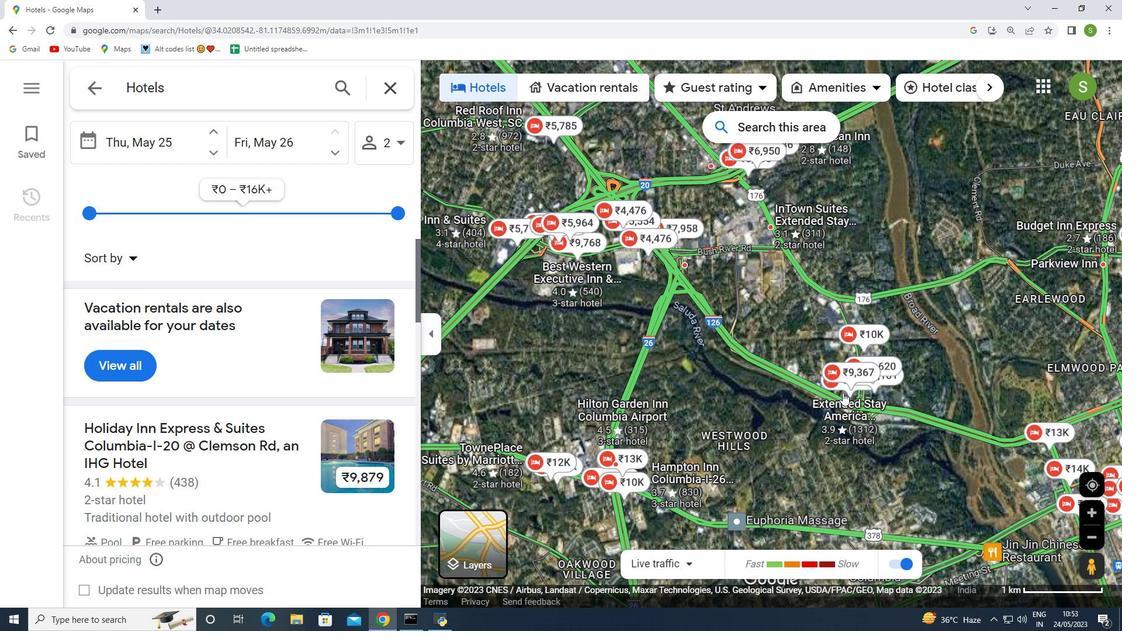 
Action: Mouse moved to (842, 402)
Screenshot: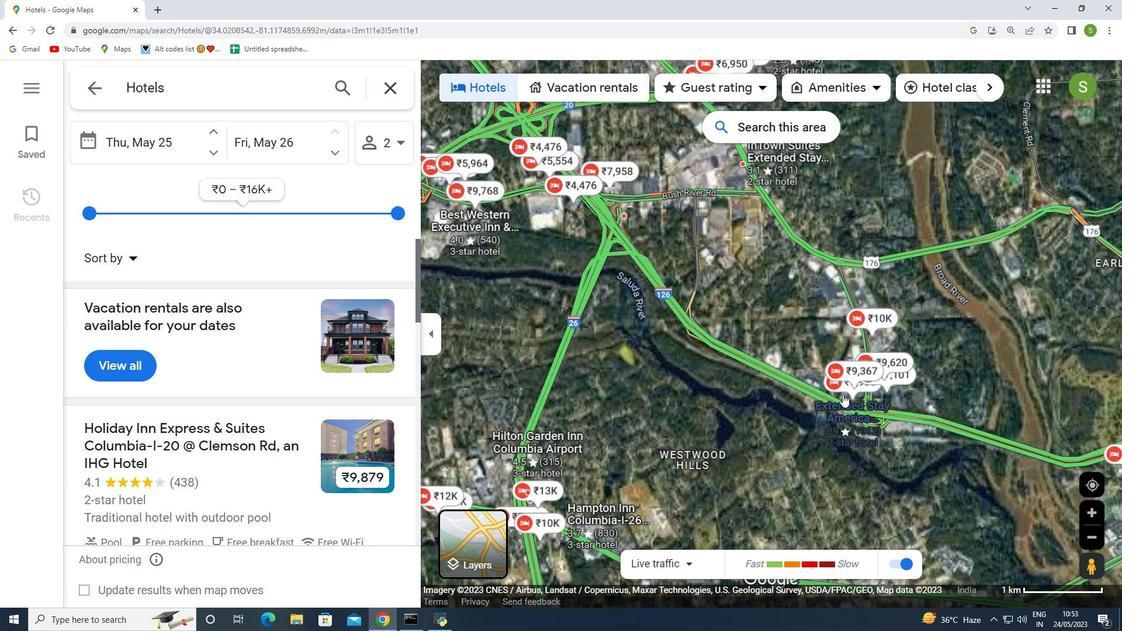 
Action: Mouse scrolled (842, 403) with delta (0, 0)
Screenshot: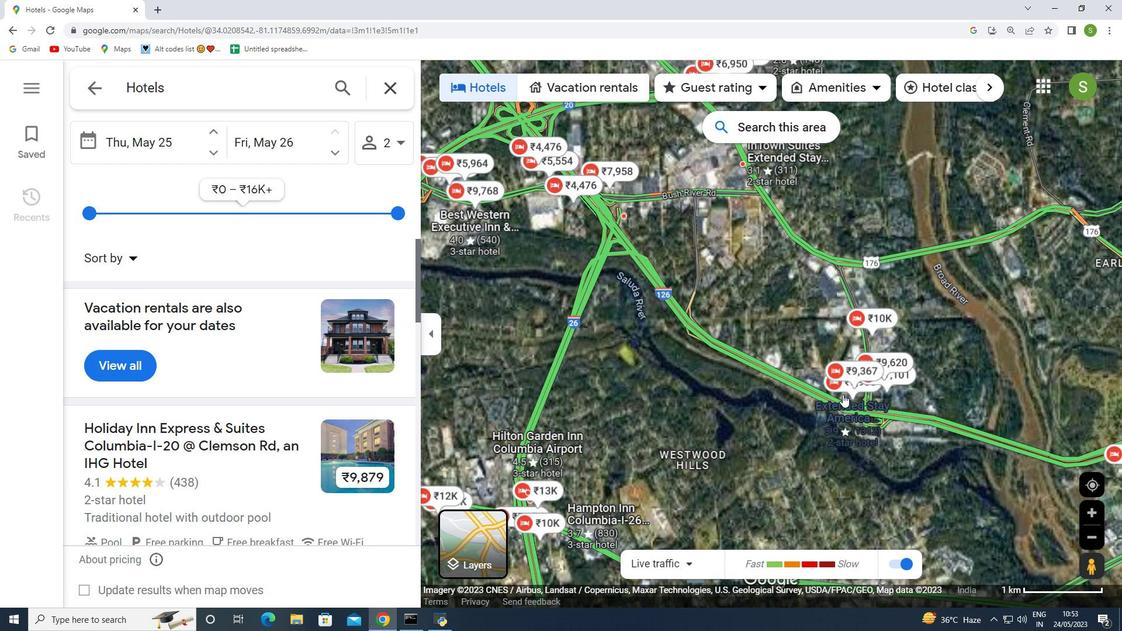 
Action: Mouse scrolled (842, 403) with delta (0, 0)
Screenshot: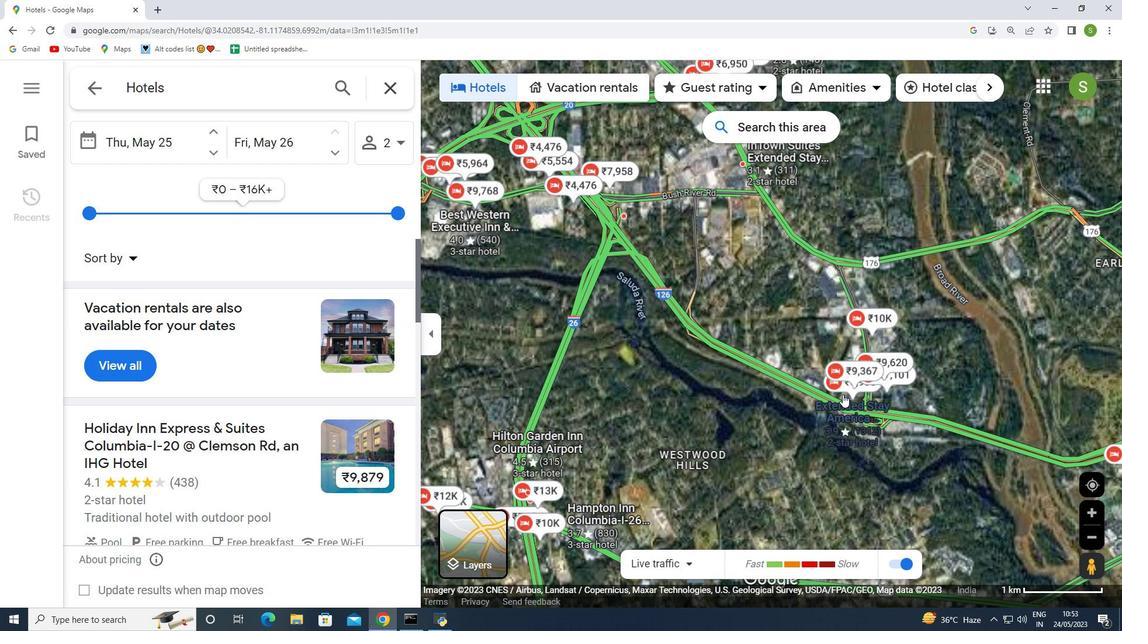 
Action: Mouse scrolled (842, 403) with delta (0, 0)
Screenshot: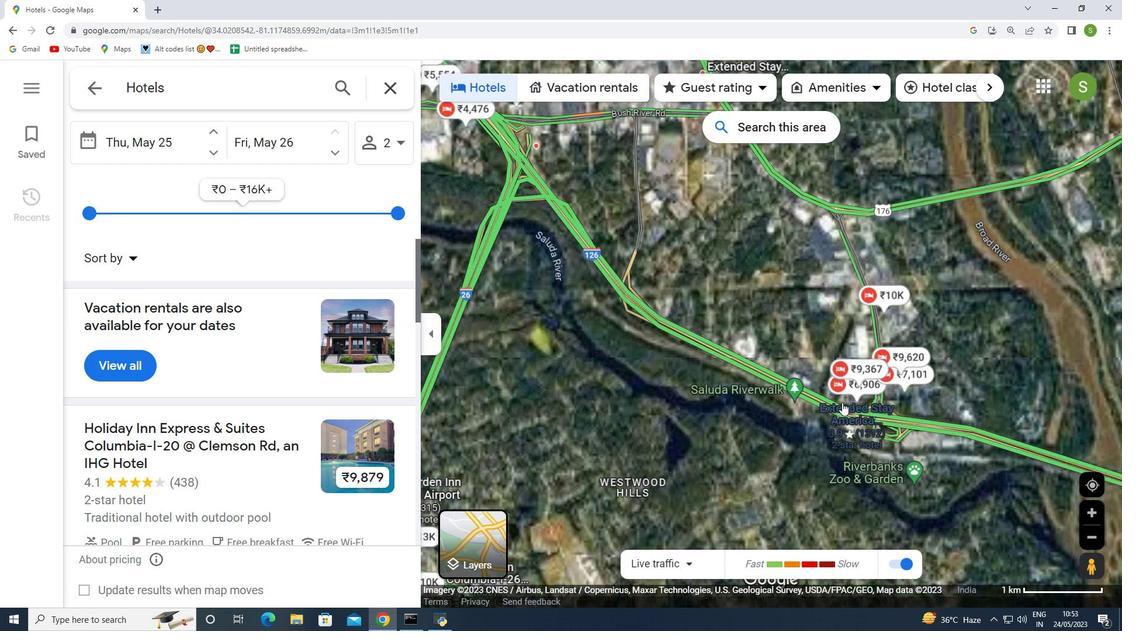 
Action: Mouse moved to (854, 403)
Screenshot: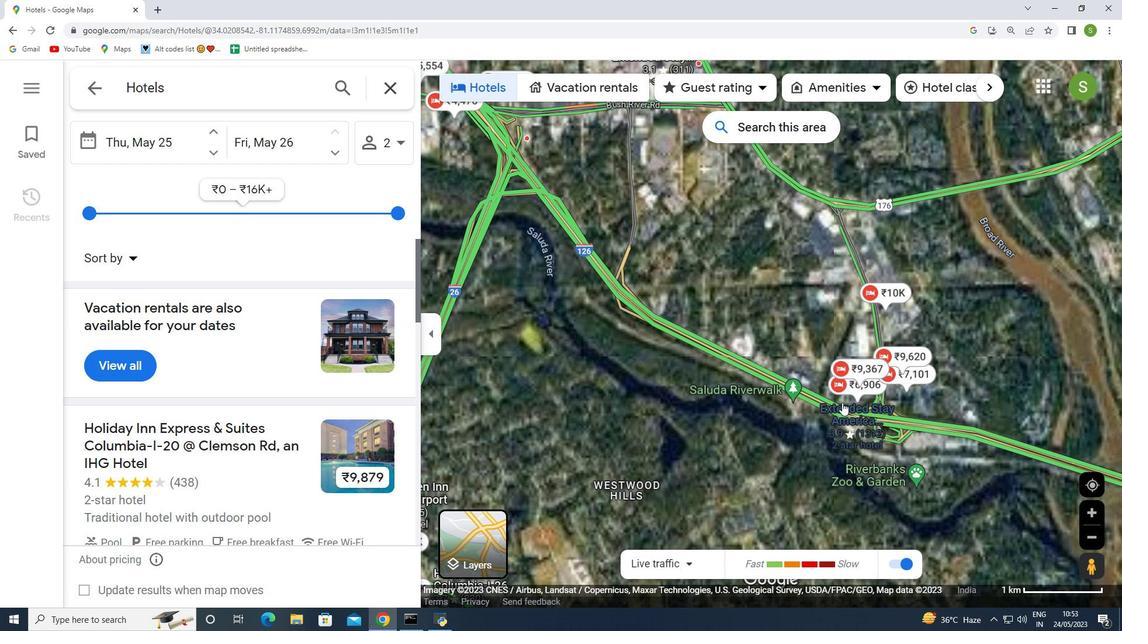 
Action: Mouse scrolled (844, 403) with delta (0, 0)
Screenshot: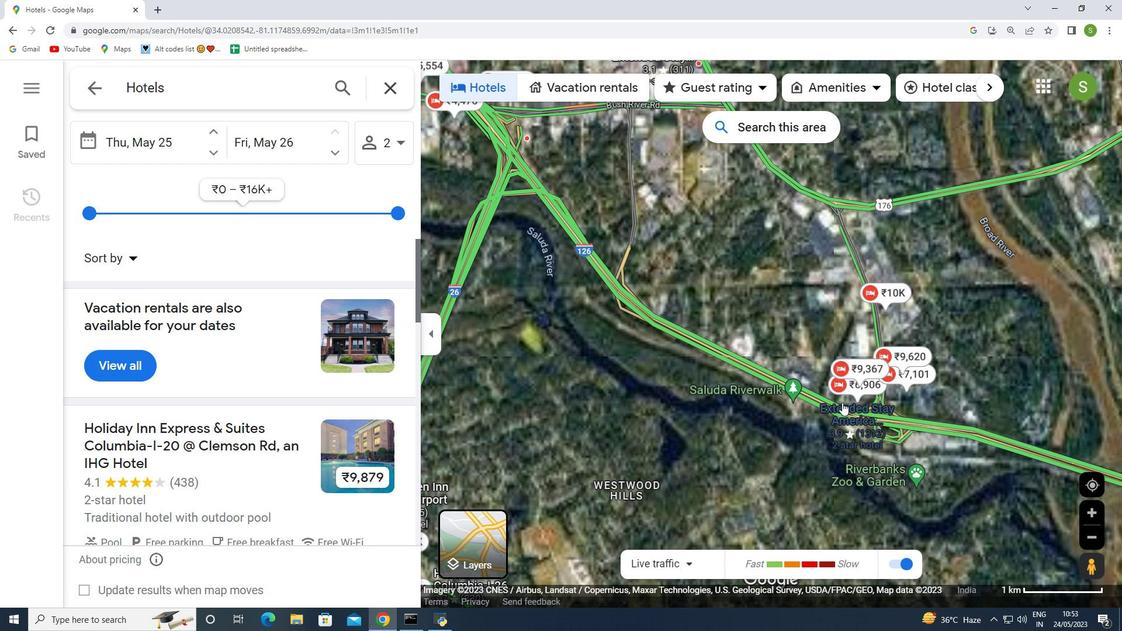 
Action: Mouse moved to (872, 402)
Screenshot: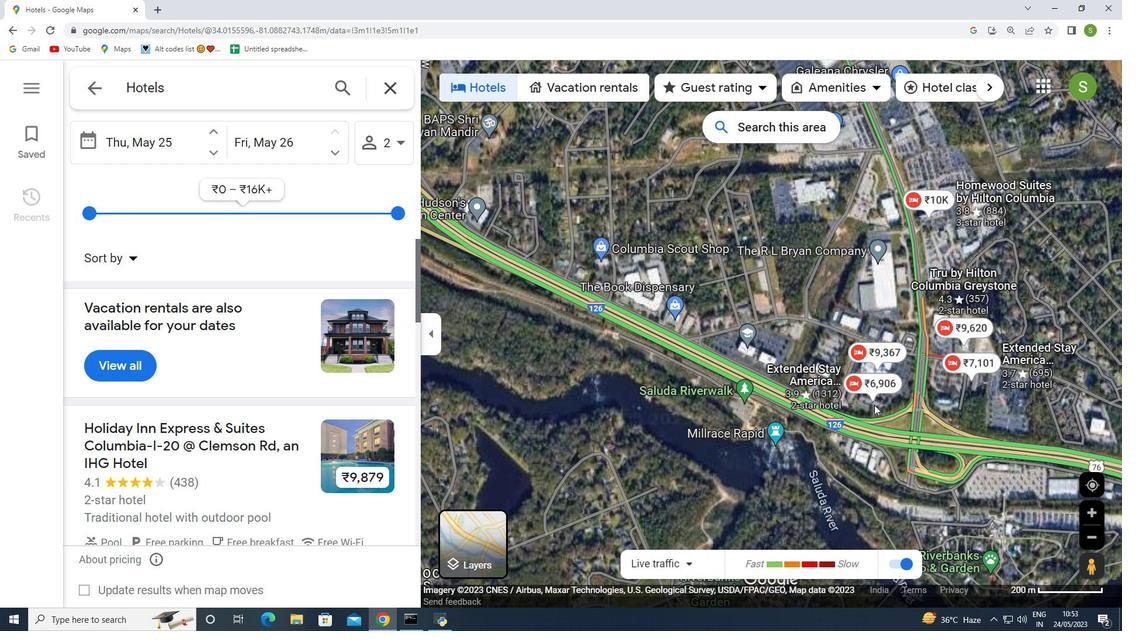
Action: Mouse pressed left at (872, 402)
Screenshot: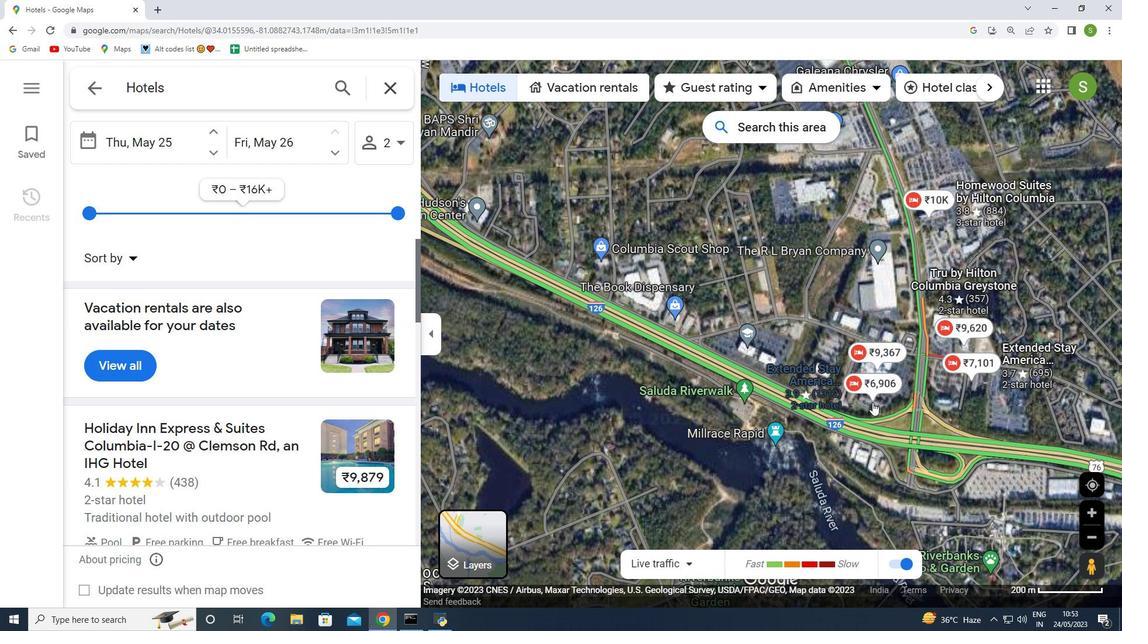 
Action: Mouse moved to (877, 420)
Screenshot: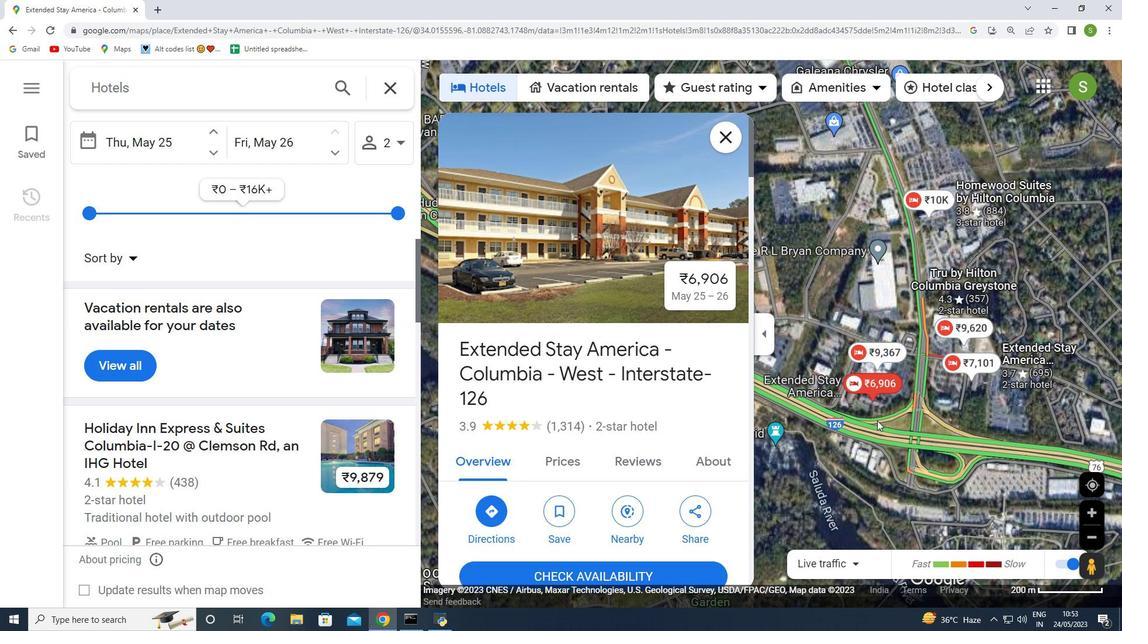 
Action: Mouse scrolled (877, 421) with delta (0, 0)
Screenshot: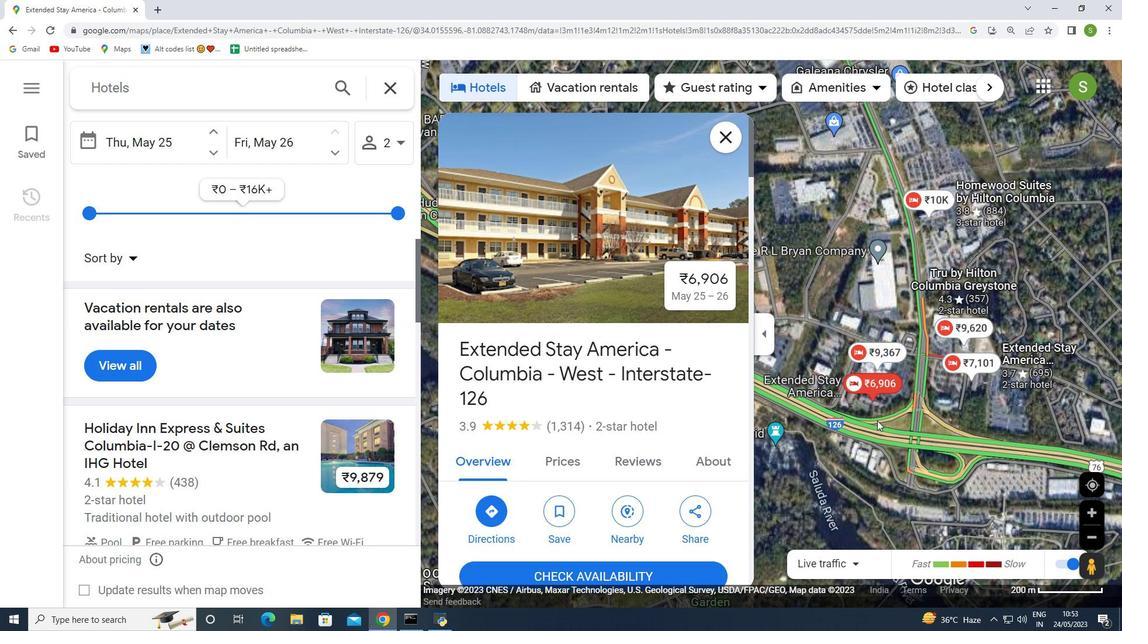 
Action: Mouse scrolled (877, 421) with delta (0, 0)
Screenshot: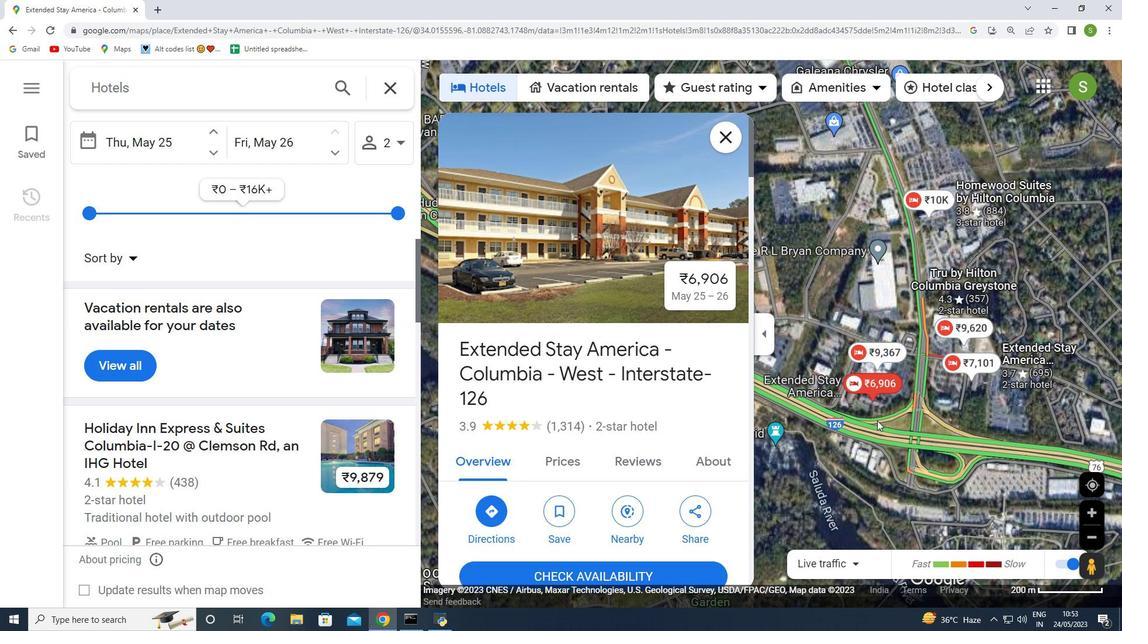 
Action: Mouse scrolled (877, 421) with delta (0, 0)
Screenshot: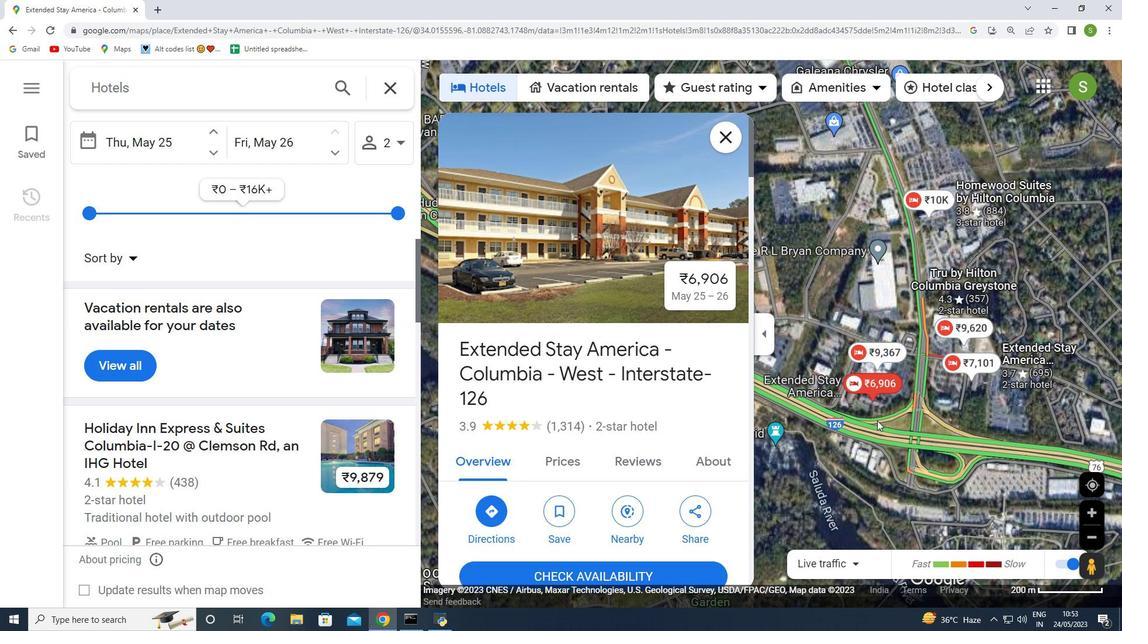 
Action: Mouse moved to (877, 420)
Screenshot: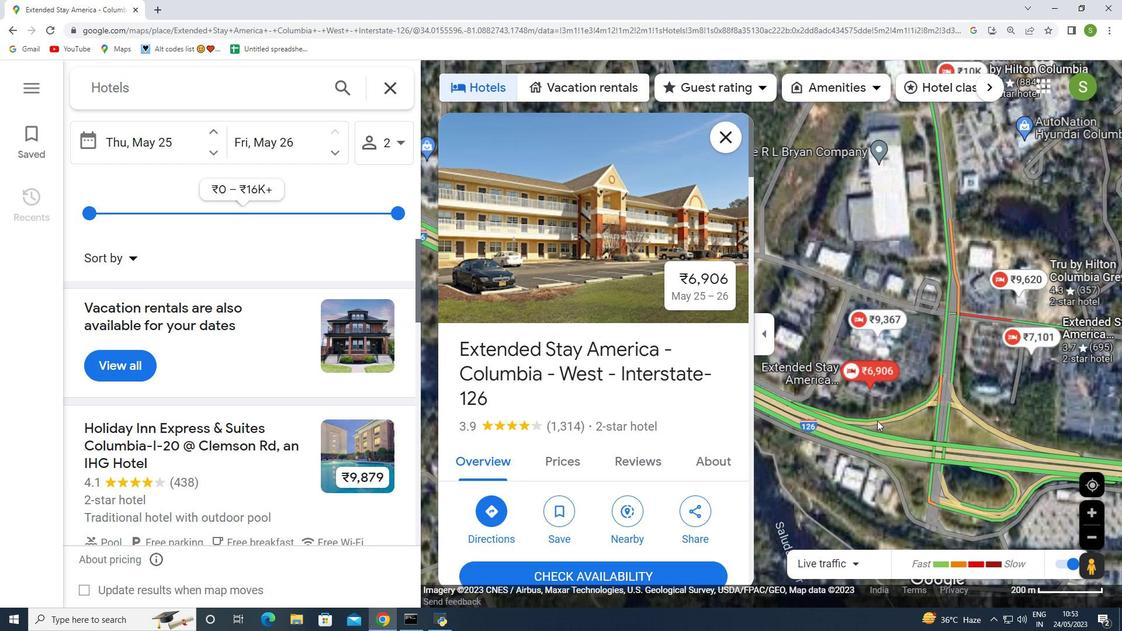 
Action: Mouse scrolled (877, 421) with delta (0, 0)
Screenshot: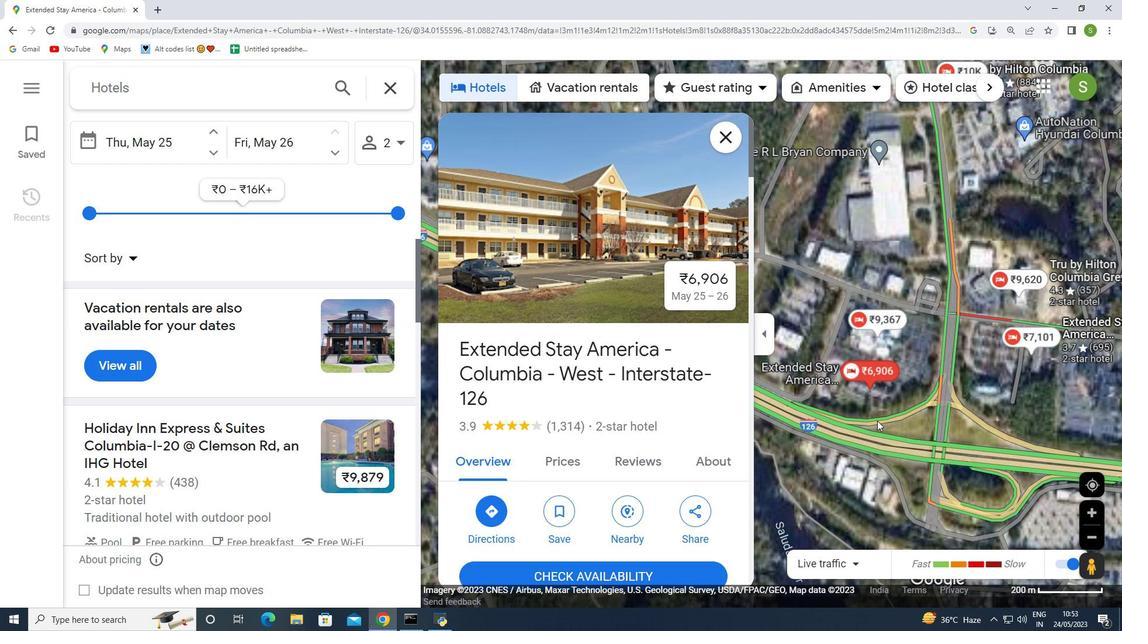 
Action: Mouse moved to (876, 412)
Screenshot: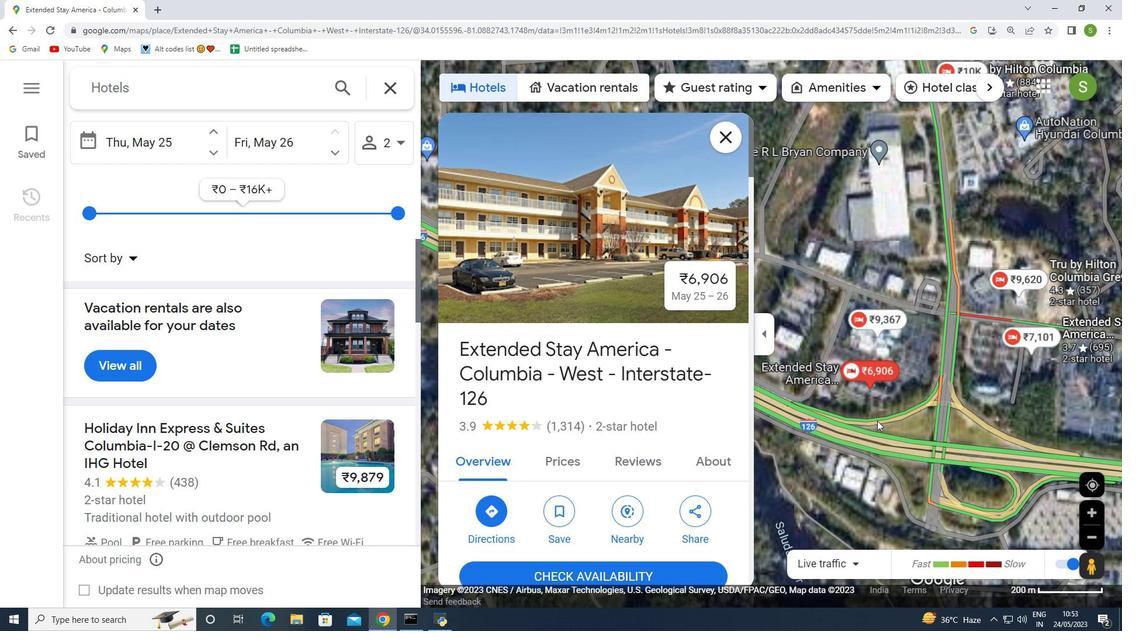 
Action: Mouse scrolled (876, 413) with delta (0, 0)
Screenshot: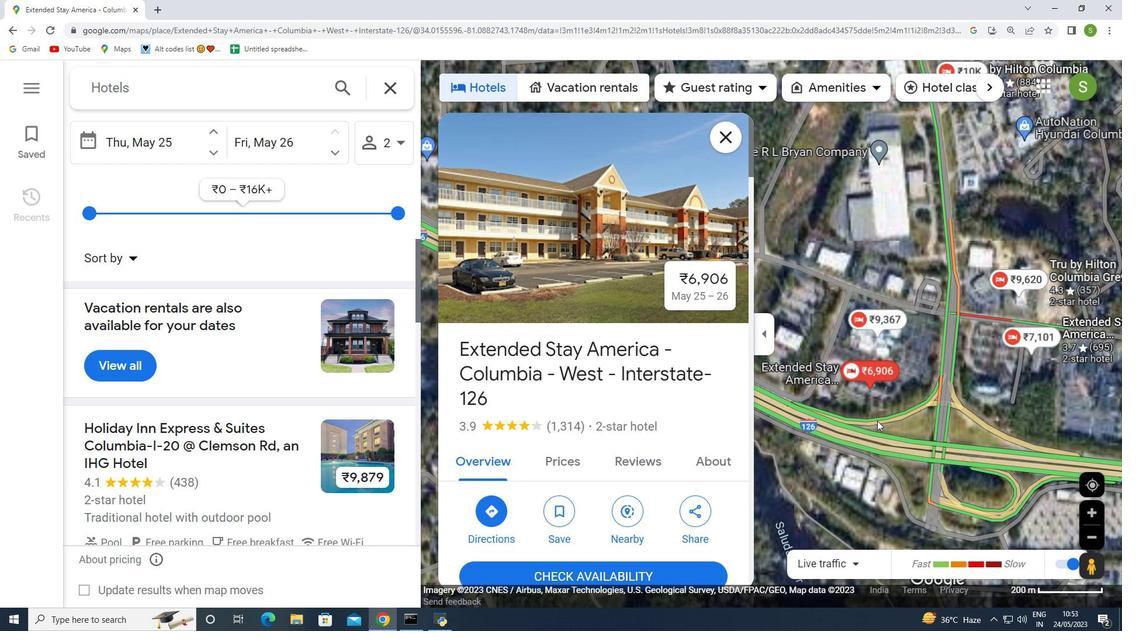 
Action: Mouse moved to (867, 384)
Screenshot: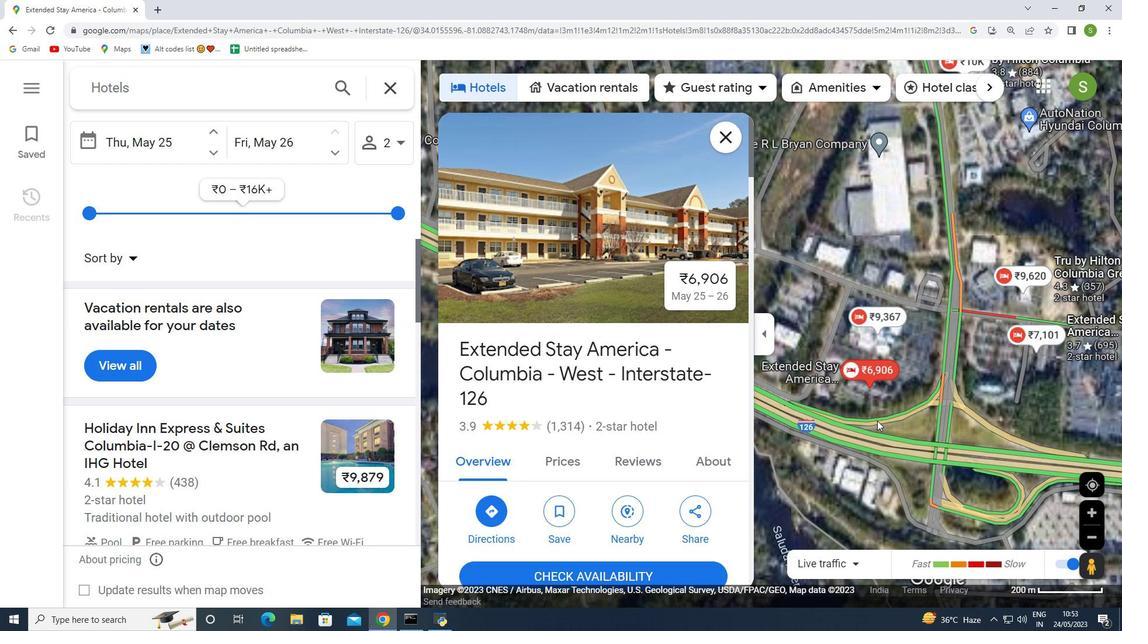 
Action: Mouse scrolled (867, 385) with delta (0, 0)
Screenshot: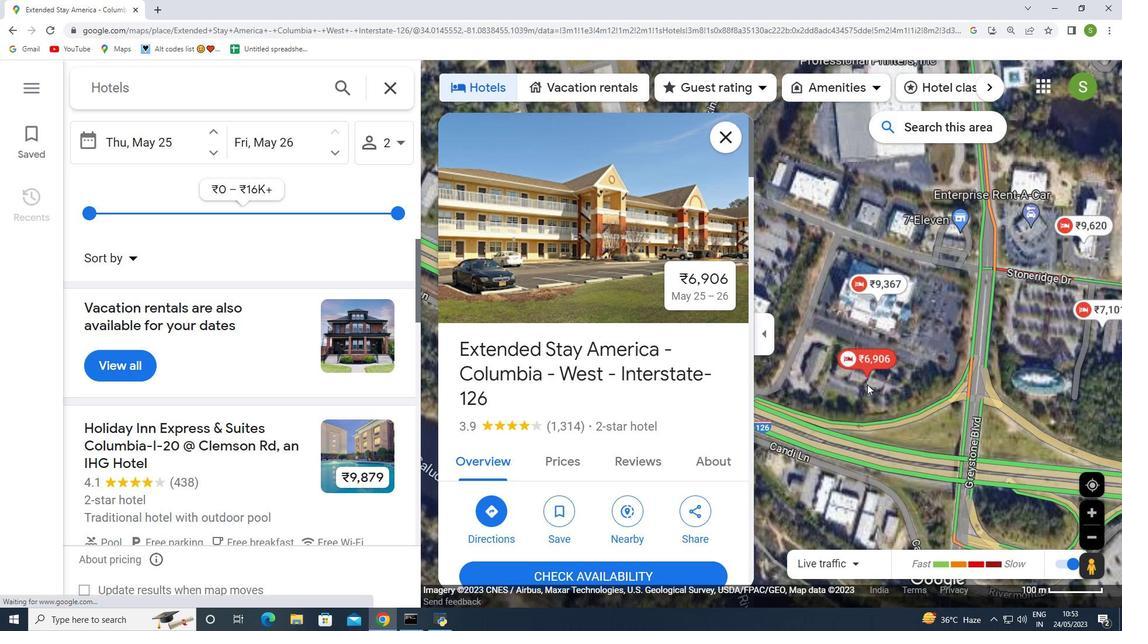 
Action: Mouse scrolled (867, 385) with delta (0, 0)
Screenshot: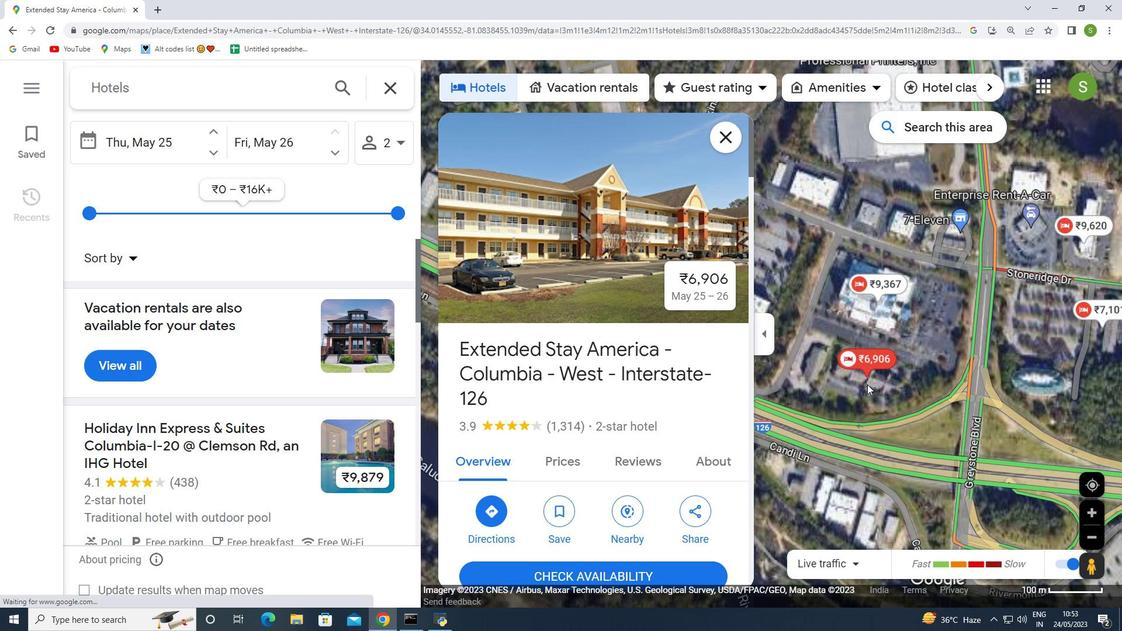 
Action: Mouse scrolled (867, 385) with delta (0, 0)
Screenshot: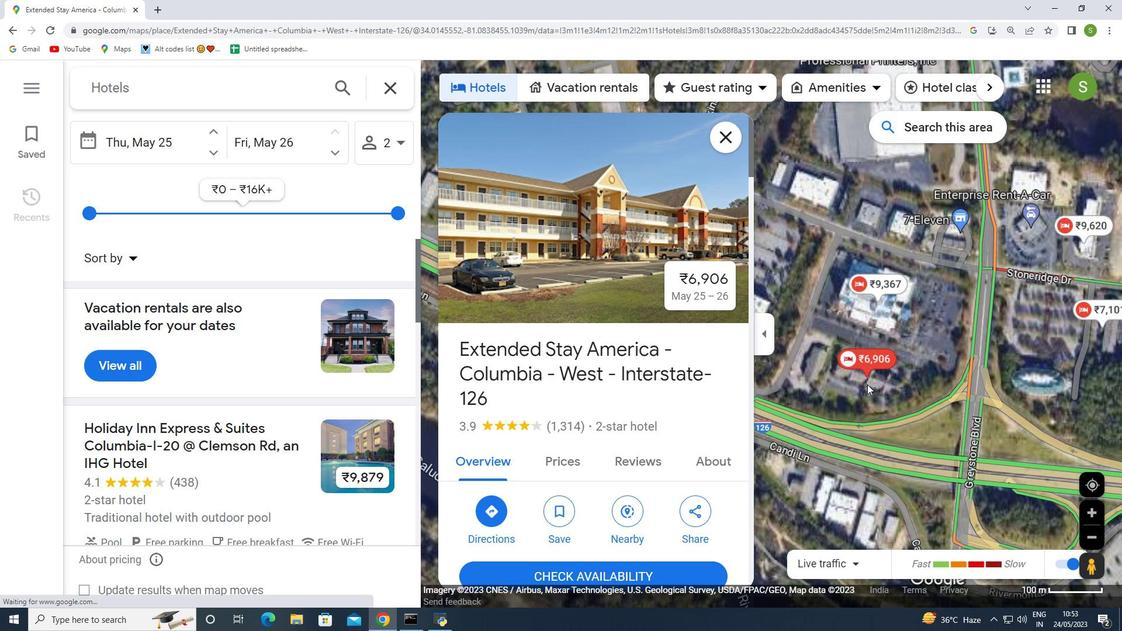 
Action: Mouse moved to (863, 374)
Screenshot: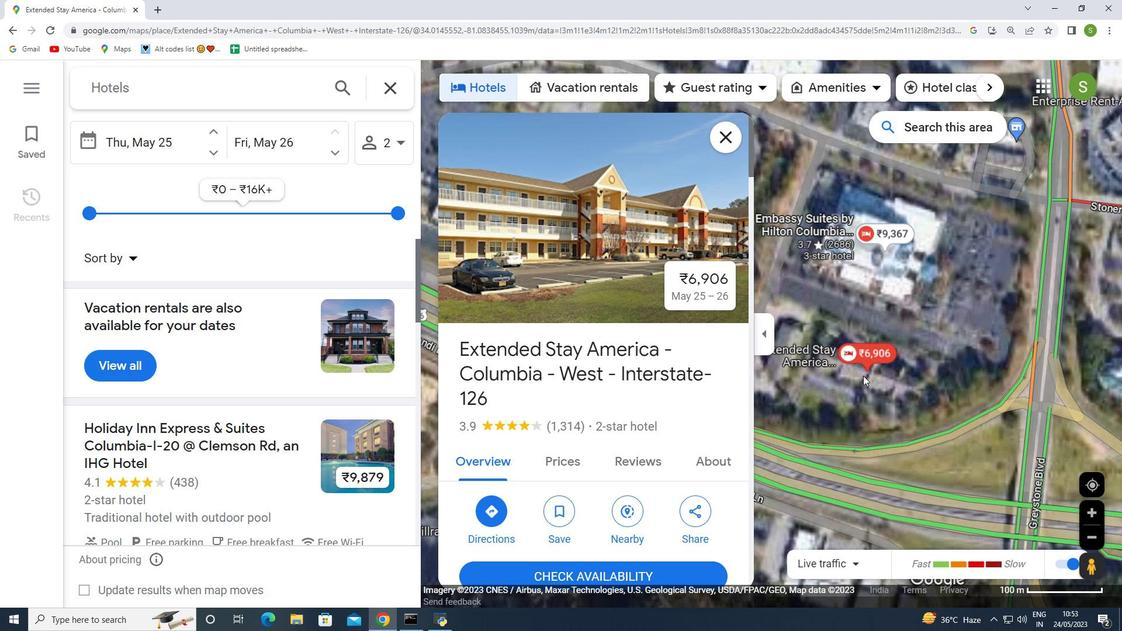
Action: Mouse scrolled (863, 374) with delta (0, 0)
Screenshot: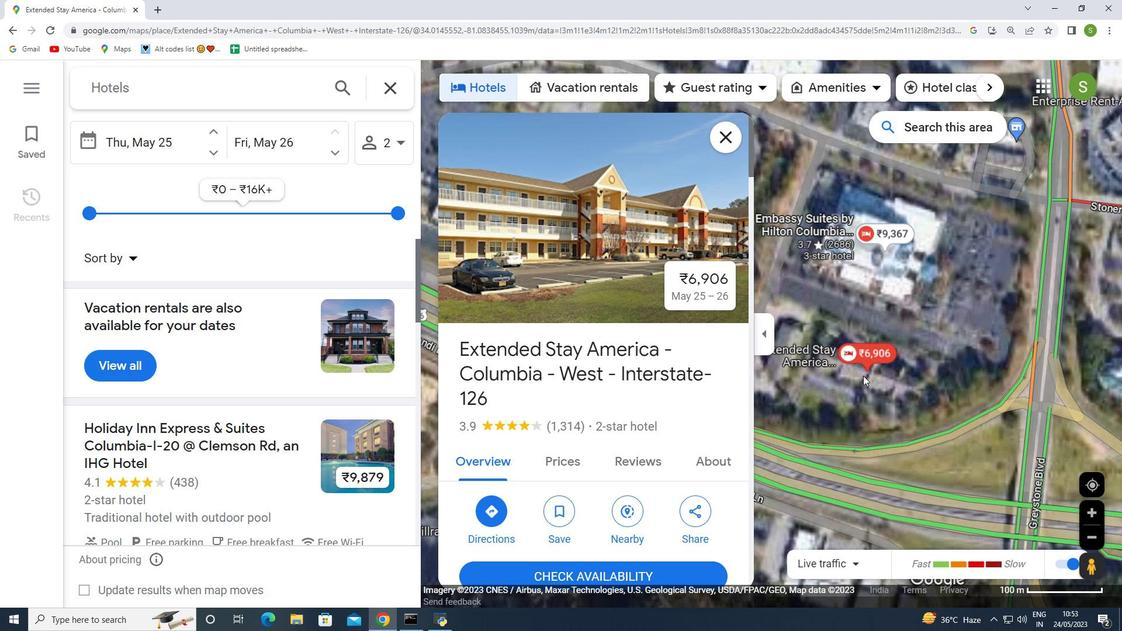 
Action: Mouse scrolled (863, 374) with delta (0, 0)
Screenshot: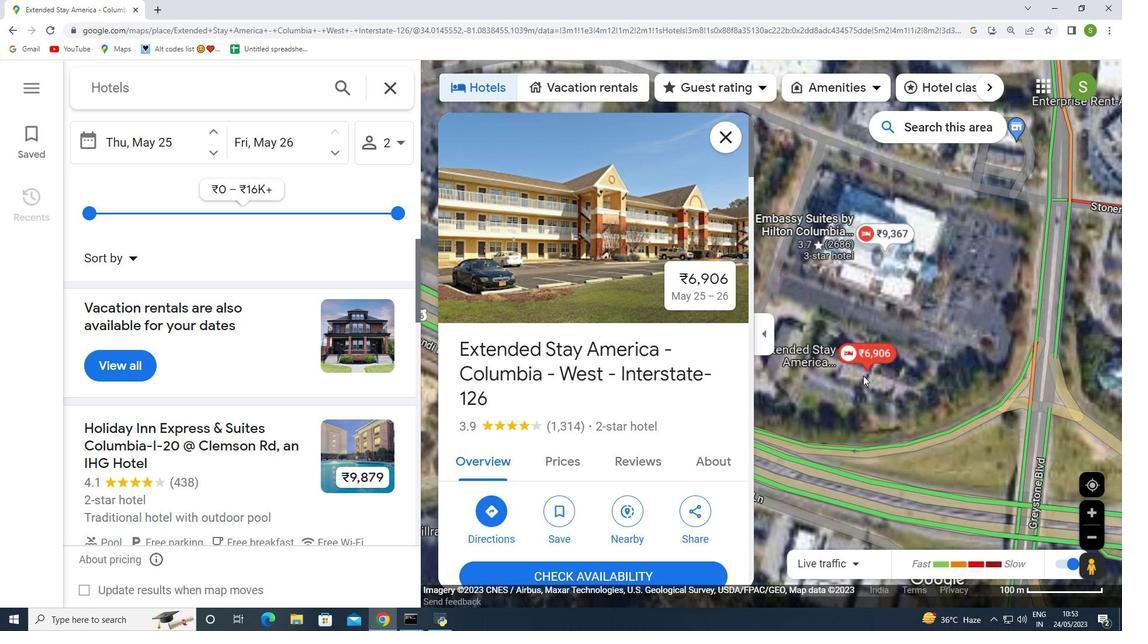 
Action: Mouse scrolled (863, 374) with delta (0, 0)
Screenshot: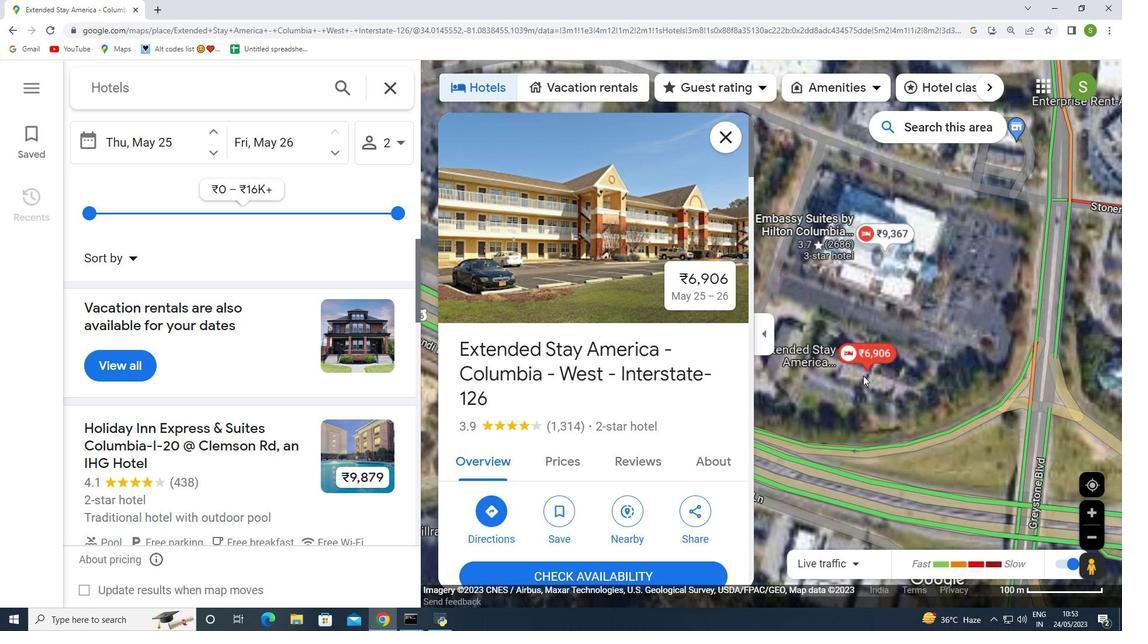 
Action: Mouse moved to (863, 374)
Screenshot: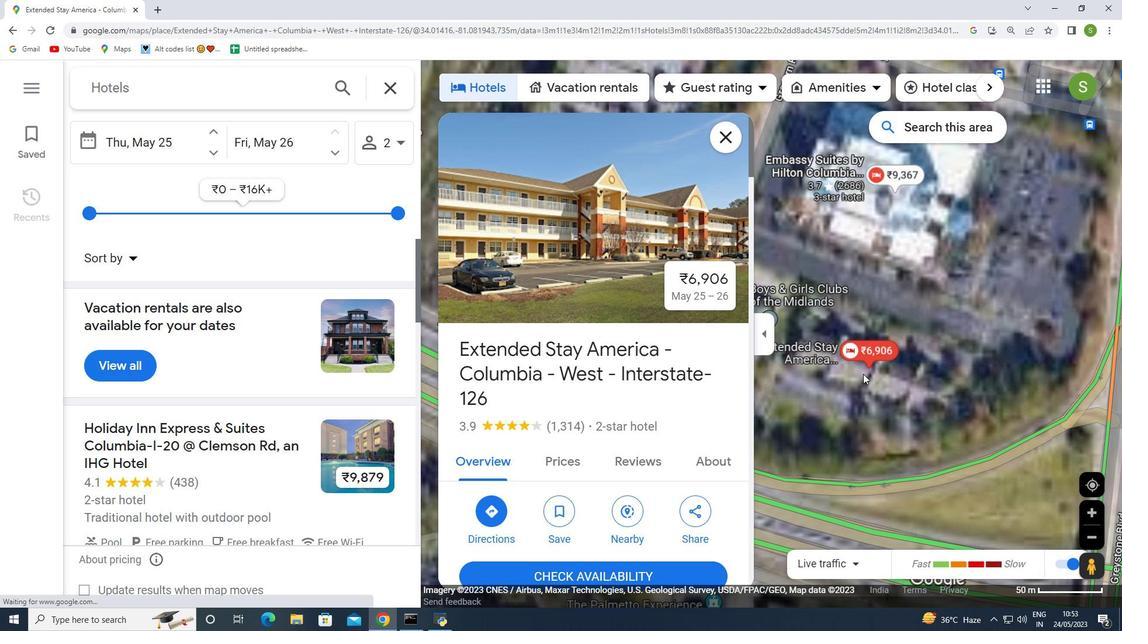 
Action: Mouse scrolled (863, 375) with delta (0, 0)
Screenshot: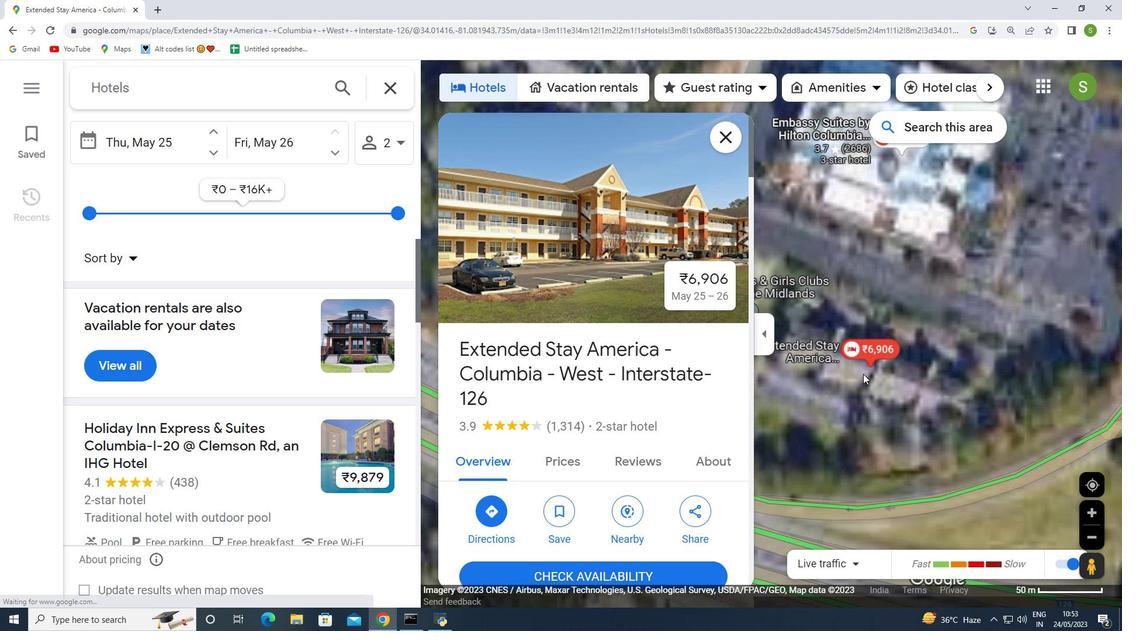
Action: Mouse scrolled (863, 375) with delta (0, 0)
Screenshot: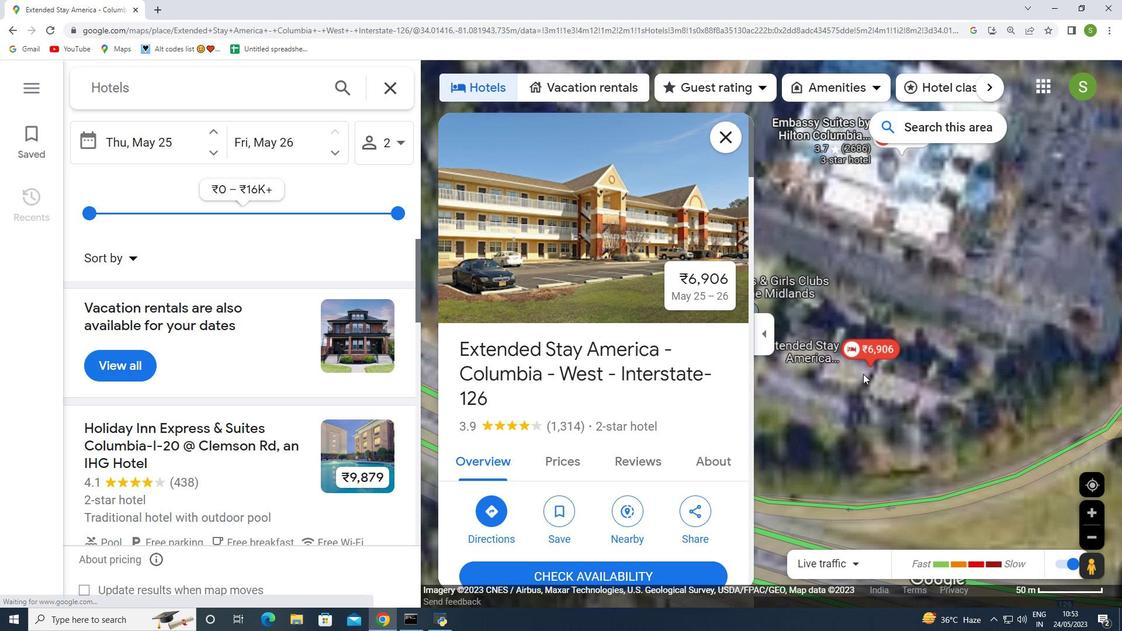 
Action: Mouse scrolled (863, 375) with delta (0, 0)
Screenshot: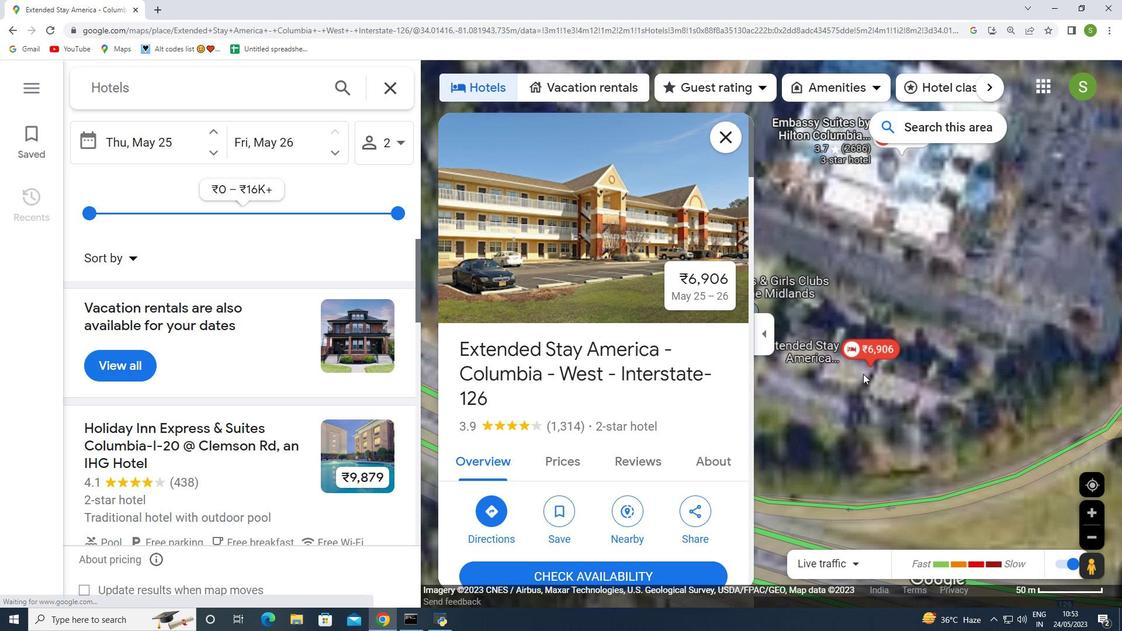 
Action: Mouse scrolled (863, 375) with delta (0, 0)
Screenshot: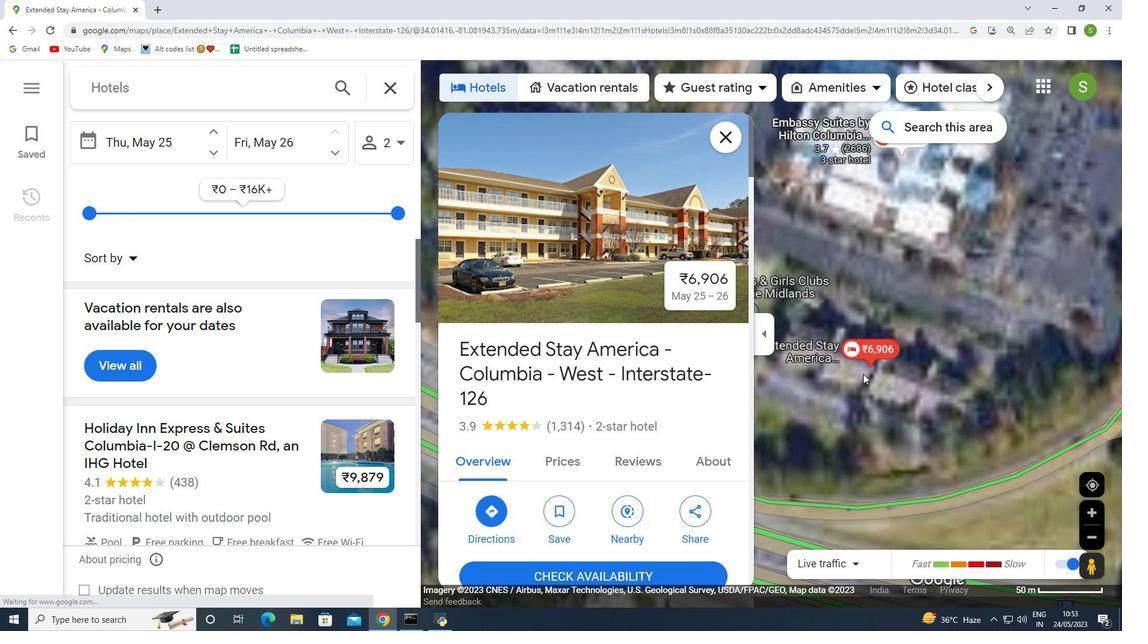 
Action: Mouse moved to (863, 375)
Screenshot: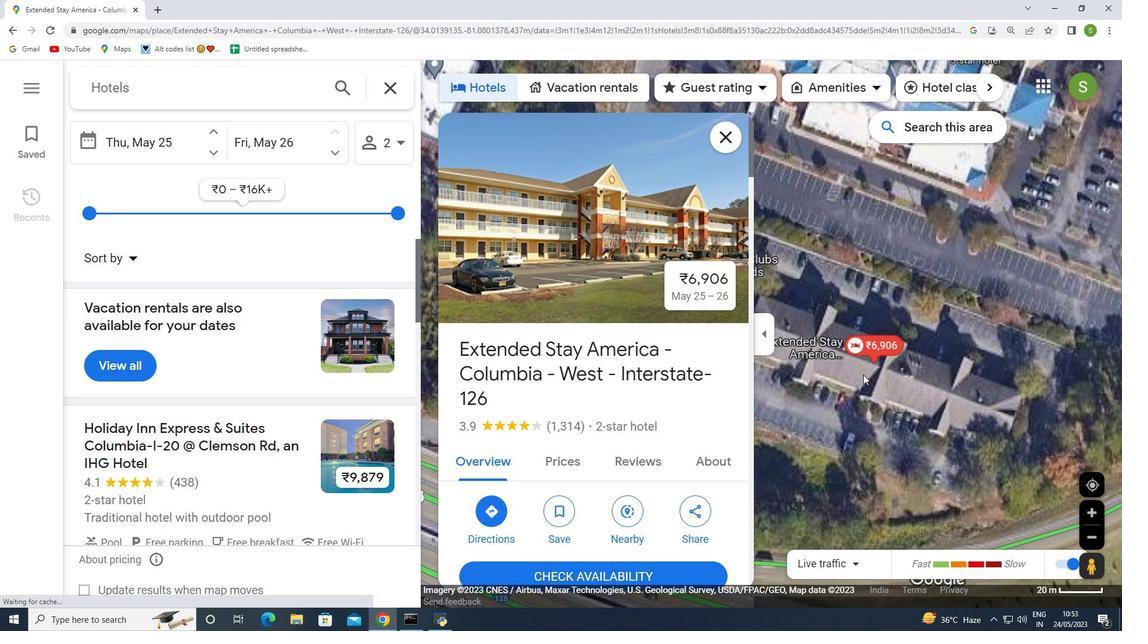 
Action: Mouse scrolled (863, 376) with delta (0, 0)
Screenshot: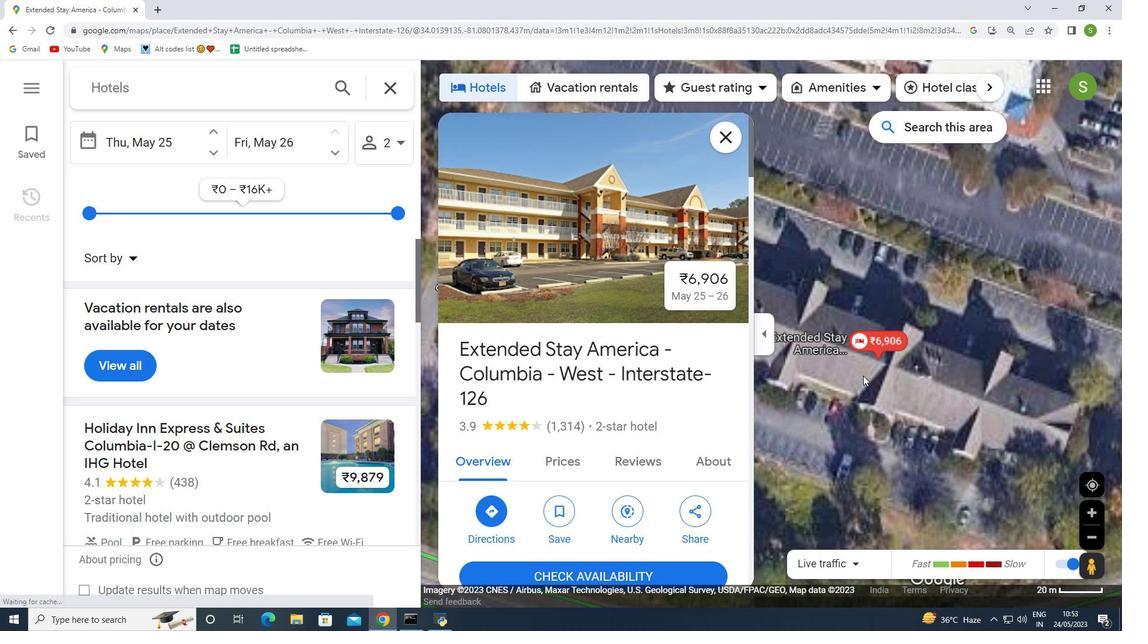 
Action: Mouse scrolled (863, 376) with delta (0, 0)
Screenshot: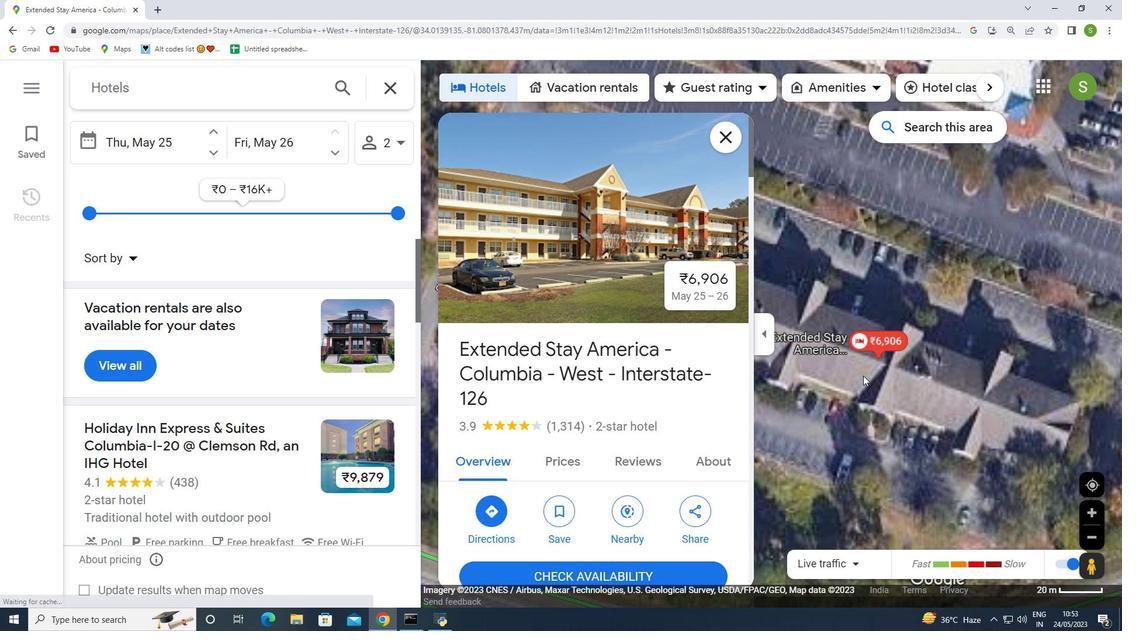 
Action: Mouse scrolled (863, 376) with delta (0, 0)
Screenshot: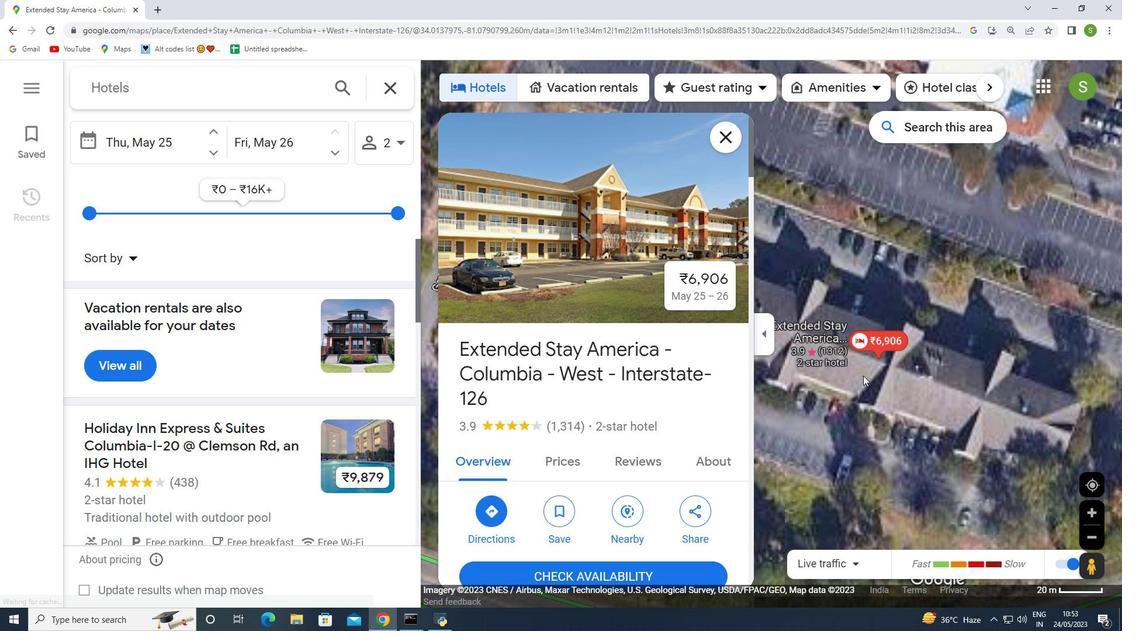 
Action: Mouse moved to (730, 137)
Screenshot: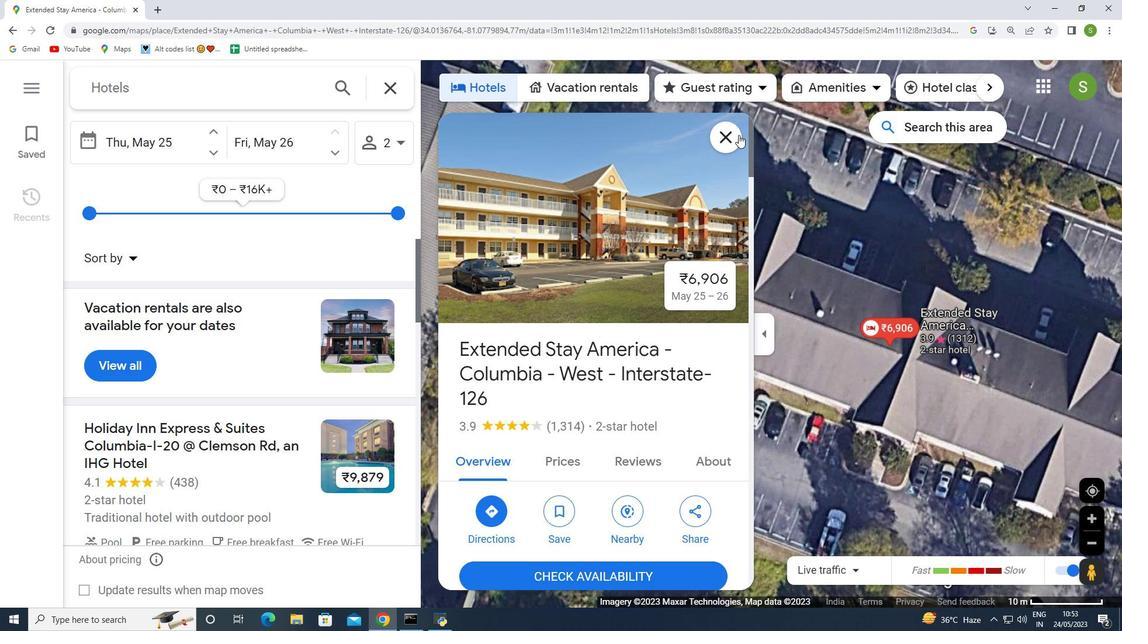 
Action: Mouse pressed left at (730, 137)
Screenshot: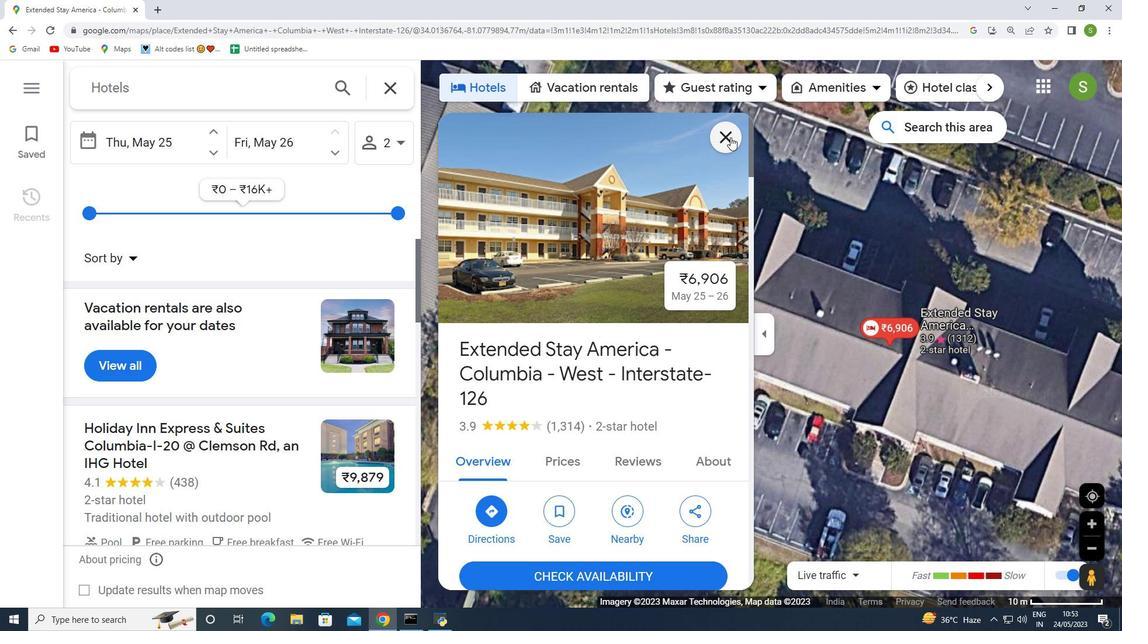 
Action: Mouse moved to (799, 254)
Screenshot: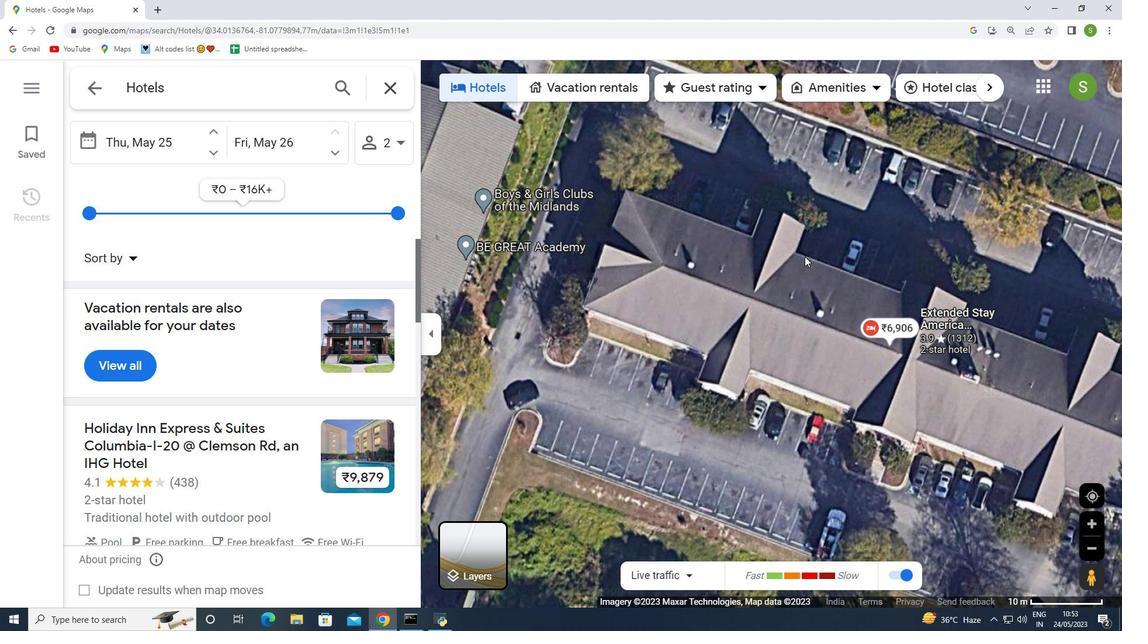 
